 Task: Craft a Pet Adoption Website.
Action: Mouse moved to (85, 55)
Screenshot: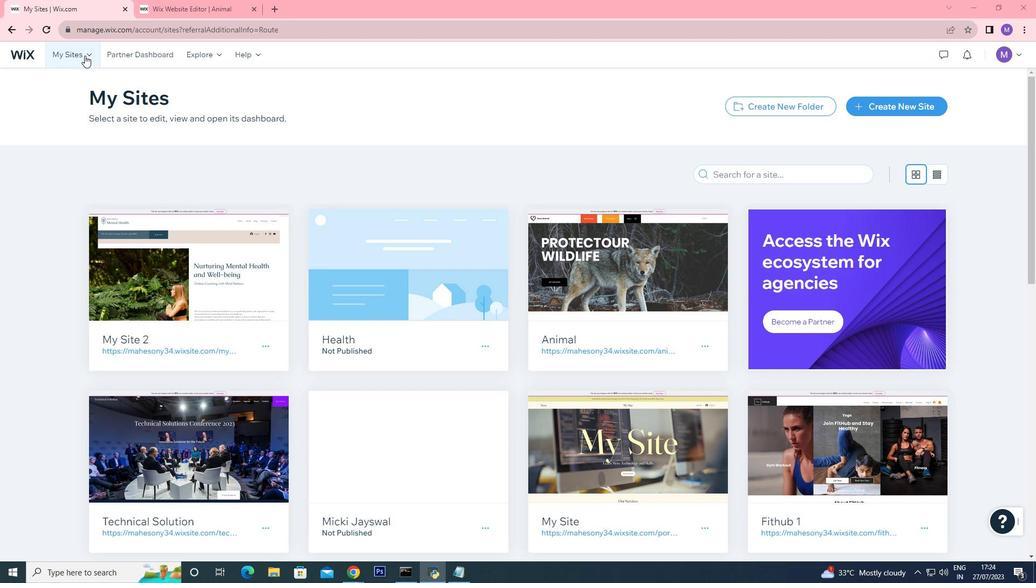 
Action: Mouse pressed left at (85, 55)
Screenshot: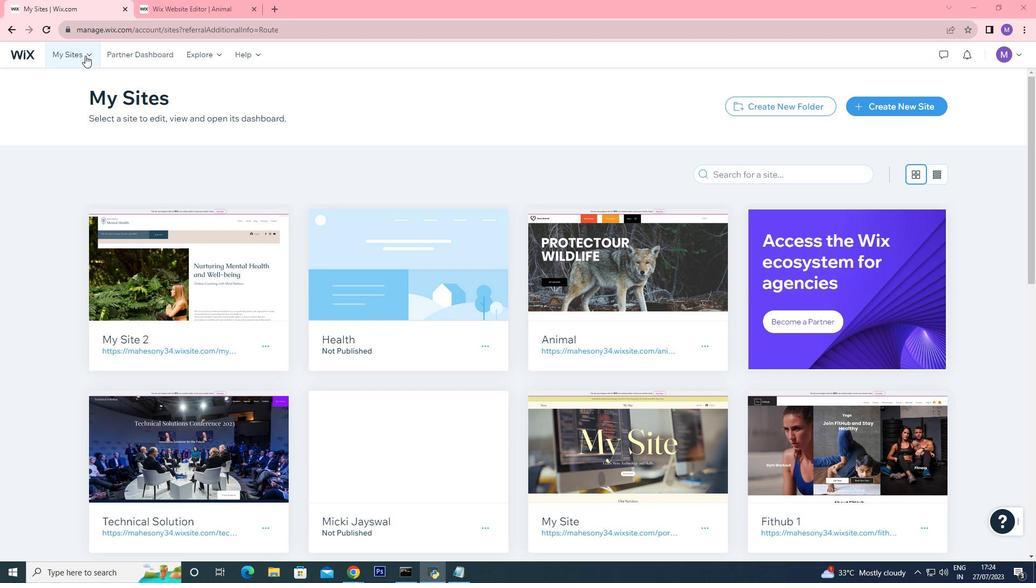 
Action: Mouse moved to (198, 92)
Screenshot: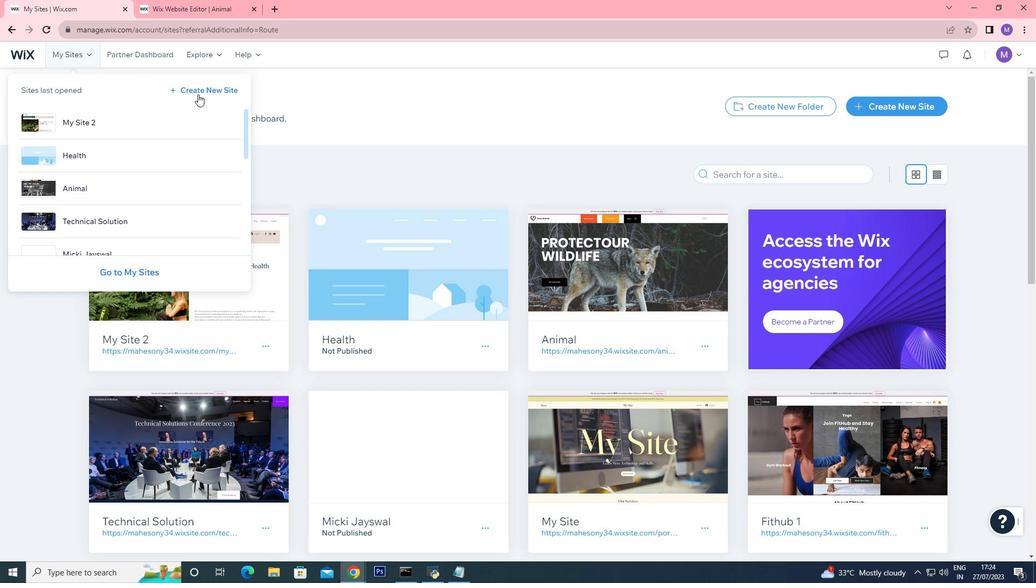 
Action: Mouse pressed left at (198, 92)
Screenshot: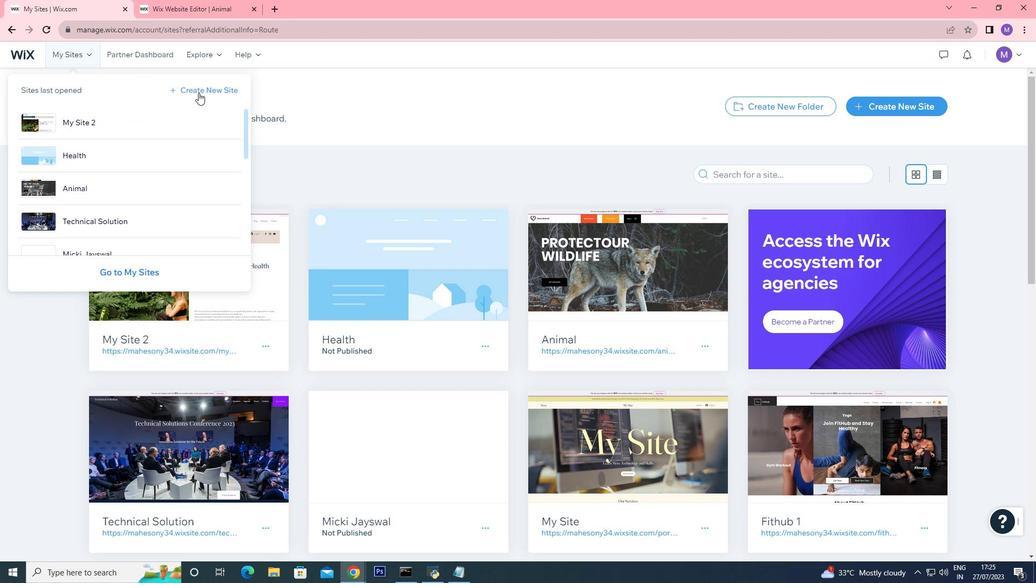 
Action: Mouse moved to (432, 246)
Screenshot: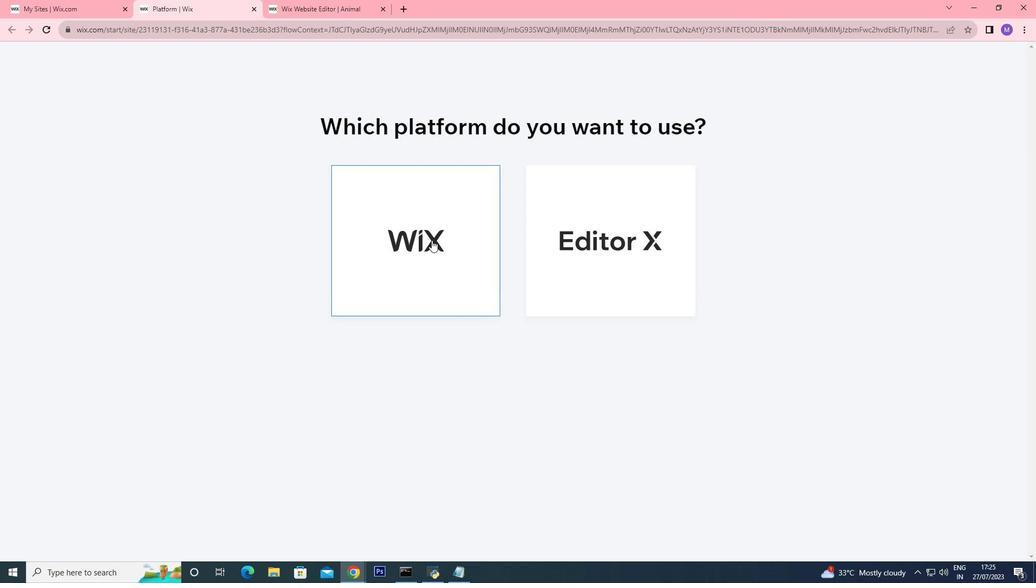 
Action: Mouse pressed left at (432, 246)
Screenshot: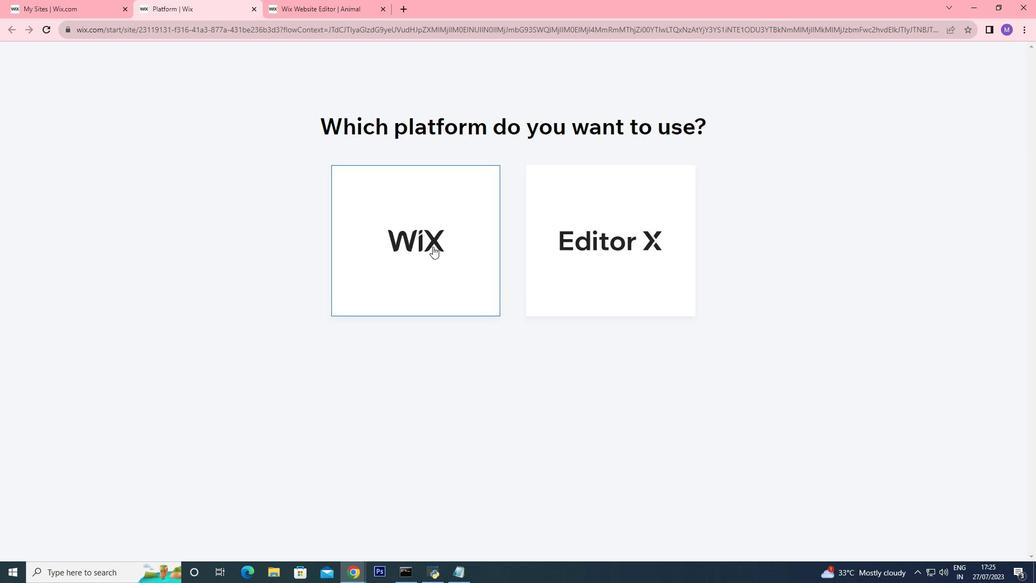 
Action: Mouse pressed left at (432, 246)
Screenshot: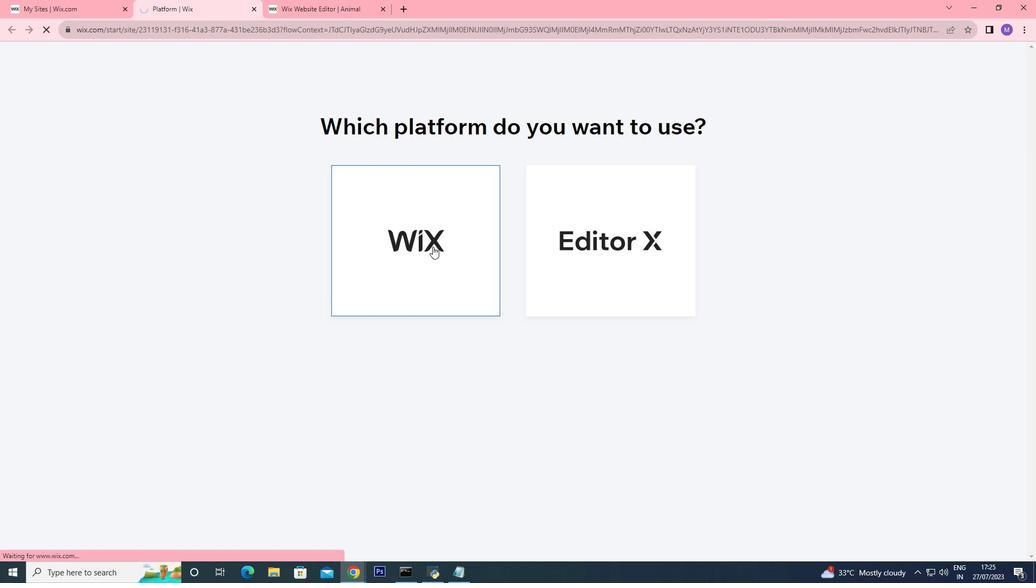 
Action: Mouse moved to (416, 189)
Screenshot: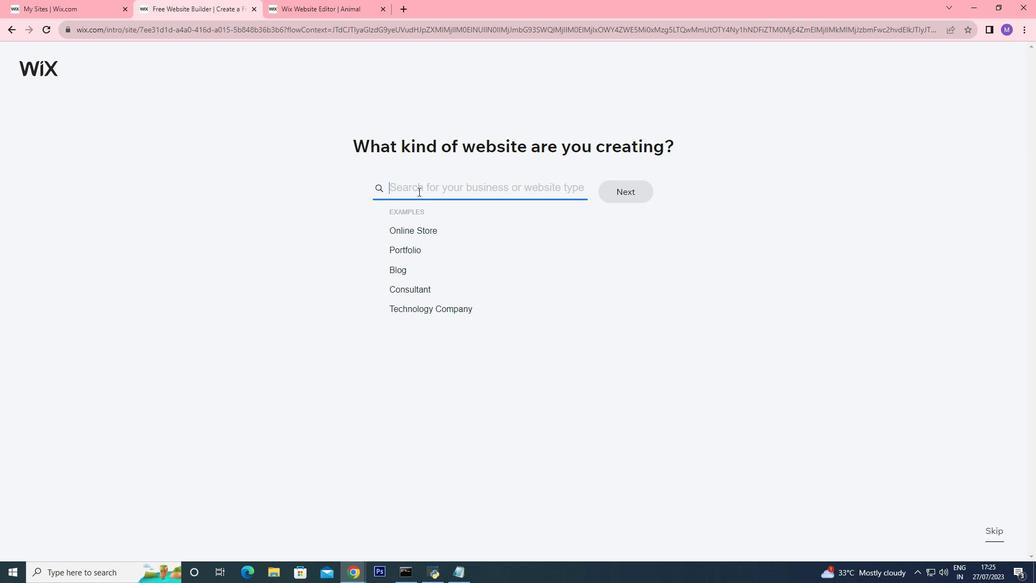 
Action: Mouse pressed left at (416, 189)
Screenshot: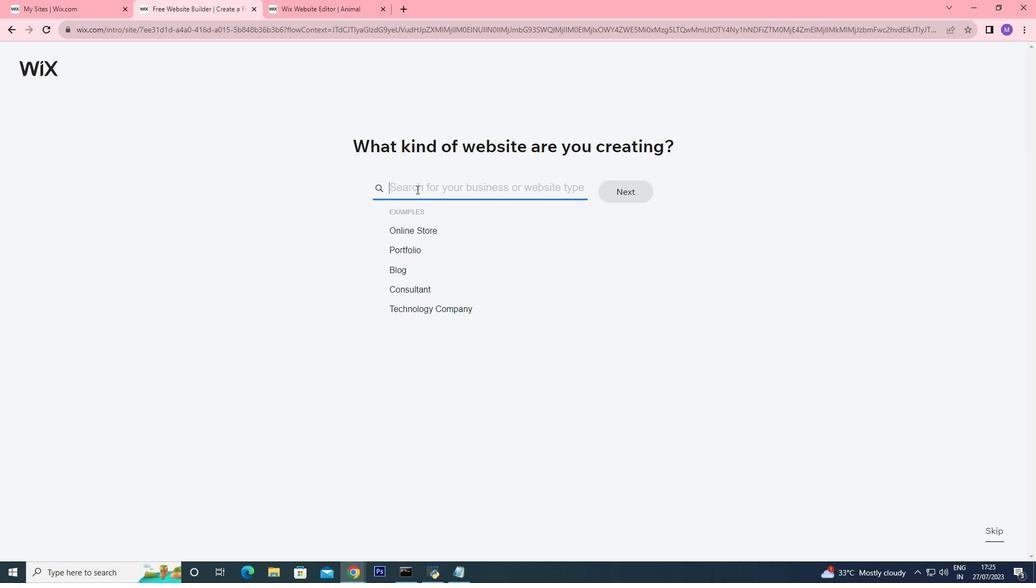 
Action: Key pressed <Key.shift><Key.shift><Key.shift><Key.shift><Key.shift><Key.shift><Key.shift><Key.shift><Key.shift><Key.shift><Key.shift><Key.shift><Key.shift><Key.shift>Pet<Key.space><Key.shift>Adoption
Screenshot: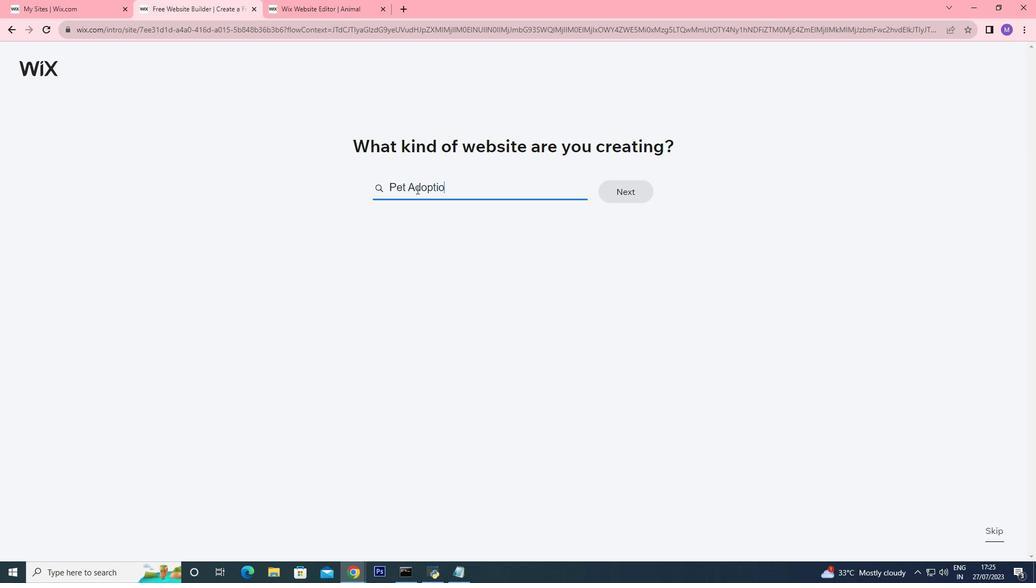 
Action: Mouse moved to (468, 265)
Screenshot: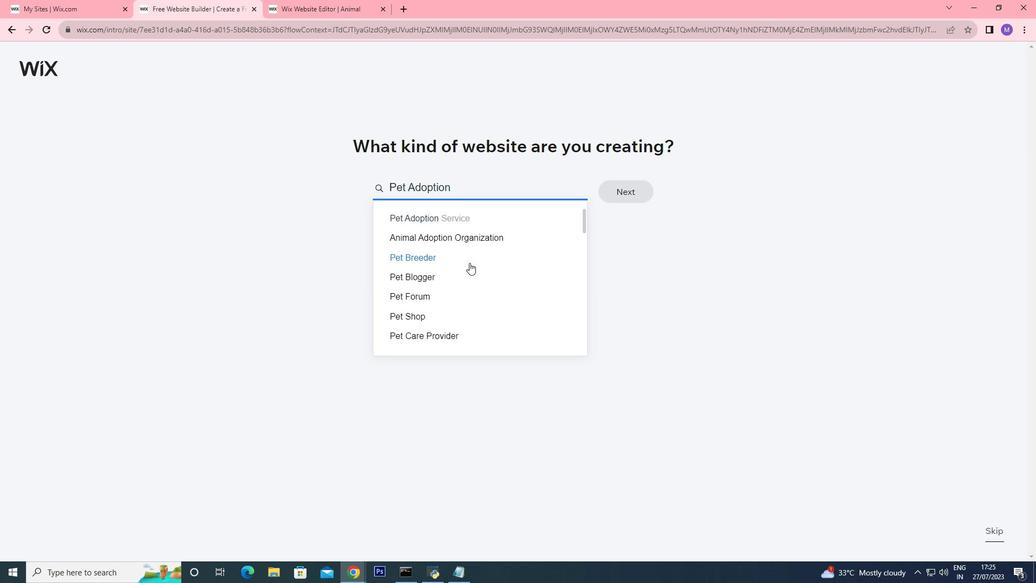 
Action: Mouse scrolled (468, 265) with delta (0, 0)
Screenshot: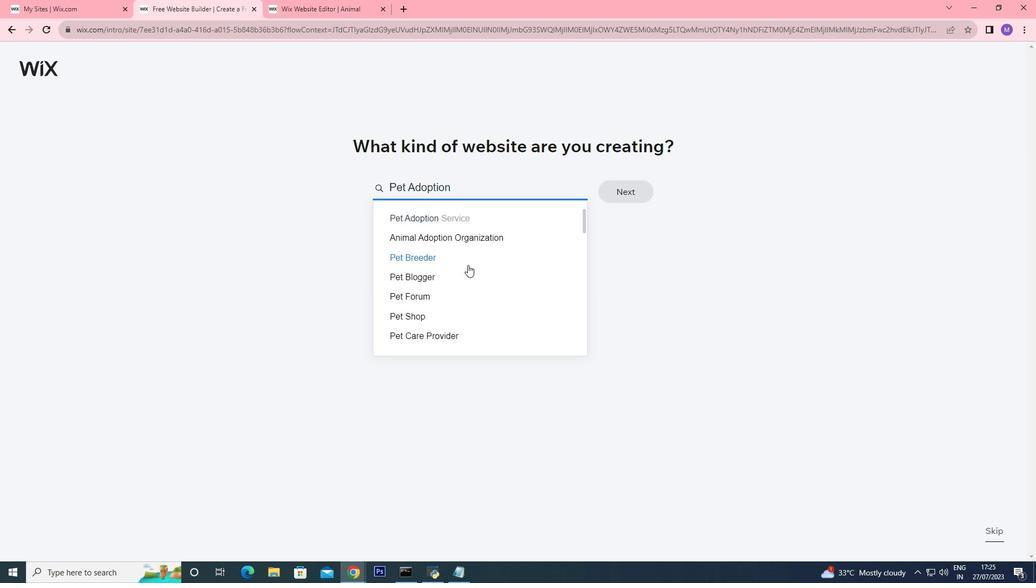 
Action: Mouse moved to (466, 268)
Screenshot: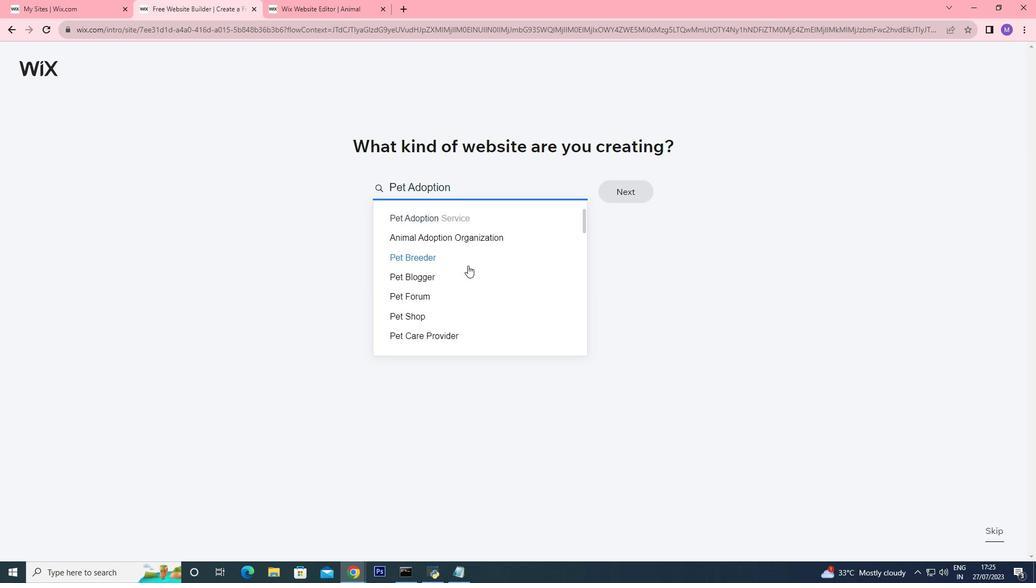 
Action: Mouse scrolled (466, 268) with delta (0, 0)
Screenshot: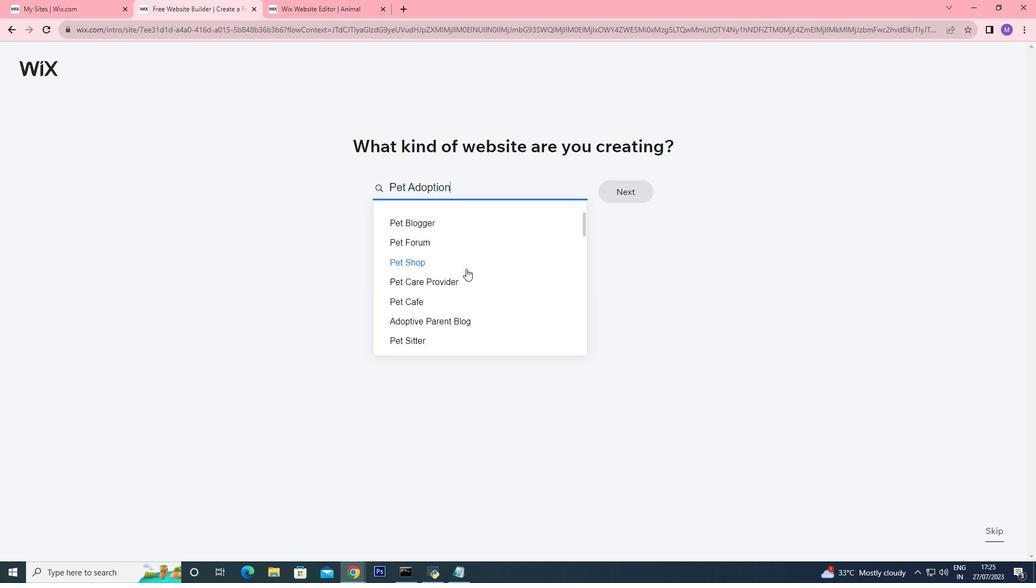 
Action: Mouse moved to (466, 269)
Screenshot: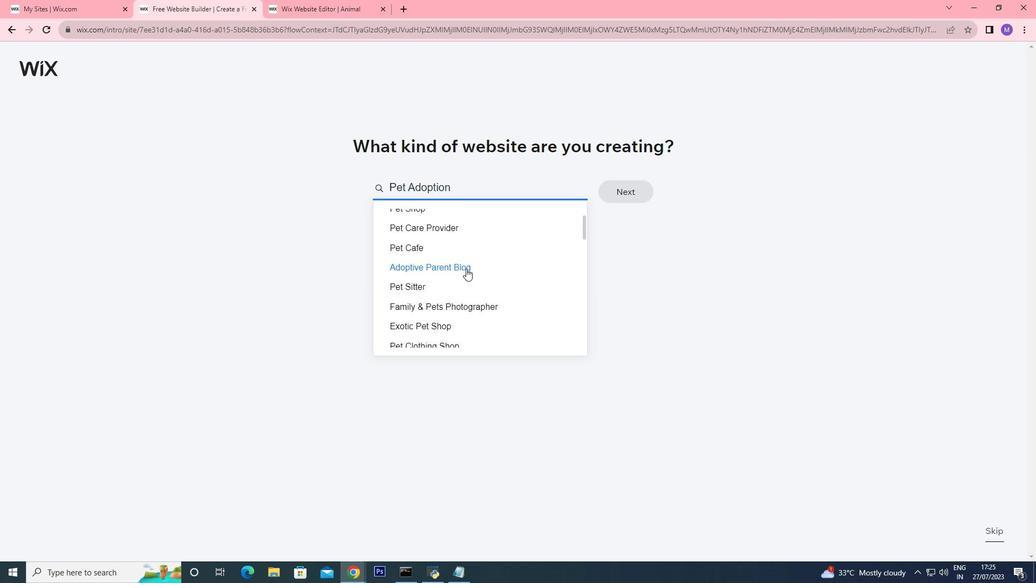 
Action: Mouse scrolled (466, 268) with delta (0, 0)
Screenshot: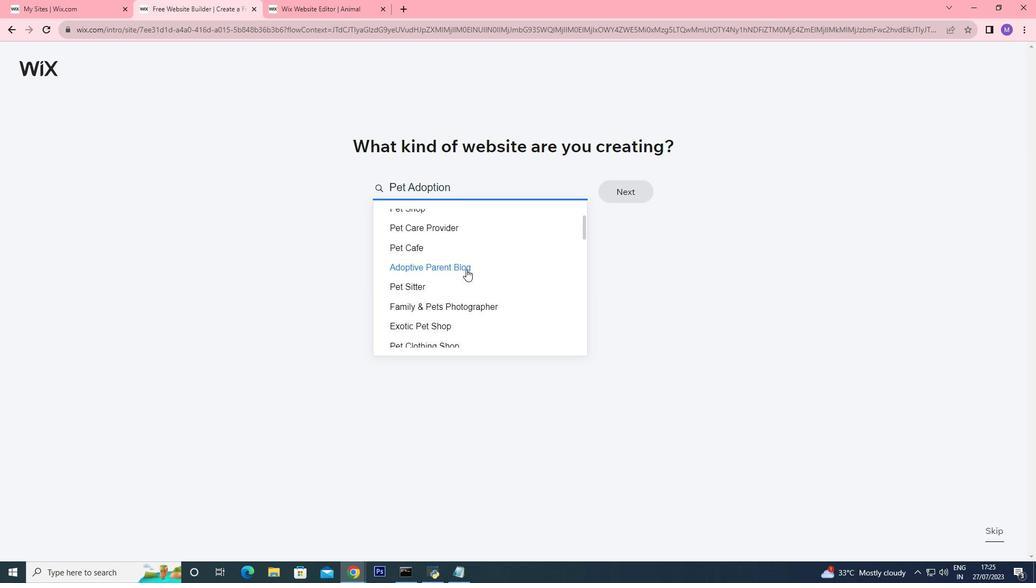 
Action: Mouse scrolled (466, 269) with delta (0, 0)
Screenshot: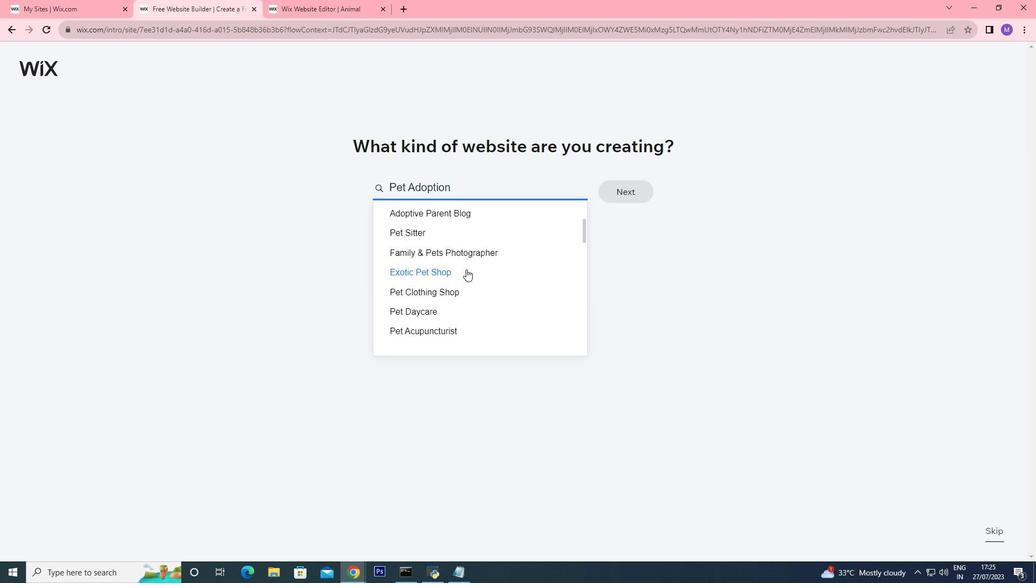 
Action: Mouse moved to (470, 284)
Screenshot: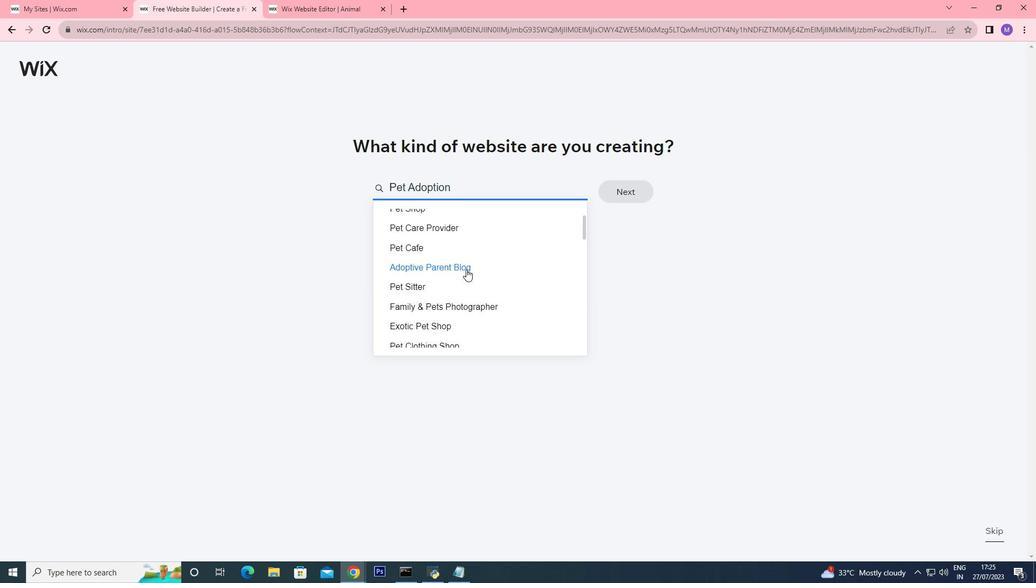 
Action: Mouse scrolled (470, 283) with delta (0, 0)
Screenshot: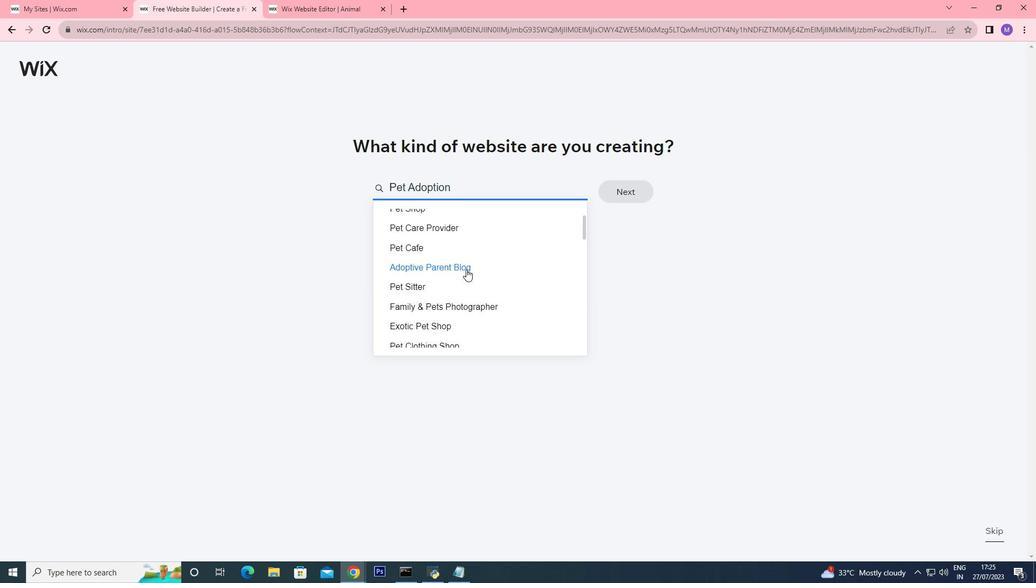 
Action: Mouse moved to (473, 285)
Screenshot: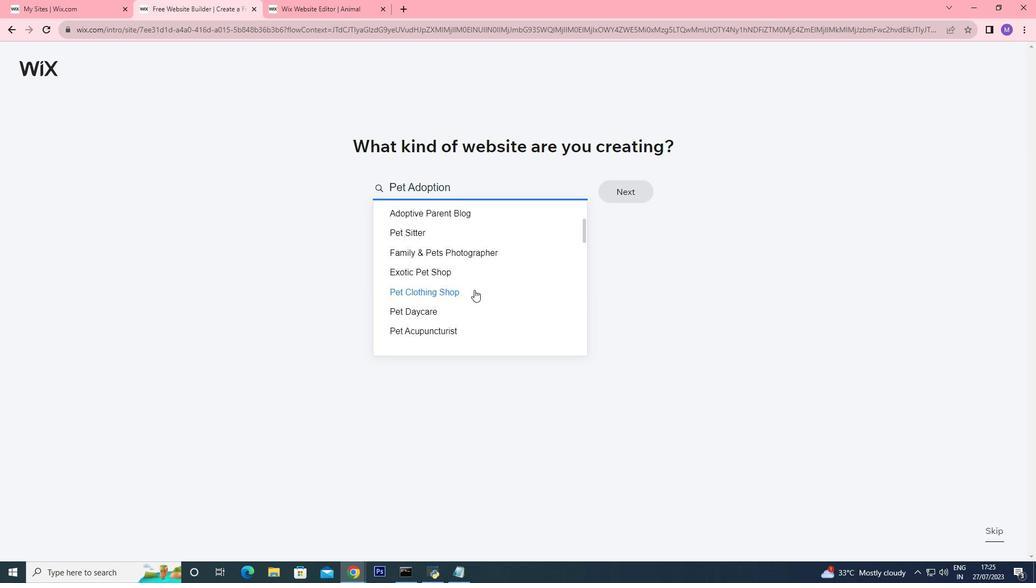 
Action: Mouse scrolled (473, 284) with delta (0, 0)
Screenshot: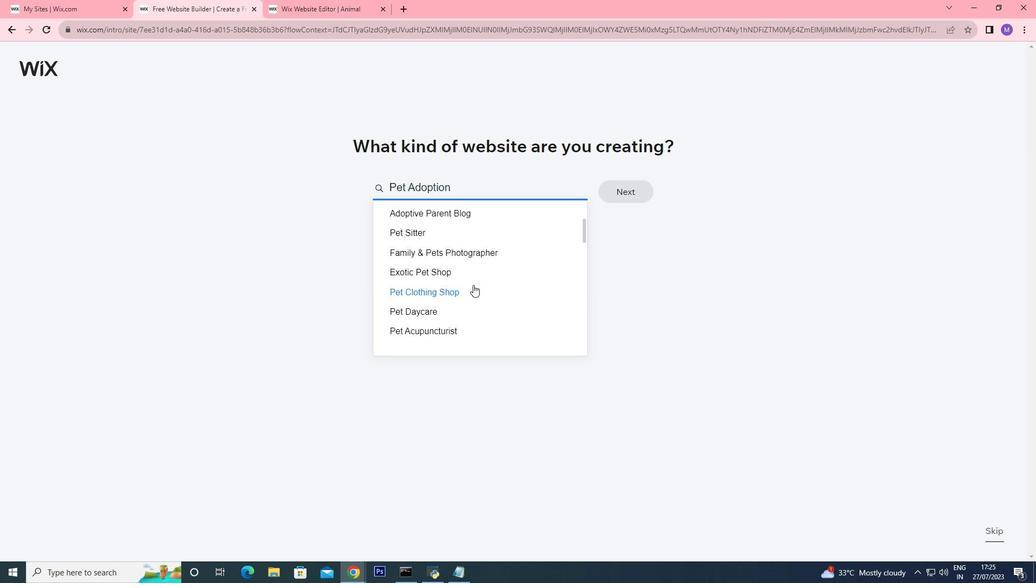 
Action: Mouse scrolled (473, 284) with delta (0, 0)
Screenshot: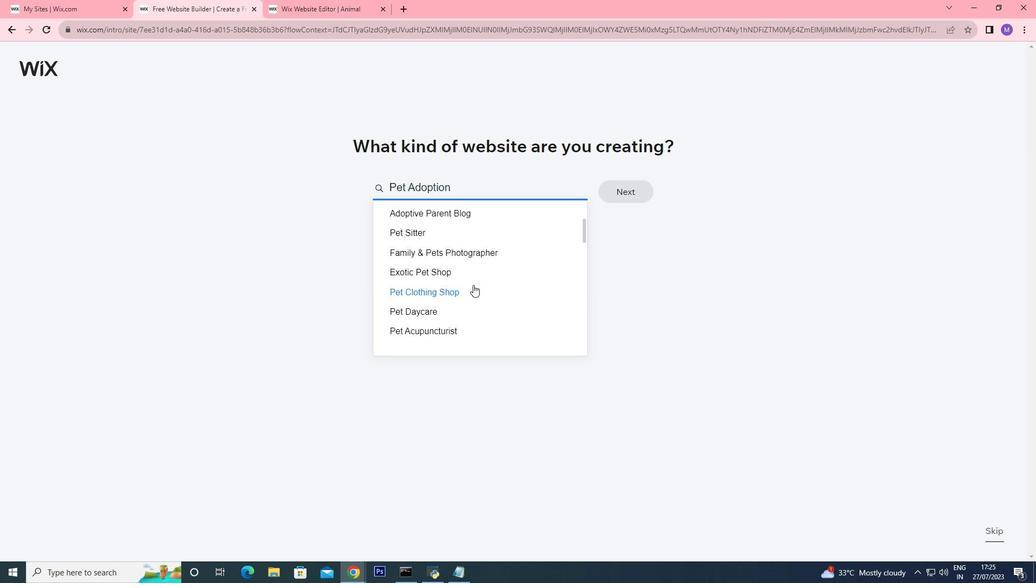 
Action: Mouse moved to (470, 289)
Screenshot: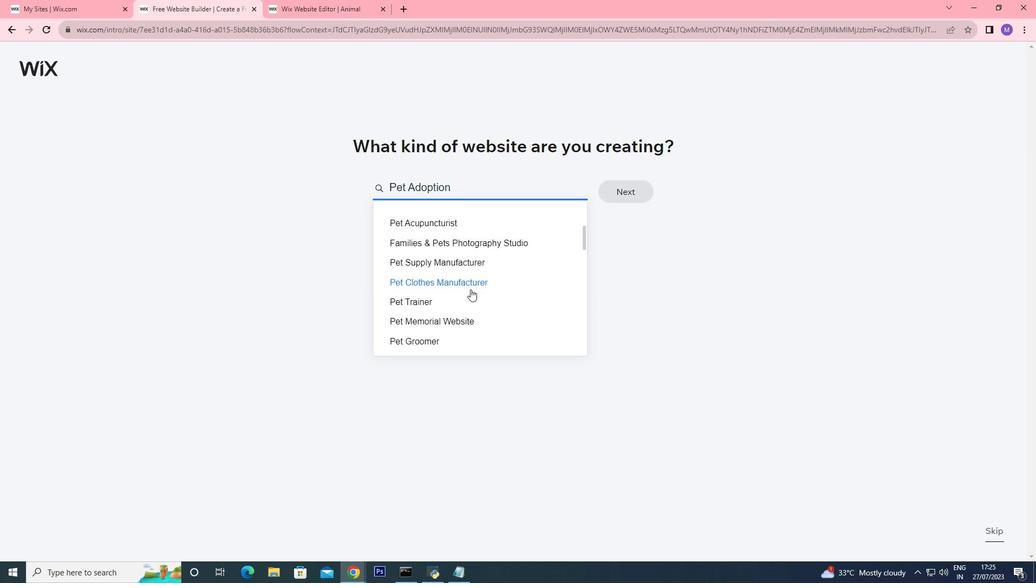
Action: Mouse scrolled (470, 289) with delta (0, 0)
Screenshot: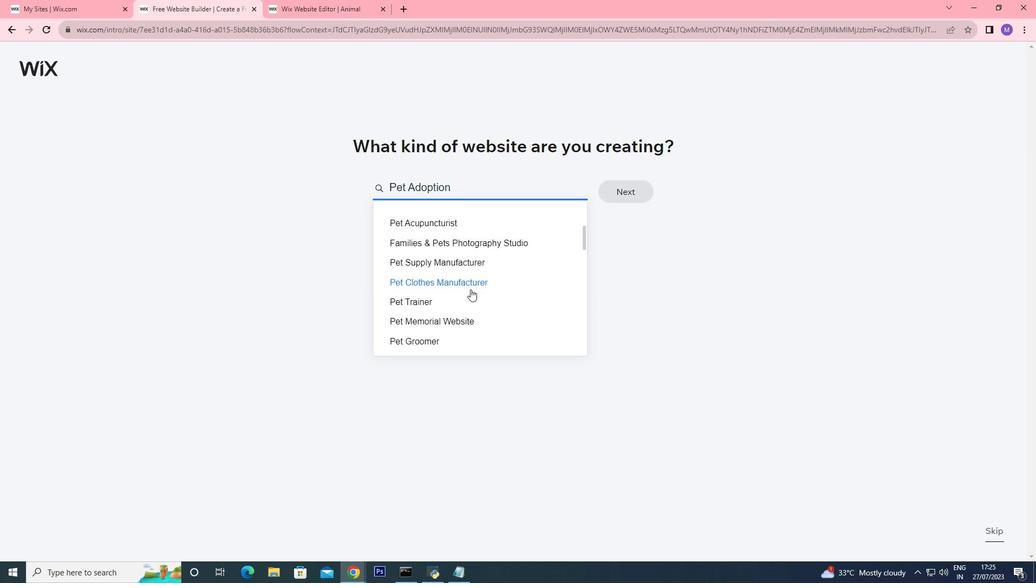 
Action: Mouse scrolled (470, 289) with delta (0, 0)
Screenshot: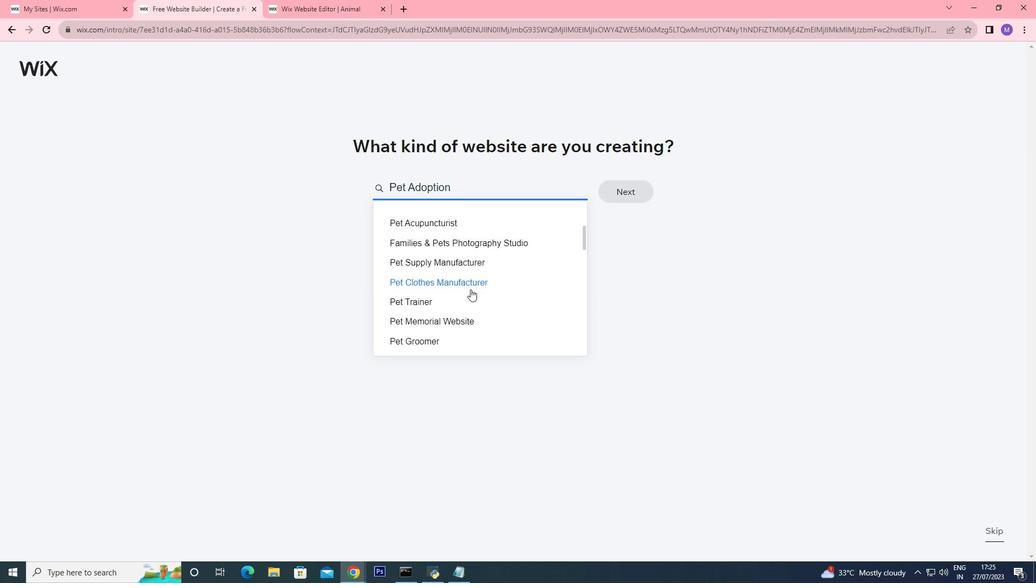 
Action: Mouse moved to (469, 289)
Screenshot: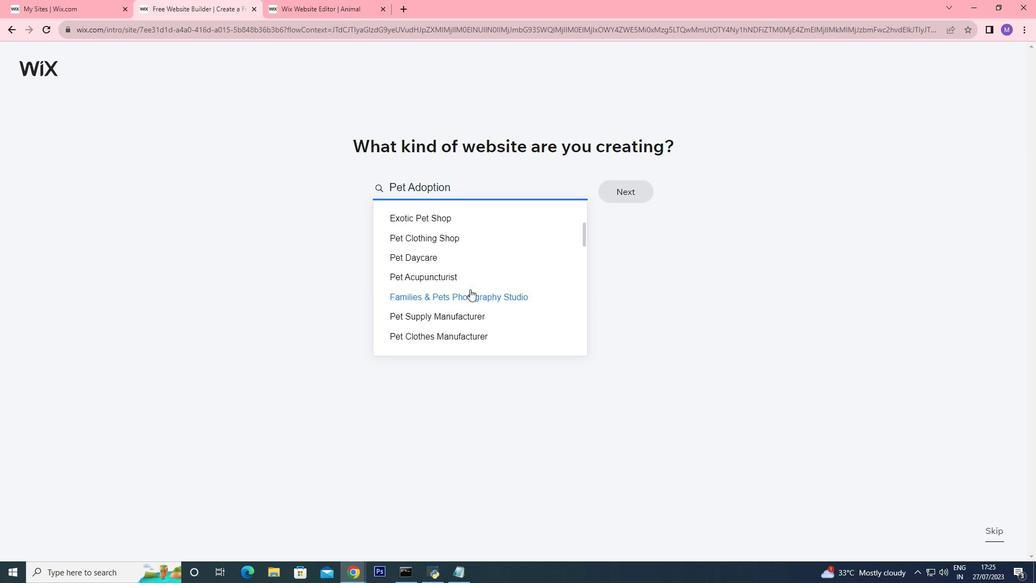 
Action: Mouse scrolled (469, 289) with delta (0, 0)
Screenshot: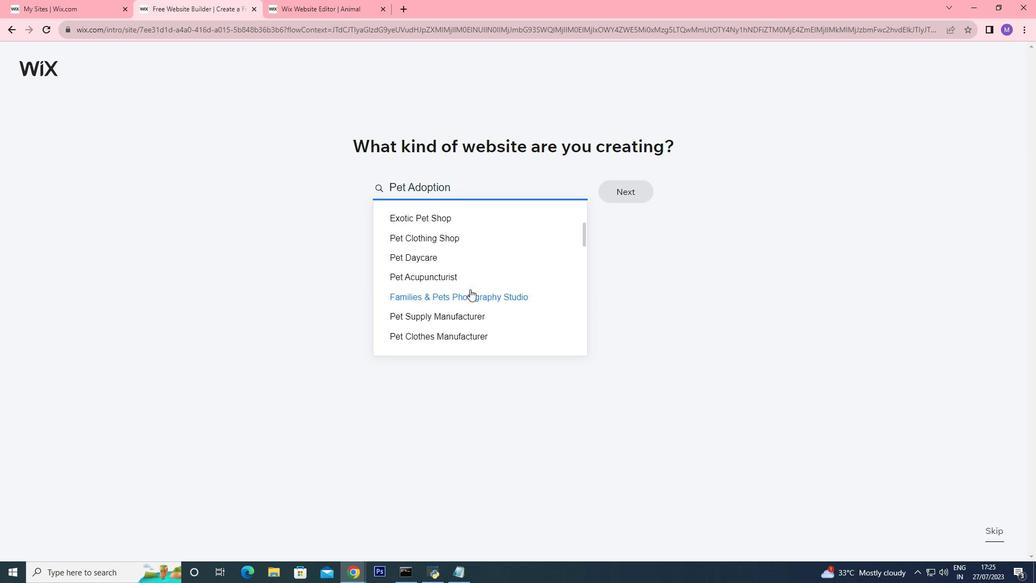 
Action: Mouse scrolled (469, 289) with delta (0, 0)
Screenshot: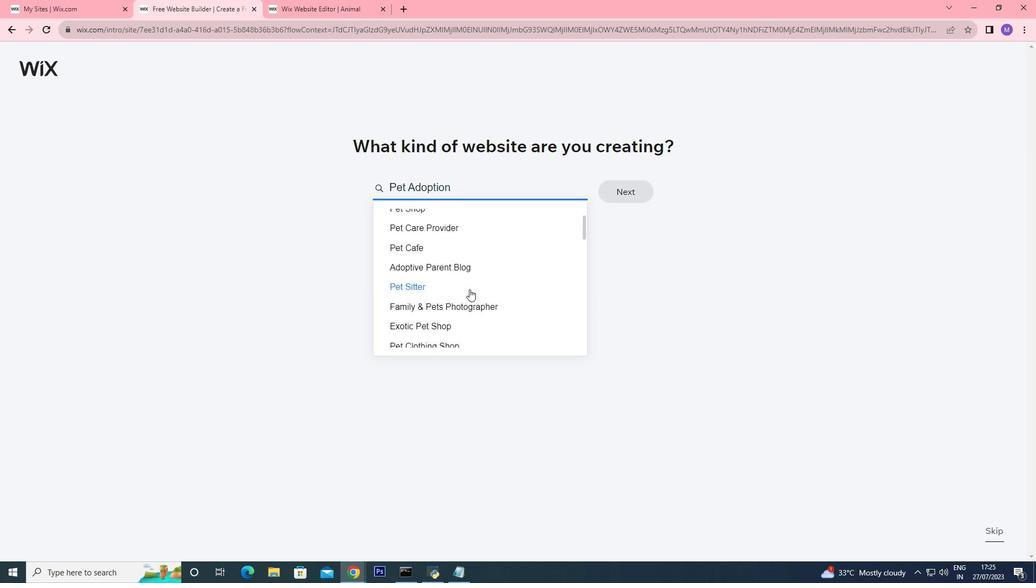 
Action: Mouse scrolled (469, 289) with delta (0, 0)
Screenshot: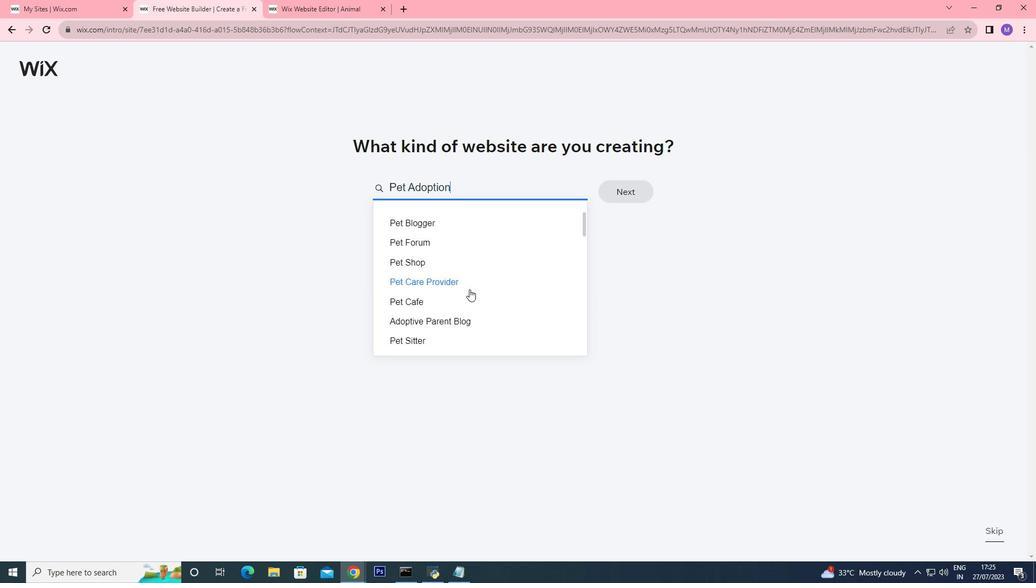 
Action: Mouse scrolled (469, 289) with delta (0, 0)
Screenshot: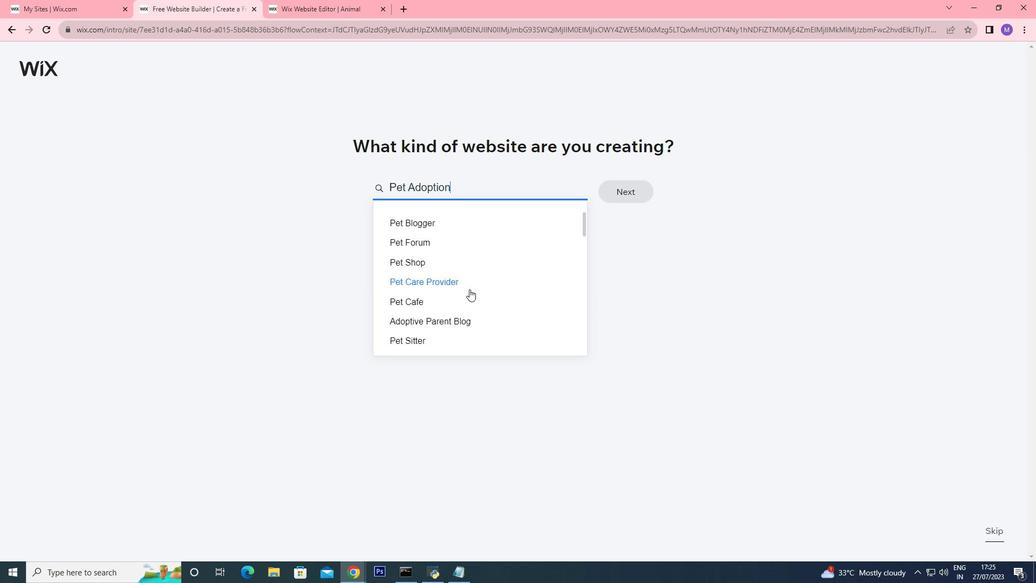 
Action: Mouse scrolled (469, 289) with delta (0, 0)
Screenshot: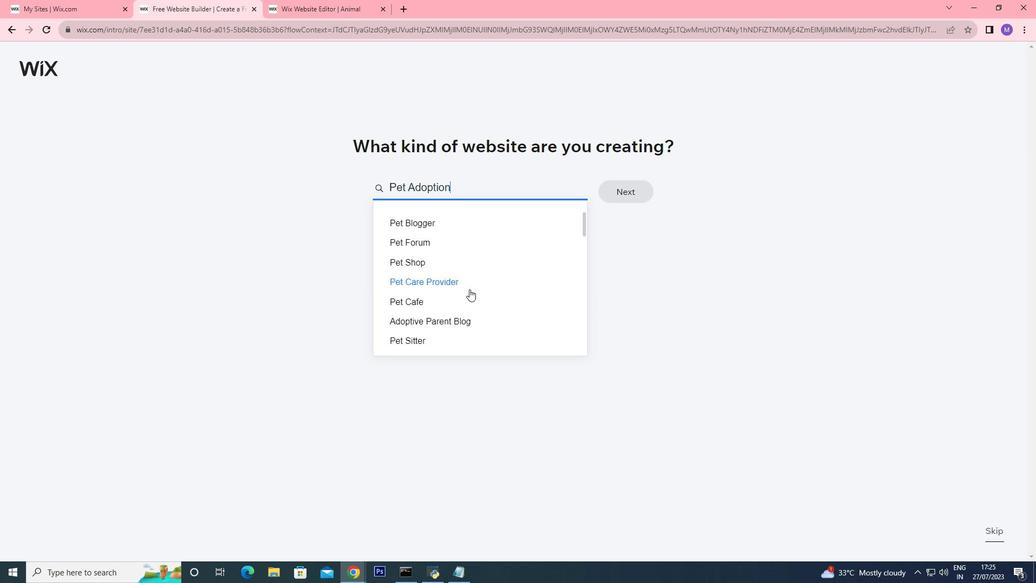 
Action: Mouse moved to (445, 217)
Screenshot: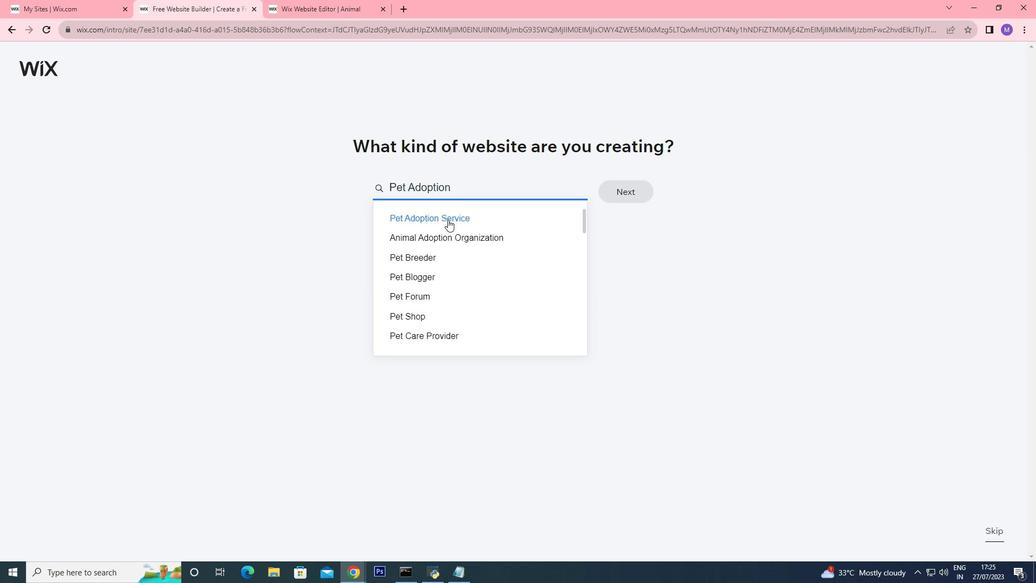 
Action: Mouse pressed left at (445, 217)
Screenshot: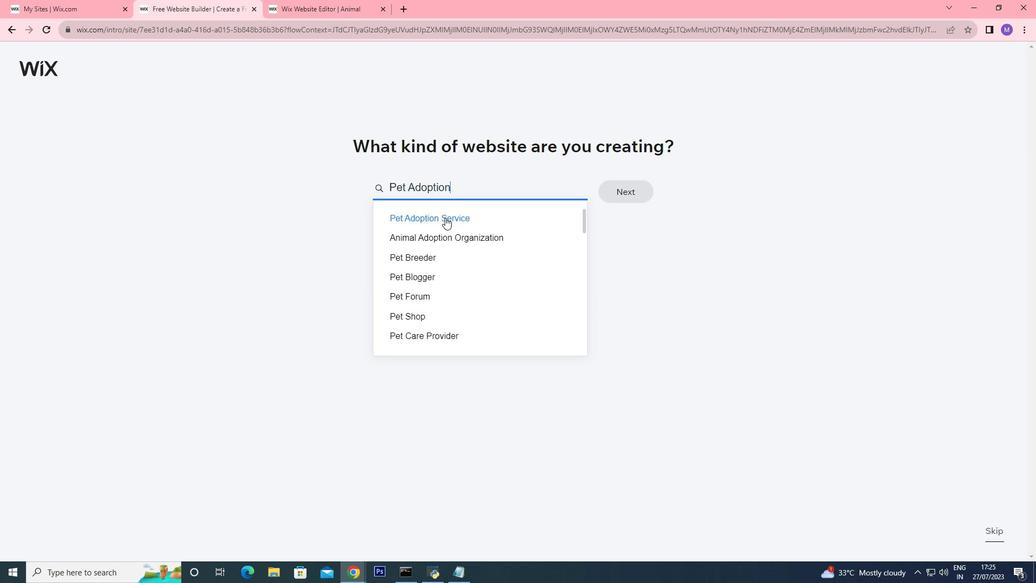 
Action: Mouse moved to (633, 193)
Screenshot: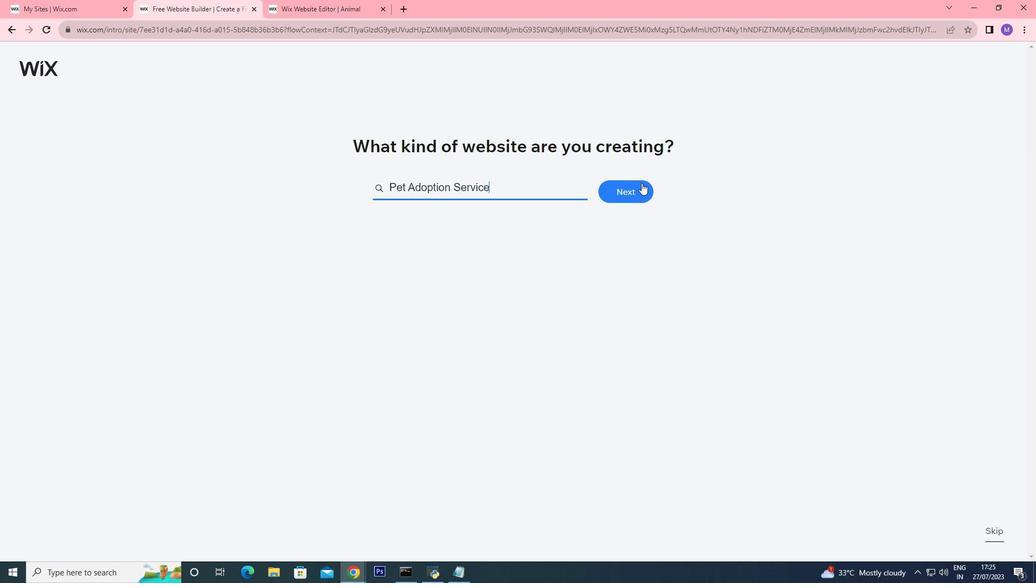 
Action: Mouse pressed left at (633, 193)
Screenshot: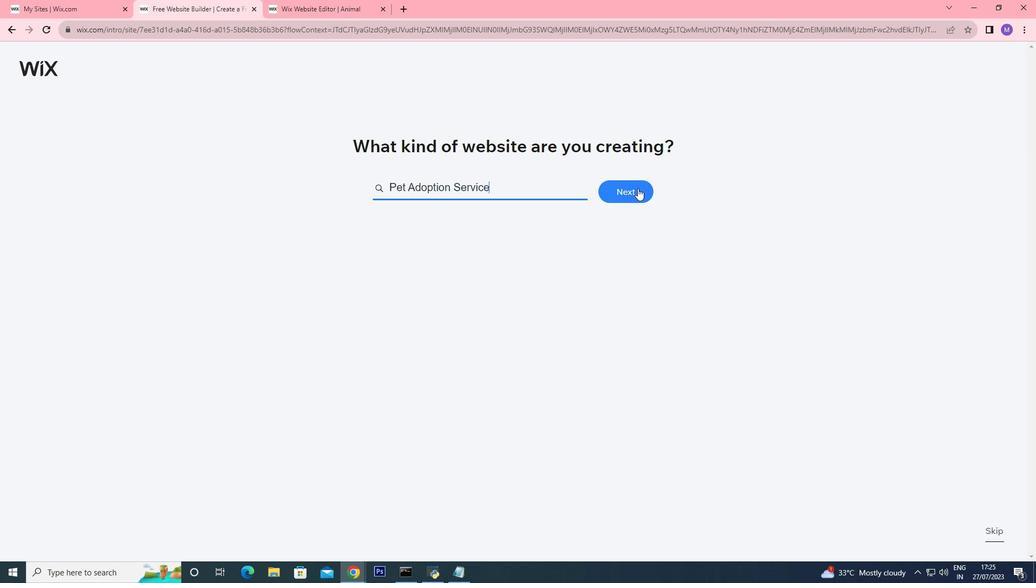 
Action: Mouse moved to (509, 258)
Screenshot: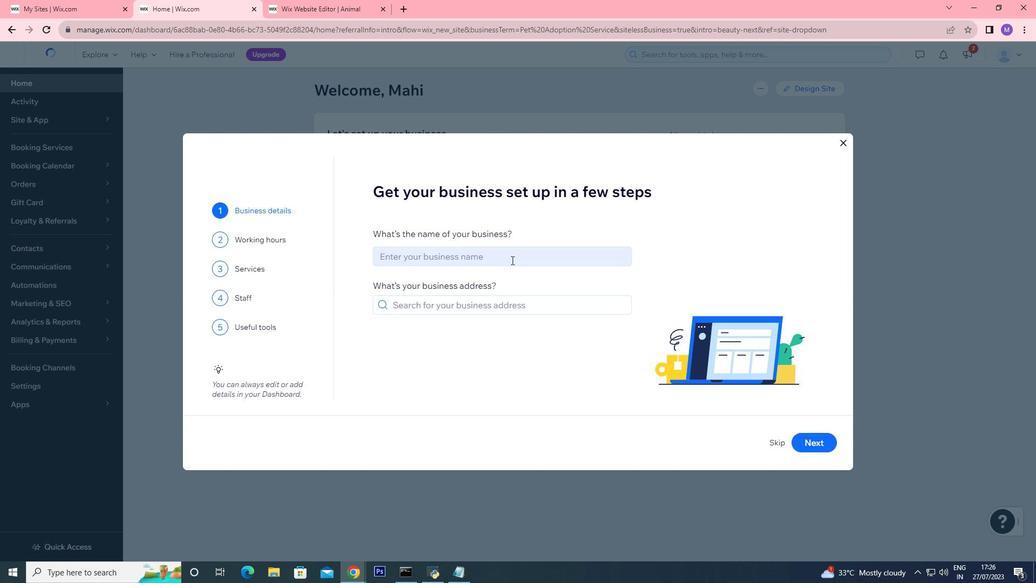 
Action: Mouse pressed left at (509, 258)
Screenshot: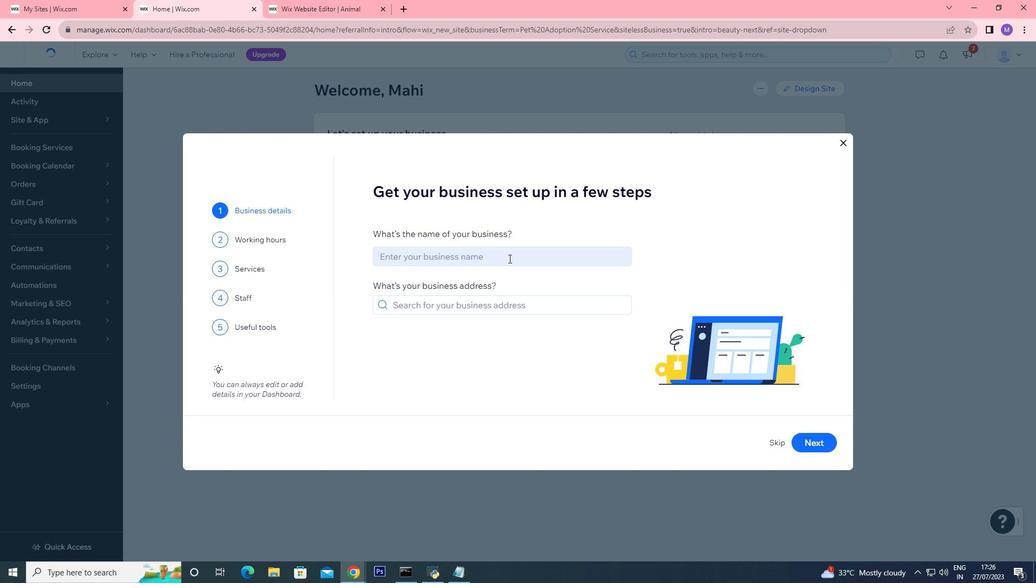 
Action: Key pressed <Key.shift><Key.shift>Pet<Key.space>adoption
Screenshot: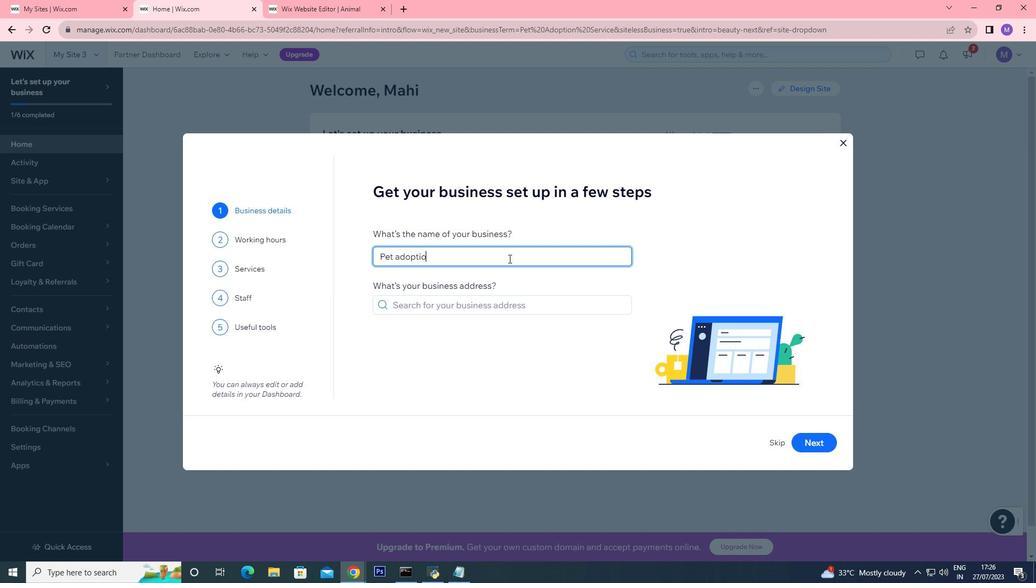 
Action: Mouse moved to (334, 6)
Screenshot: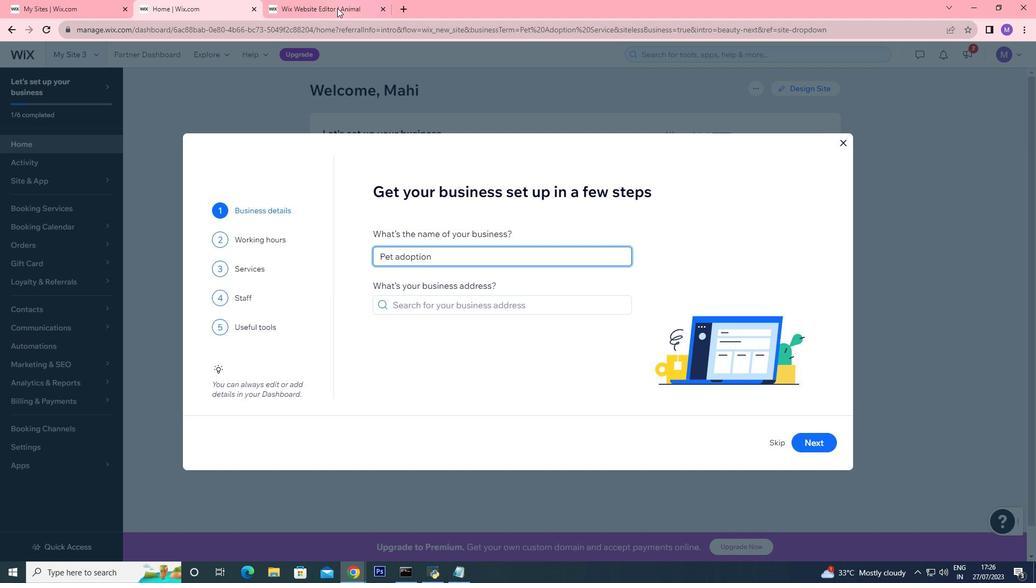 
Action: Mouse pressed left at (334, 6)
Screenshot: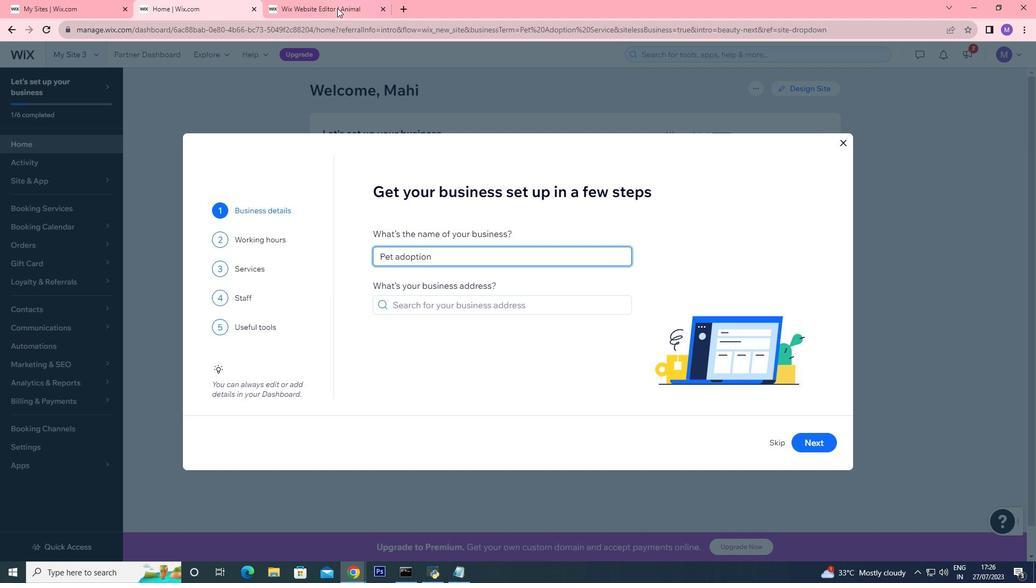 
Action: Mouse moved to (495, 176)
Screenshot: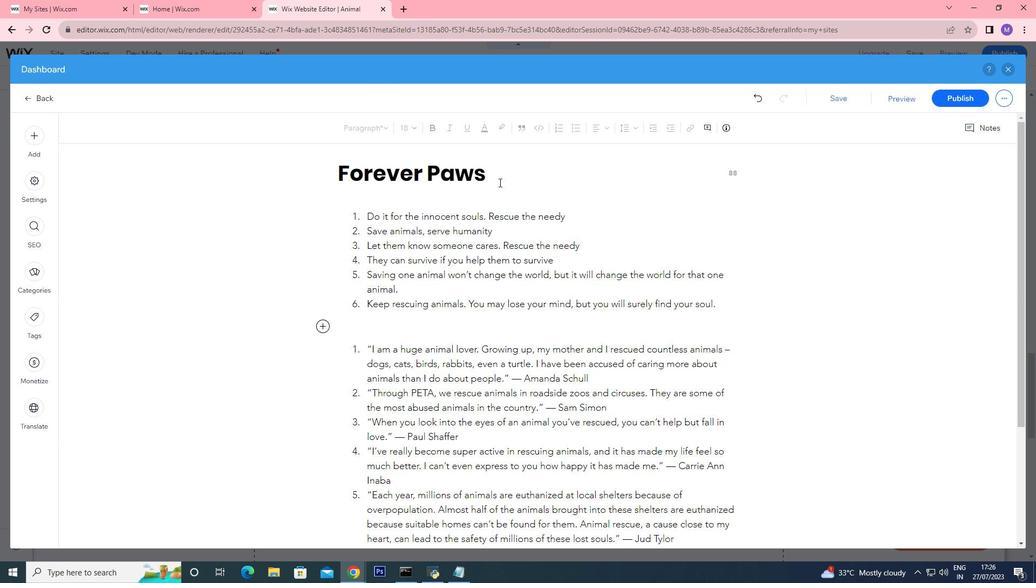 
Action: Mouse pressed left at (495, 176)
Screenshot: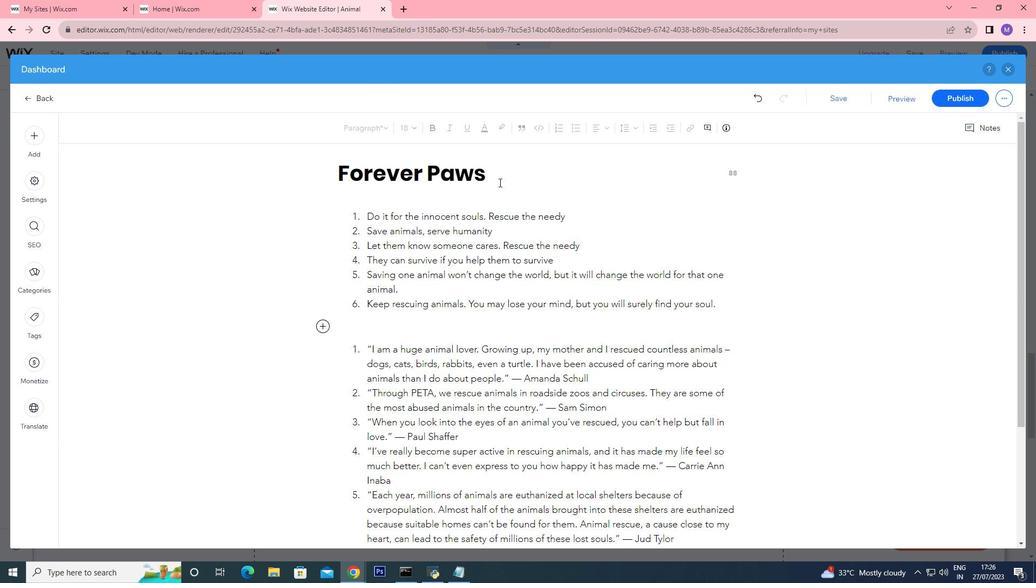 
Action: Mouse moved to (314, 184)
Screenshot: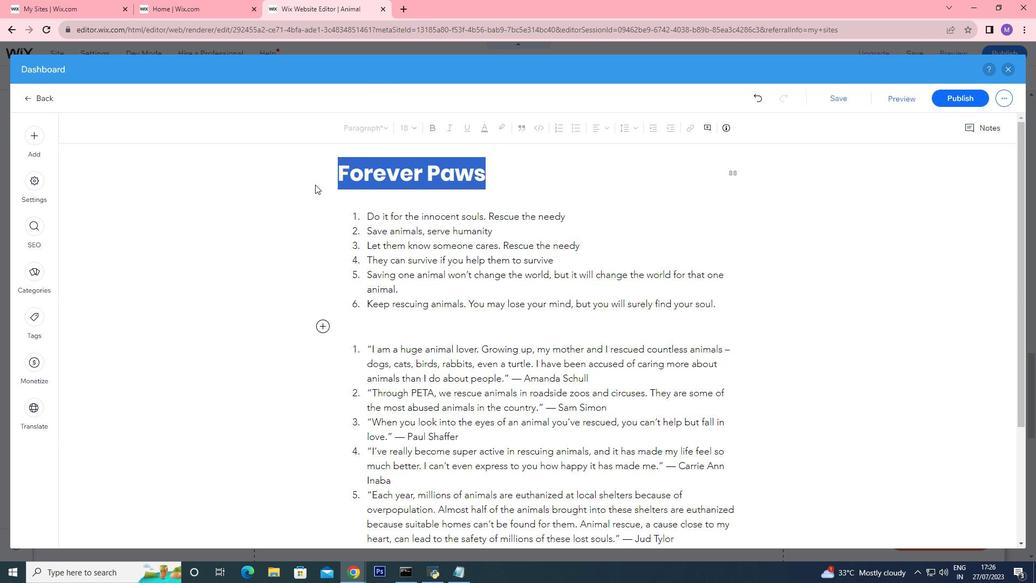 
Action: Key pressed ctrl+C
Screenshot: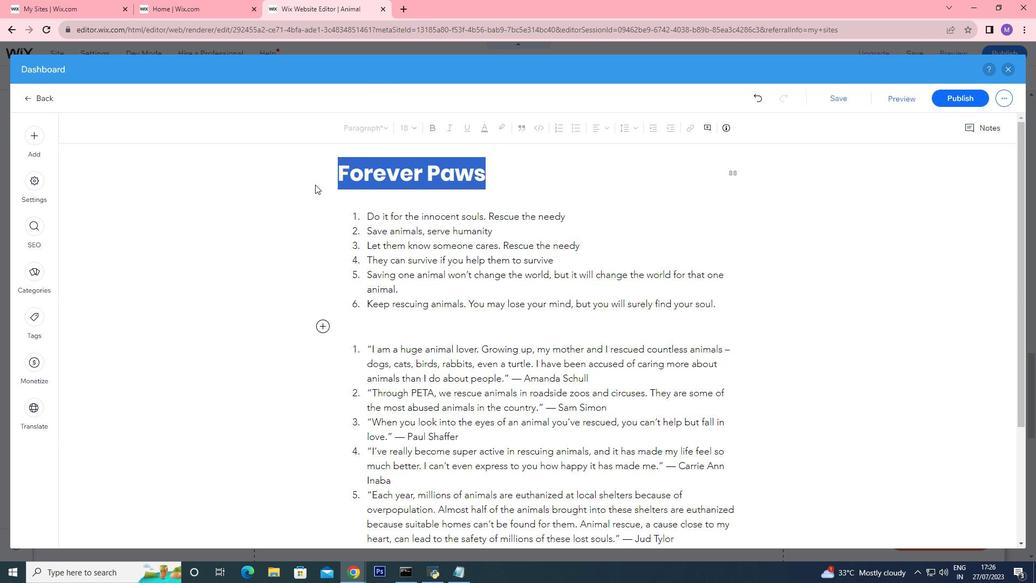 
Action: Mouse moved to (207, 0)
Screenshot: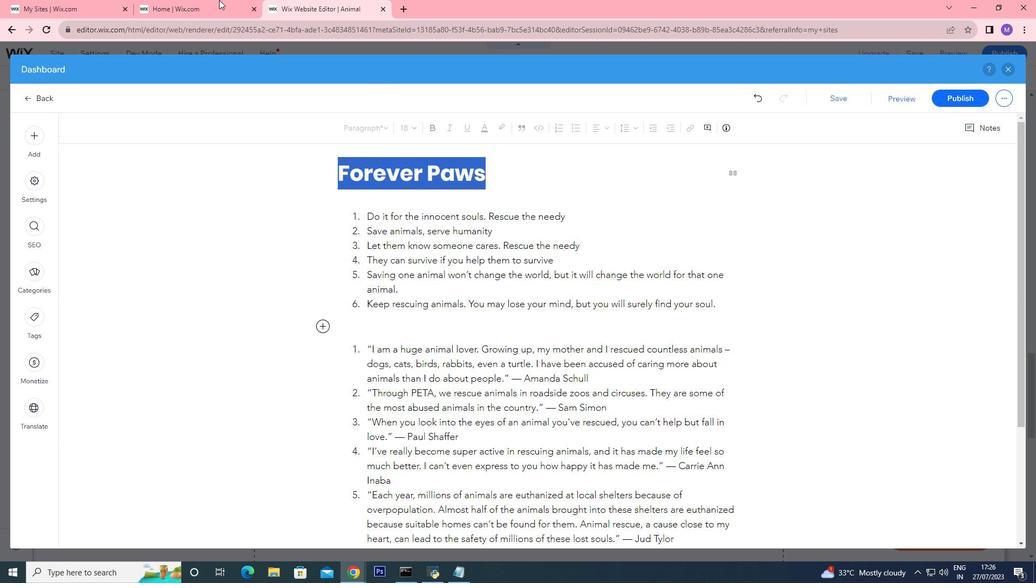 
Action: Mouse pressed left at (207, 0)
Screenshot: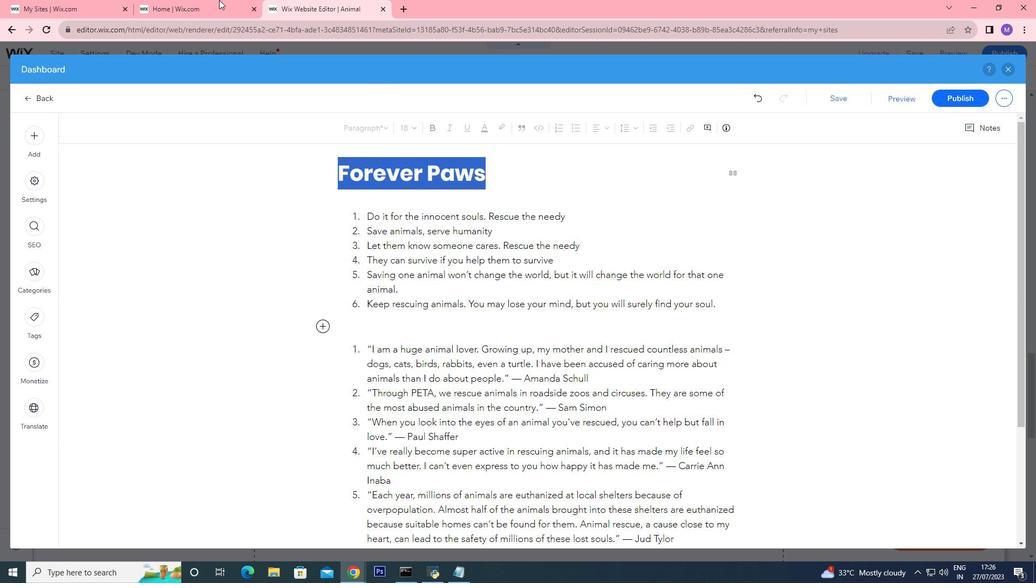 
Action: Mouse moved to (453, 258)
Screenshot: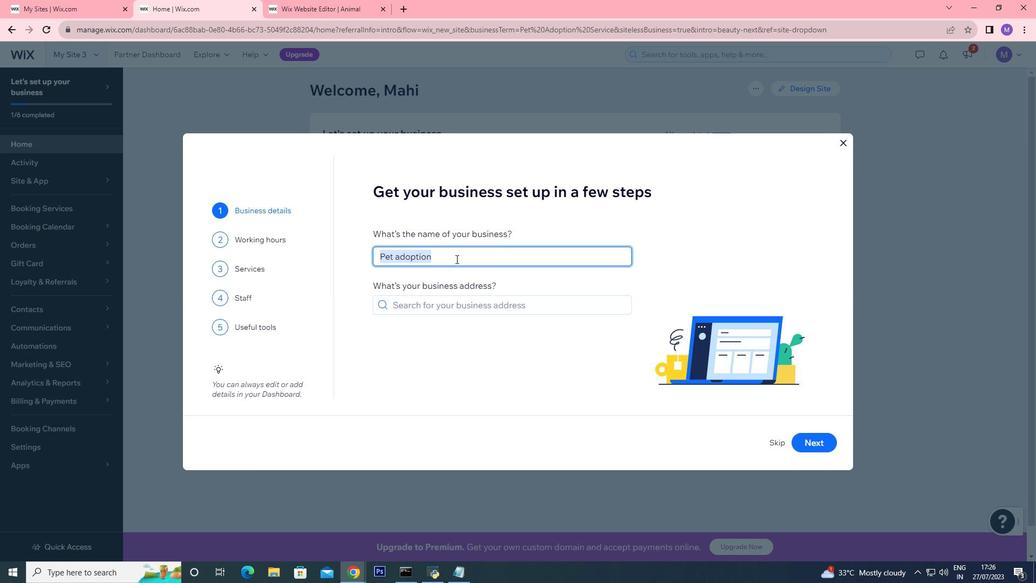 
Action: Mouse pressed left at (453, 258)
Screenshot: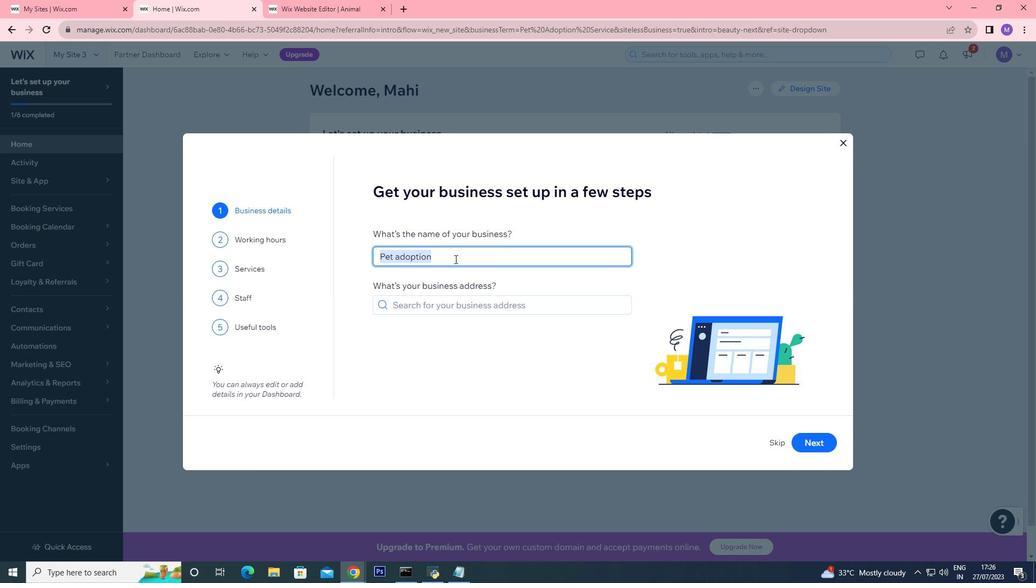 
Action: Mouse moved to (451, 258)
Screenshot: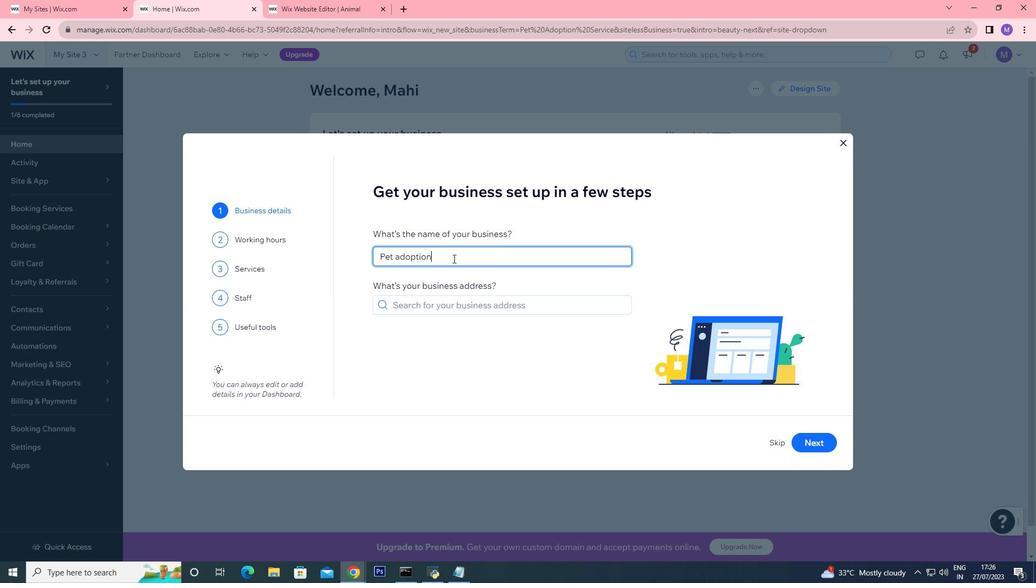 
Action: Key pressed <Key.space>ctrl+V
Screenshot: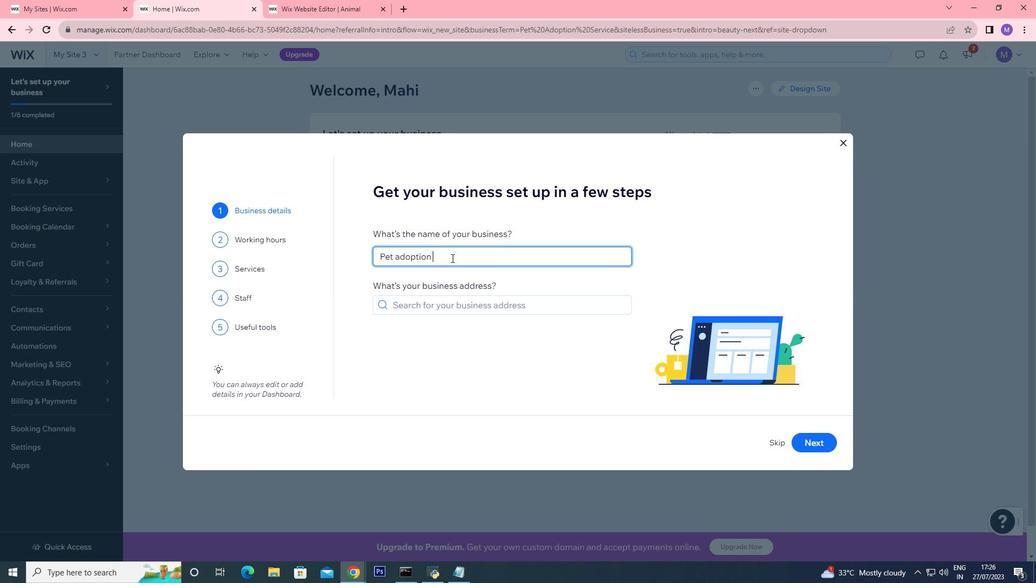 
Action: Mouse moved to (818, 442)
Screenshot: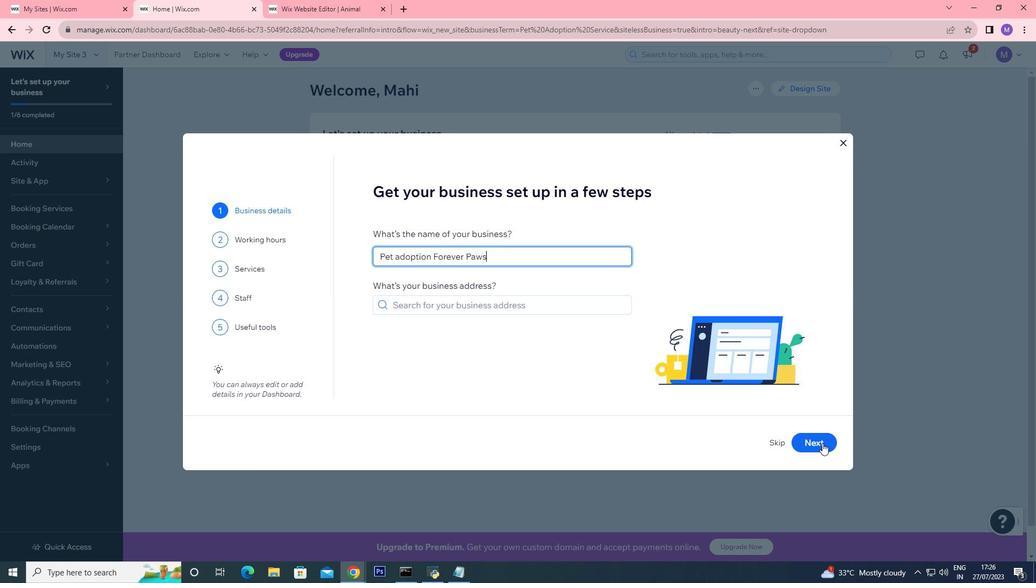 
Action: Mouse pressed left at (818, 442)
Screenshot: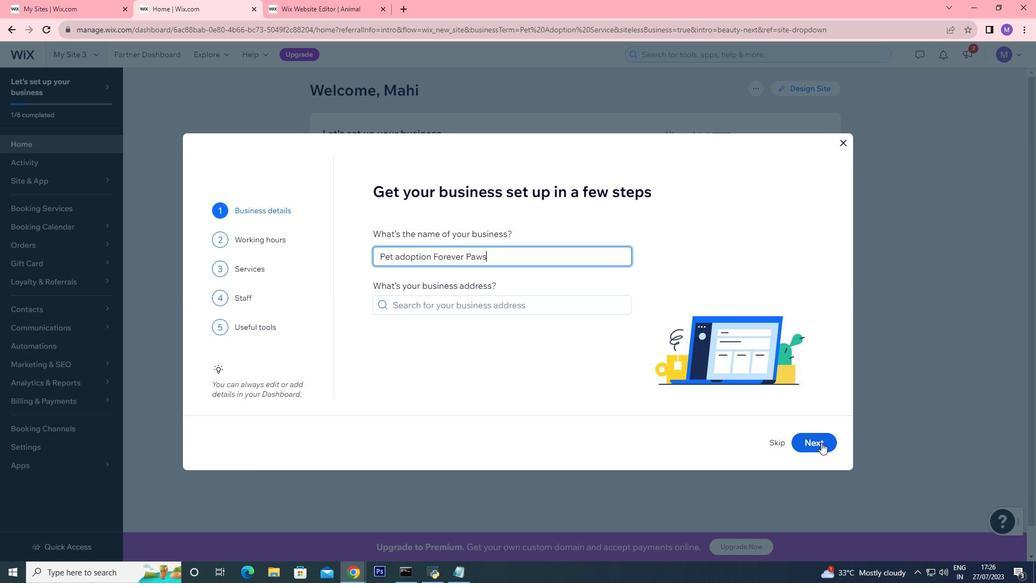 
Action: Mouse pressed left at (818, 442)
Screenshot: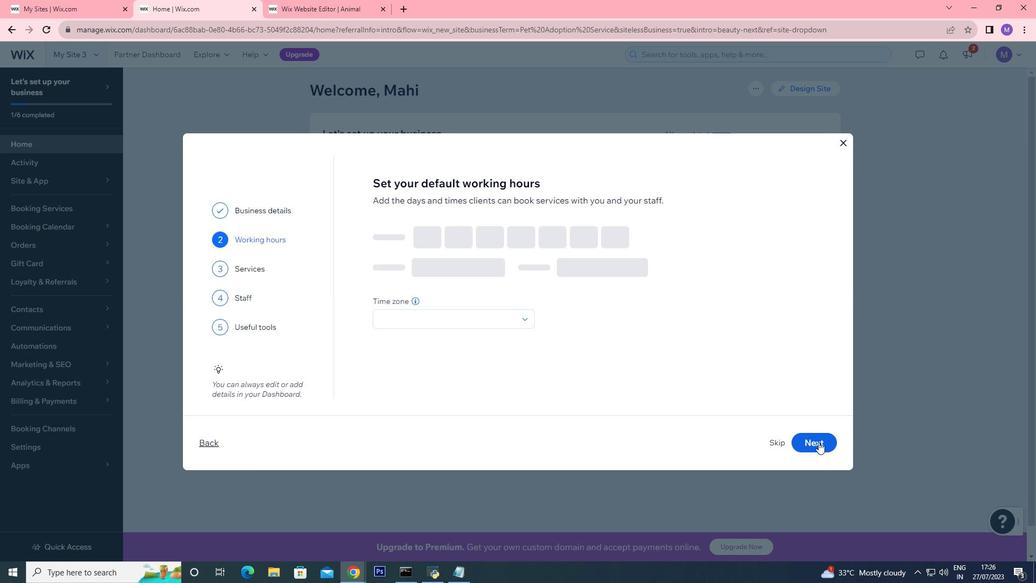 
Action: Mouse moved to (386, 315)
Screenshot: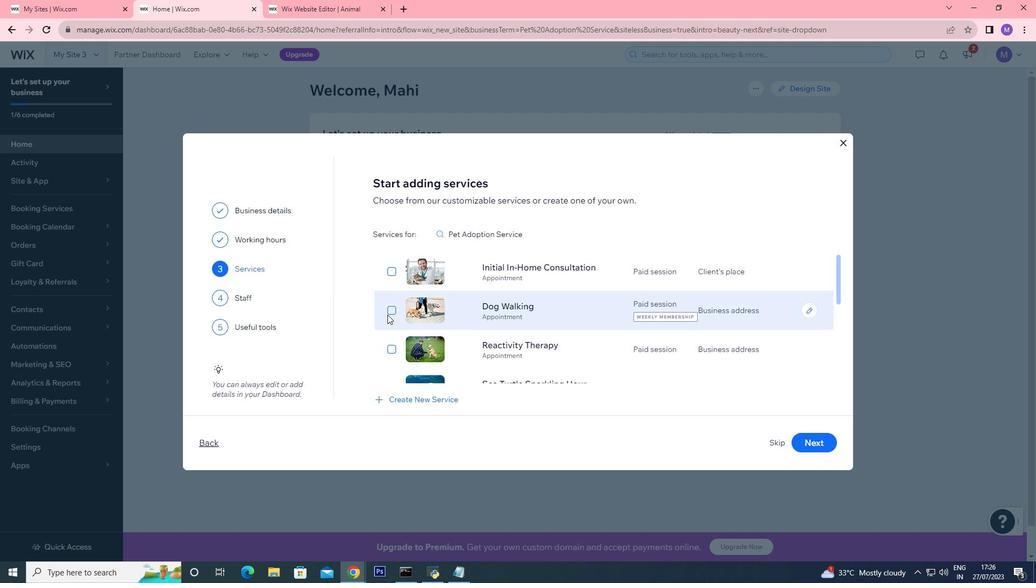 
Action: Mouse pressed left at (386, 315)
Screenshot: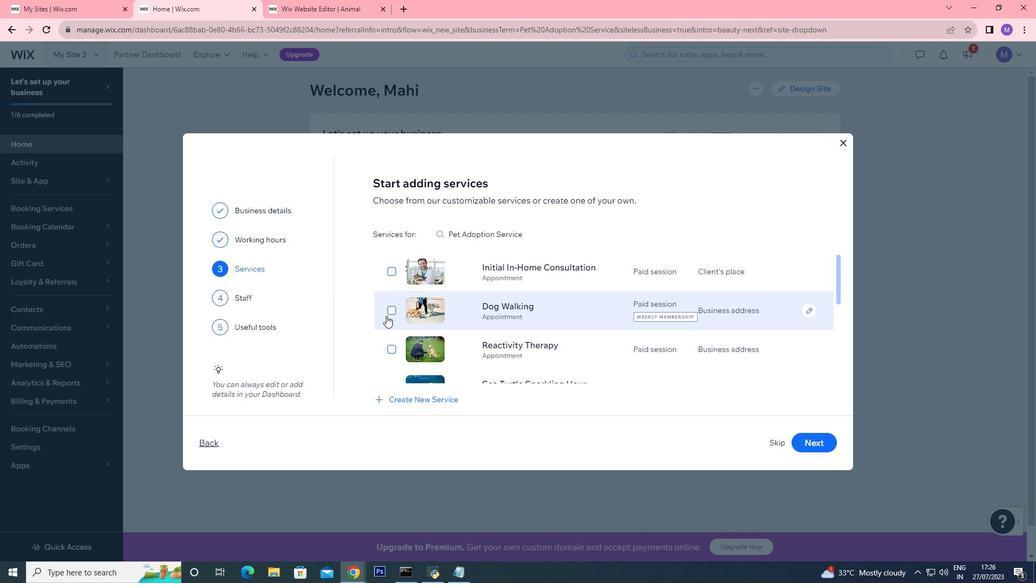 
Action: Mouse moved to (462, 295)
Screenshot: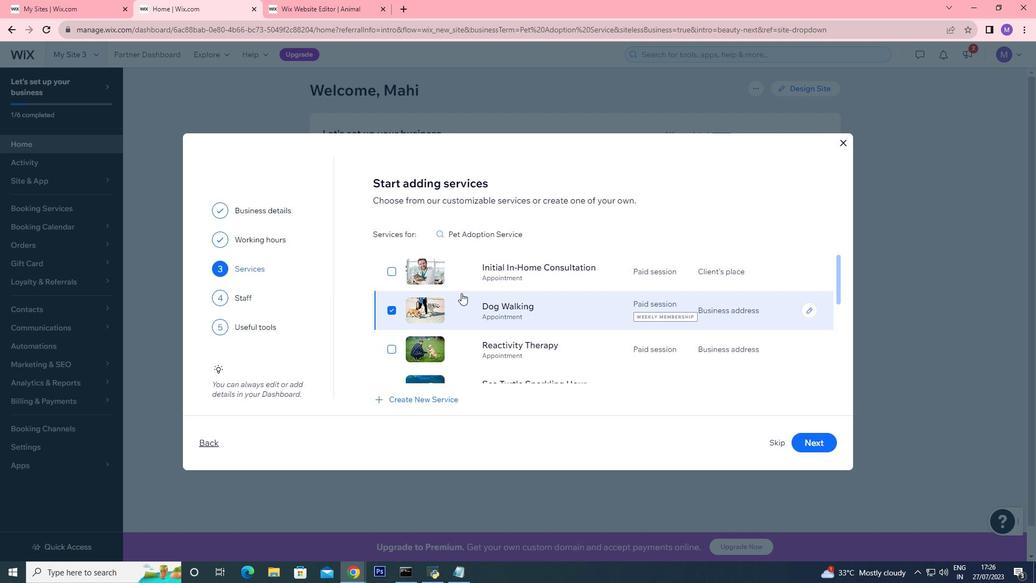 
Action: Mouse scrolled (462, 295) with delta (0, 0)
Screenshot: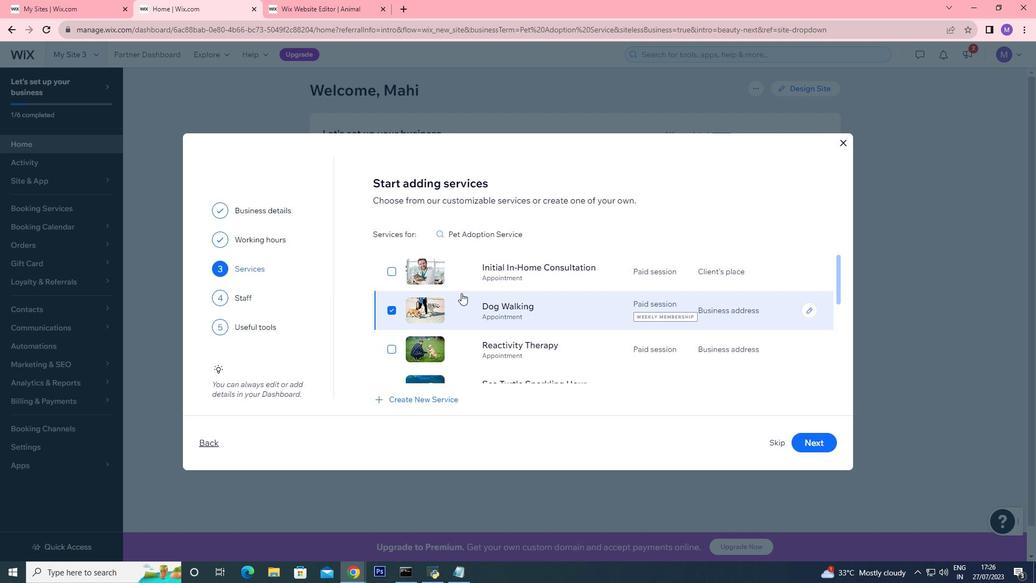 
Action: Mouse moved to (391, 291)
Screenshot: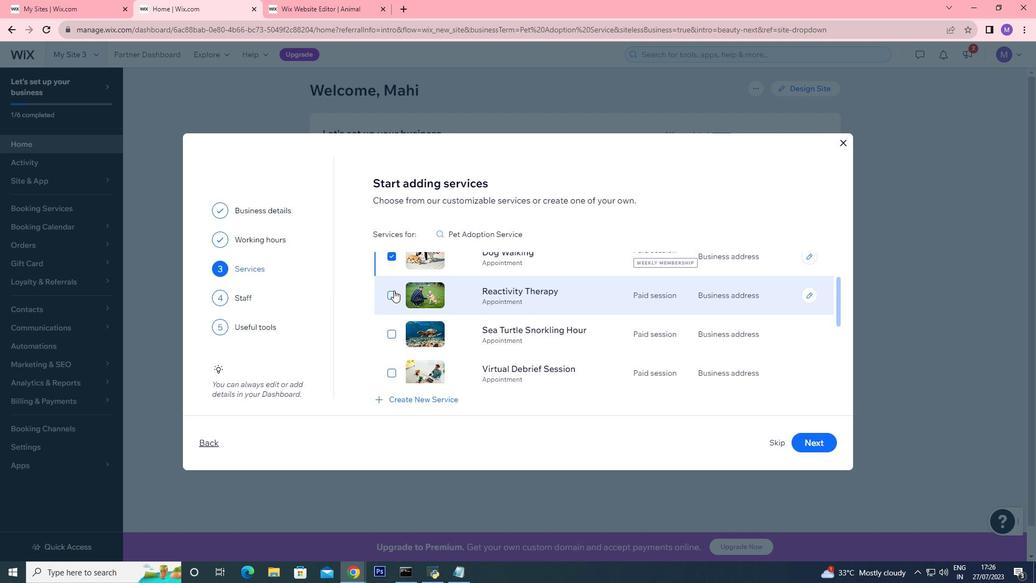 
Action: Mouse pressed left at (391, 291)
Screenshot: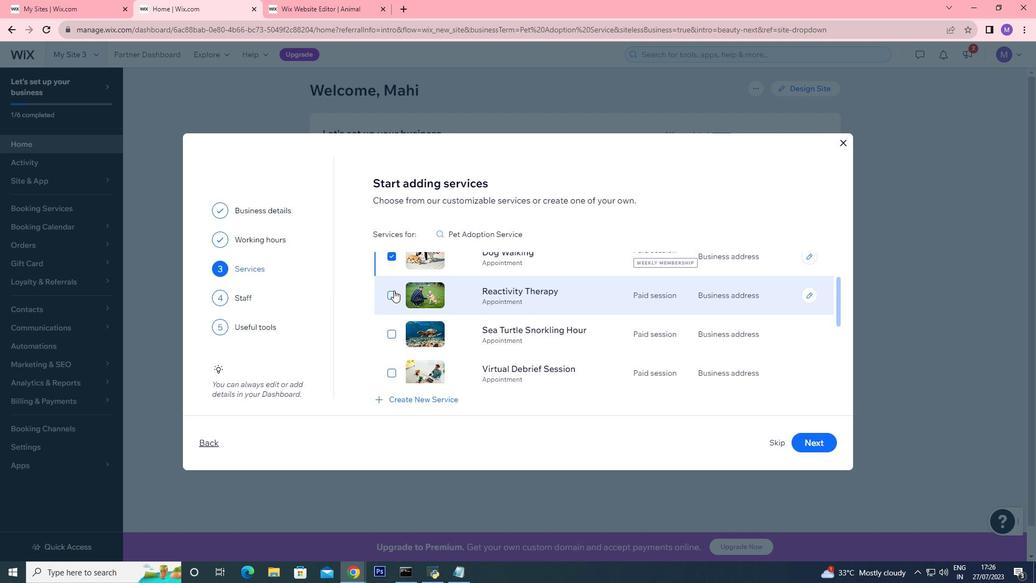 
Action: Mouse moved to (514, 336)
Screenshot: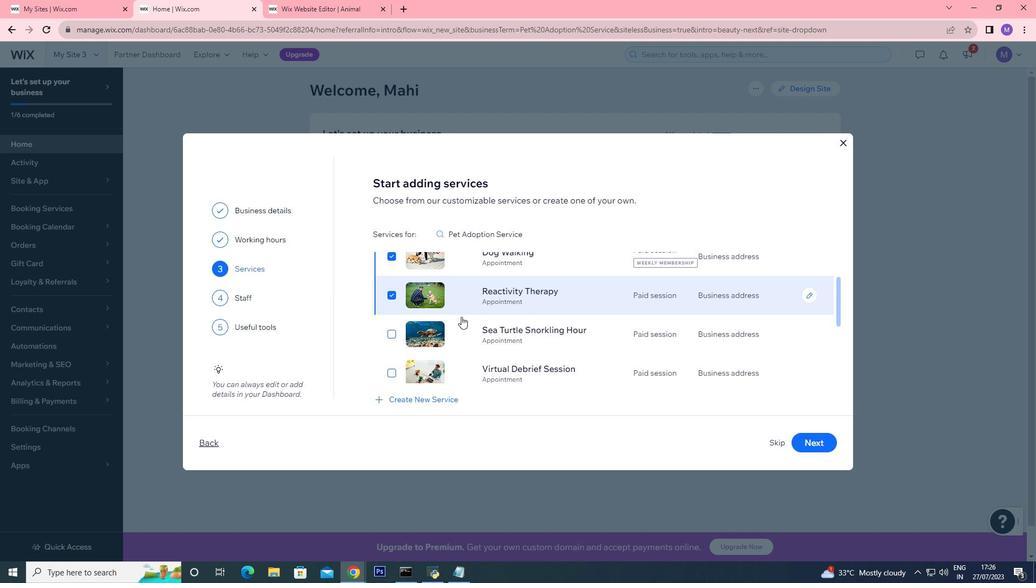 
Action: Mouse scrolled (514, 335) with delta (0, 0)
Screenshot: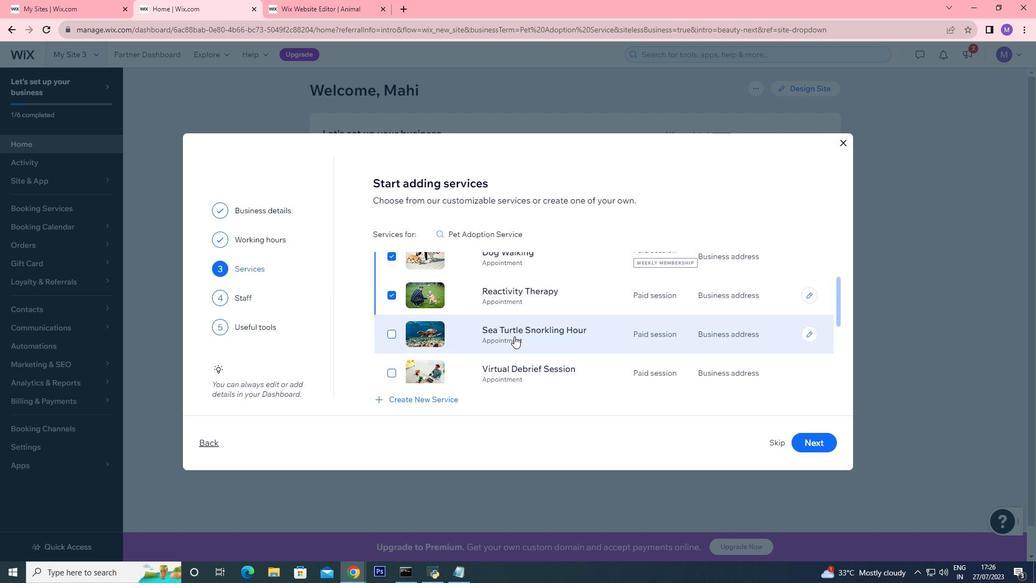 
Action: Mouse scrolled (514, 335) with delta (0, 0)
Screenshot: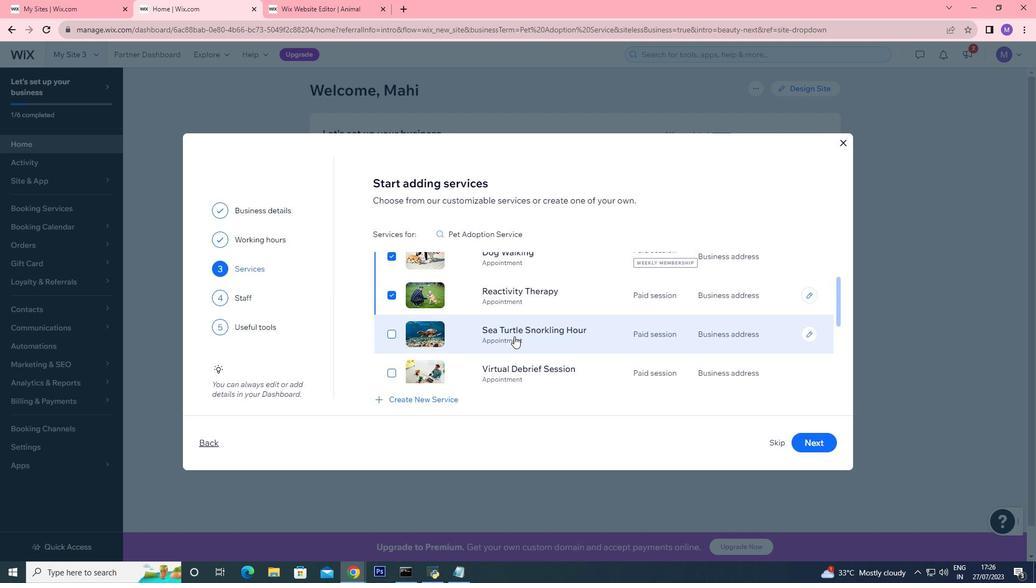 
Action: Mouse scrolled (514, 335) with delta (0, 0)
Screenshot: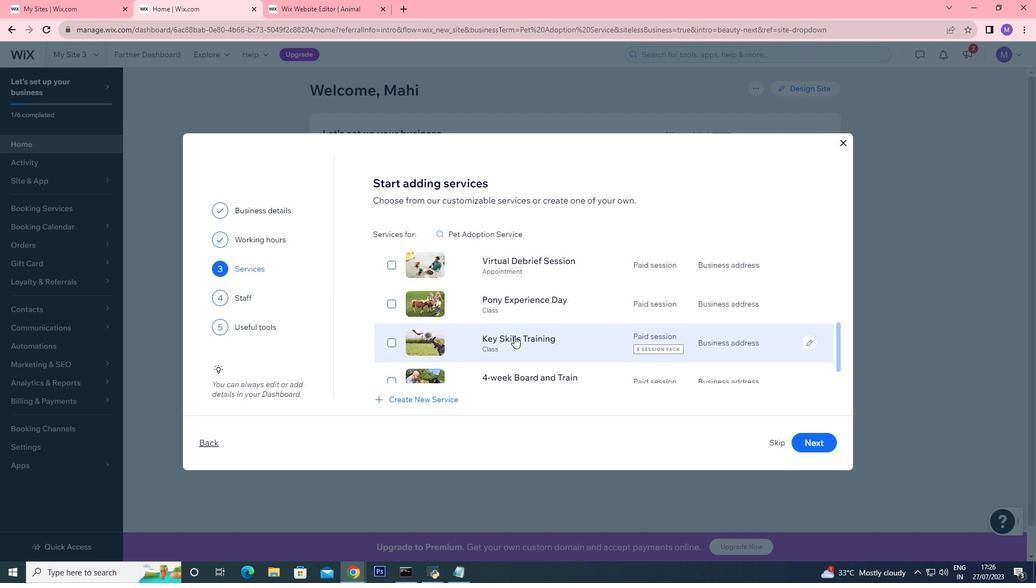 
Action: Mouse moved to (392, 321)
Screenshot: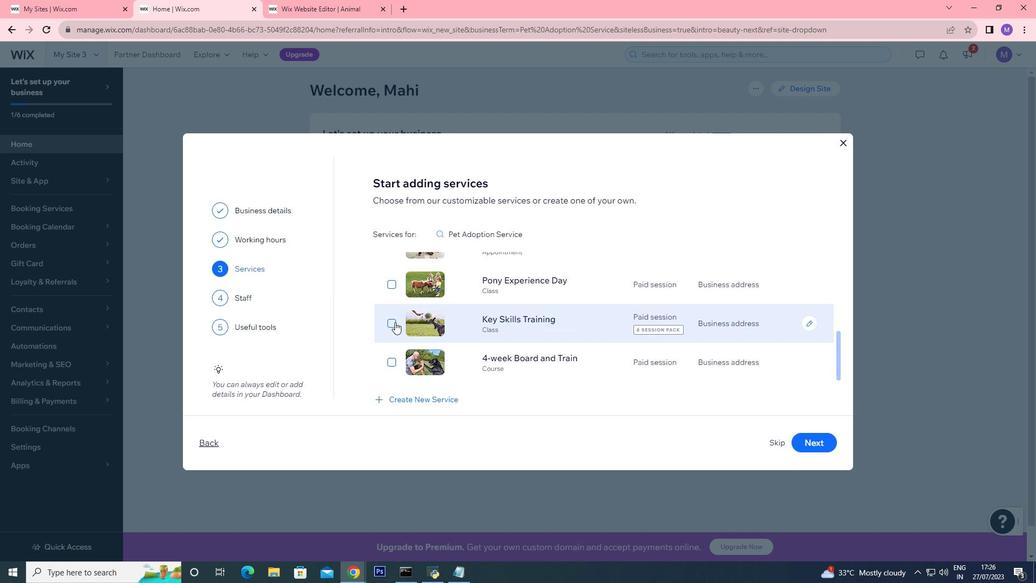 
Action: Mouse pressed left at (392, 321)
Screenshot: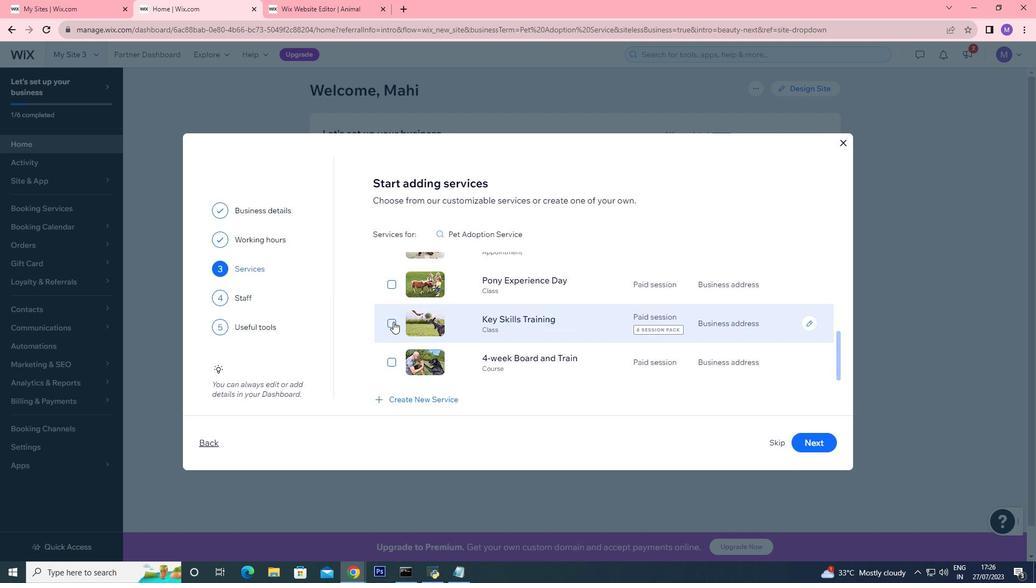 
Action: Mouse moved to (815, 442)
Screenshot: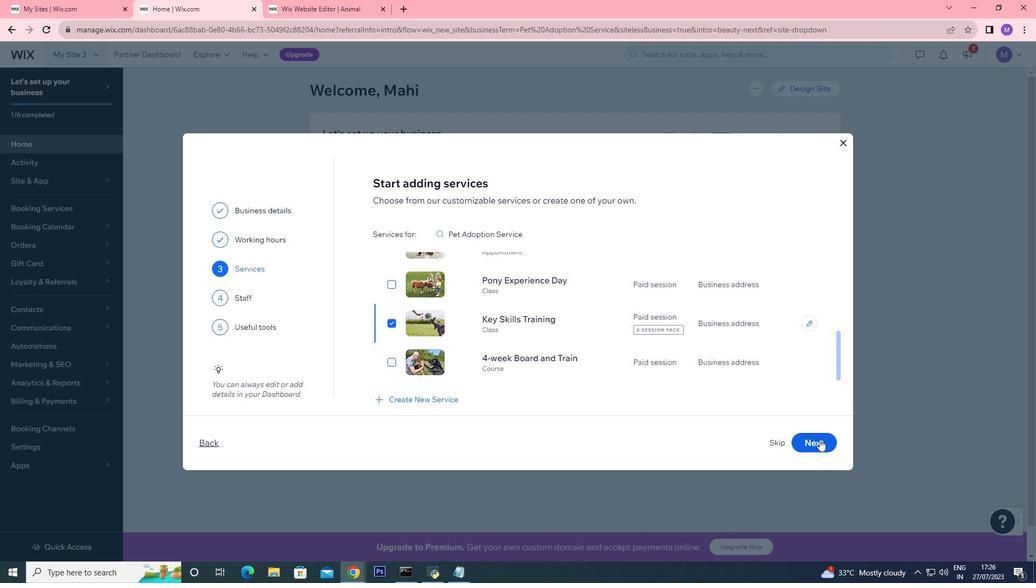 
Action: Mouse pressed left at (815, 442)
Screenshot: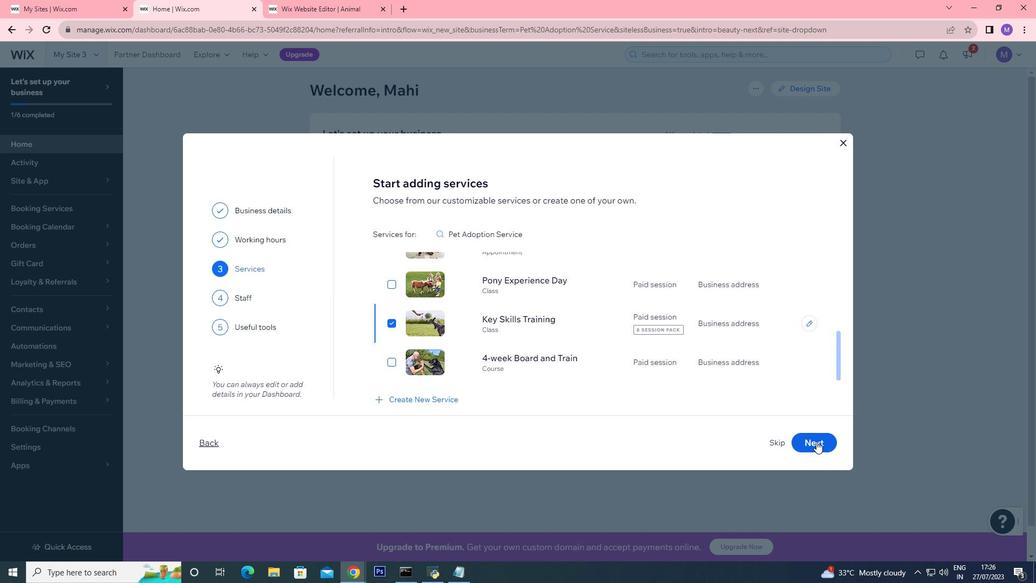 
Action: Mouse moved to (455, 247)
Screenshot: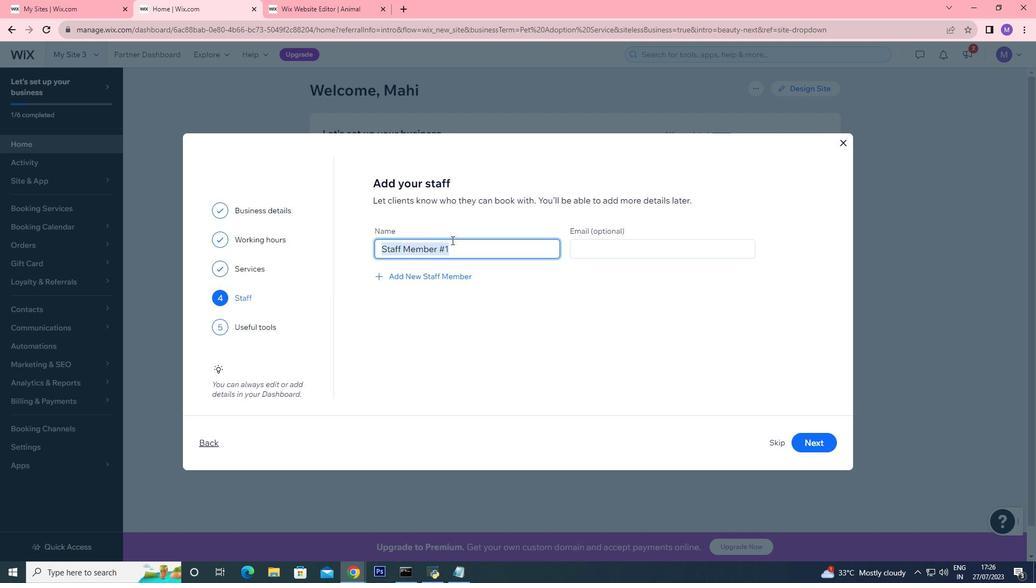 
Action: Mouse pressed left at (455, 247)
Screenshot: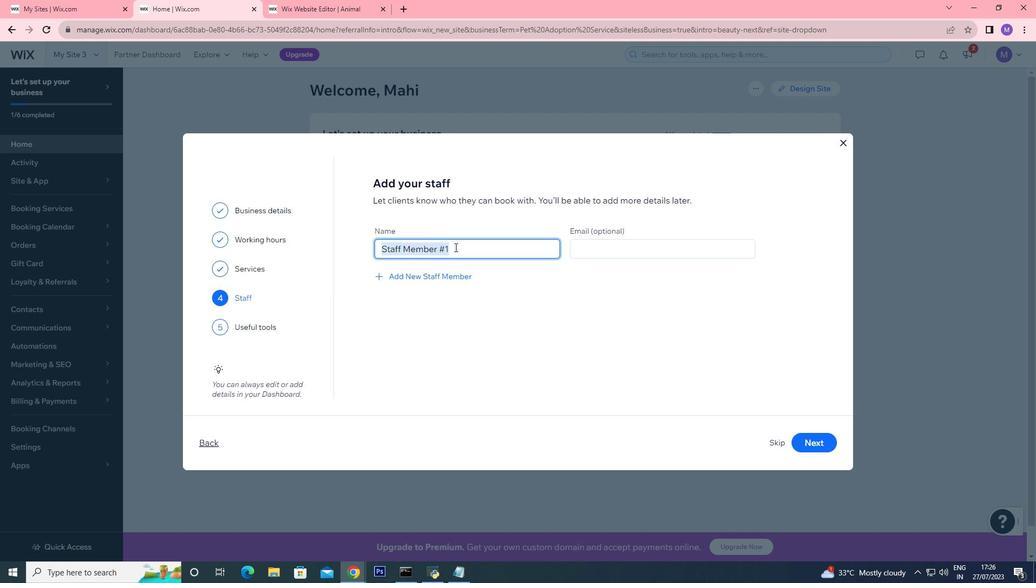 
Action: Mouse moved to (436, 250)
Screenshot: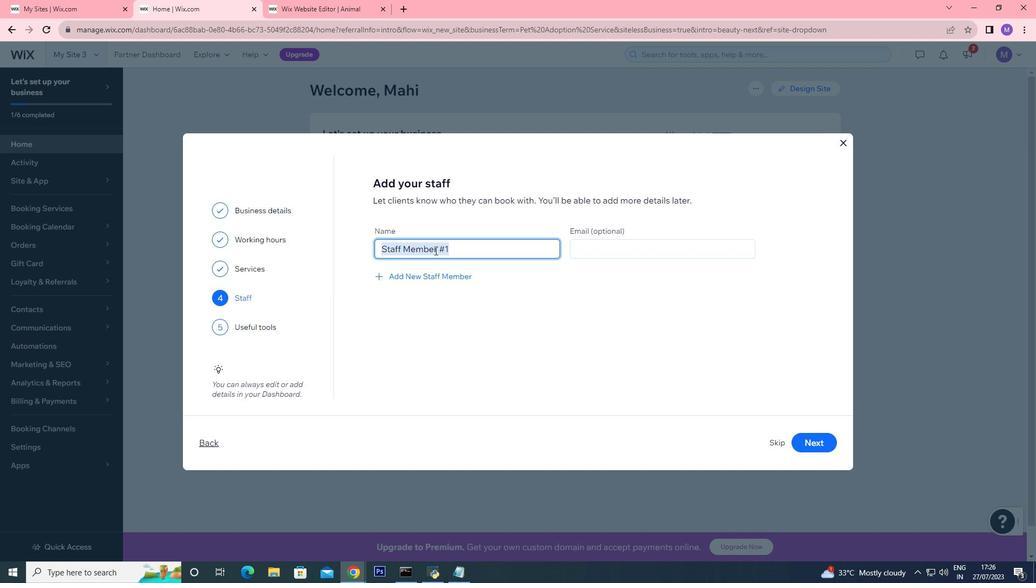 
Action: Key pressed <Key.backspace>
Screenshot: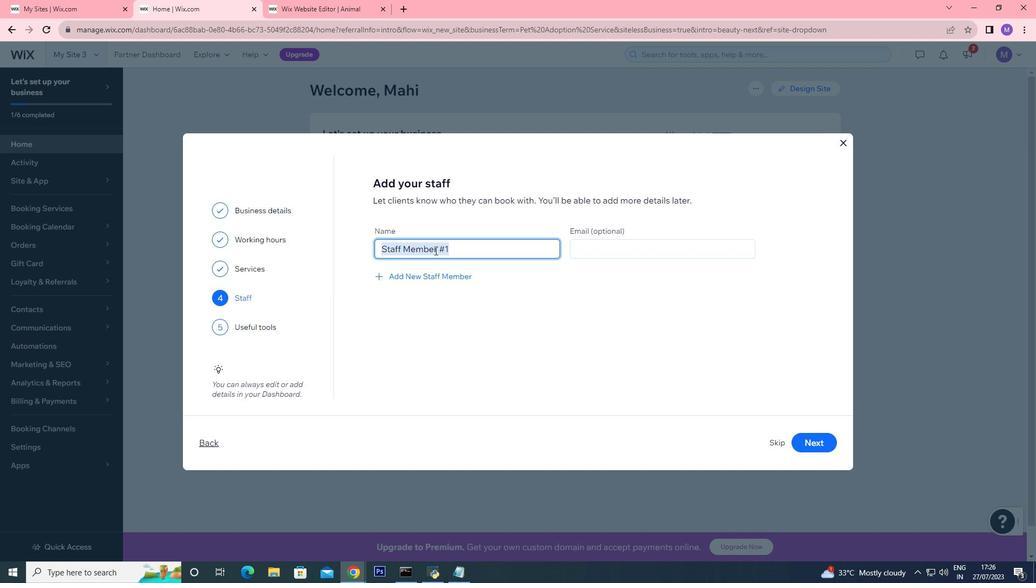 
Action: Mouse moved to (449, 249)
Screenshot: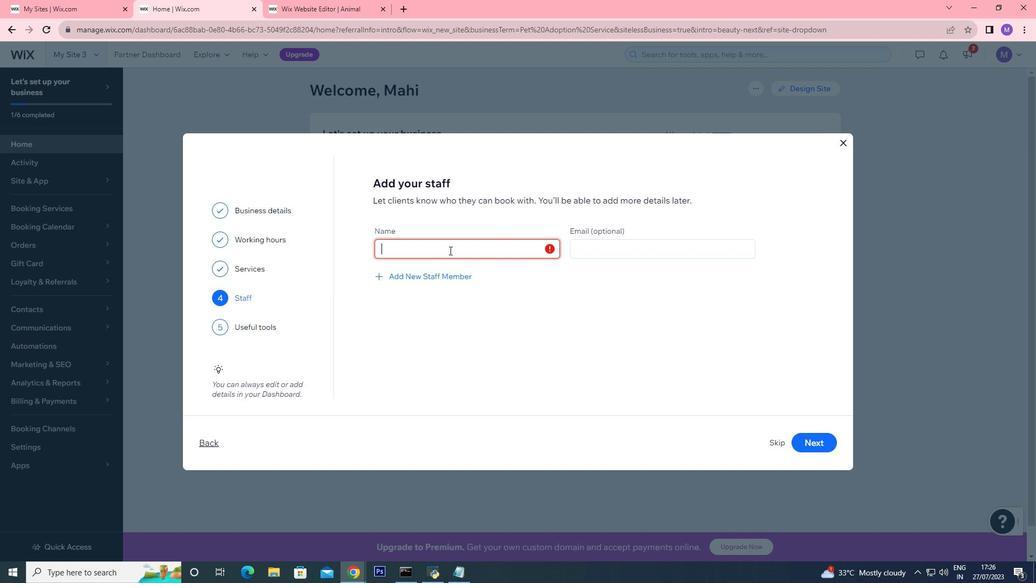 
Action: Key pressed <Key.shift>William
Screenshot: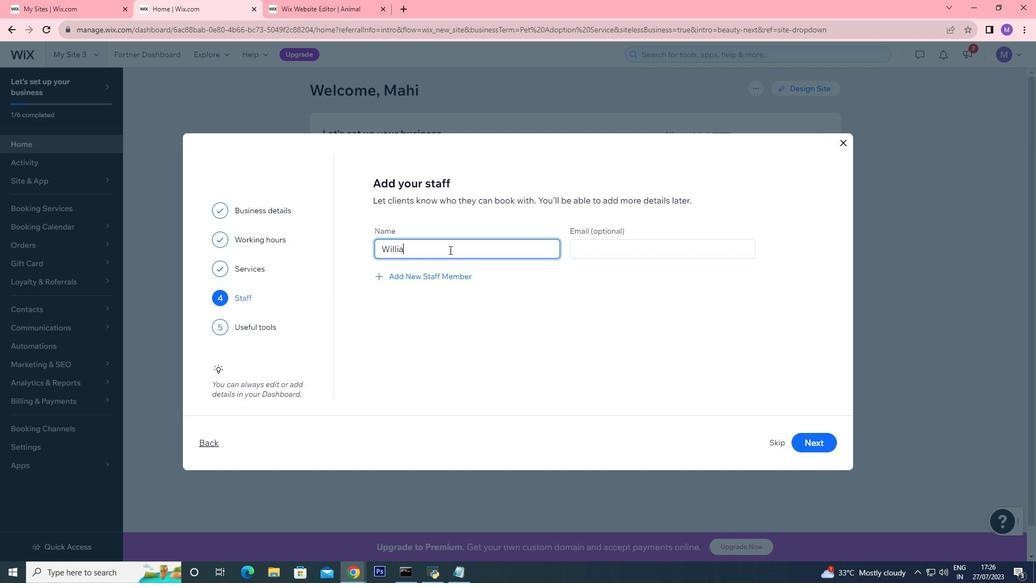 
Action: Mouse moved to (815, 446)
Screenshot: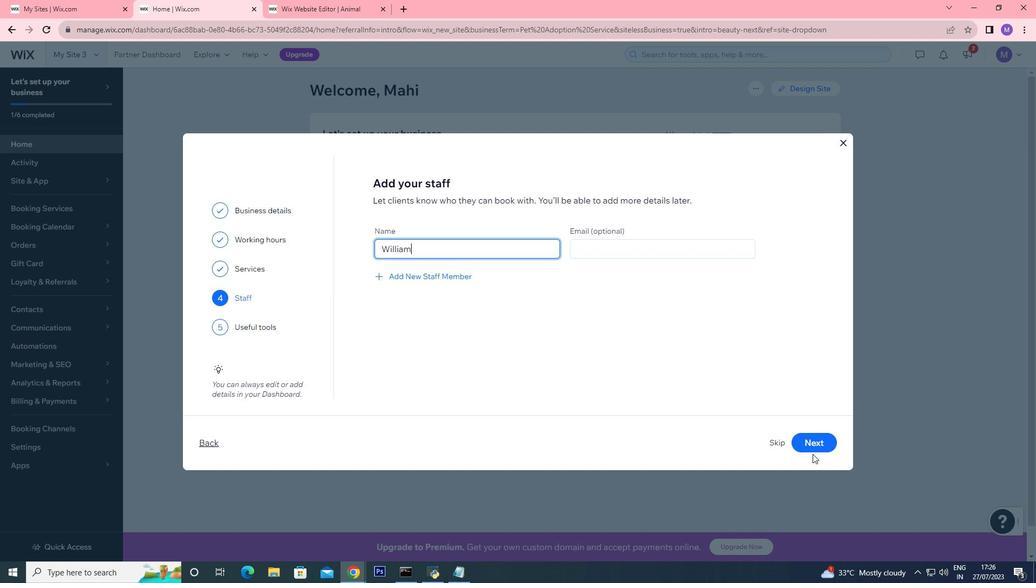 
Action: Mouse pressed left at (815, 446)
Screenshot: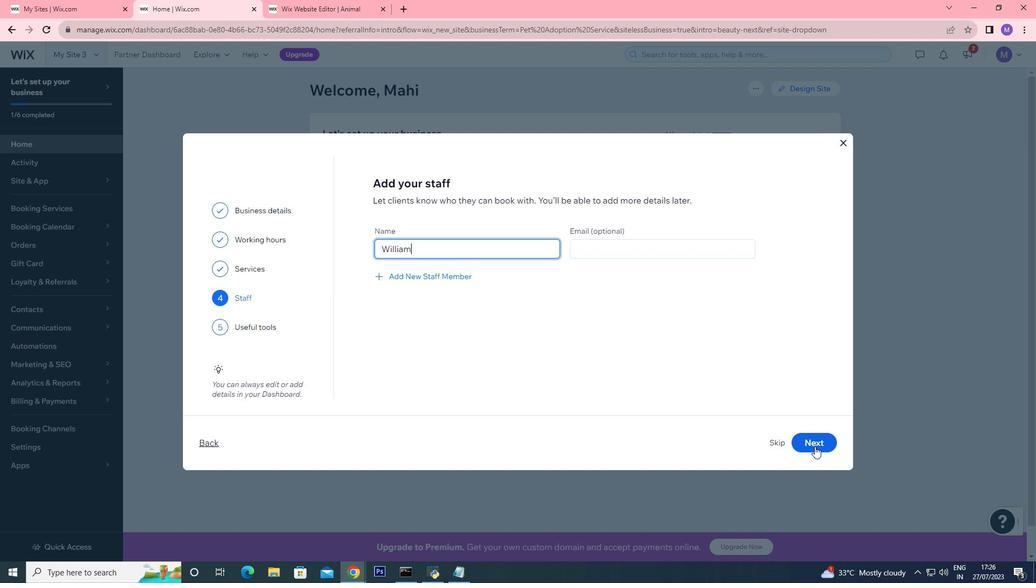 
Action: Mouse moved to (805, 442)
Screenshot: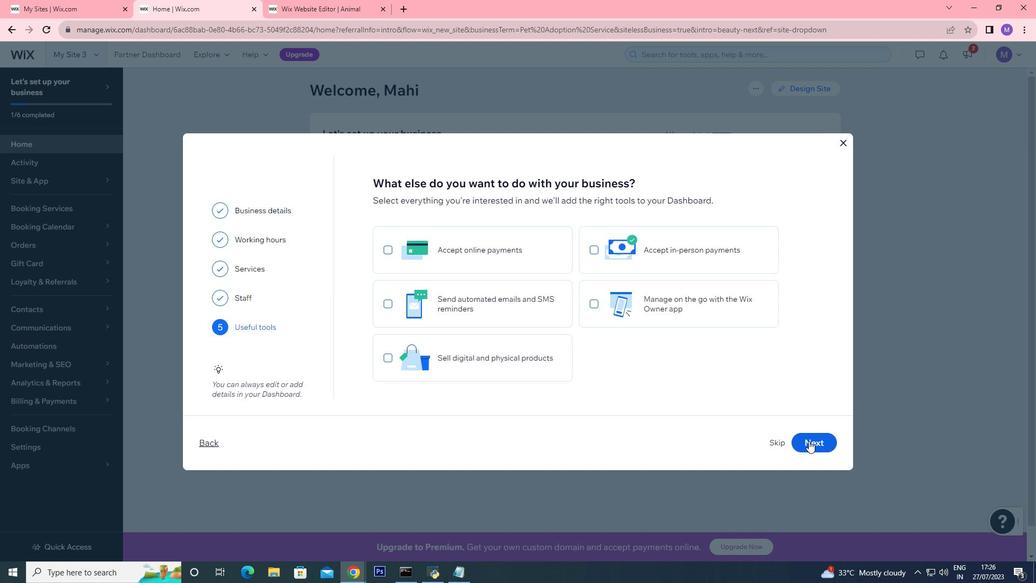 
Action: Mouse pressed left at (805, 442)
Screenshot: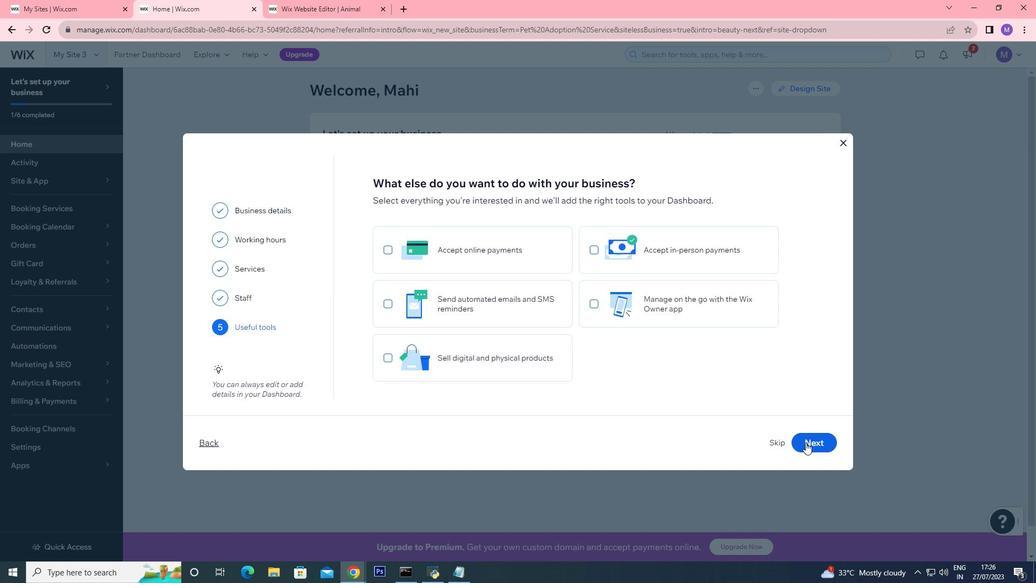
Action: Mouse moved to (510, 303)
Screenshot: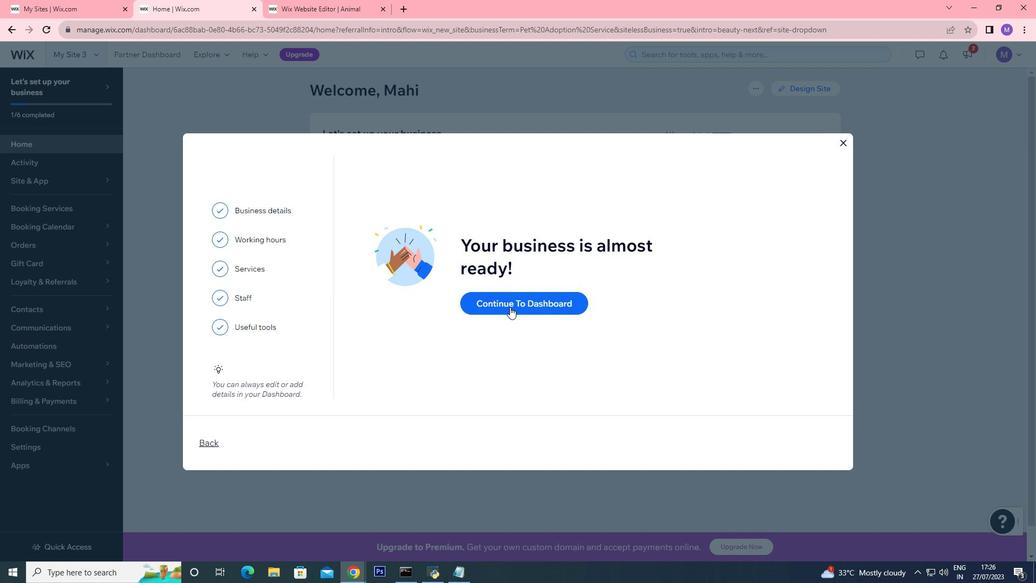 
Action: Mouse pressed left at (510, 303)
Screenshot: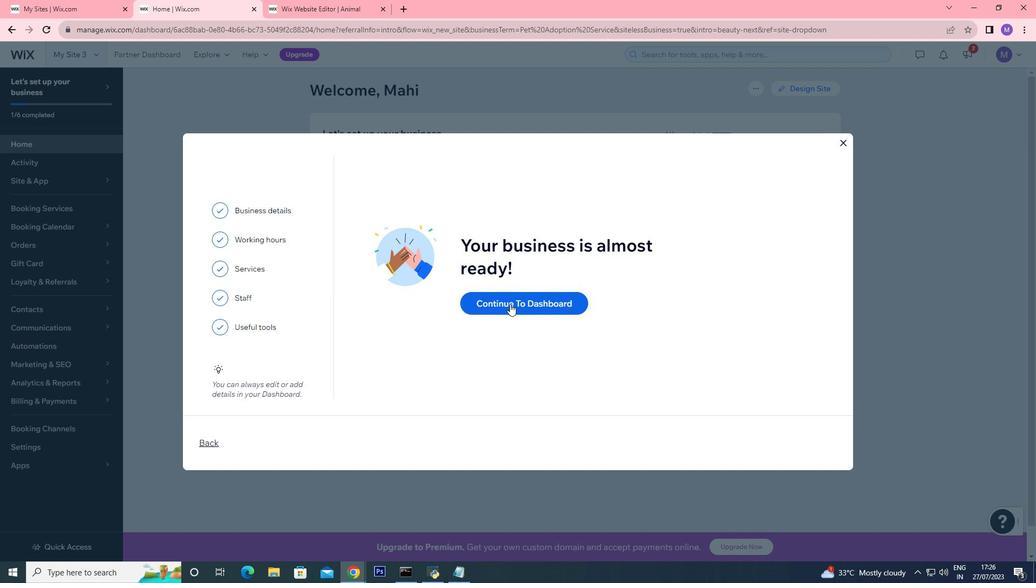 
Action: Mouse moved to (808, 88)
Screenshot: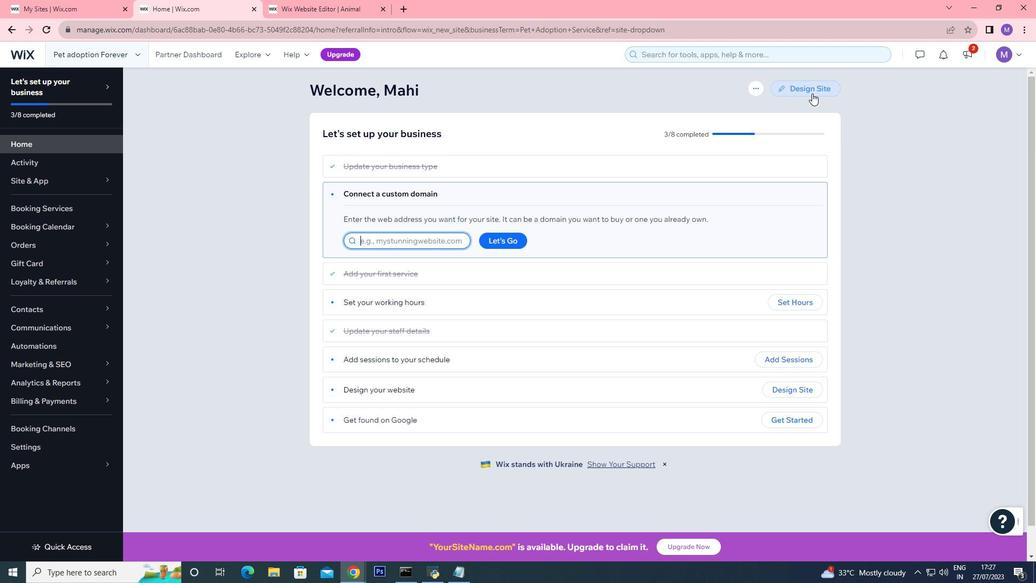 
Action: Mouse pressed left at (808, 88)
Screenshot: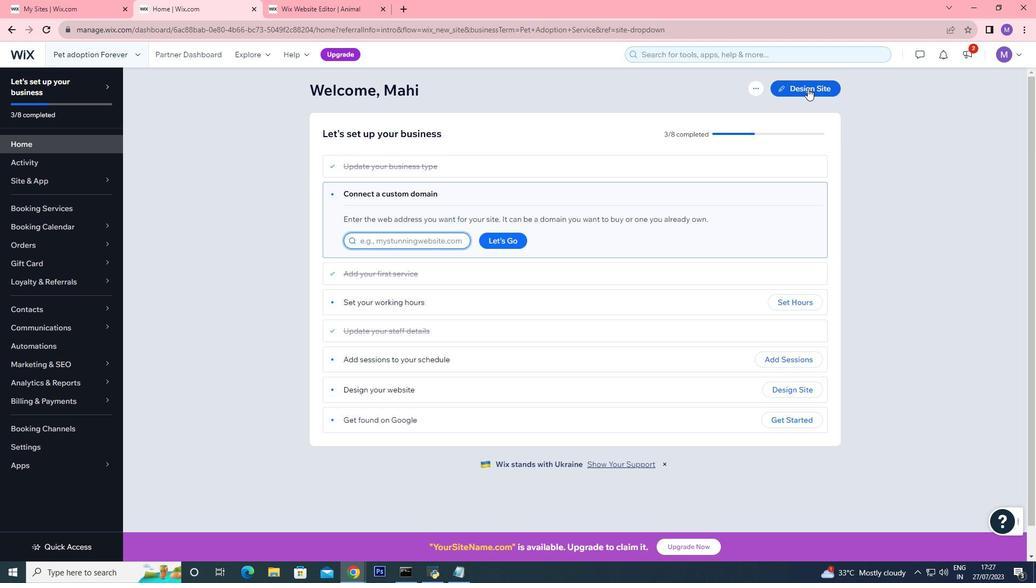 
Action: Mouse moved to (653, 348)
Screenshot: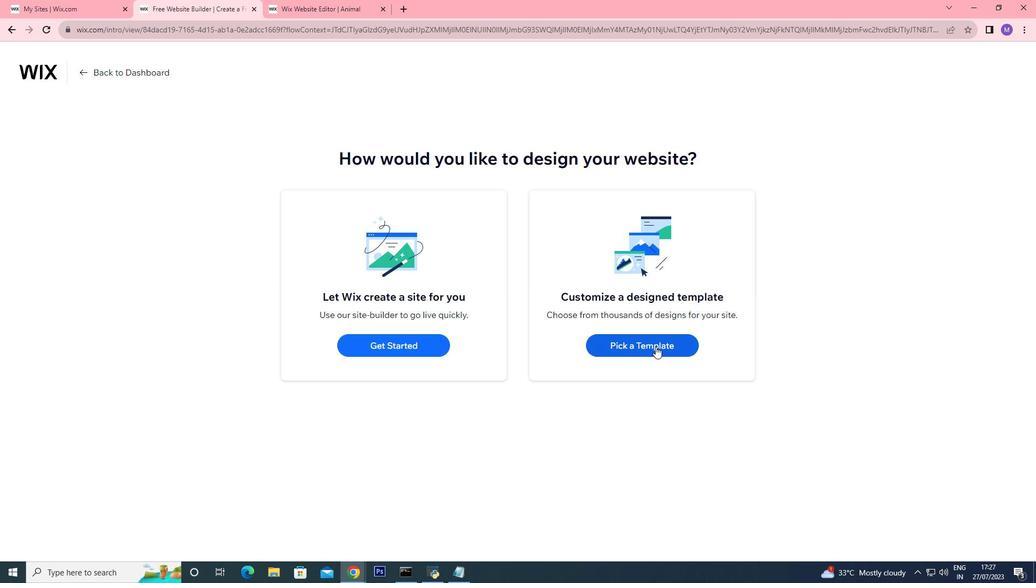 
Action: Mouse pressed left at (653, 348)
Screenshot: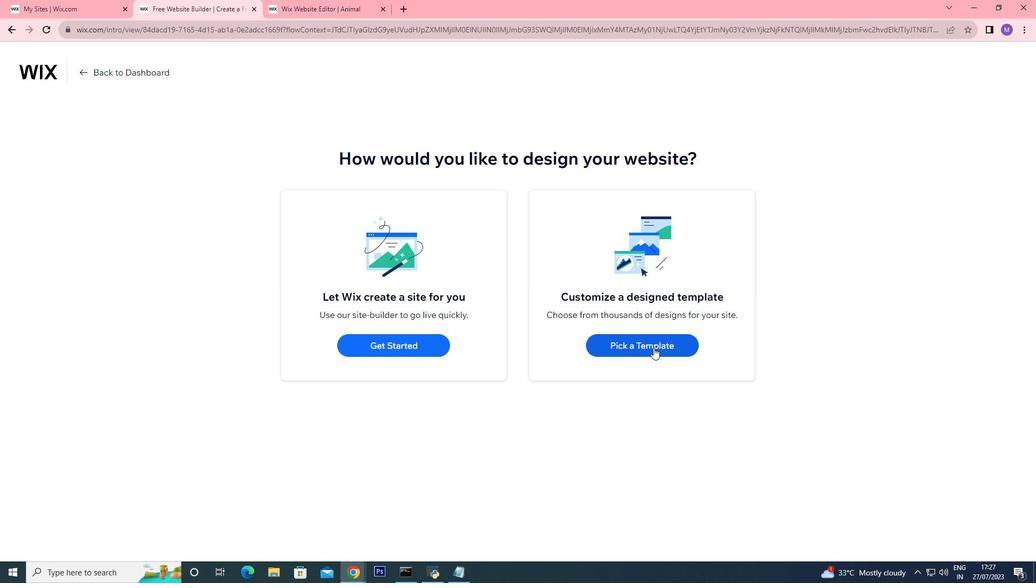 
Action: Mouse moved to (680, 285)
Screenshot: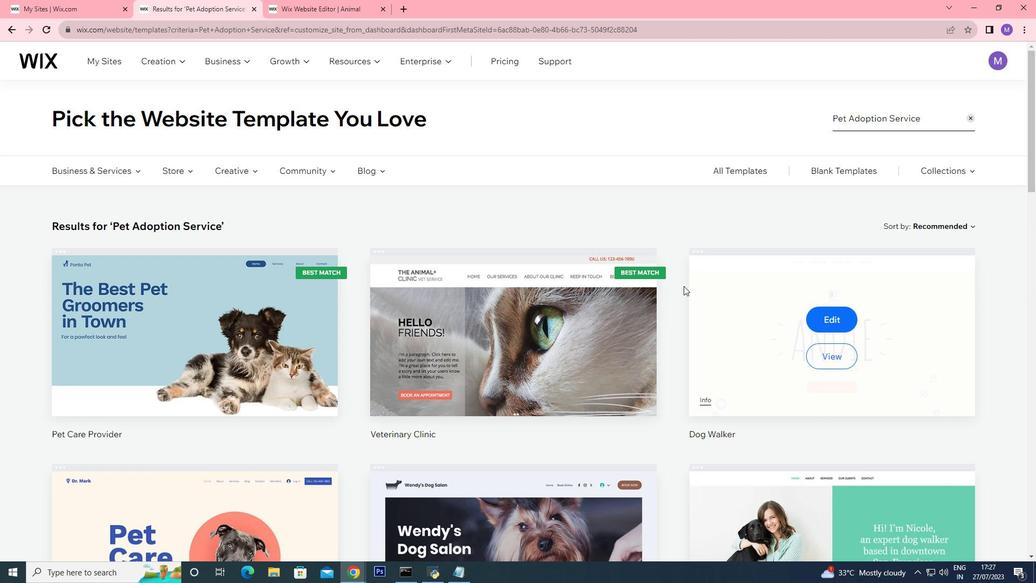 
Action: Mouse scrolled (680, 285) with delta (0, 0)
Screenshot: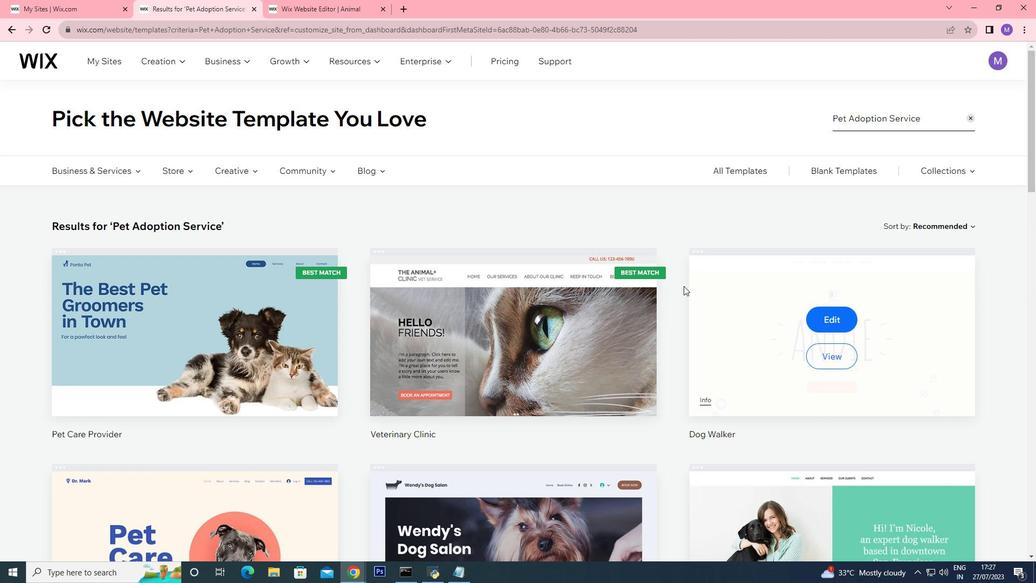 
Action: Mouse moved to (677, 285)
Screenshot: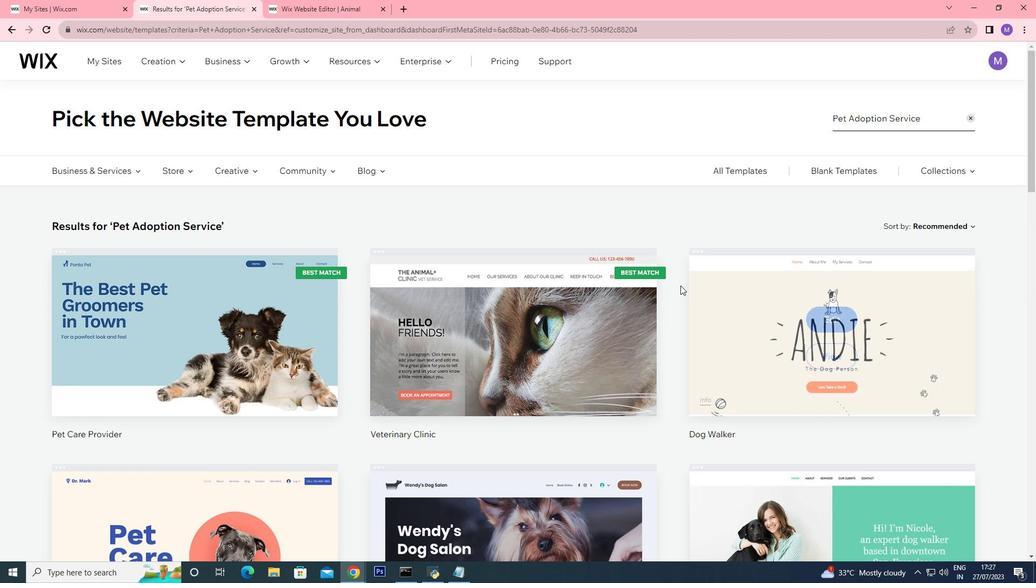
Action: Mouse scrolled (677, 285) with delta (0, 0)
Screenshot: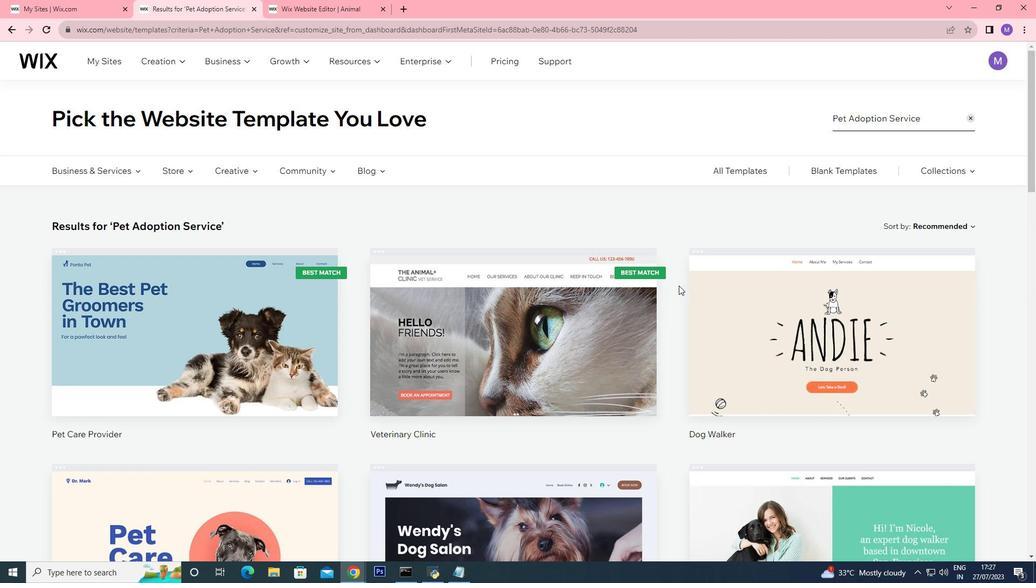 
Action: Mouse moved to (674, 286)
Screenshot: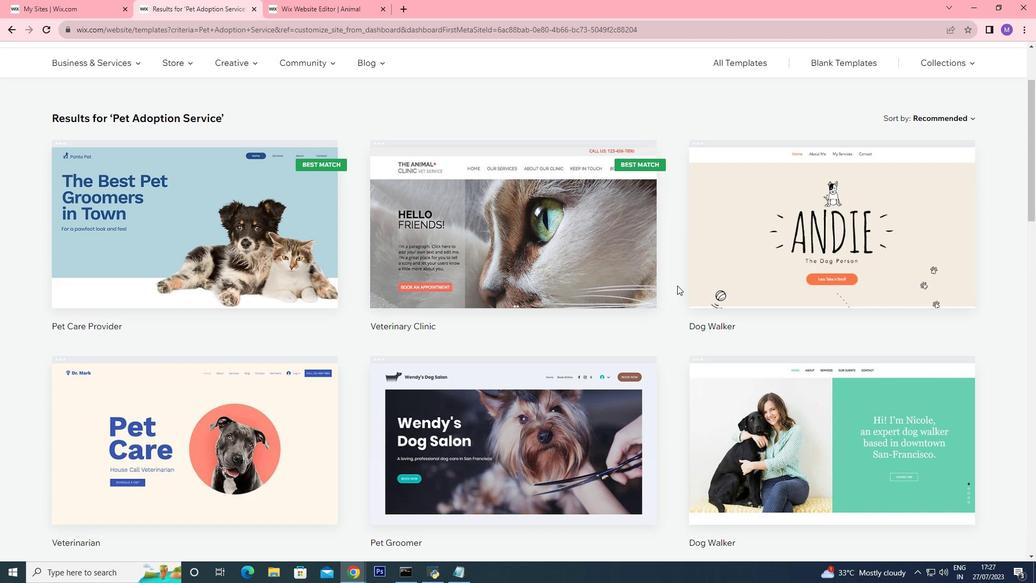 
Action: Mouse scrolled (674, 285) with delta (0, 0)
Screenshot: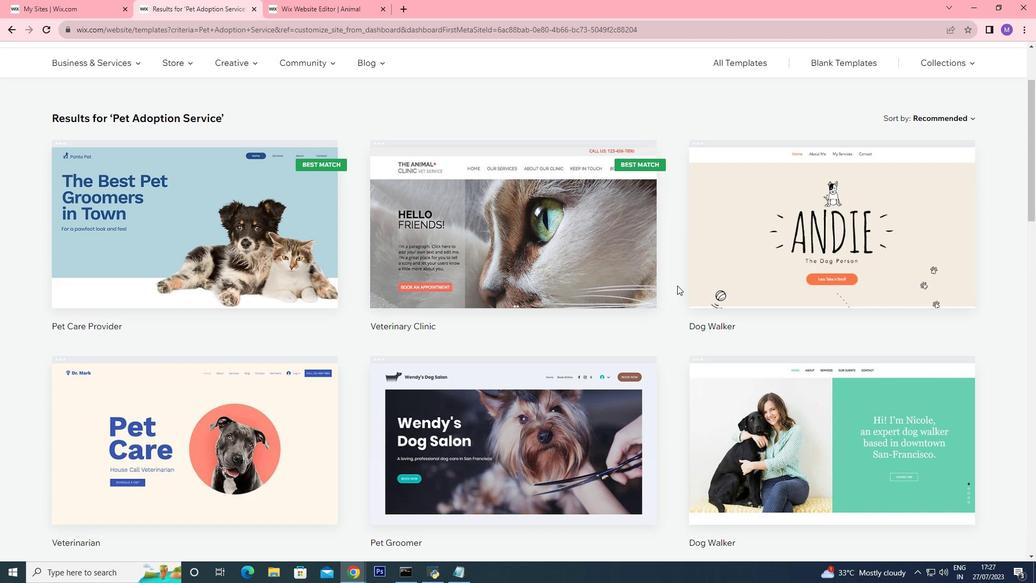 
Action: Mouse moved to (669, 288)
Screenshot: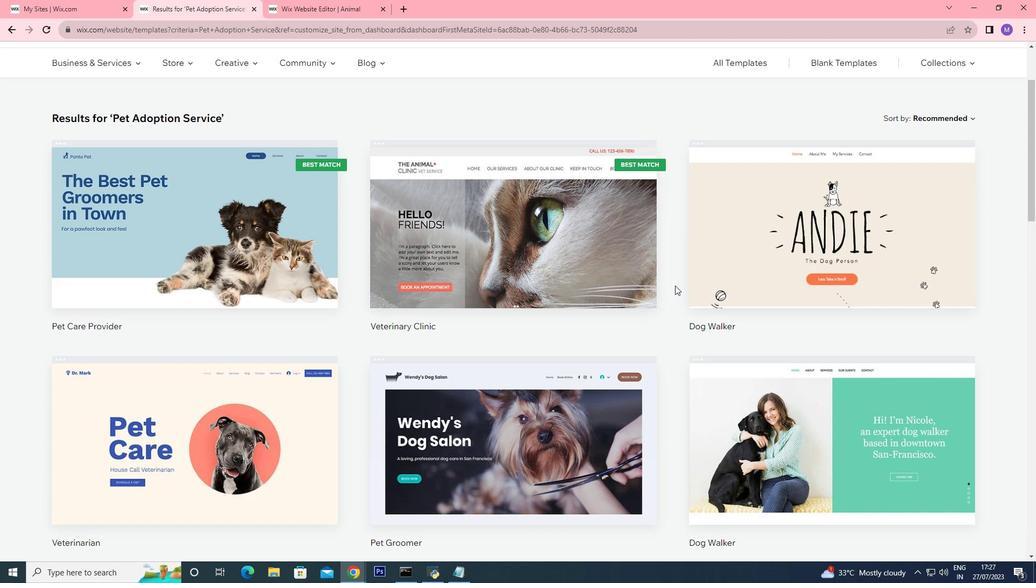 
Action: Mouse scrolled (669, 288) with delta (0, 0)
Screenshot: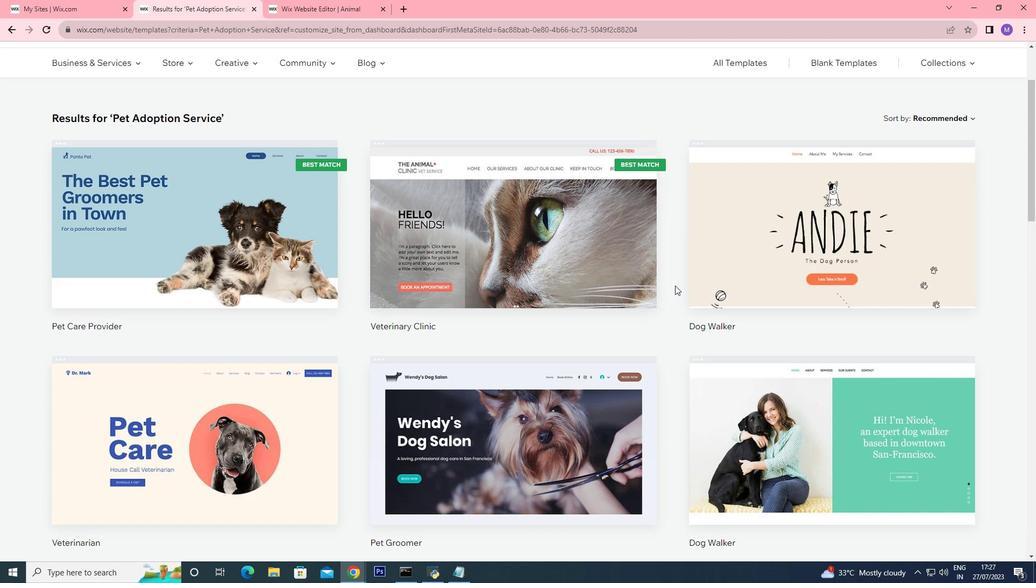 
Action: Mouse moved to (667, 290)
Screenshot: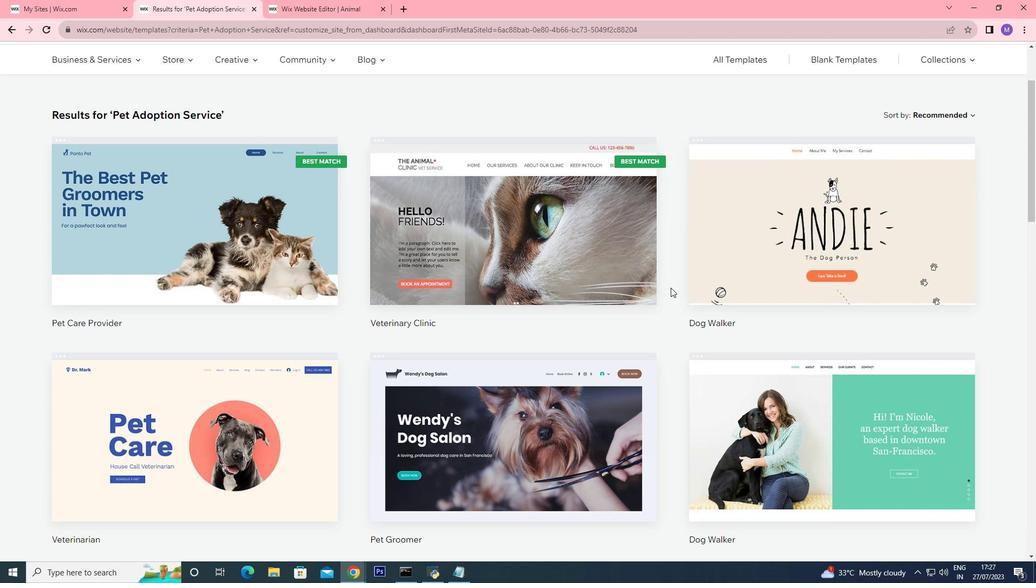 
Action: Mouse scrolled (667, 289) with delta (0, 0)
Screenshot: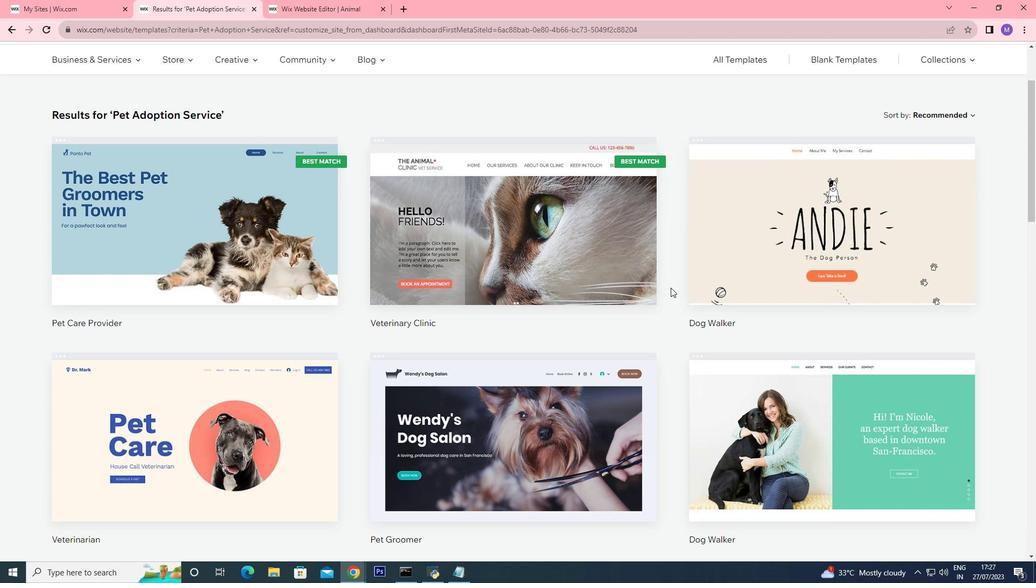 
Action: Mouse scrolled (667, 290) with delta (0, 0)
Screenshot: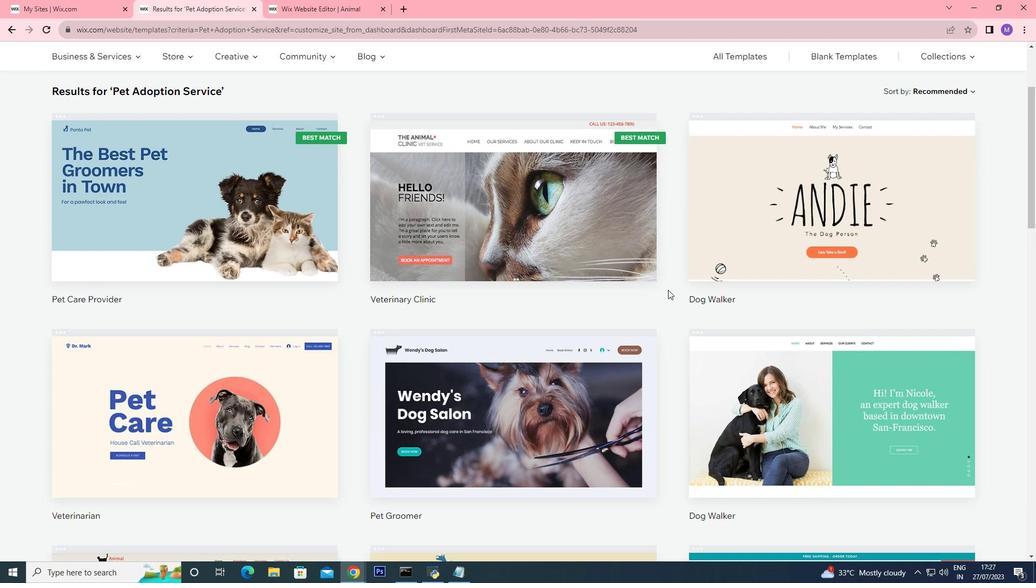 
Action: Mouse moved to (645, 324)
Screenshot: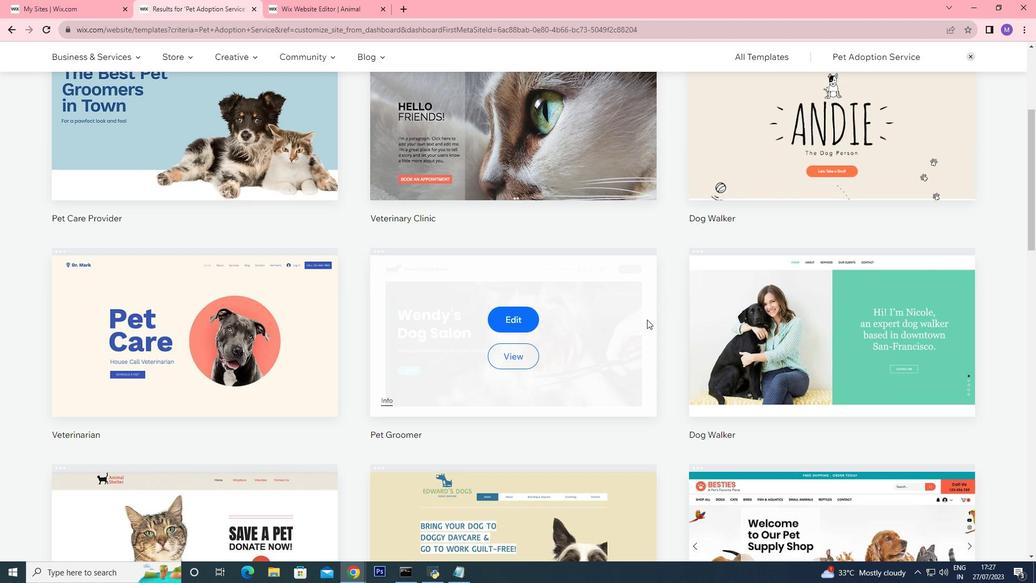 
Action: Mouse scrolled (645, 322) with delta (0, 0)
Screenshot: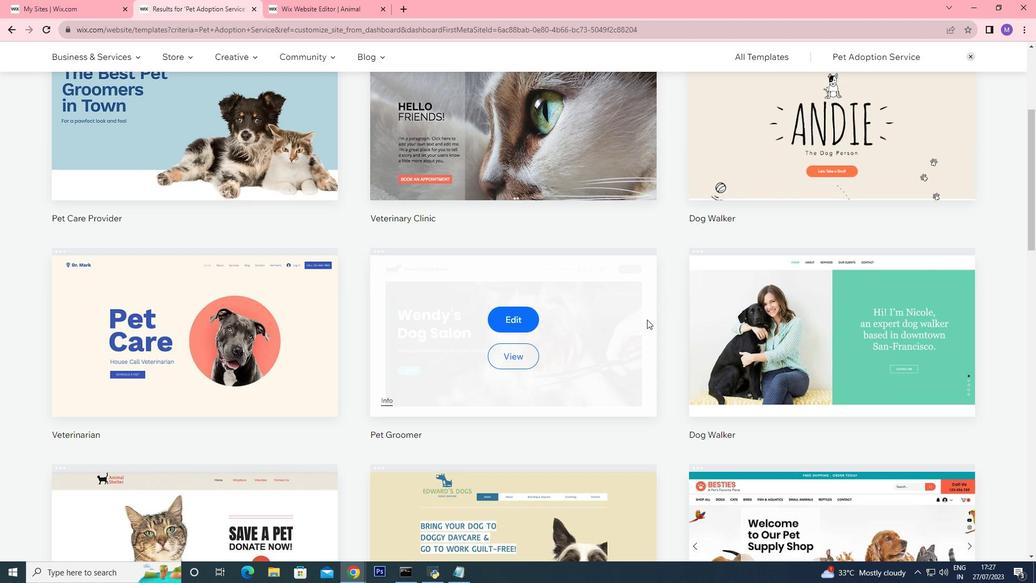 
Action: Mouse moved to (644, 324)
Screenshot: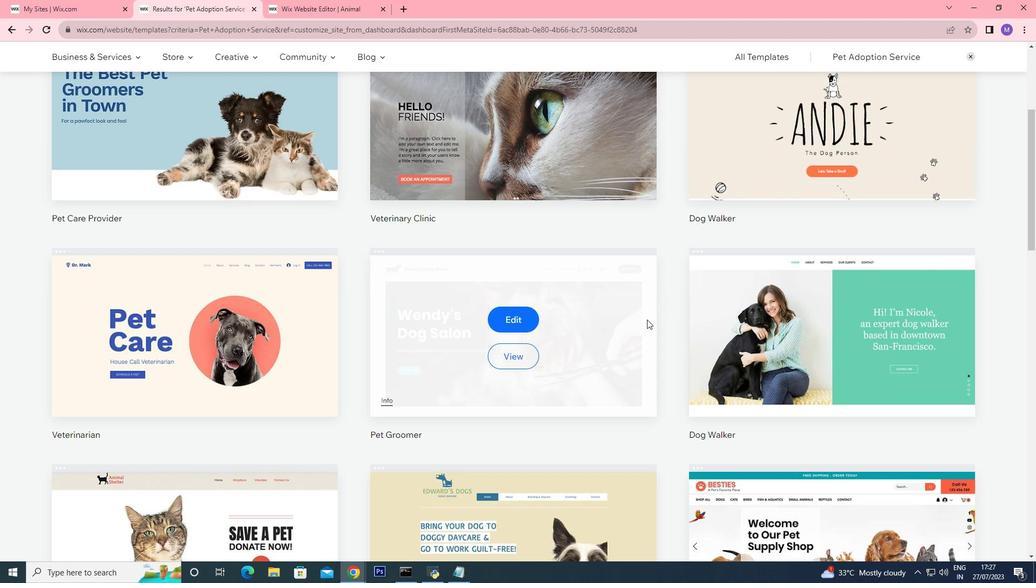 
Action: Mouse scrolled (645, 324) with delta (0, 0)
Screenshot: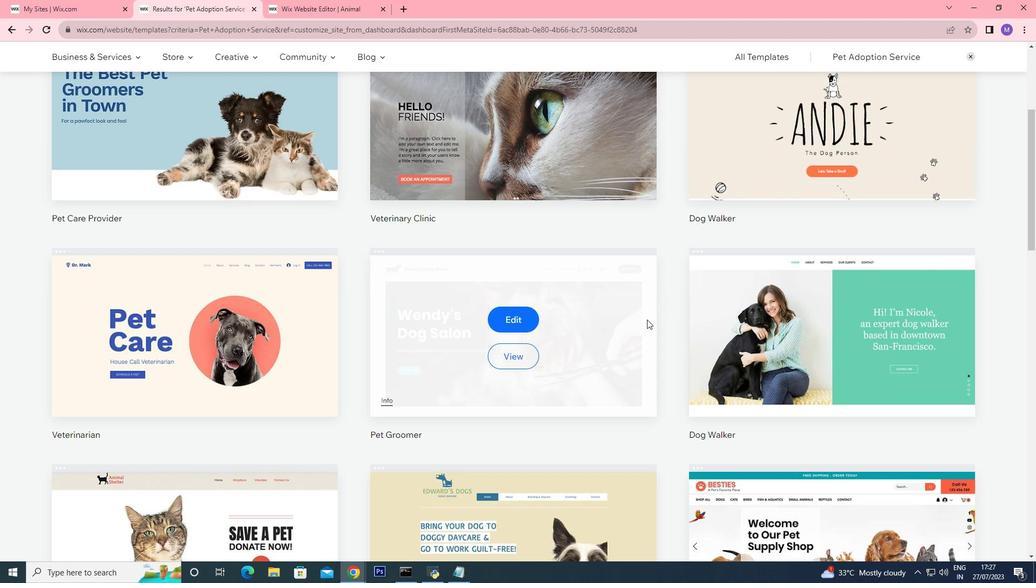 
Action: Mouse moved to (644, 325)
Screenshot: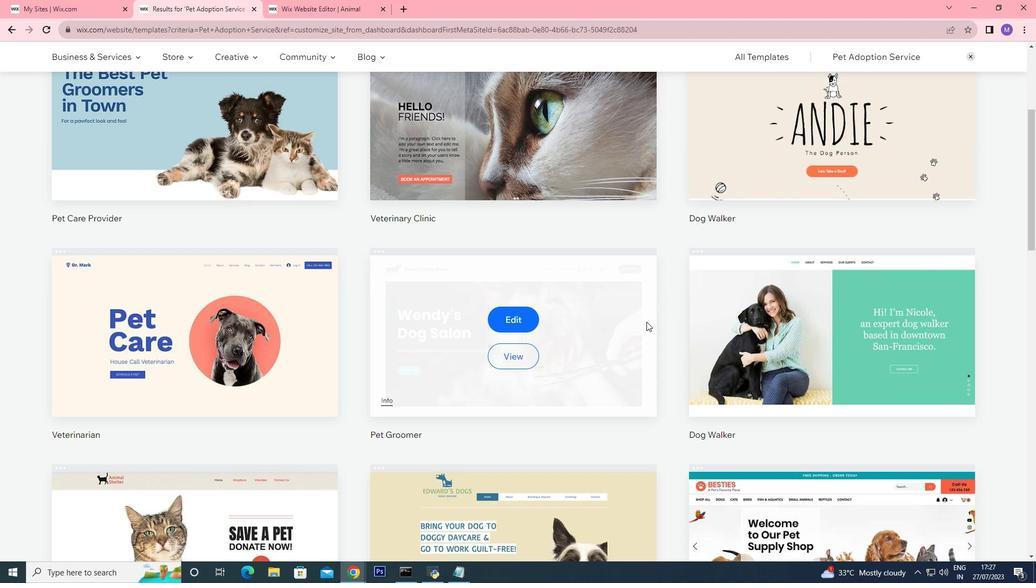 
Action: Mouse scrolled (644, 324) with delta (0, 0)
Screenshot: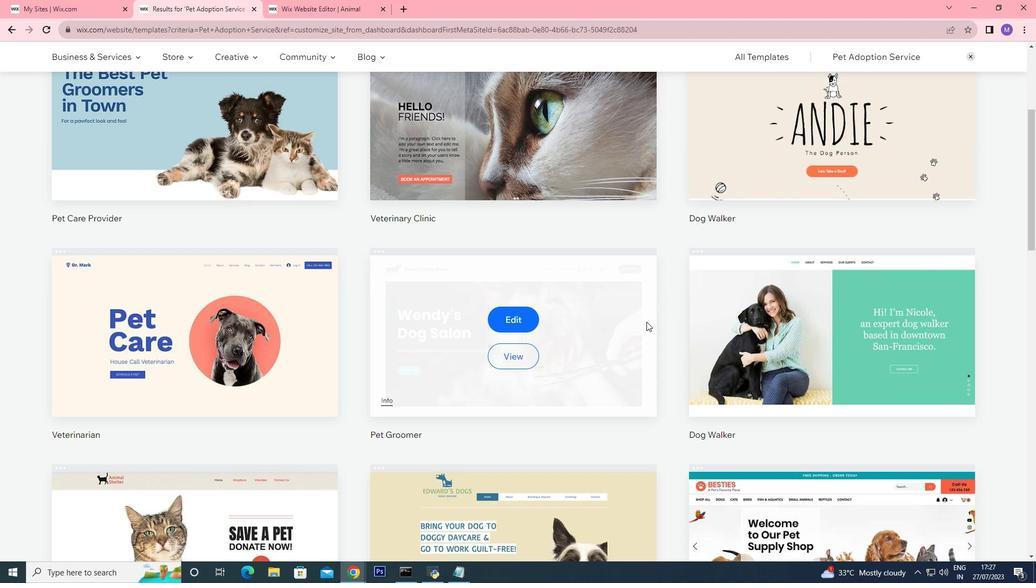 
Action: Mouse moved to (605, 354)
Screenshot: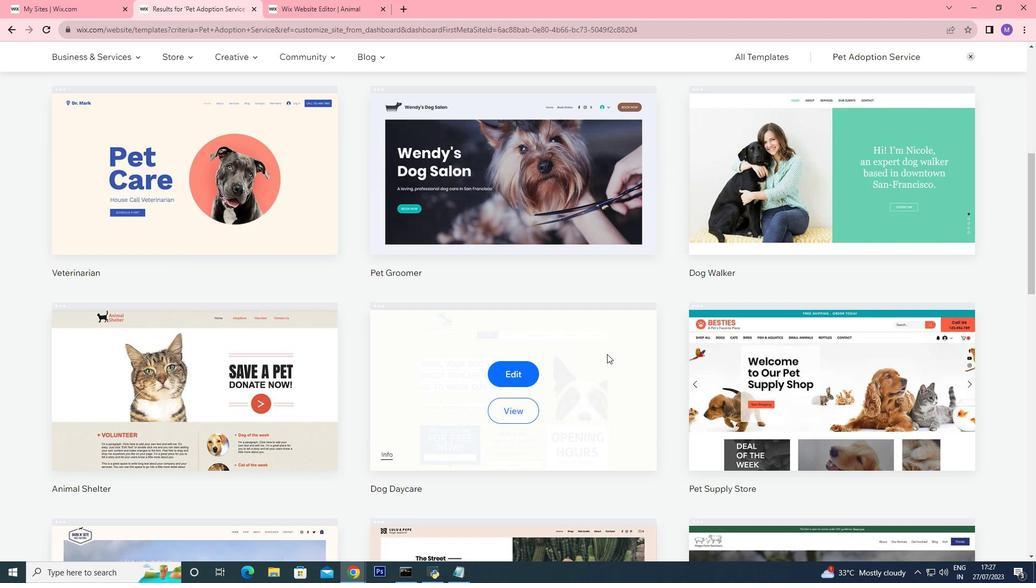 
Action: Mouse scrolled (605, 354) with delta (0, 0)
Screenshot: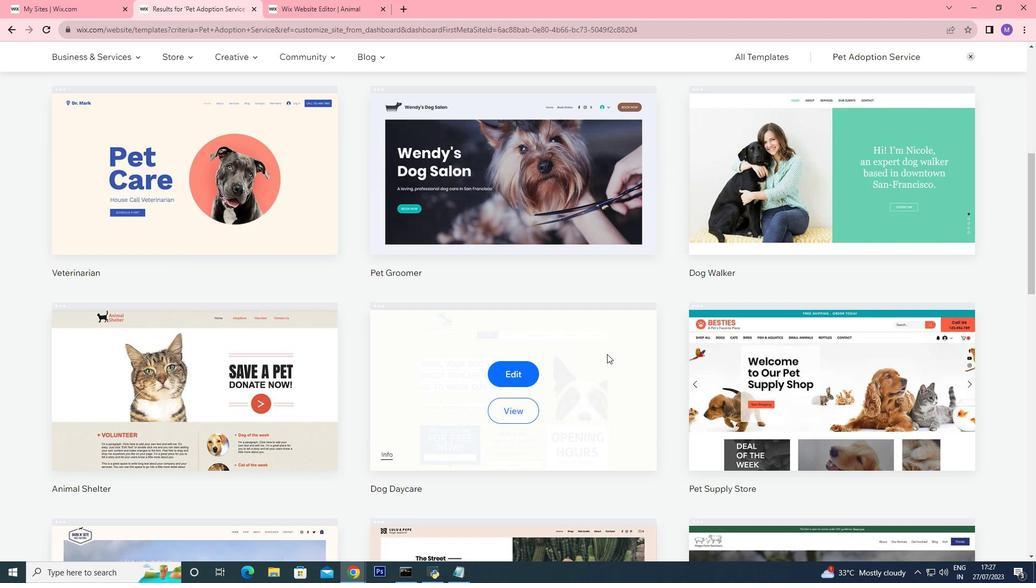 
Action: Mouse moved to (601, 354)
Screenshot: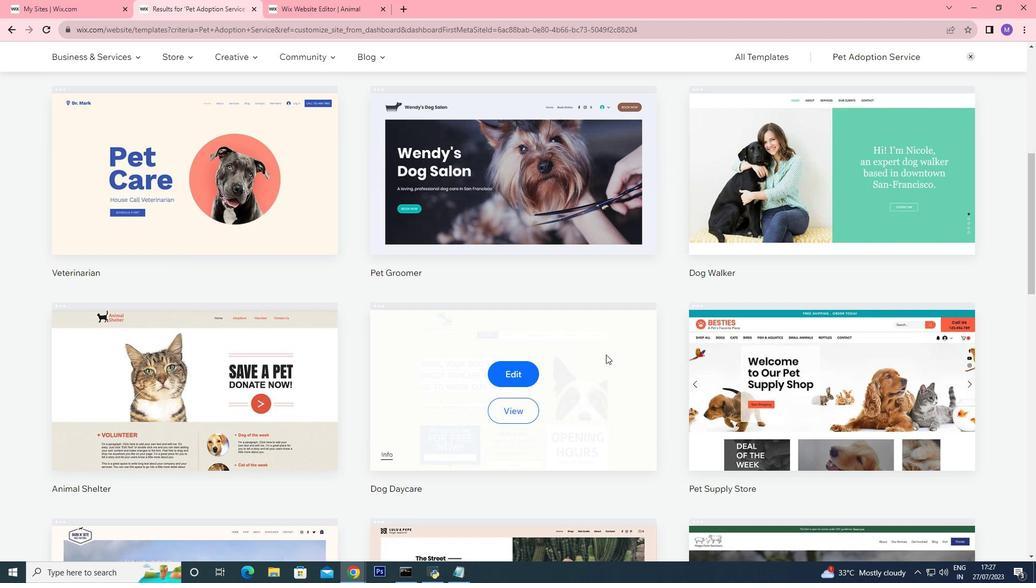 
Action: Mouse scrolled (601, 354) with delta (0, 0)
Screenshot: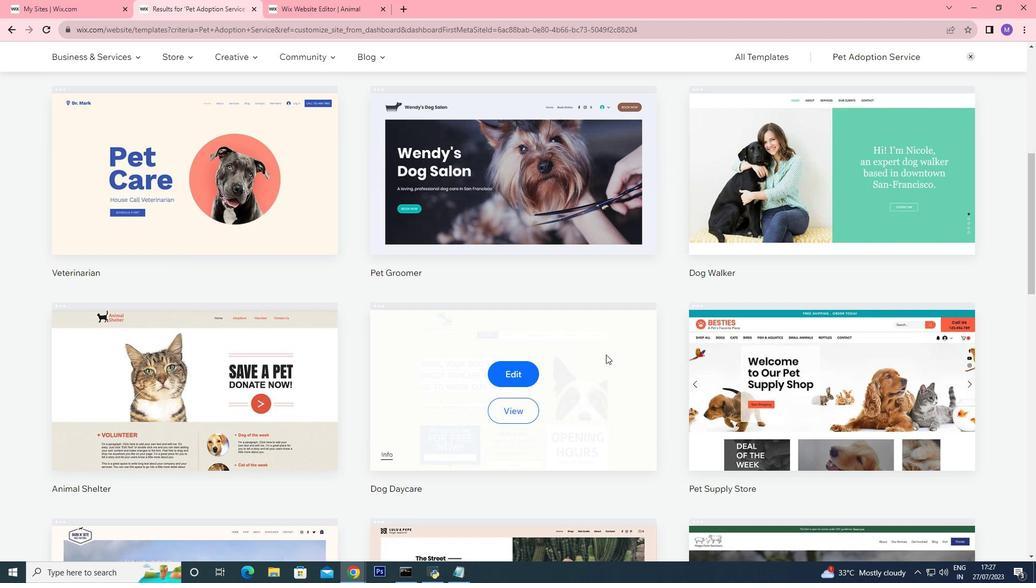 
Action: Mouse moved to (598, 360)
Screenshot: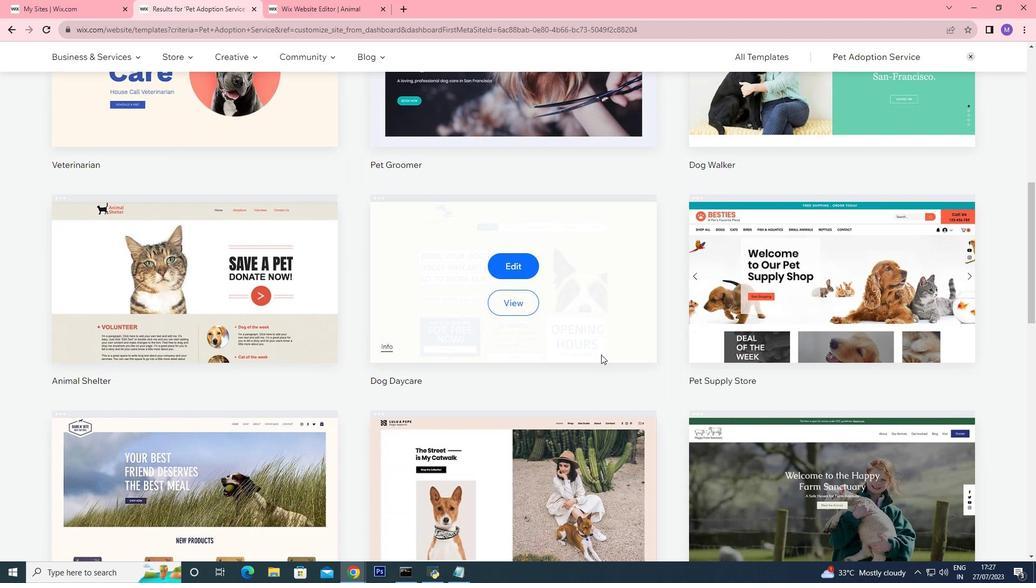 
Action: Mouse scrolled (598, 360) with delta (0, 0)
Screenshot: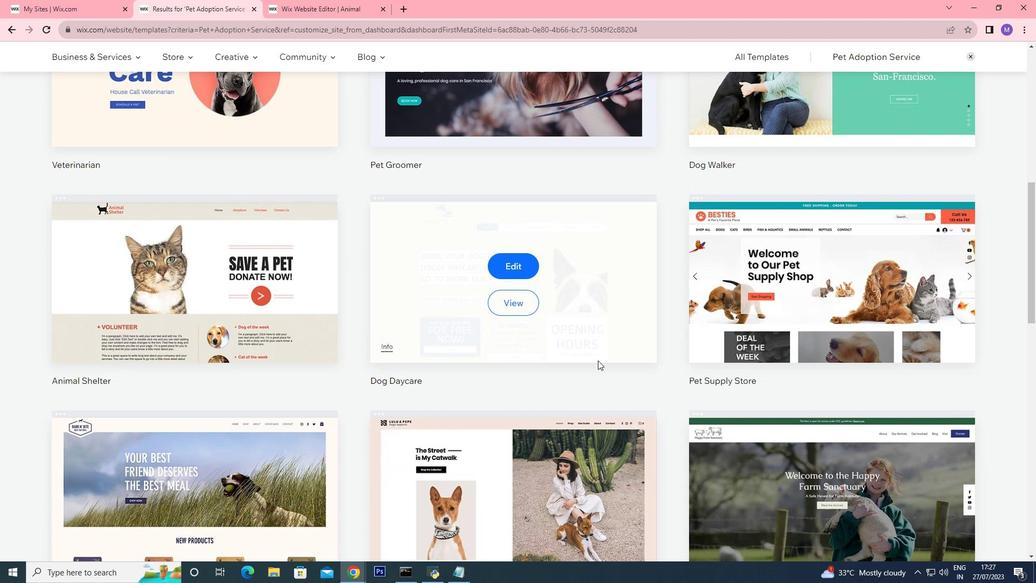 
Action: Mouse scrolled (598, 360) with delta (0, 0)
Screenshot: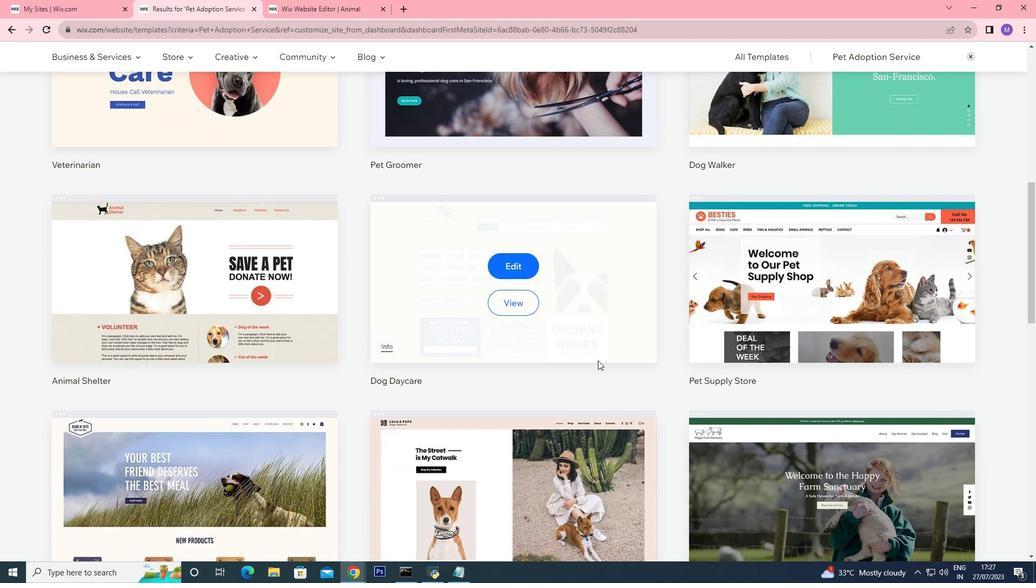 
Action: Mouse moved to (598, 364)
Screenshot: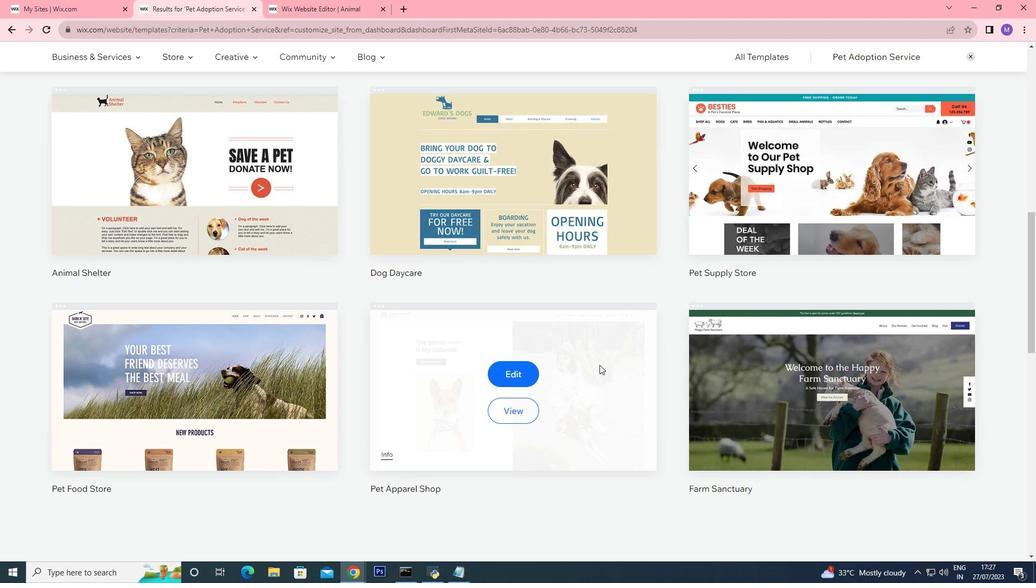 
Action: Mouse scrolled (598, 365) with delta (0, 0)
Screenshot: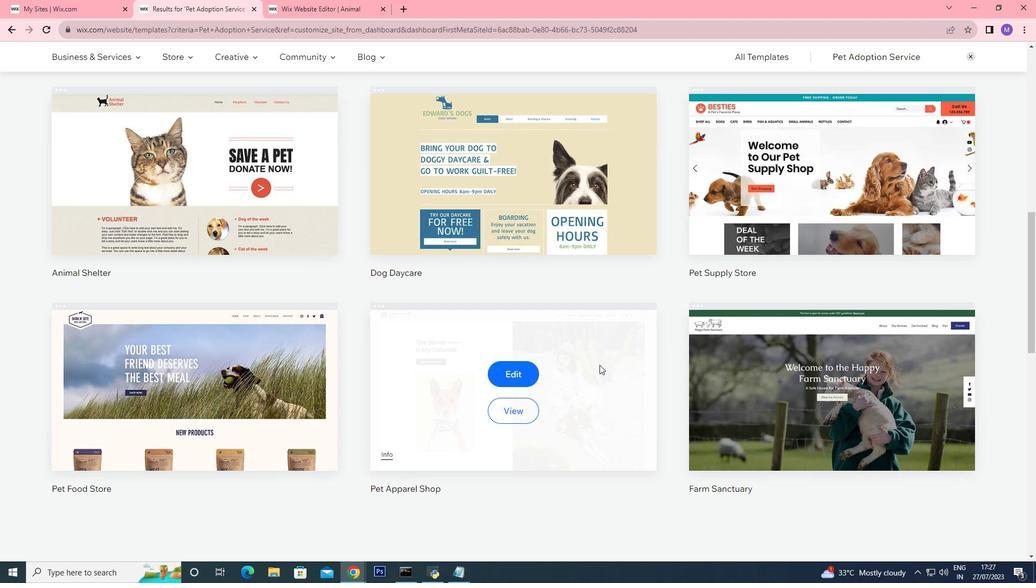 
Action: Mouse moved to (597, 364)
Screenshot: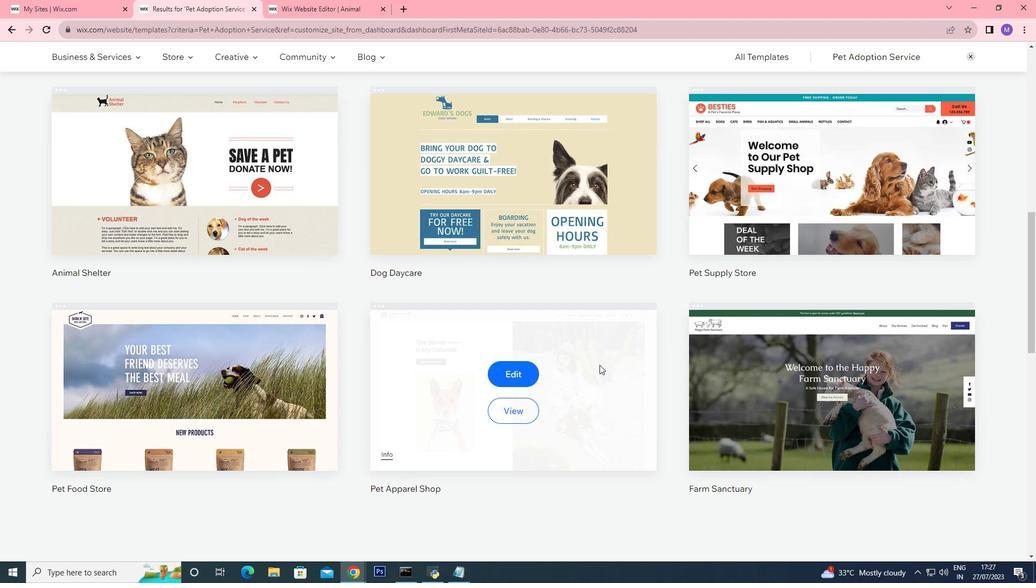 
Action: Mouse scrolled (597, 364) with delta (0, 0)
Screenshot: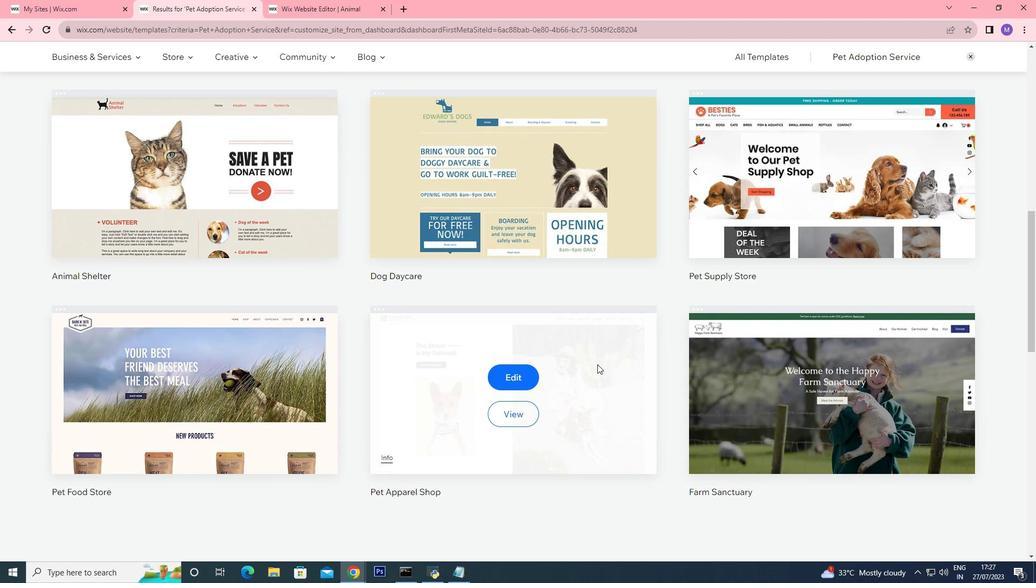 
Action: Mouse moved to (596, 362)
Screenshot: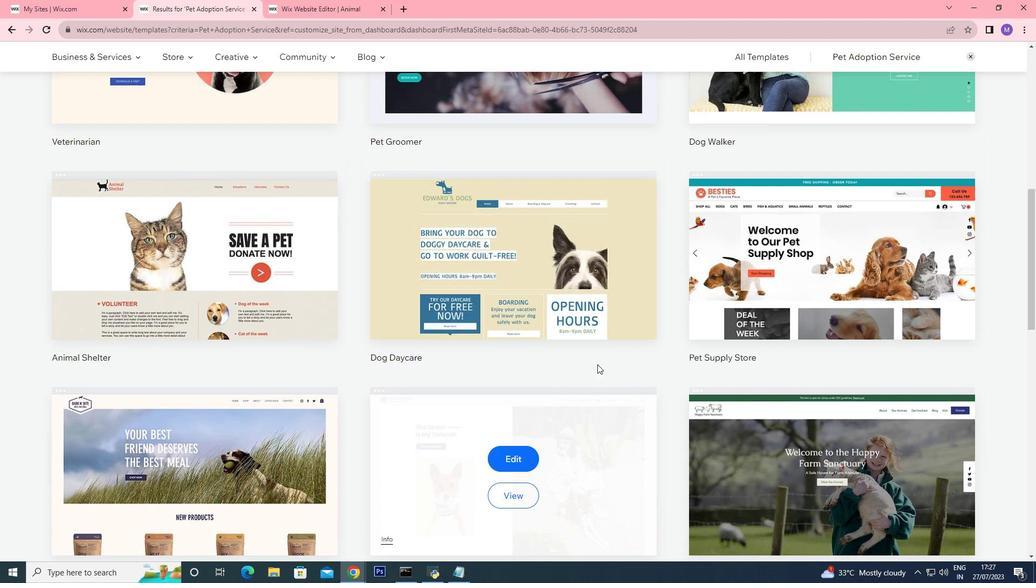 
Action: Mouse scrolled (596, 363) with delta (0, 0)
Screenshot: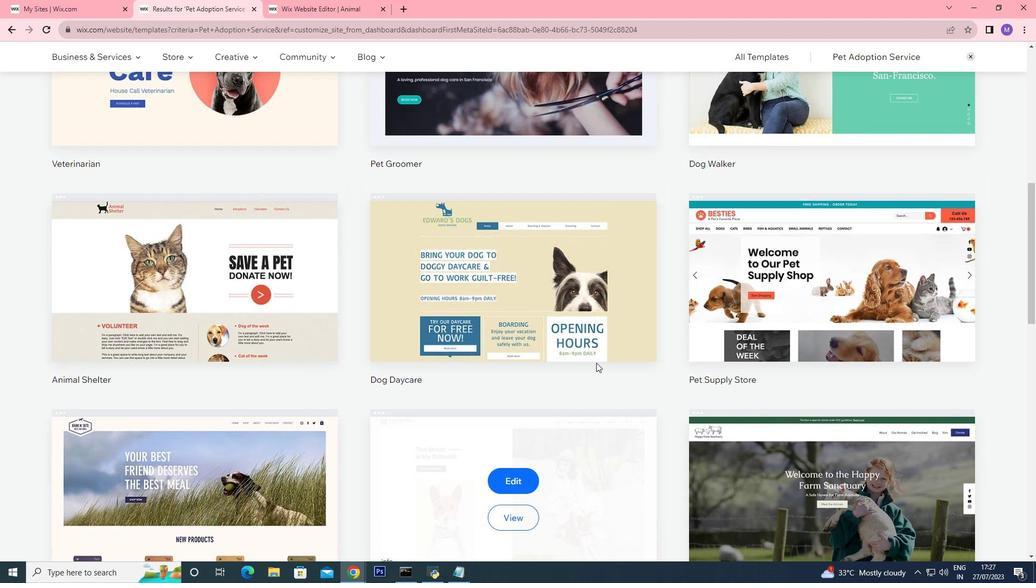 
Action: Mouse moved to (593, 355)
Screenshot: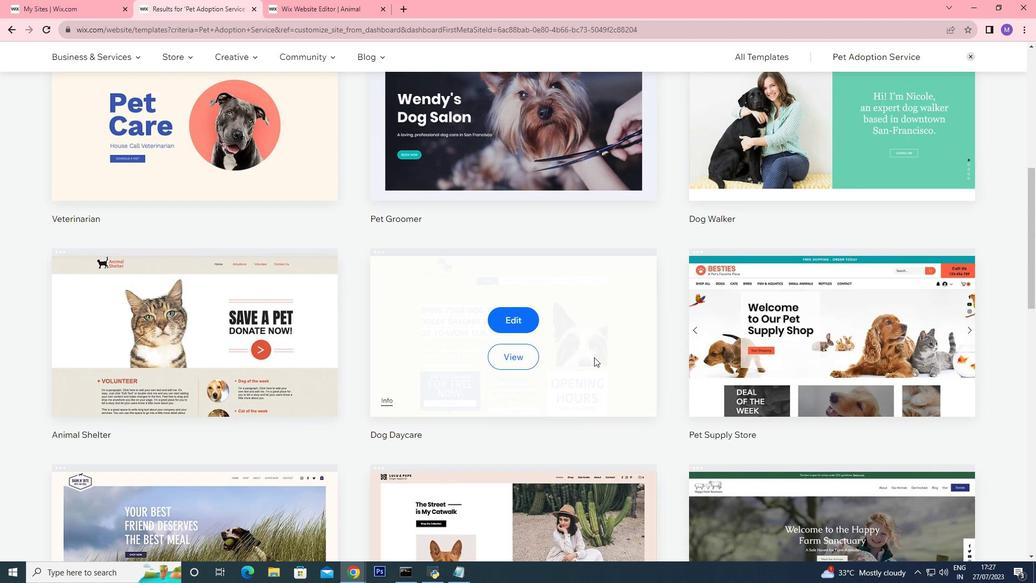 
Action: Mouse scrolled (593, 355) with delta (0, 0)
Screenshot: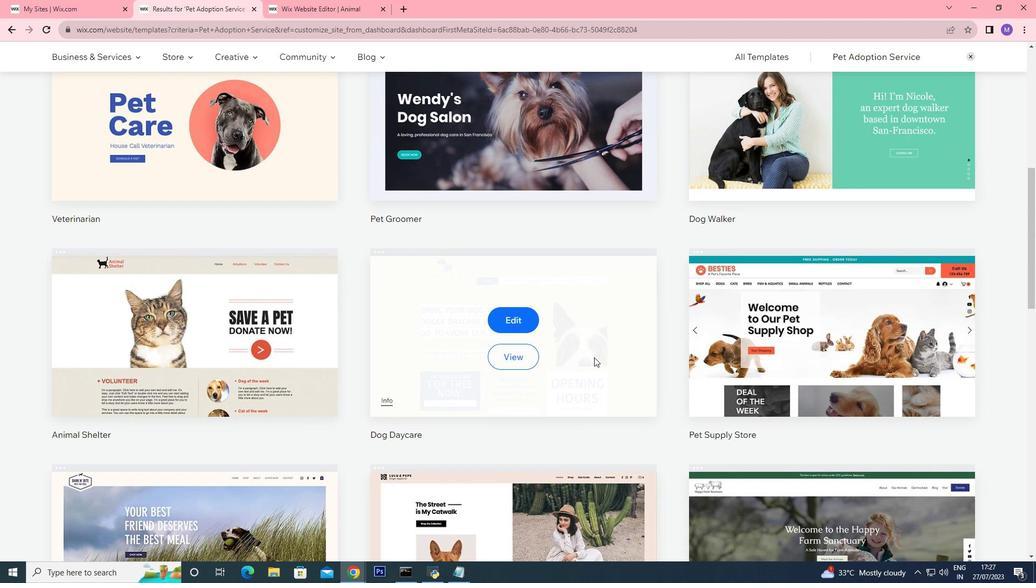 
Action: Mouse scrolled (593, 355) with delta (0, 0)
Screenshot: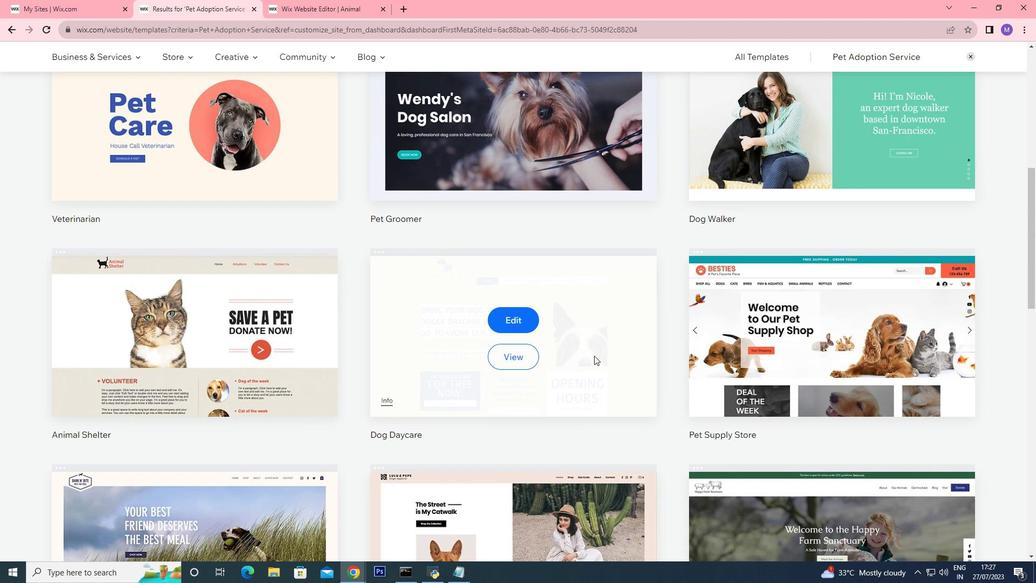 
Action: Mouse scrolled (593, 355) with delta (0, 0)
Screenshot: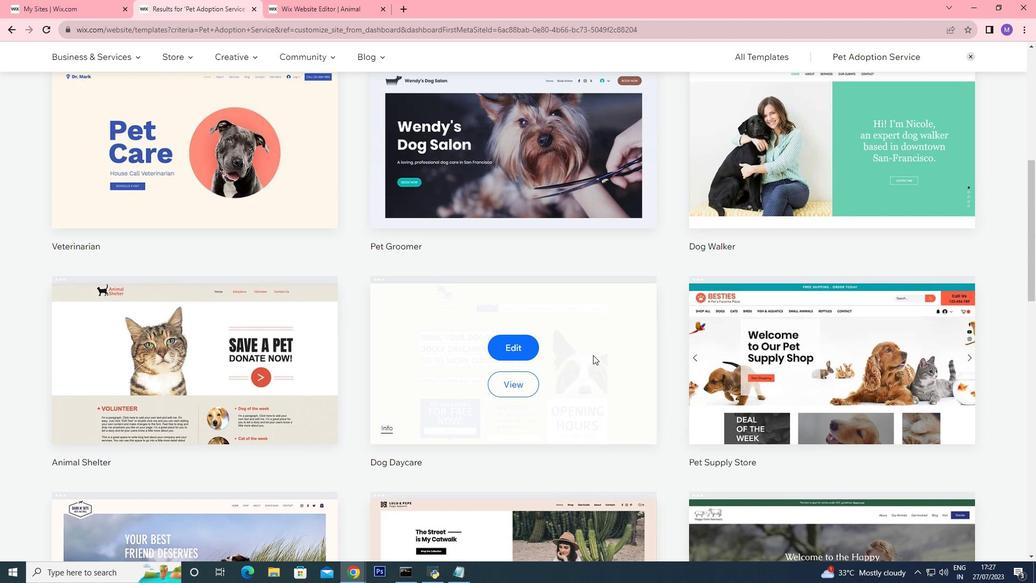 
Action: Mouse scrolled (593, 355) with delta (0, 0)
Screenshot: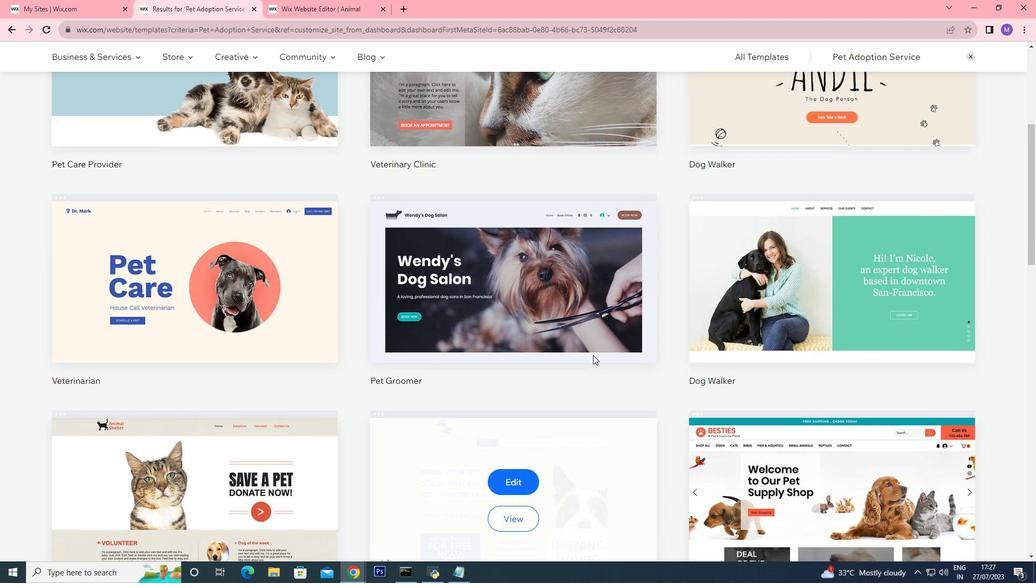
Action: Mouse moved to (593, 354)
Screenshot: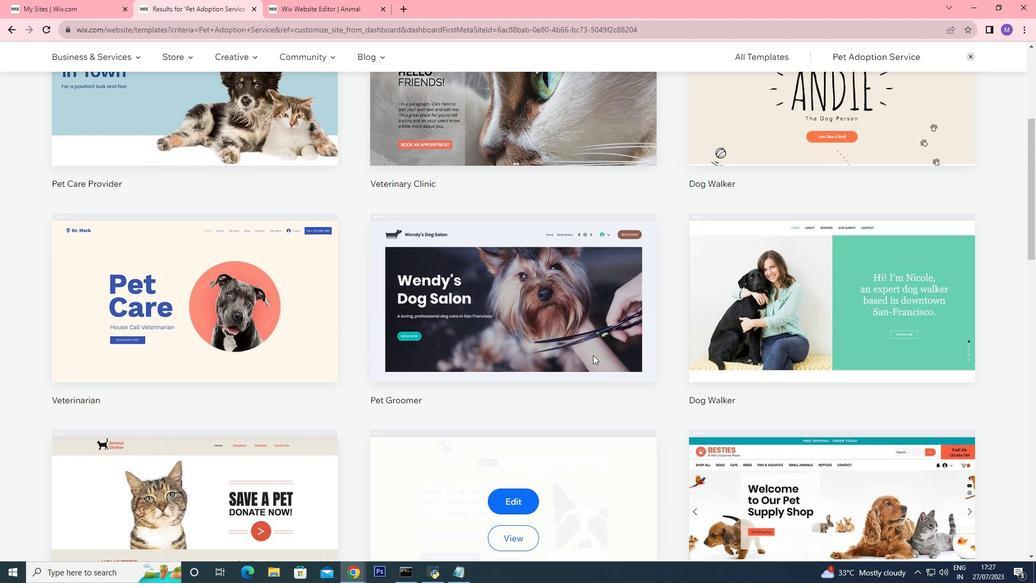 
Action: Mouse scrolled (593, 355) with delta (0, 0)
Screenshot: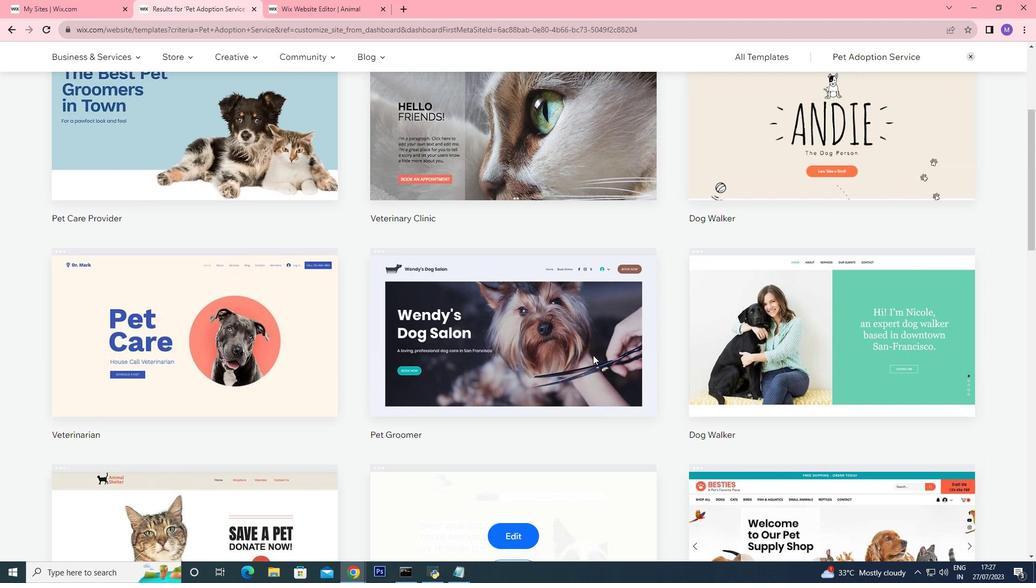 
Action: Mouse scrolled (593, 355) with delta (0, 0)
Screenshot: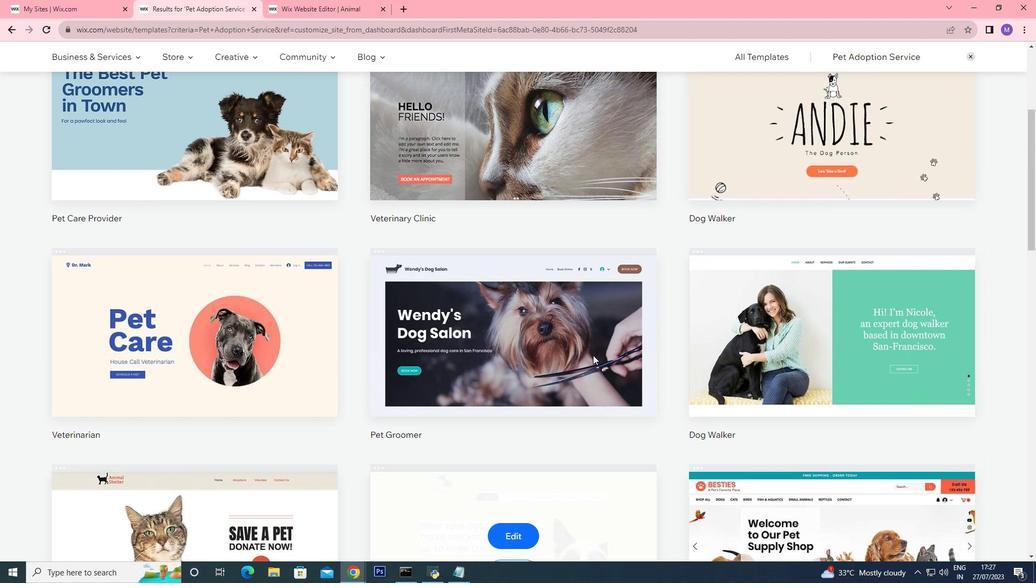 
Action: Mouse scrolled (593, 355) with delta (0, 0)
Screenshot: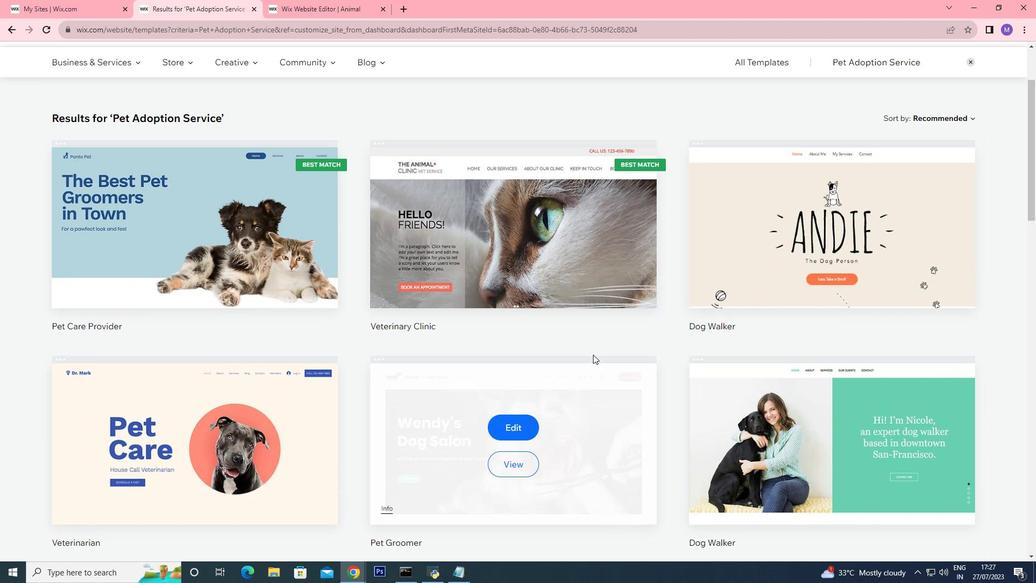 
Action: Mouse scrolled (593, 355) with delta (0, 0)
Screenshot: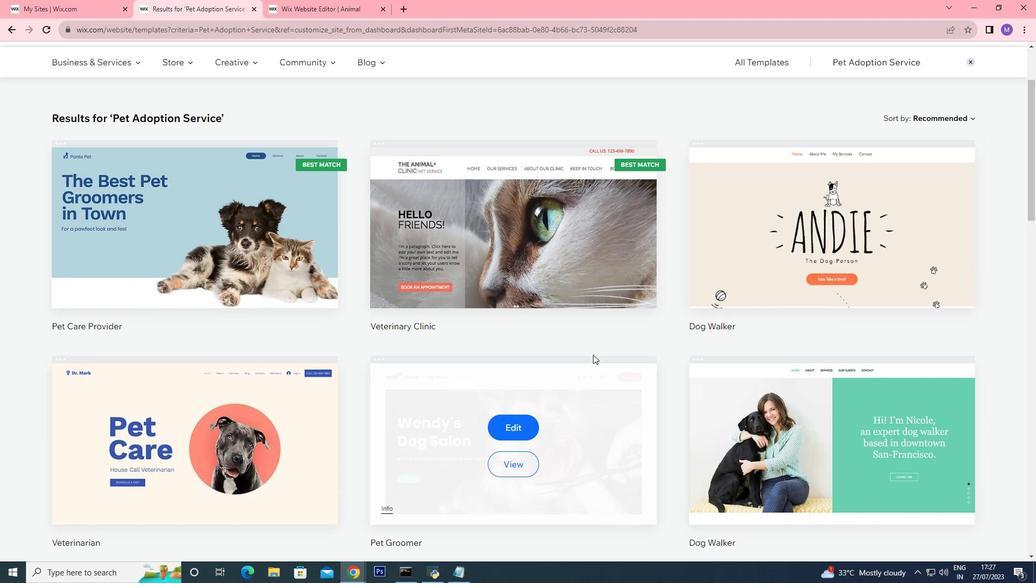 
Action: Mouse moved to (585, 352)
Screenshot: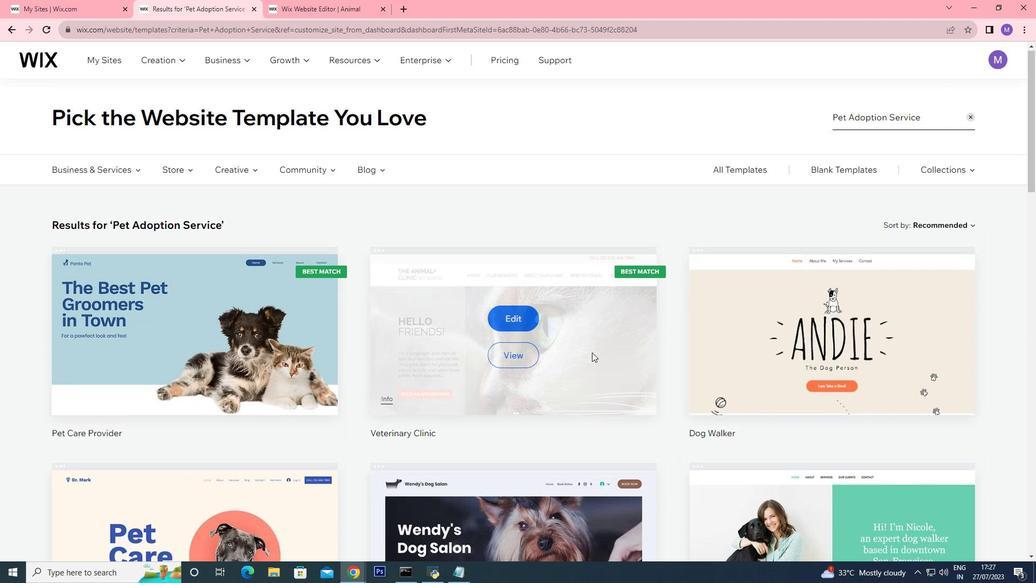 
Action: Mouse scrolled (585, 353) with delta (0, 0)
Screenshot: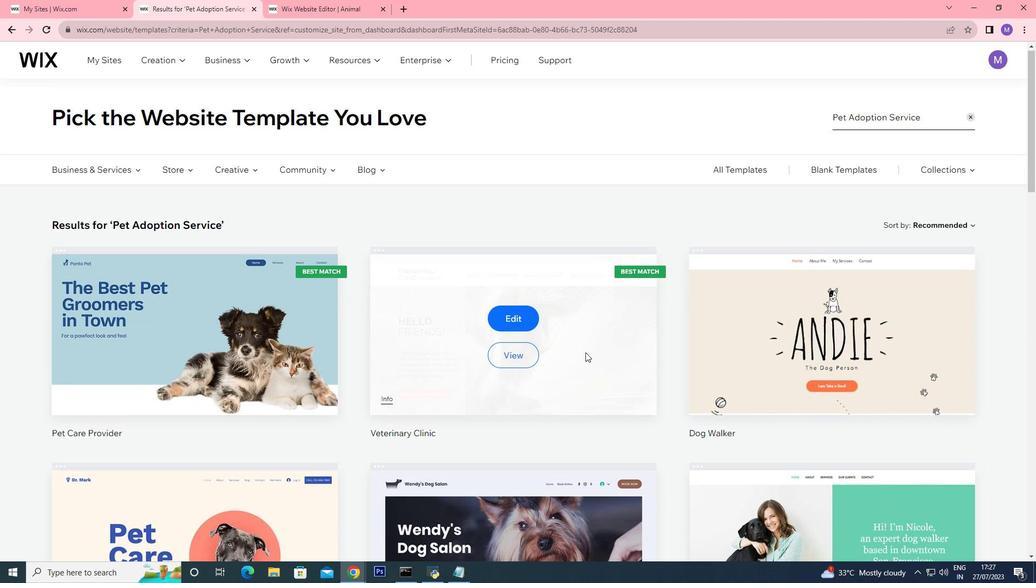 
Action: Mouse scrolled (585, 353) with delta (0, 0)
Screenshot: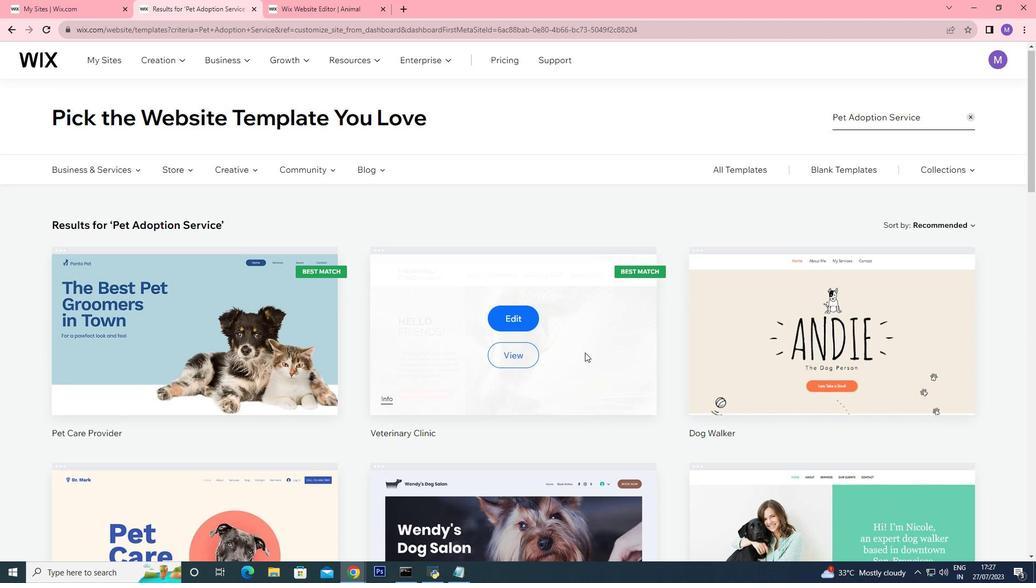 
Action: Mouse moved to (849, 384)
Screenshot: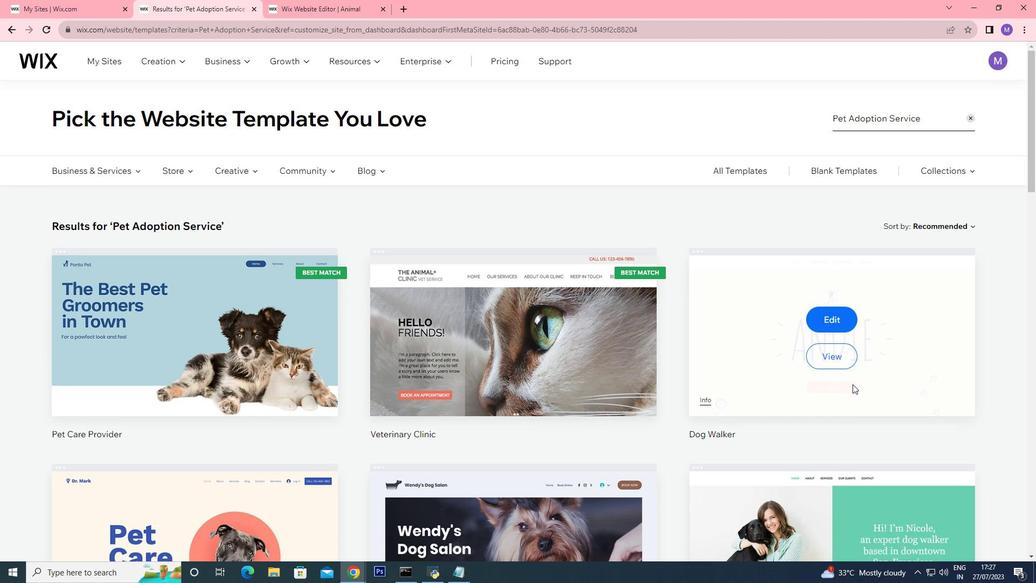 
Action: Mouse scrolled (849, 383) with delta (0, 0)
Screenshot: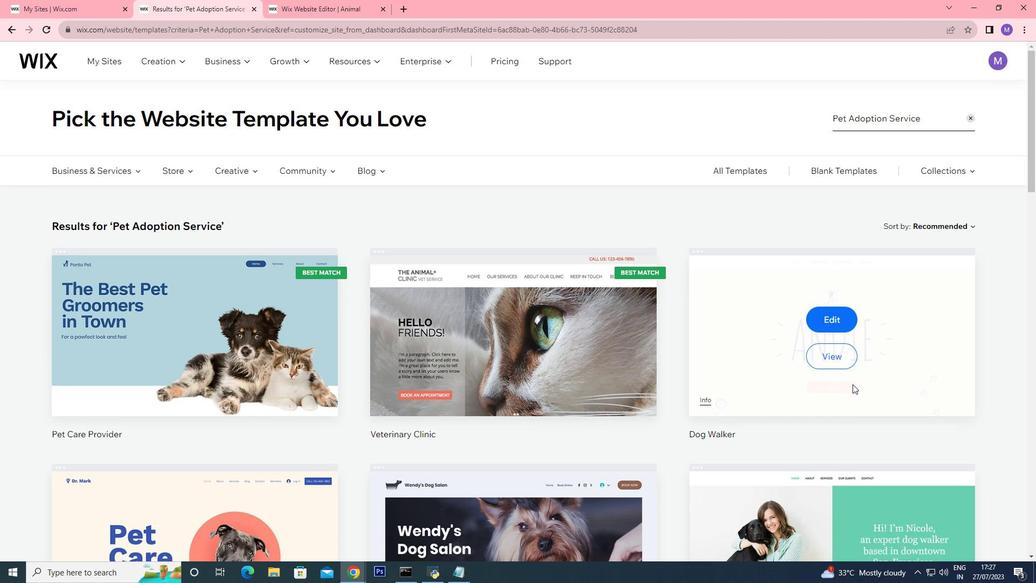 
Action: Mouse moved to (848, 384)
Screenshot: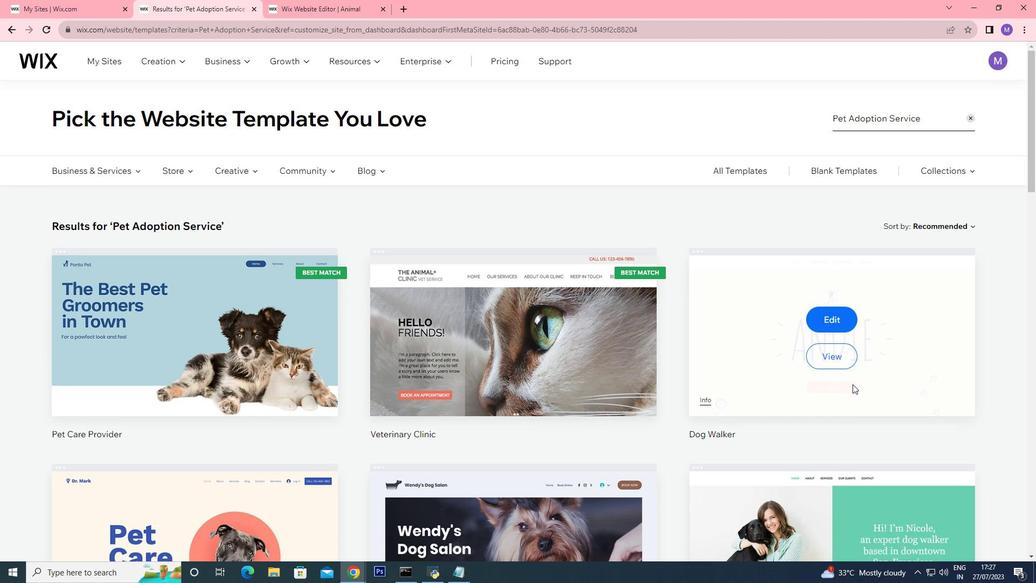 
Action: Mouse scrolled (848, 383) with delta (0, 0)
Screenshot: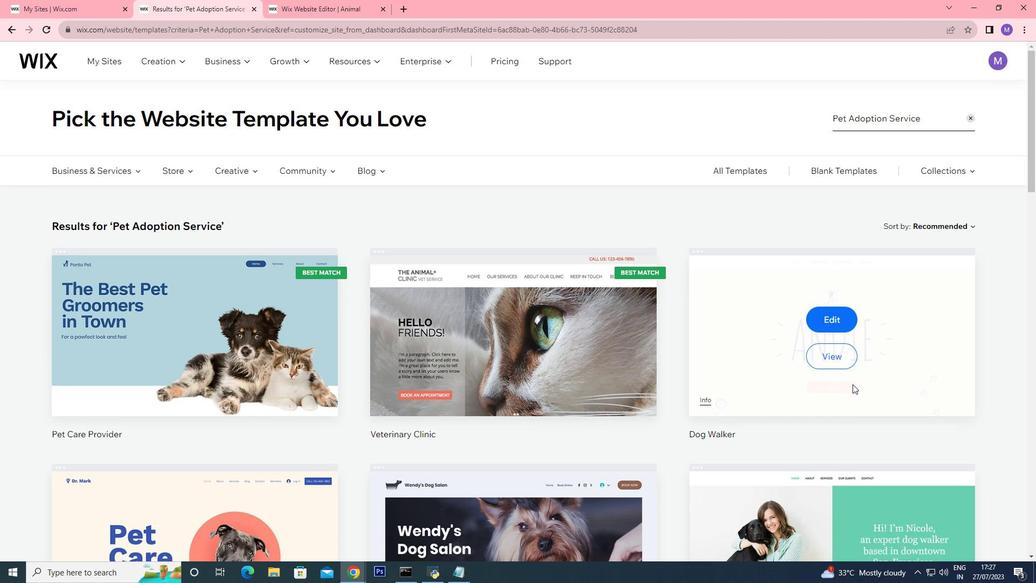 
Action: Mouse scrolled (848, 383) with delta (0, 0)
Screenshot: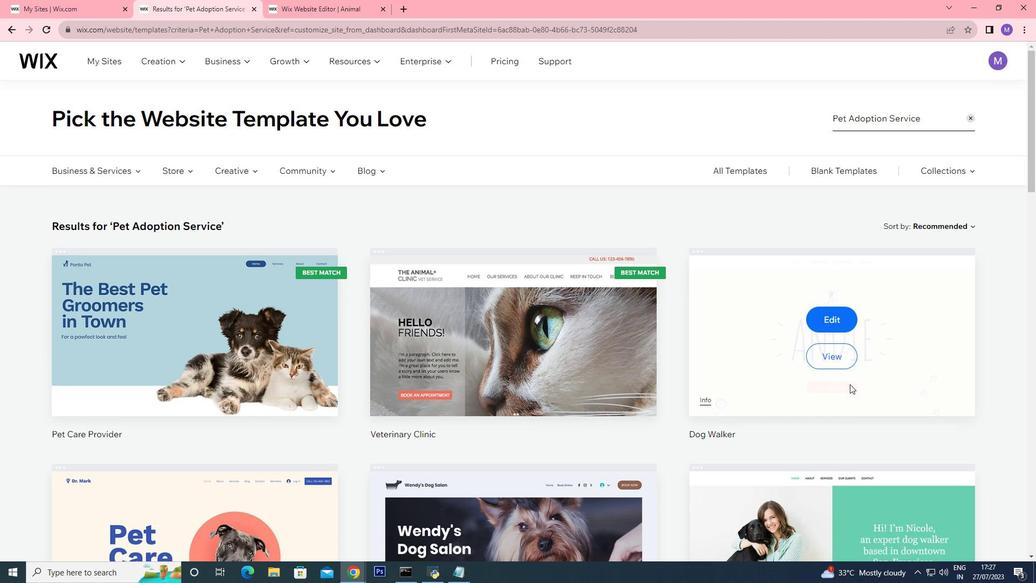 
Action: Mouse moved to (844, 383)
Screenshot: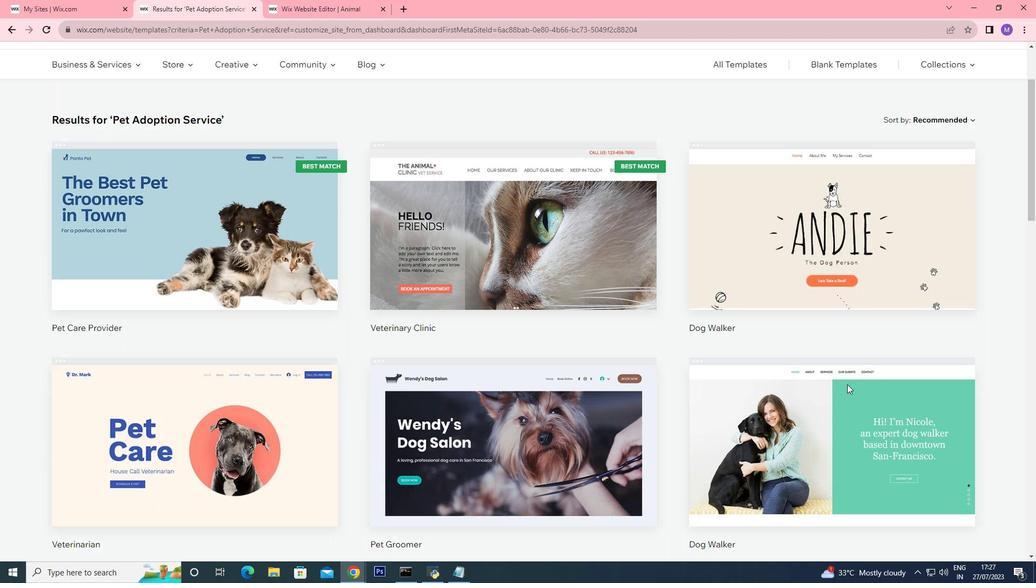 
Action: Mouse scrolled (844, 382) with delta (0, 0)
Screenshot: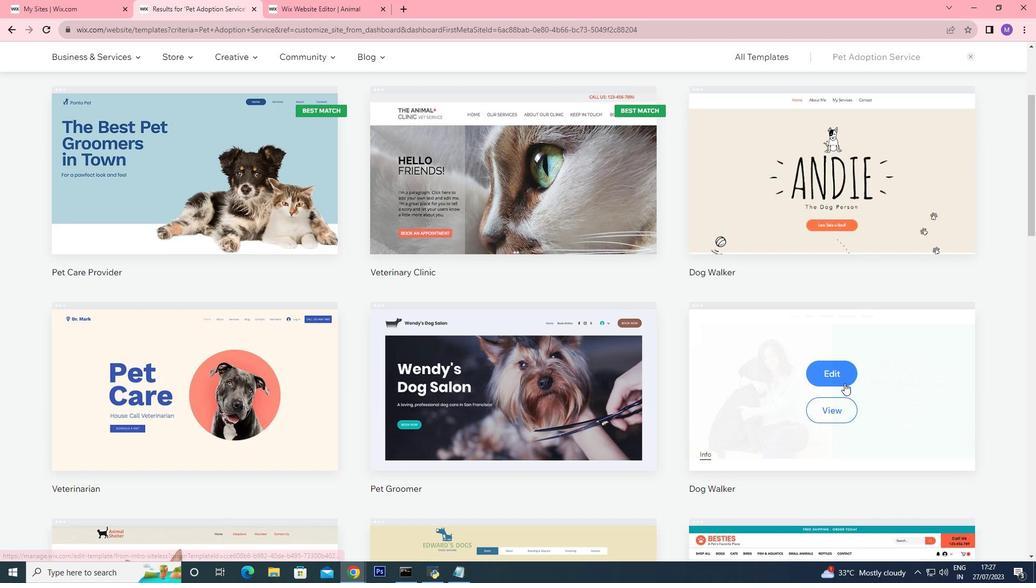
Action: Mouse scrolled (844, 382) with delta (0, 0)
Screenshot: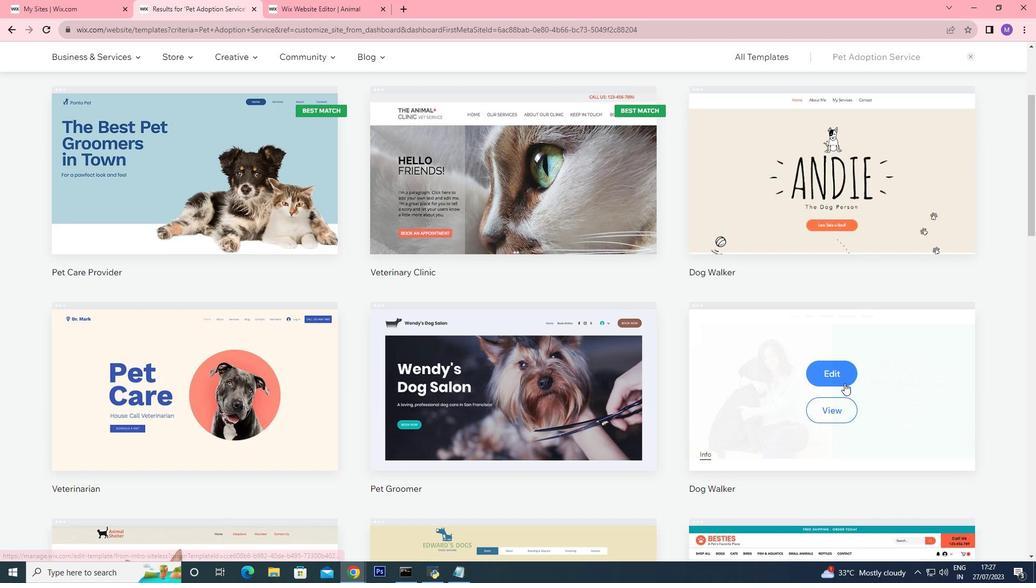 
Action: Mouse moved to (844, 383)
Screenshot: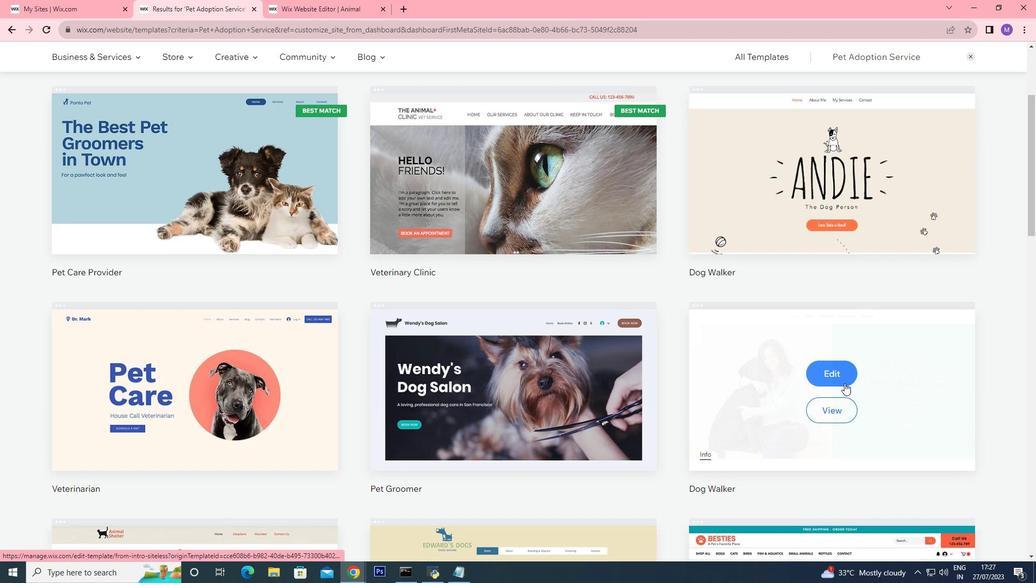 
Action: Mouse scrolled (844, 383) with delta (0, 0)
Screenshot: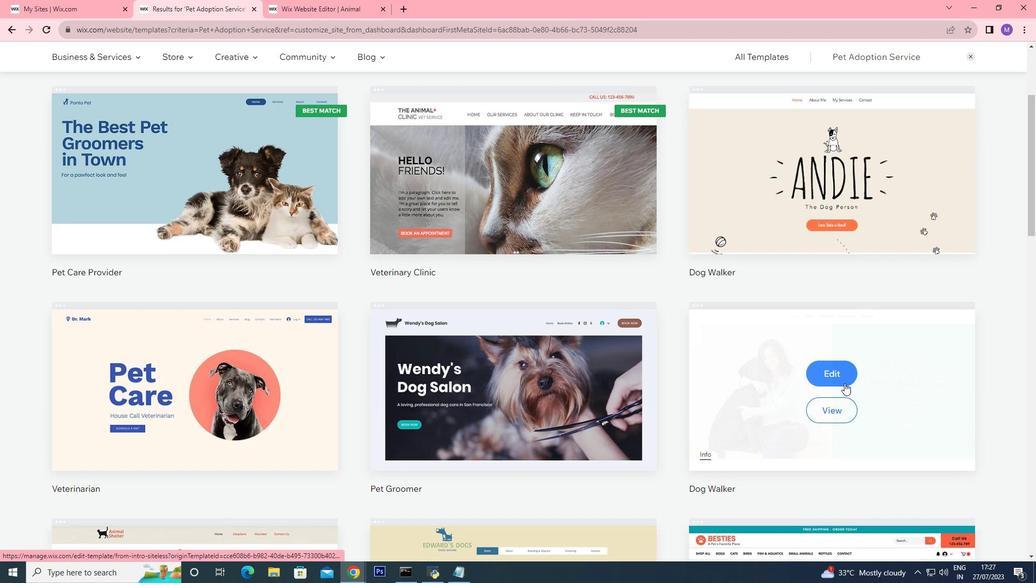 
Action: Mouse moved to (844, 384)
Screenshot: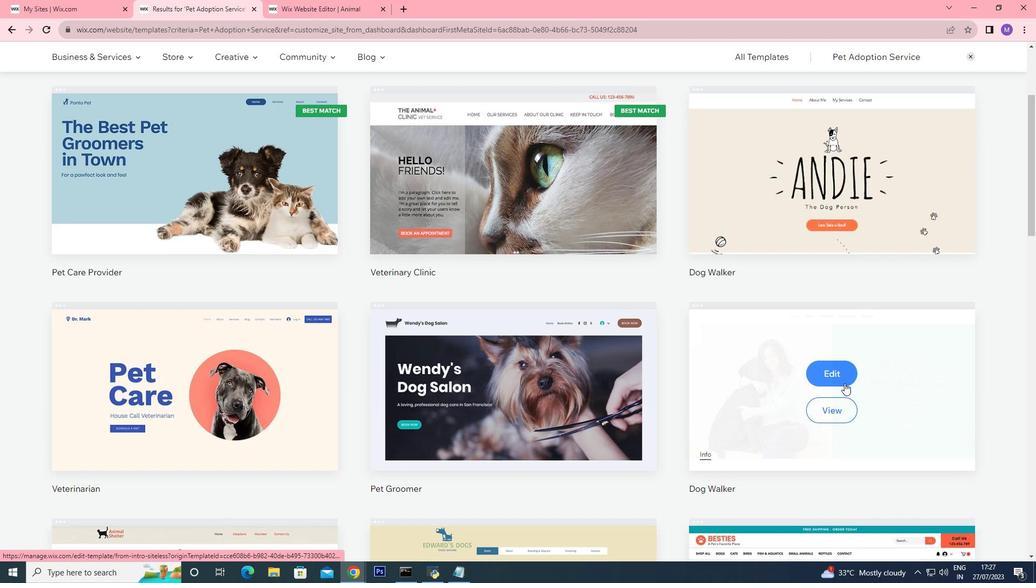 
Action: Mouse scrolled (844, 383) with delta (0, 0)
Screenshot: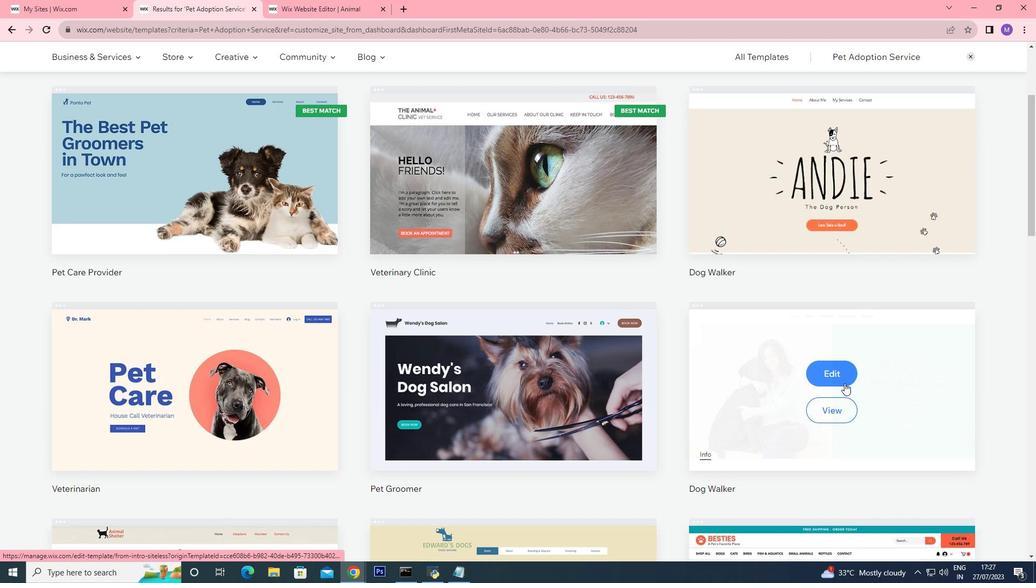 
Action: Mouse moved to (844, 385)
Screenshot: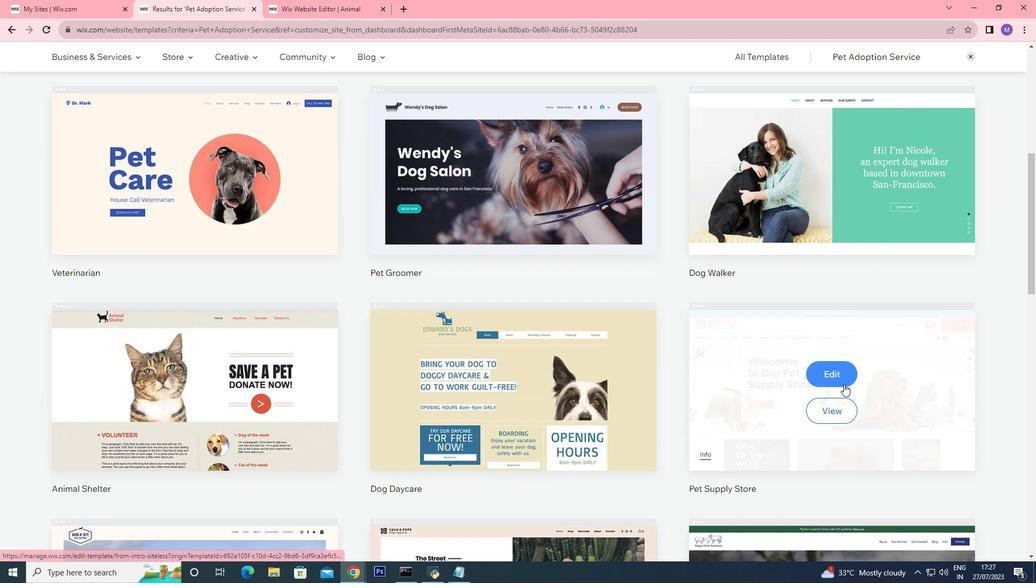 
Action: Mouse scrolled (844, 384) with delta (0, 0)
Screenshot: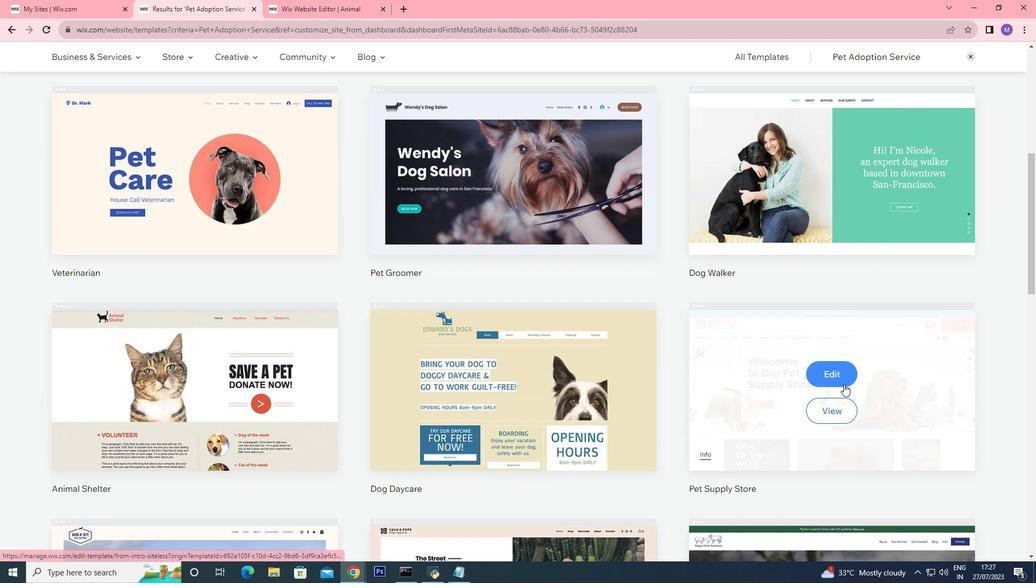 
Action: Mouse moved to (844, 385)
Screenshot: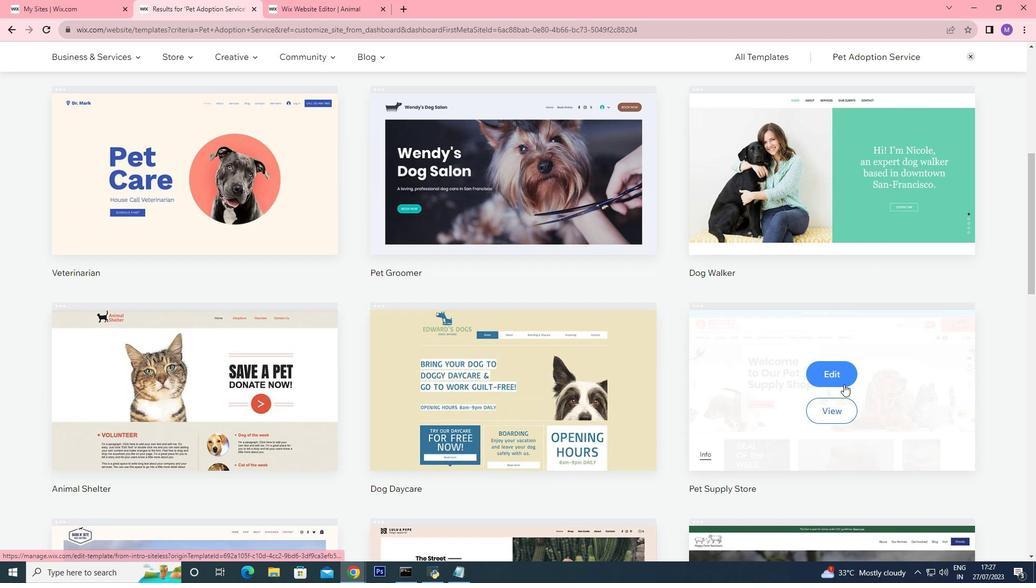 
Action: Mouse scrolled (844, 384) with delta (0, 0)
Screenshot: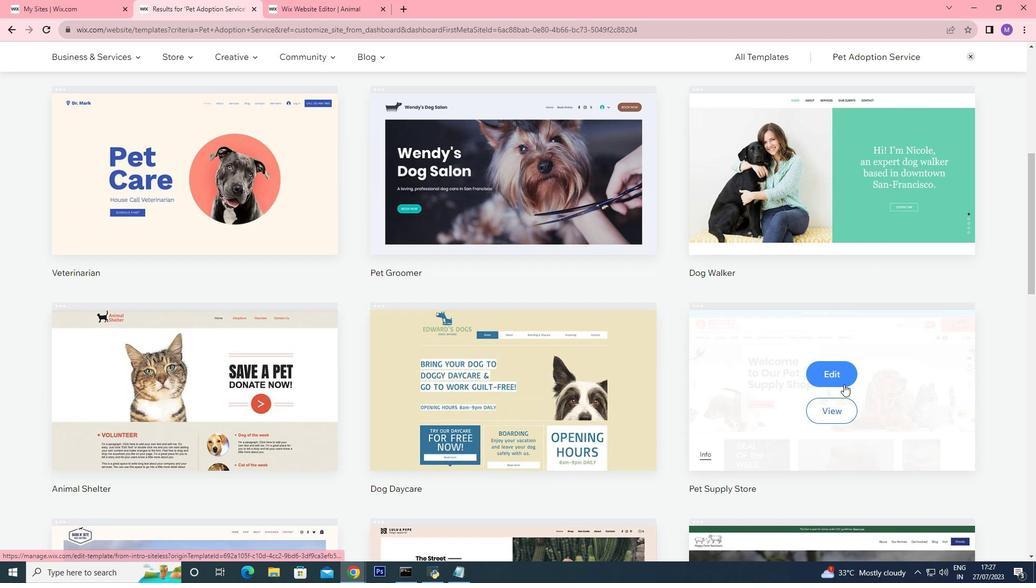 
Action: Mouse moved to (845, 385)
Screenshot: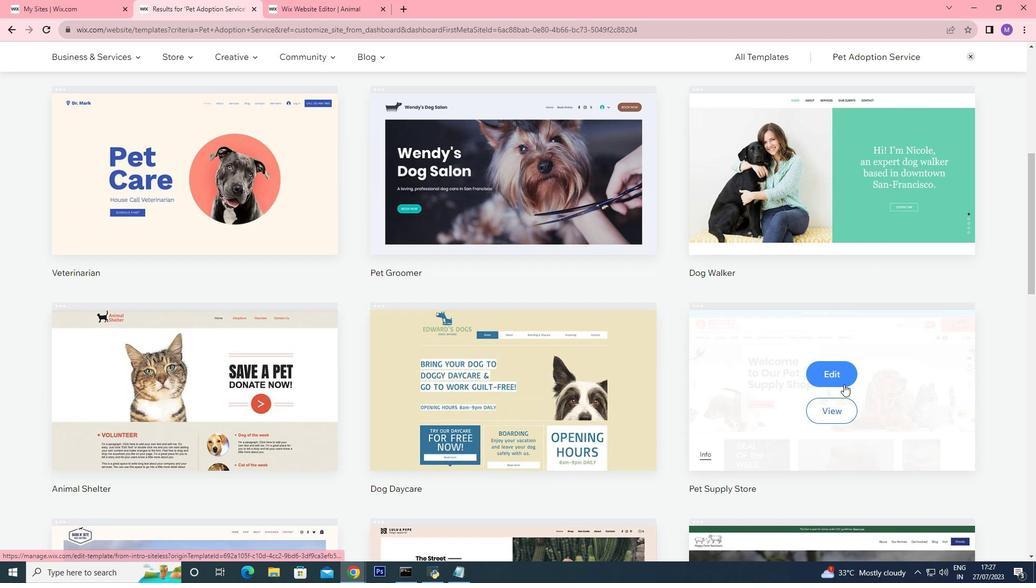 
Action: Mouse scrolled (845, 385) with delta (0, 0)
Screenshot: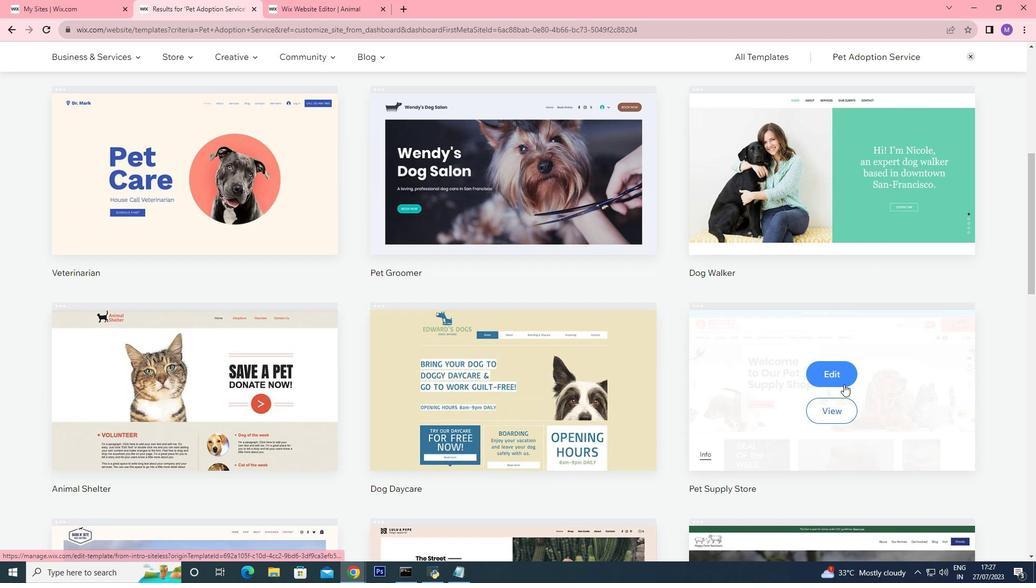 
Action: Mouse scrolled (845, 385) with delta (0, 0)
Screenshot: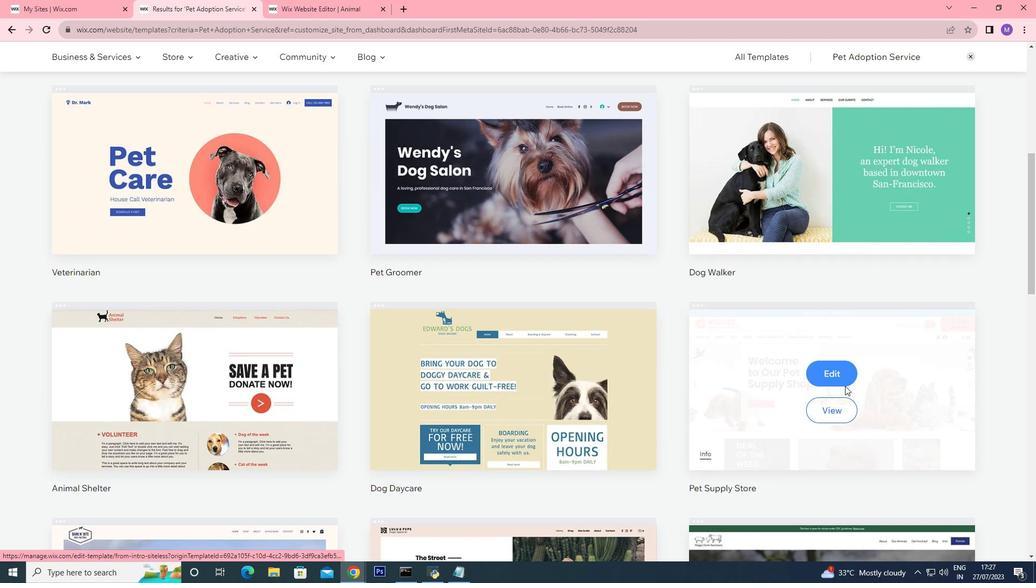 
Action: Mouse moved to (173, 258)
Screenshot: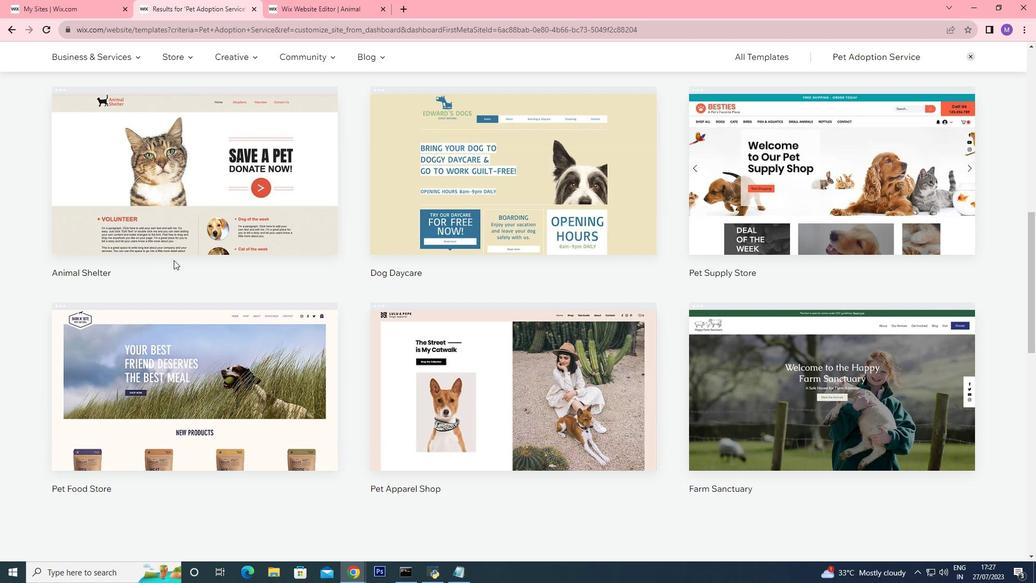 
Action: Mouse scrolled (173, 259) with delta (0, 0)
Screenshot: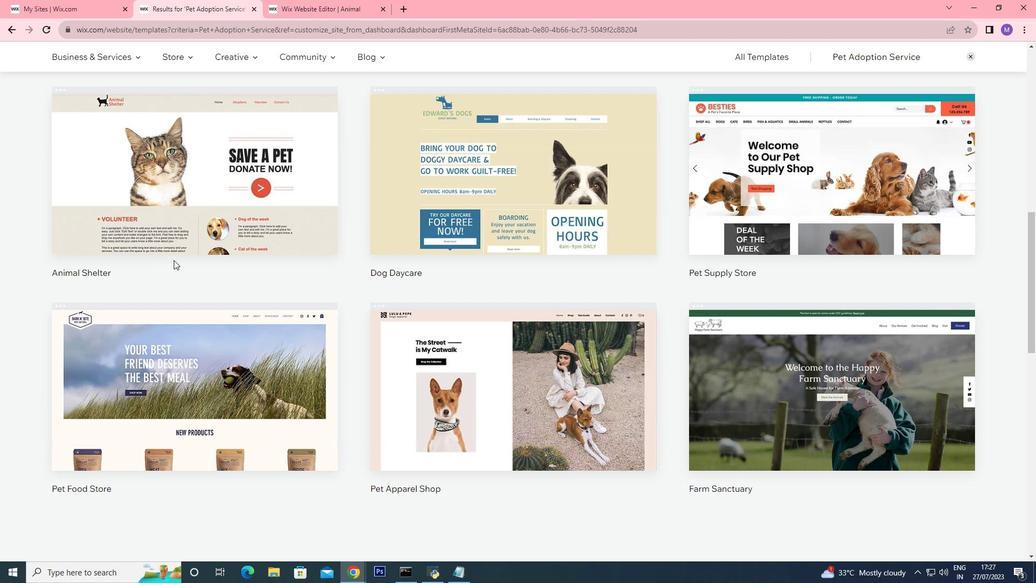 
Action: Mouse scrolled (173, 259) with delta (0, 0)
Screenshot: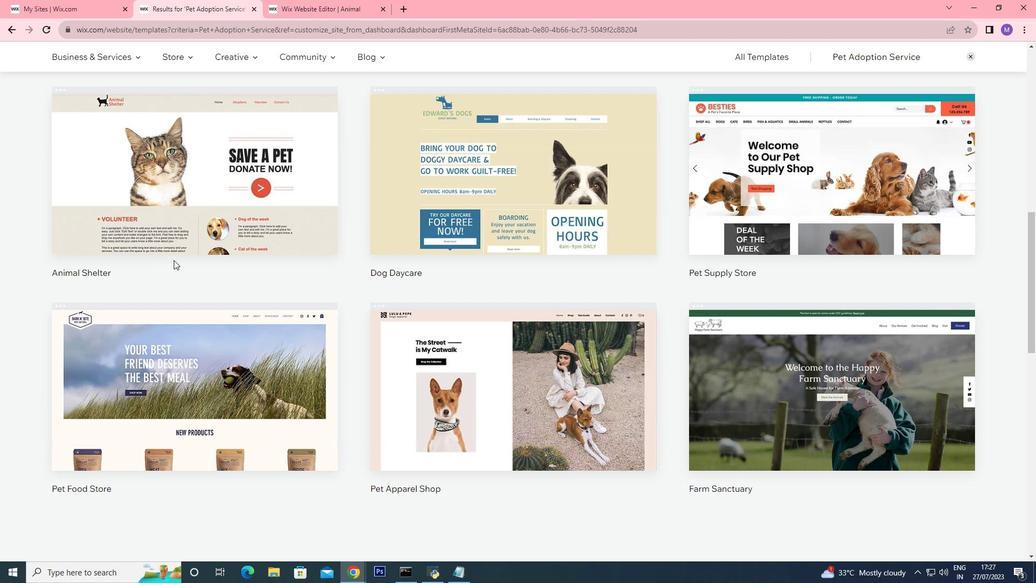 
Action: Mouse scrolled (173, 259) with delta (0, 0)
Screenshot: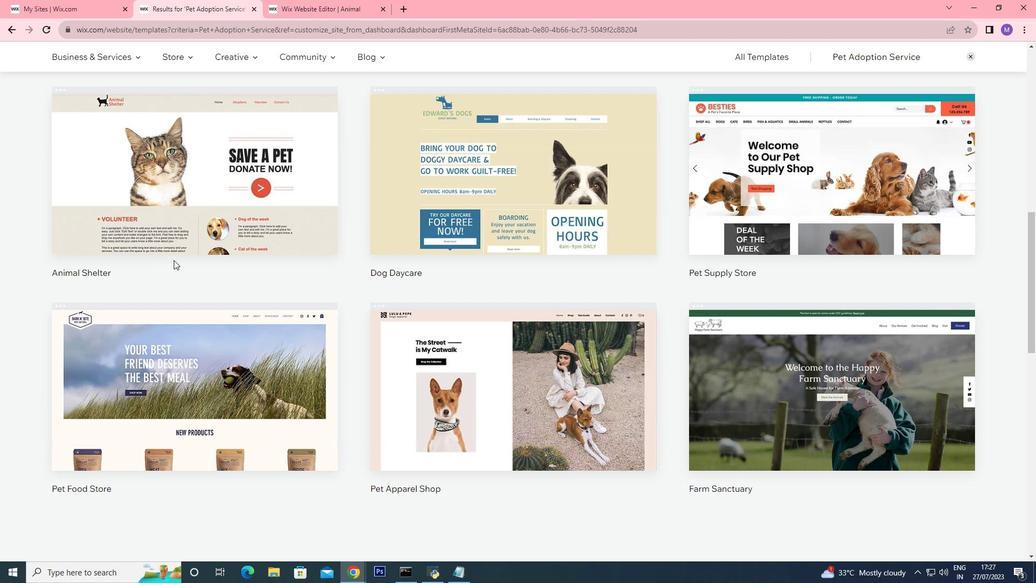 
Action: Mouse scrolled (173, 259) with delta (0, 0)
Screenshot: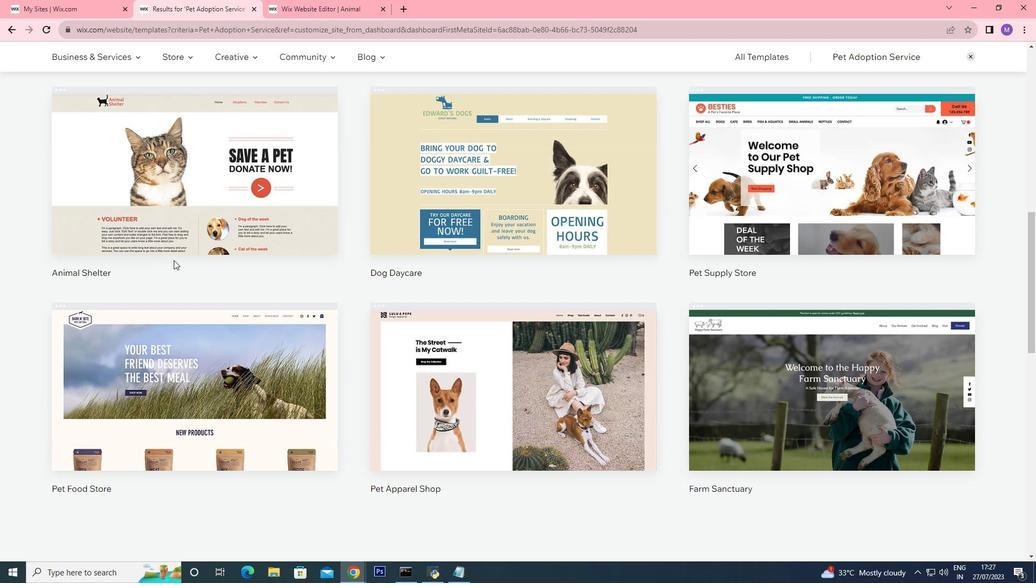 
Action: Mouse scrolled (173, 259) with delta (0, 0)
Screenshot: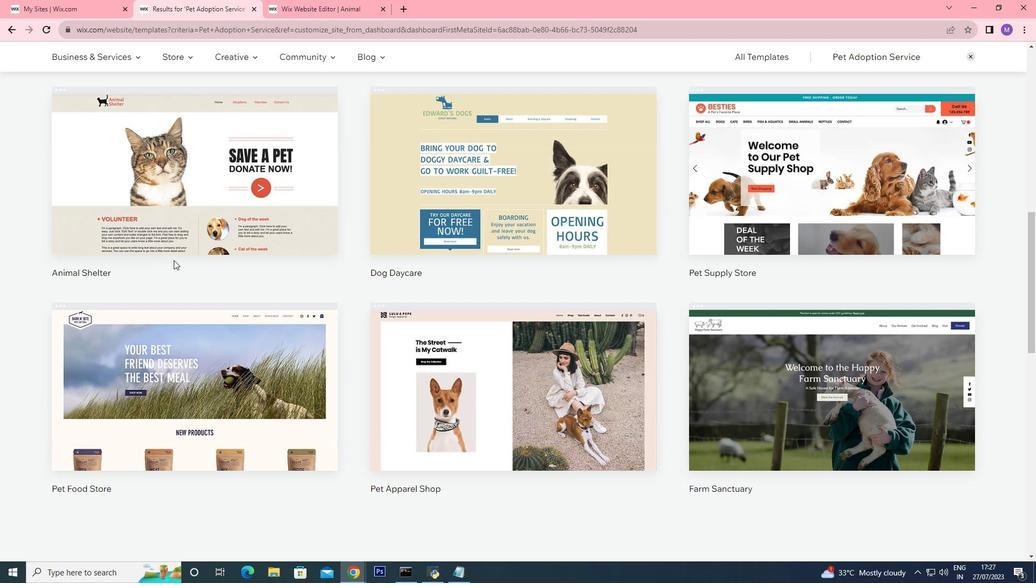 
Action: Mouse scrolled (173, 259) with delta (0, 0)
Screenshot: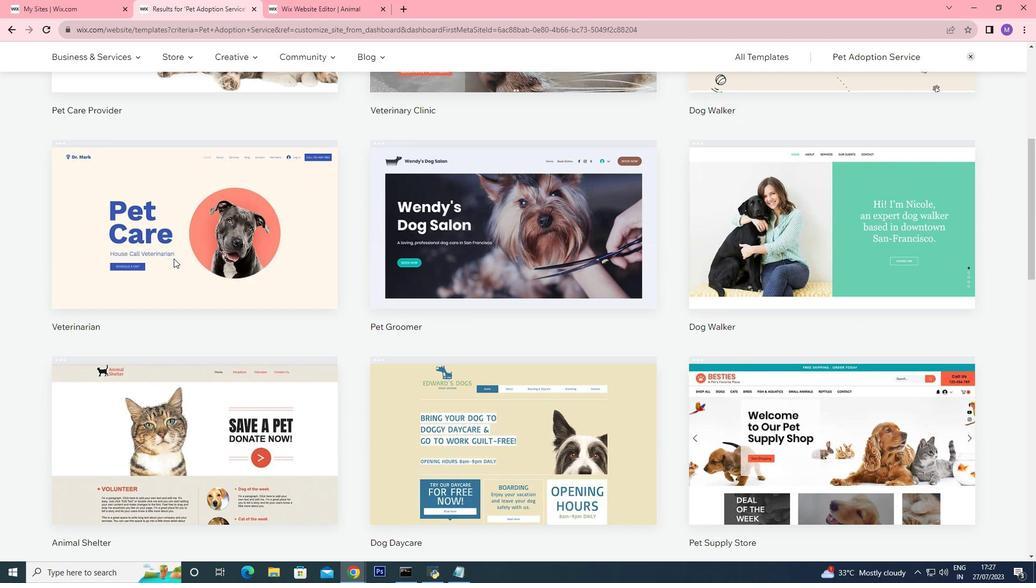 
Action: Mouse scrolled (173, 259) with delta (0, 0)
Screenshot: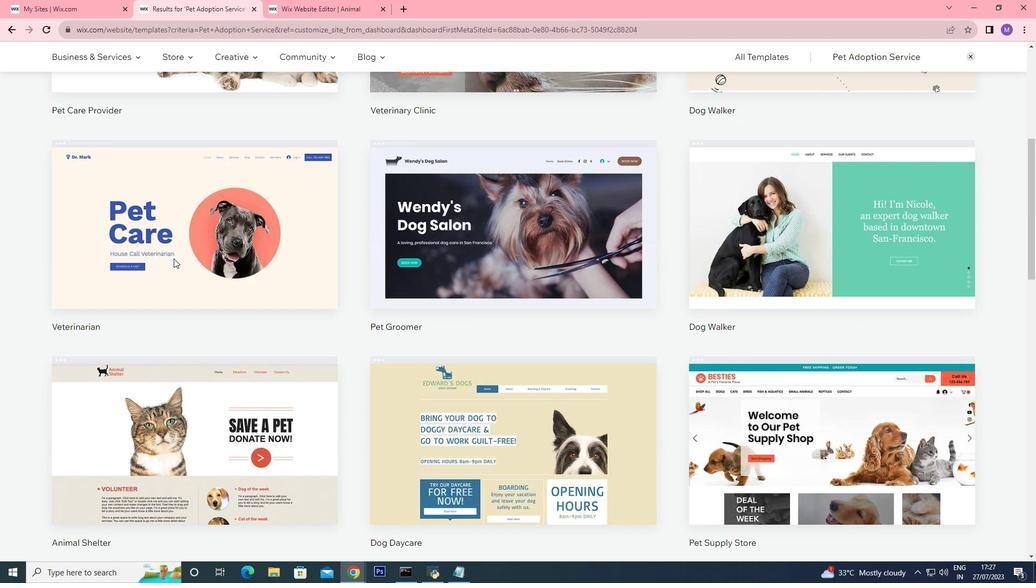 
Action: Mouse scrolled (173, 259) with delta (0, 0)
Screenshot: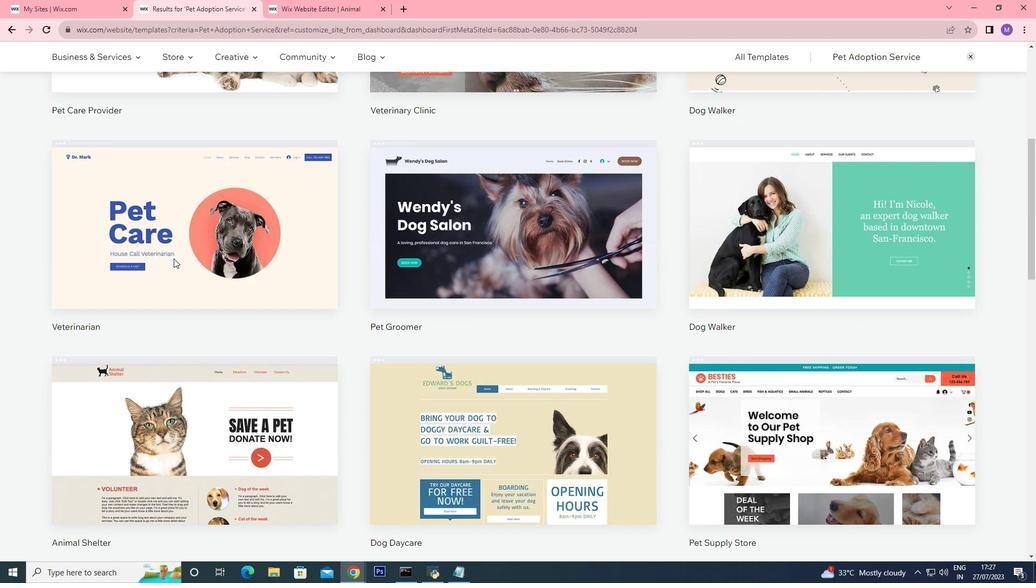 
Action: Mouse scrolled (173, 259) with delta (0, 0)
Screenshot: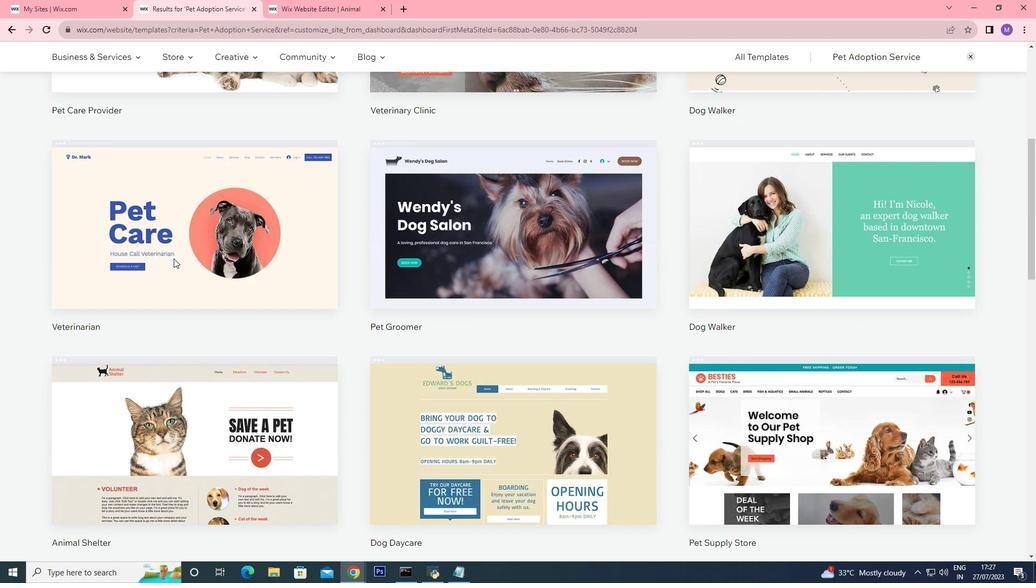 
Action: Mouse scrolled (173, 259) with delta (0, 0)
Screenshot: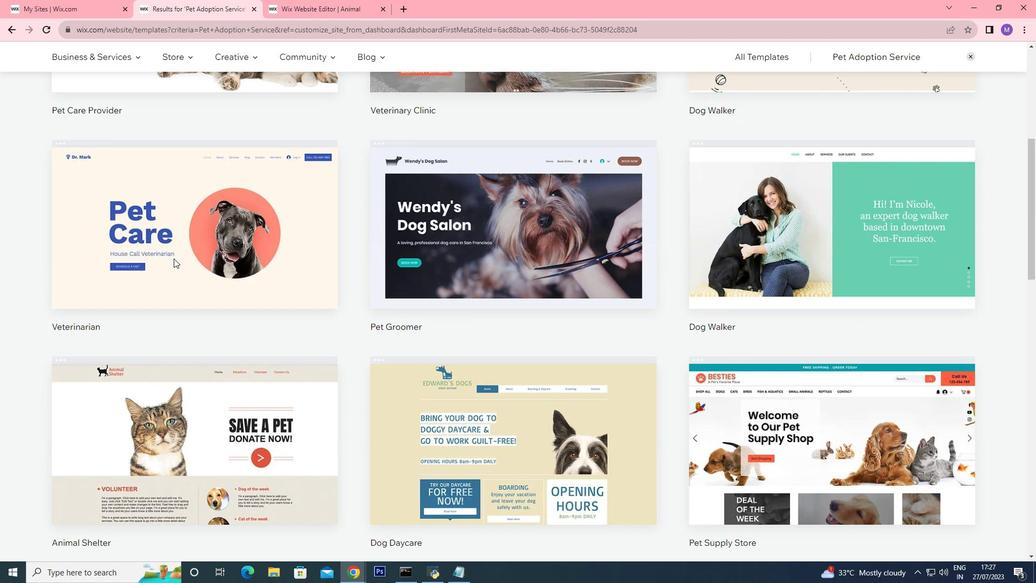 
Action: Mouse scrolled (173, 259) with delta (0, 0)
Screenshot: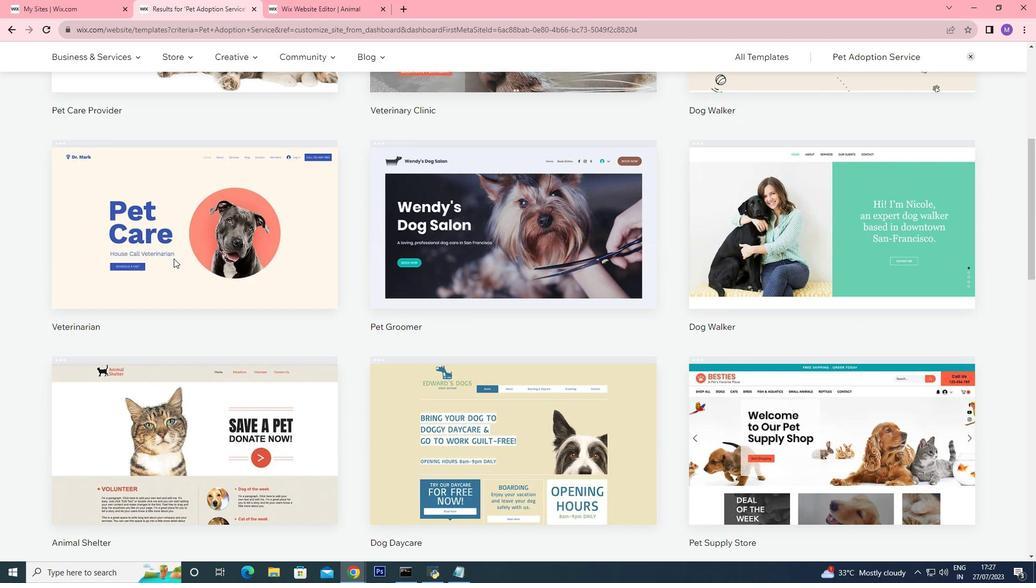 
Action: Mouse moved to (369, 407)
Screenshot: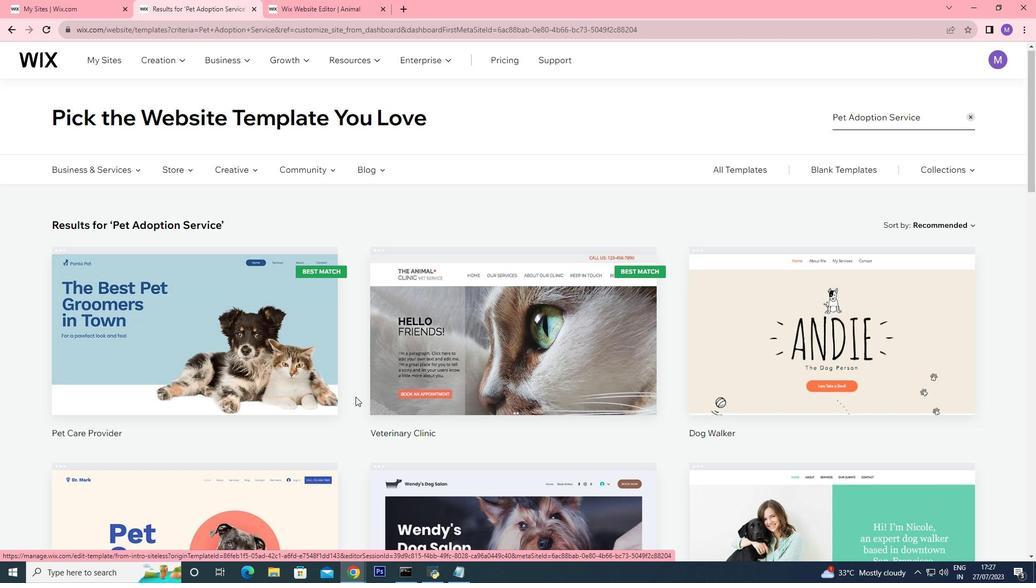 
Action: Mouse scrolled (369, 407) with delta (0, 0)
Screenshot: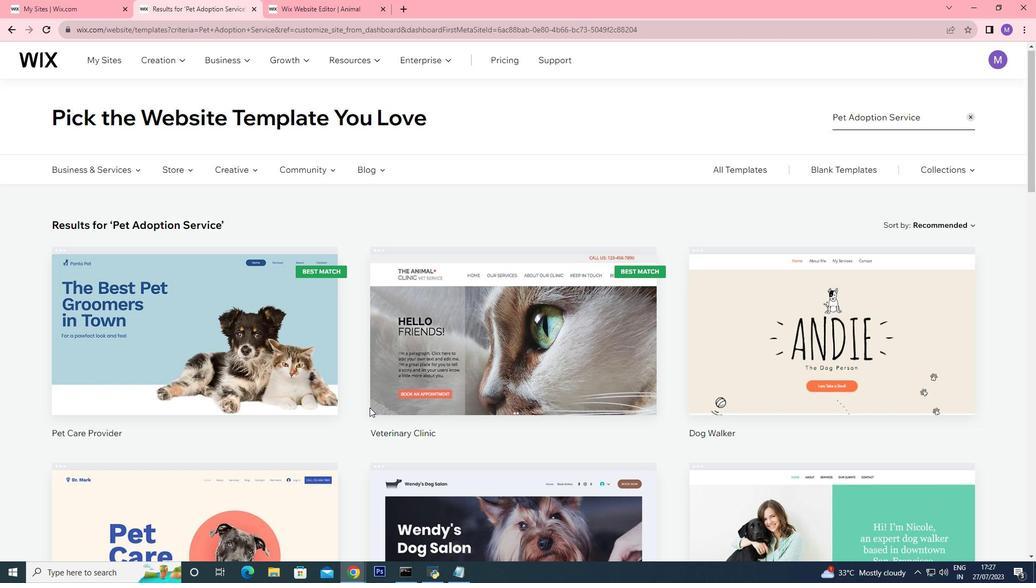 
Action: Mouse scrolled (369, 407) with delta (0, 0)
Screenshot: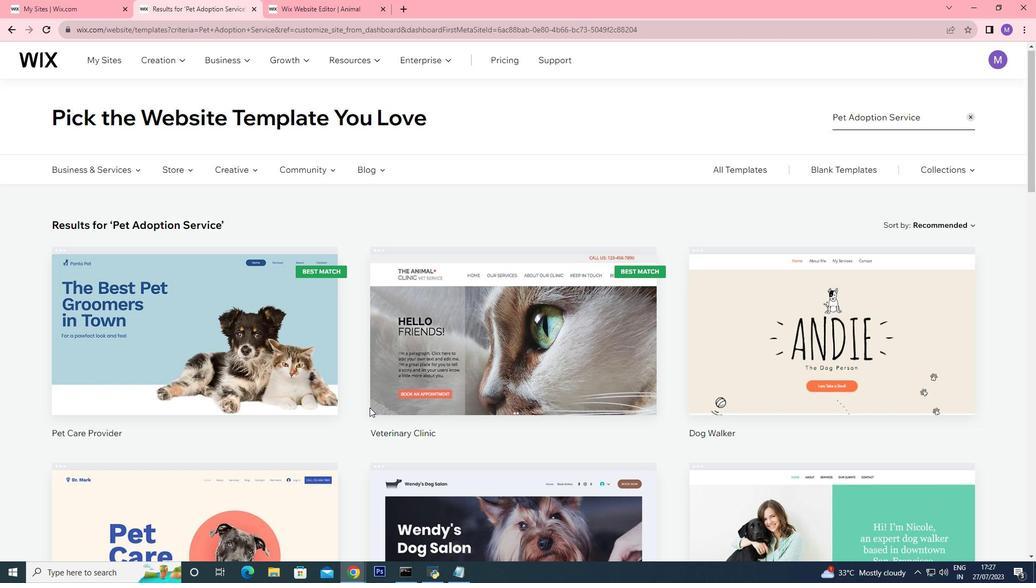 
Action: Mouse moved to (504, 429)
Screenshot: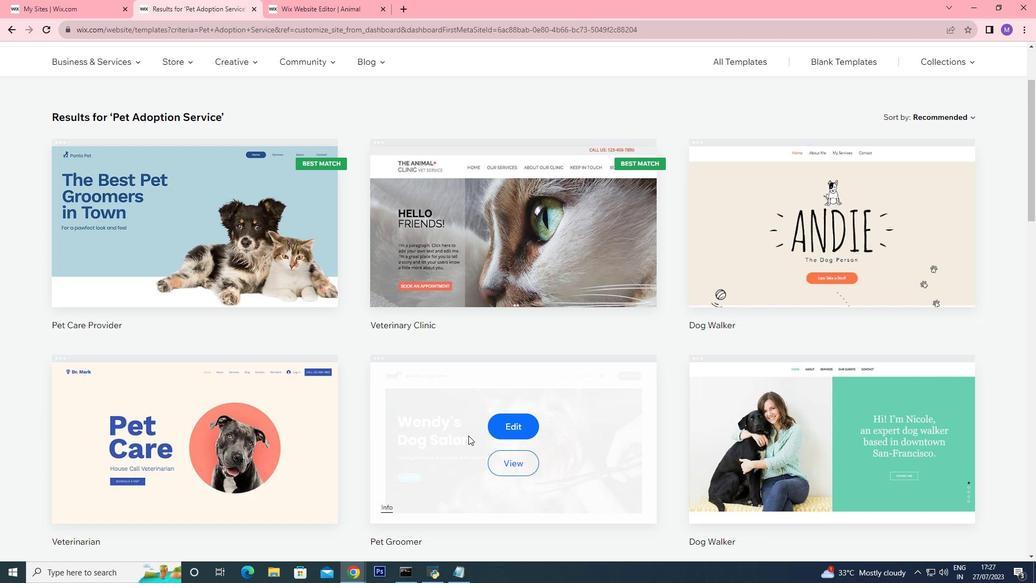 
Action: Mouse pressed left at (504, 429)
Screenshot: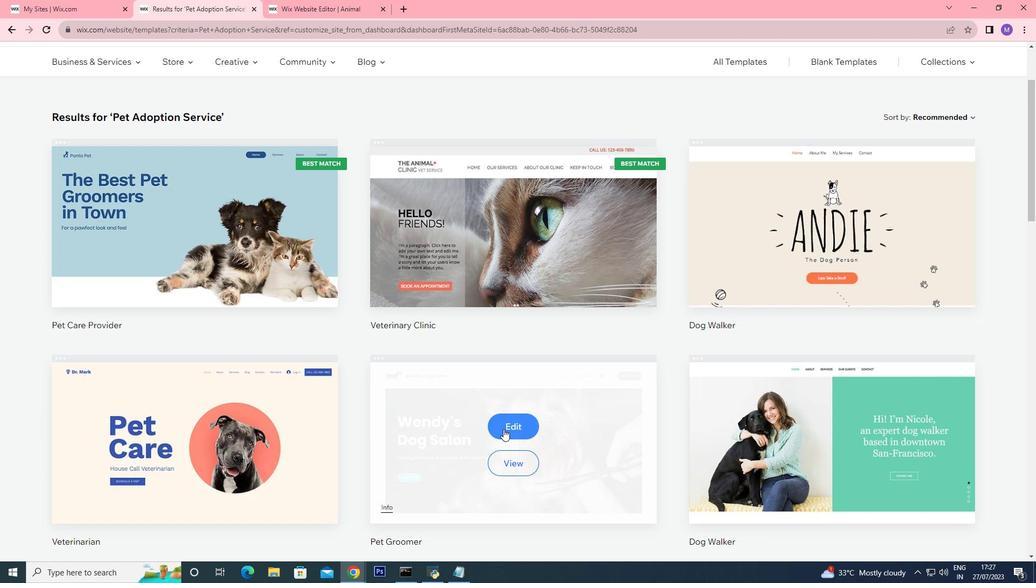 
Action: Mouse moved to (576, 315)
Screenshot: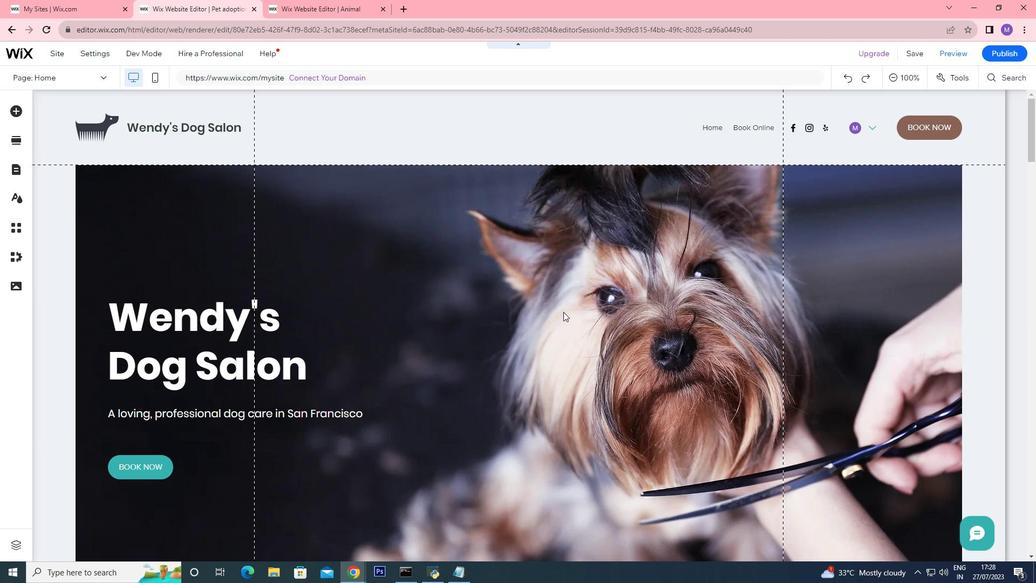 
Action: Mouse scrolled (576, 315) with delta (0, 0)
Screenshot: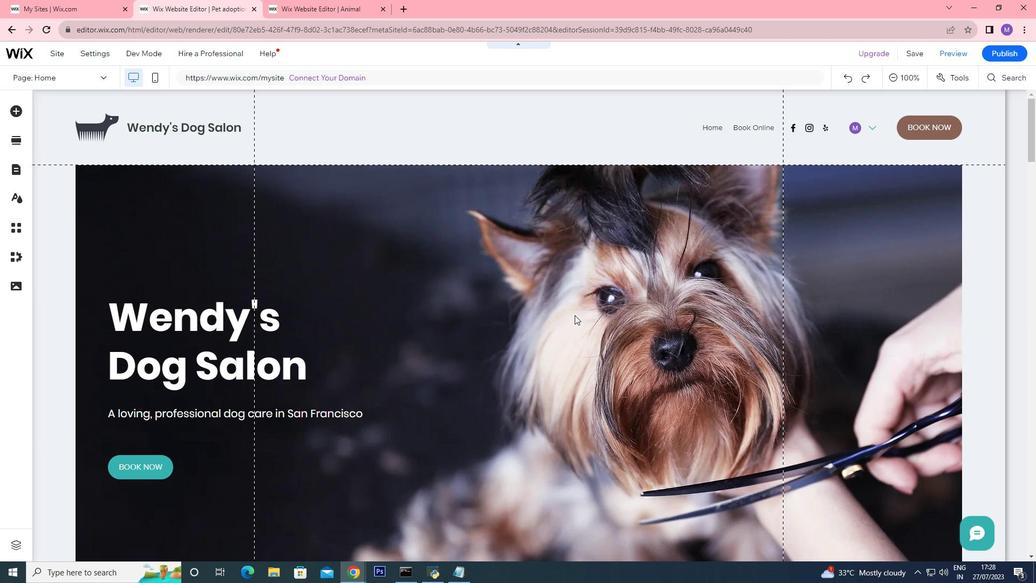
Action: Mouse scrolled (576, 315) with delta (0, 0)
Screenshot: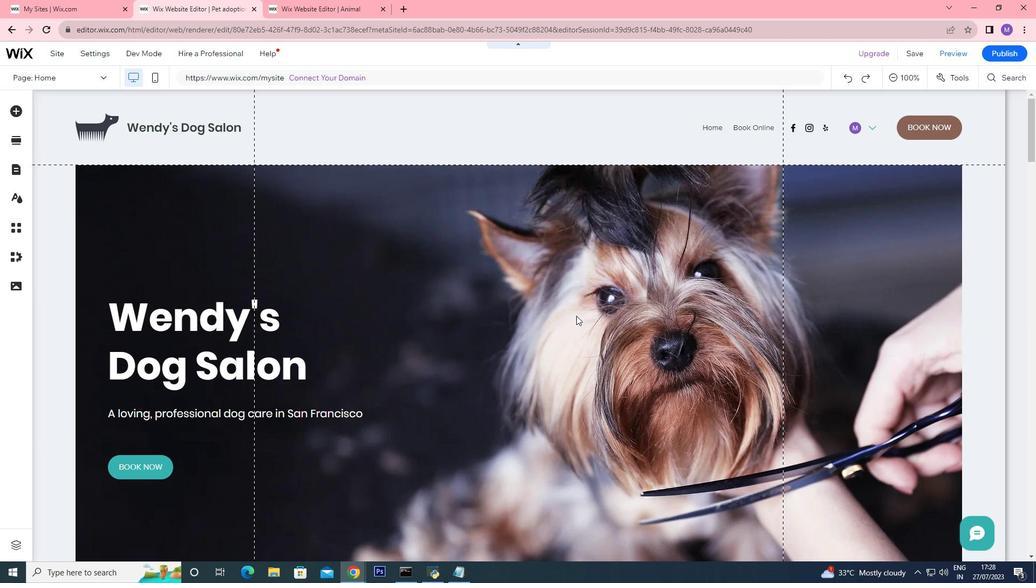 
Action: Mouse scrolled (576, 315) with delta (0, 0)
Screenshot: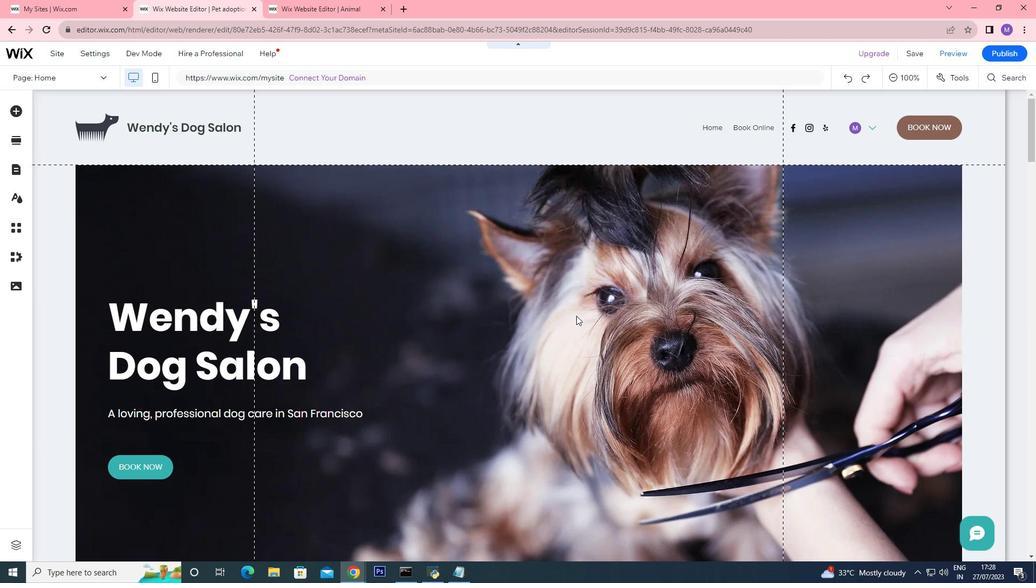 
Action: Mouse moved to (575, 262)
Screenshot: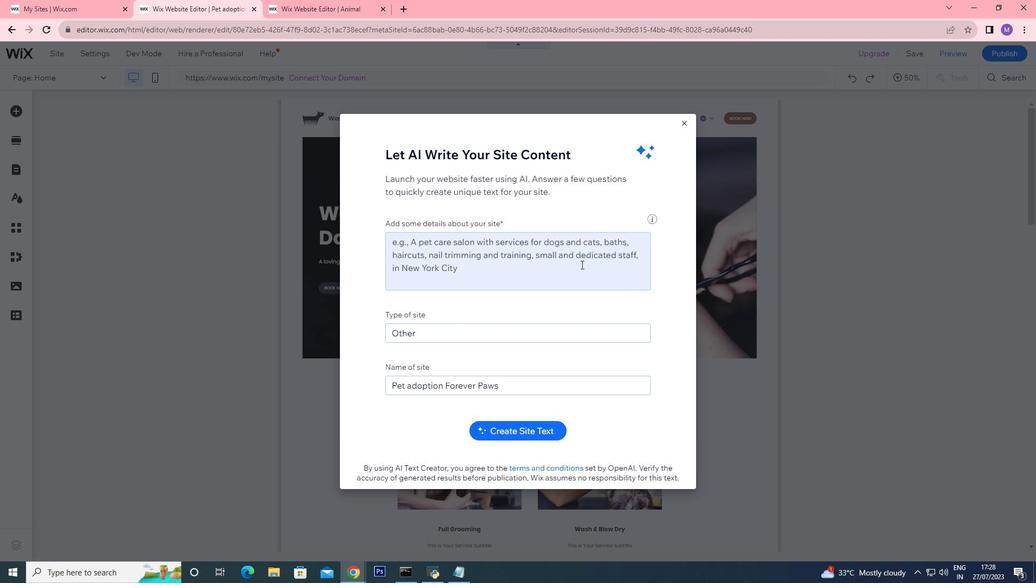 
Action: Mouse pressed left at (575, 262)
Screenshot: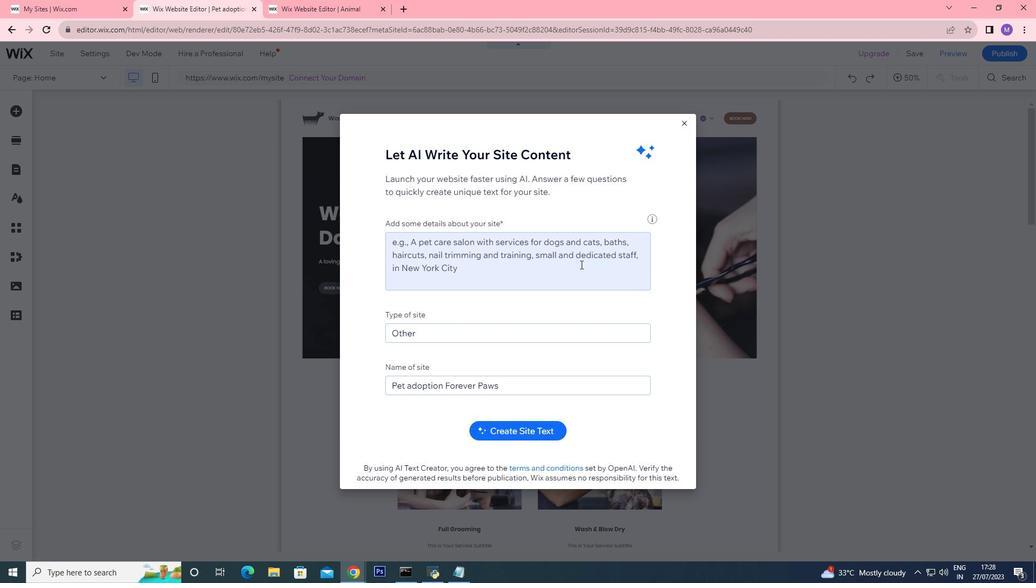 
Action: Mouse moved to (299, 0)
Screenshot: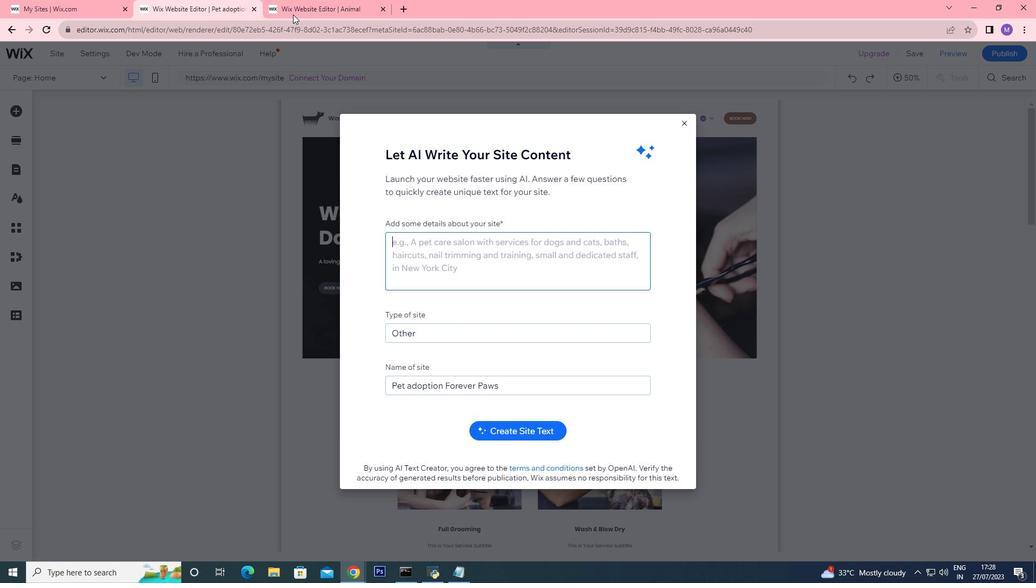 
Action: Mouse pressed left at (299, 0)
Screenshot: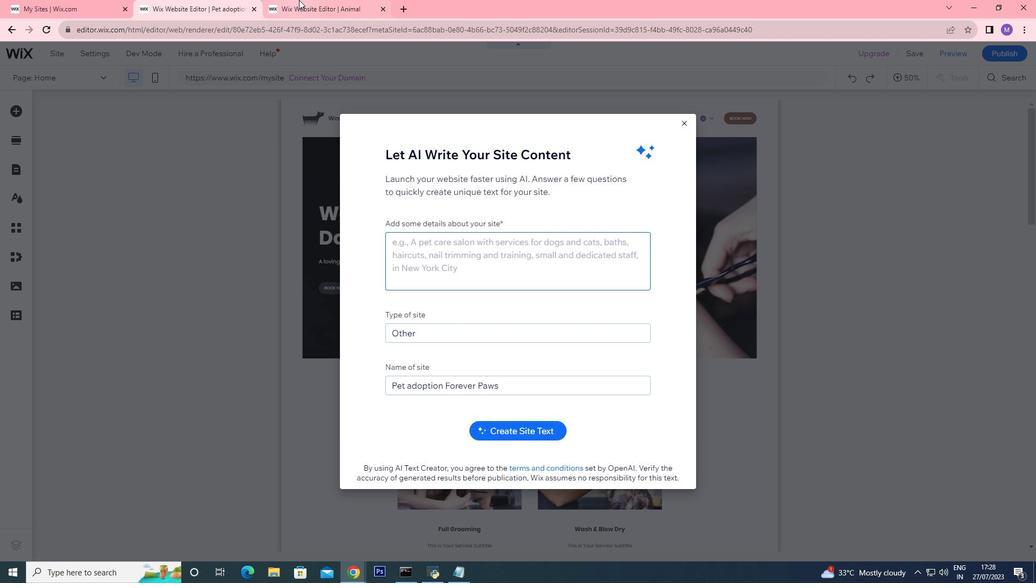 
Action: Mouse moved to (445, 252)
Screenshot: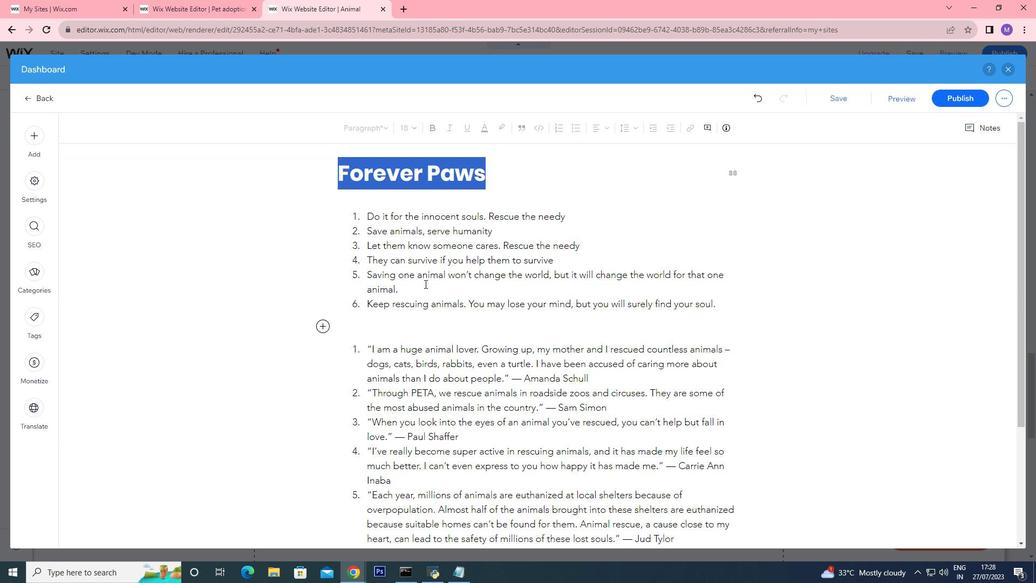 
Action: Mouse scrolled (445, 251) with delta (0, 0)
Screenshot: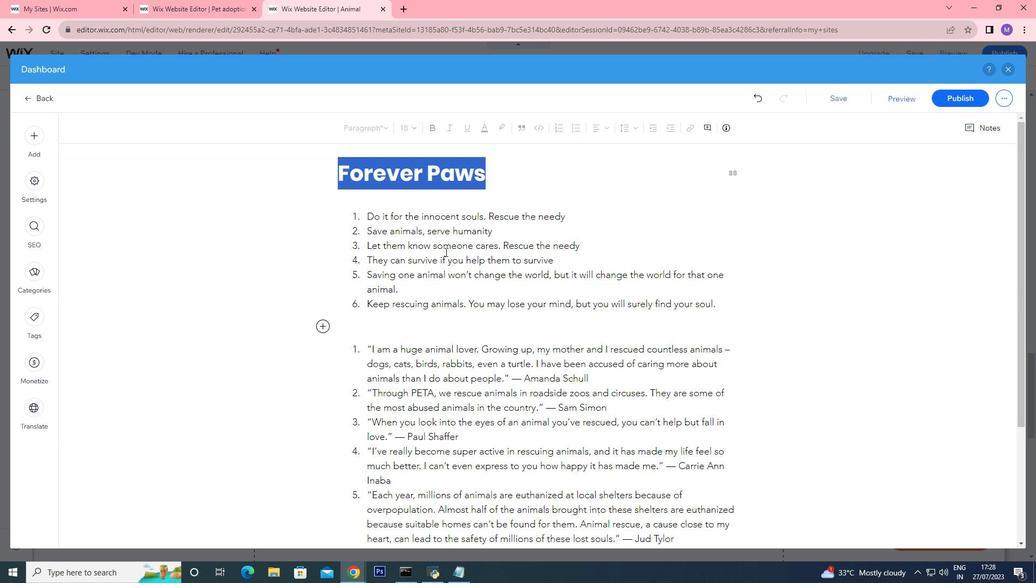 
Action: Mouse moved to (486, 233)
Screenshot: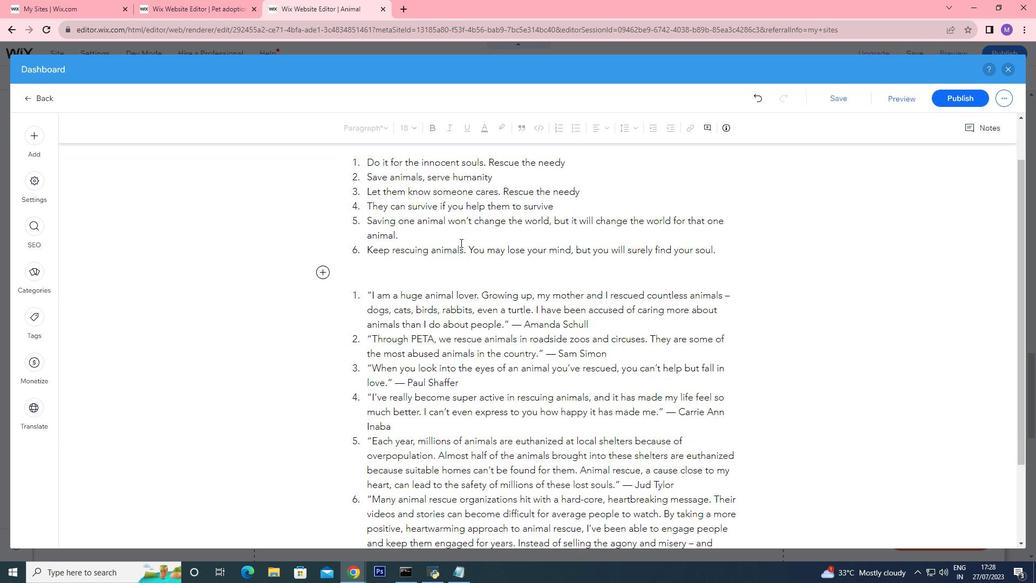 
Action: Mouse scrolled (486, 233) with delta (0, 0)
Screenshot: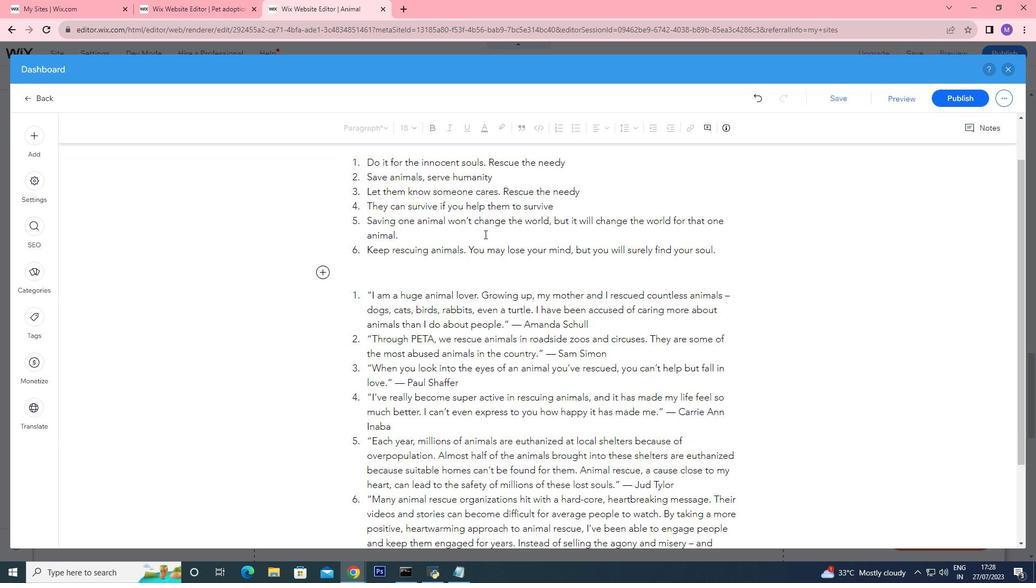 
Action: Mouse scrolled (486, 233) with delta (0, 0)
Screenshot: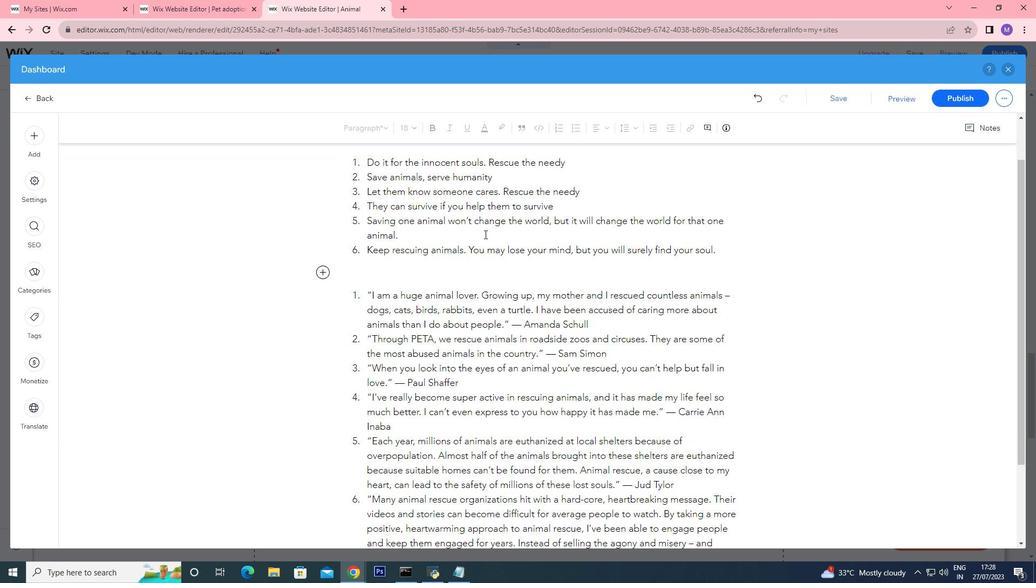
Action: Mouse moved to (503, 229)
Screenshot: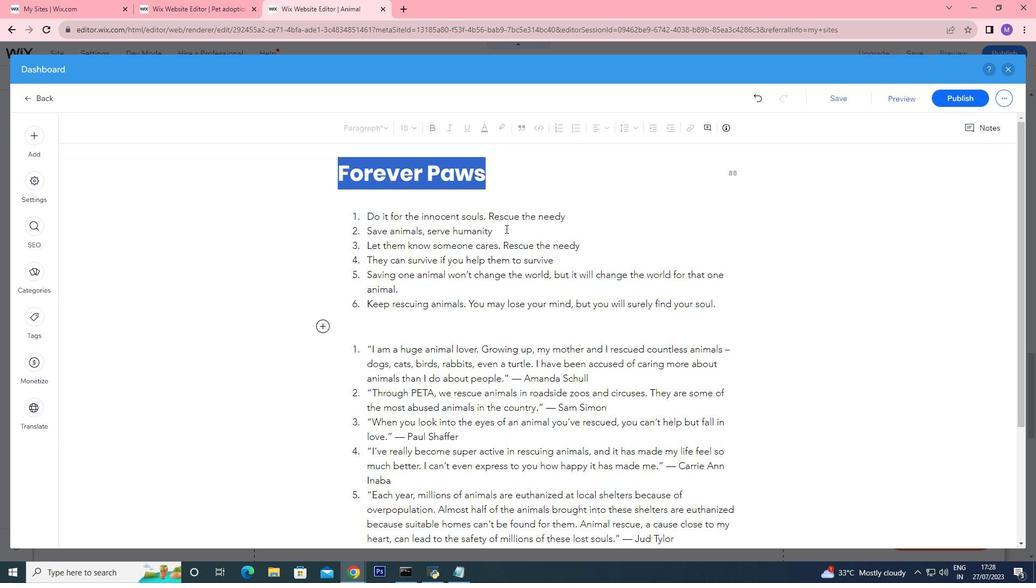
Action: Mouse pressed left at (504, 229)
Screenshot: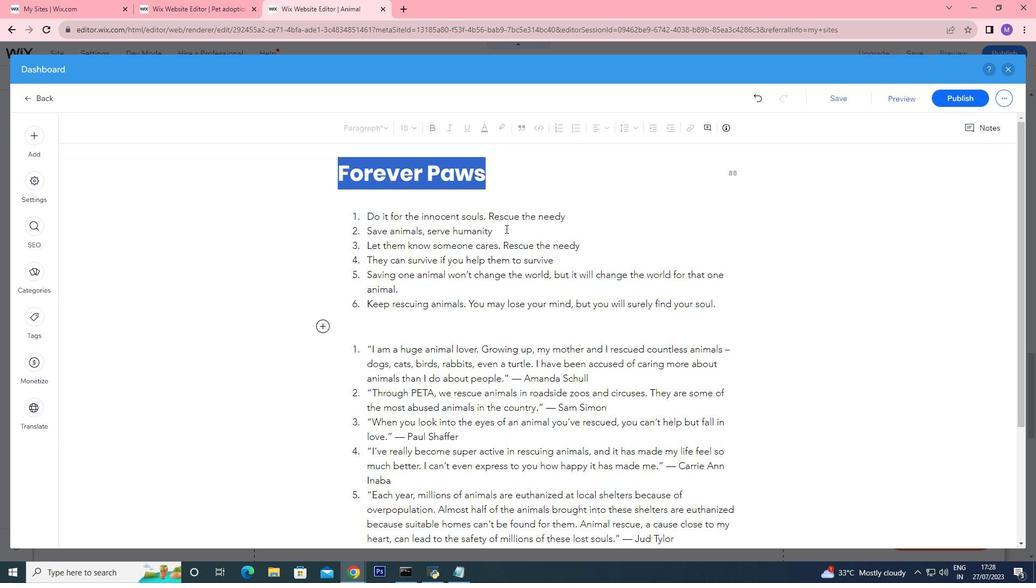 
Action: Mouse moved to (355, 217)
Screenshot: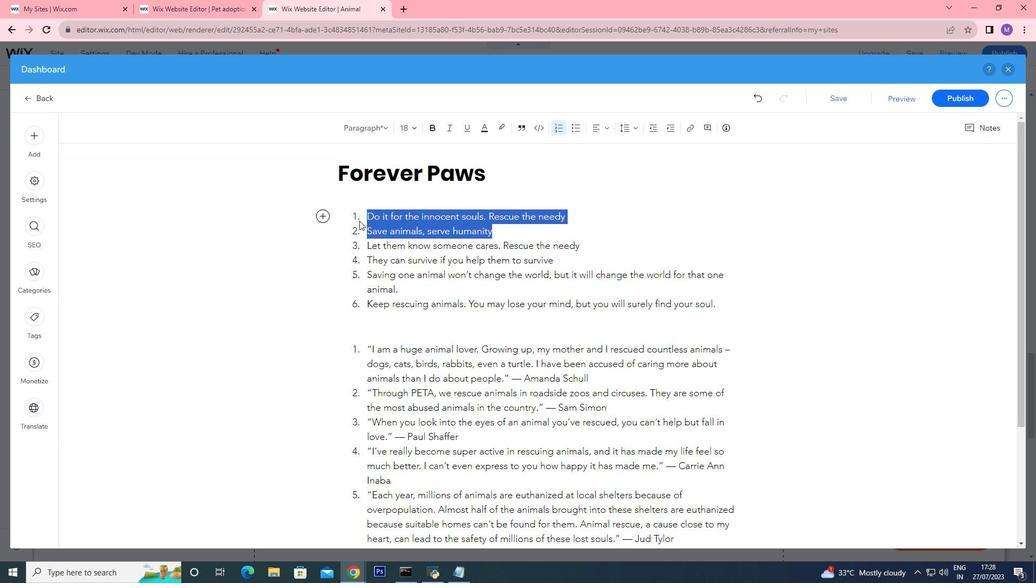 
Action: Key pressed ctrl+C
Screenshot: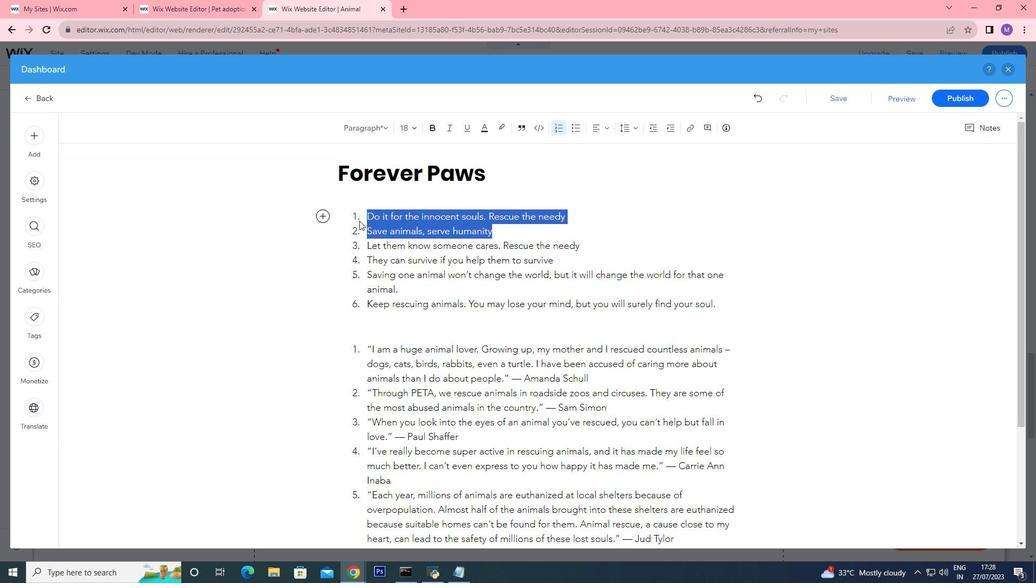 
Action: Mouse moved to (258, 117)
Screenshot: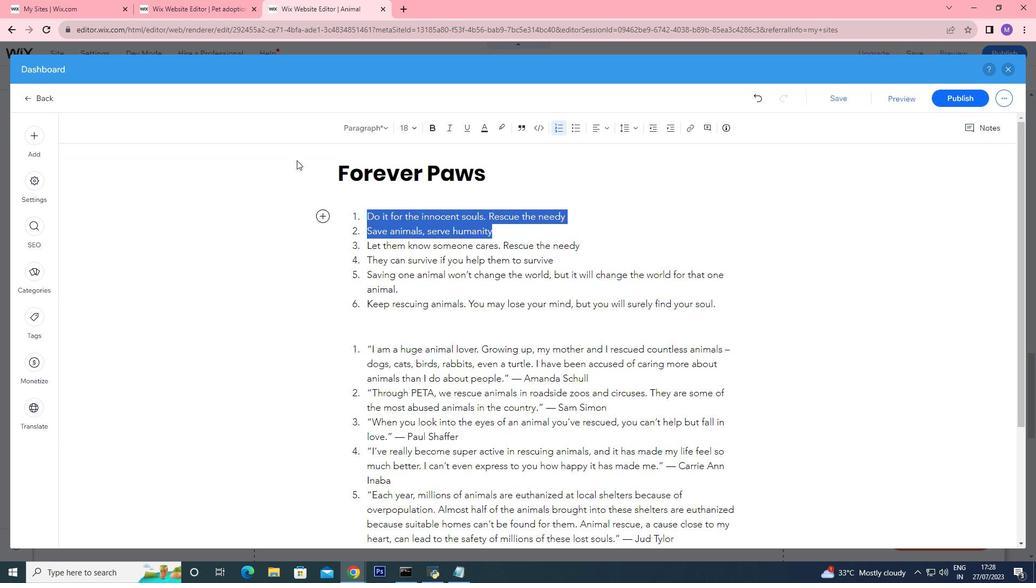
Action: Key pressed <'\x03'>
Screenshot: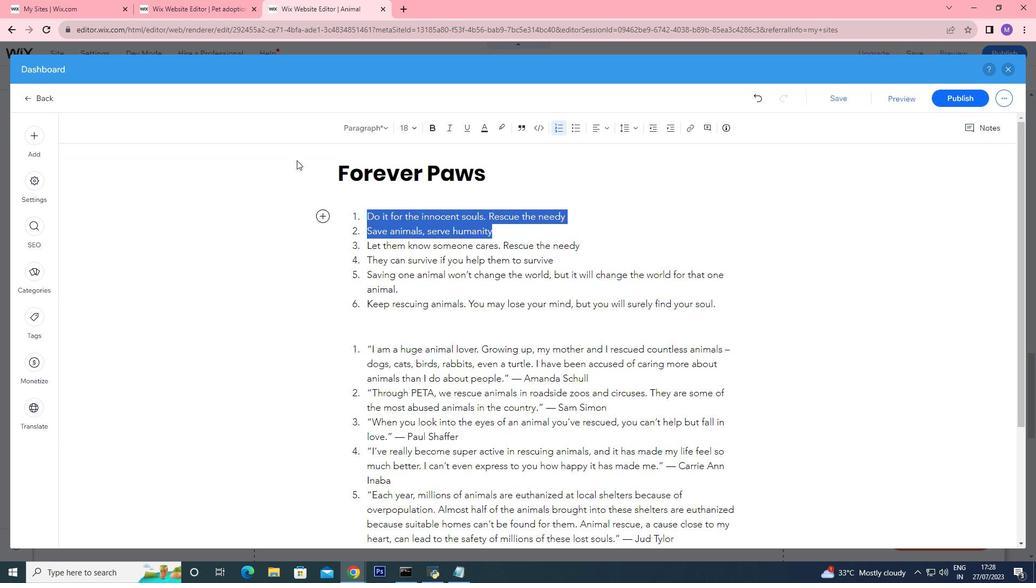
Action: Mouse moved to (173, 0)
Screenshot: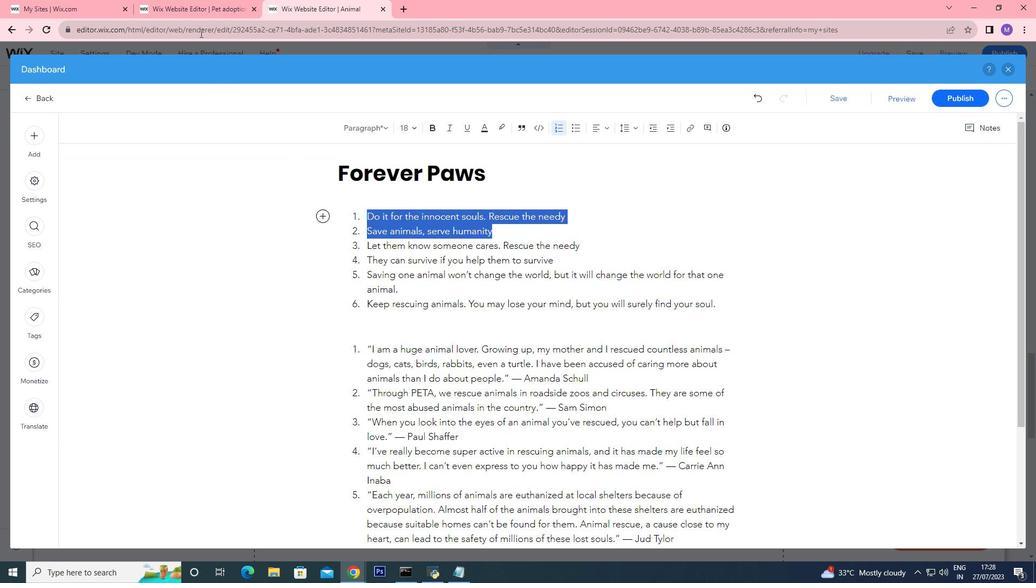 
Action: Mouse pressed left at (173, 0)
Screenshot: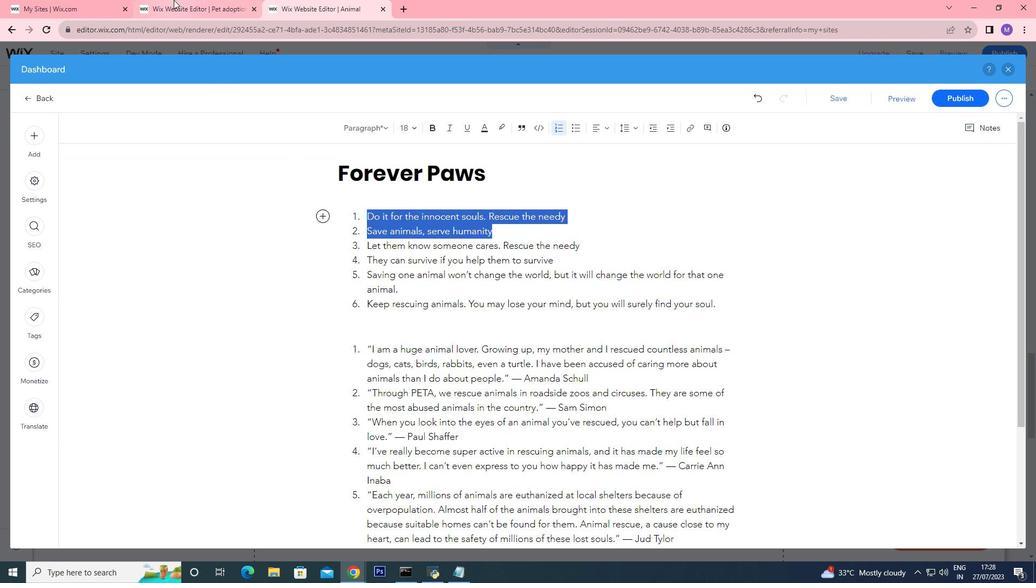 
Action: Mouse moved to (465, 259)
Screenshot: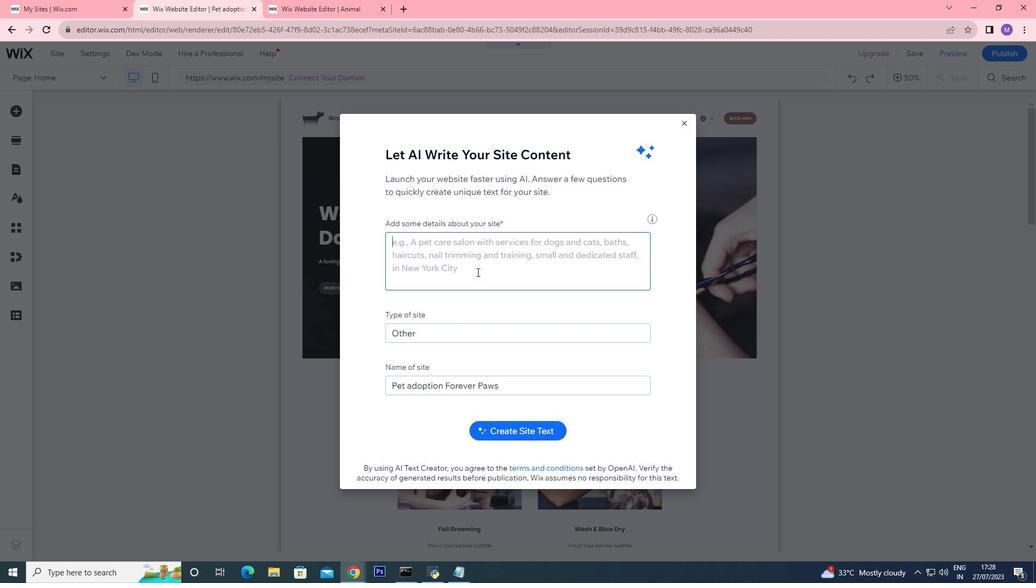 
Action: Mouse pressed left at (465, 259)
Screenshot: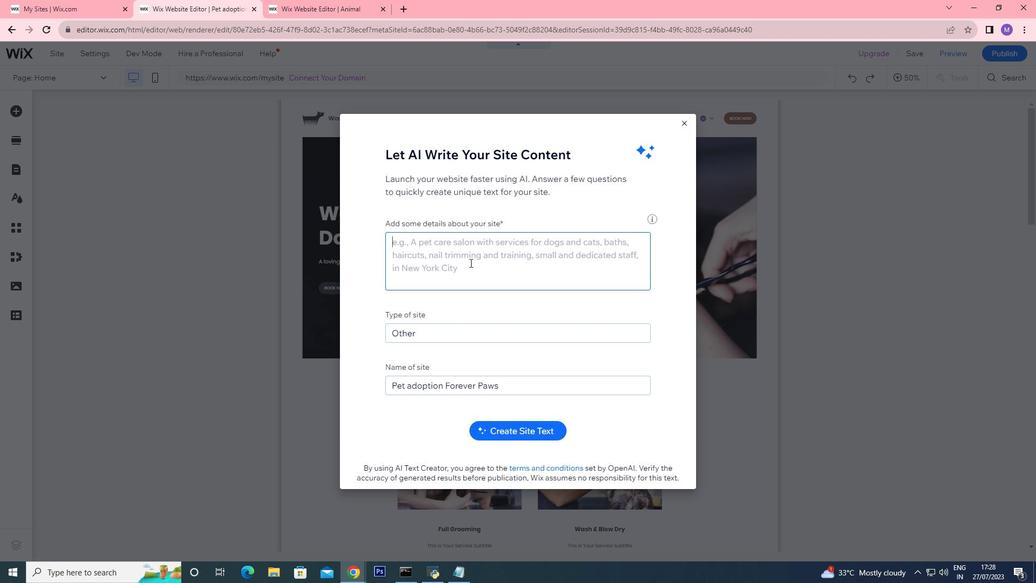 
Action: Key pressed ctrl+V
Screenshot: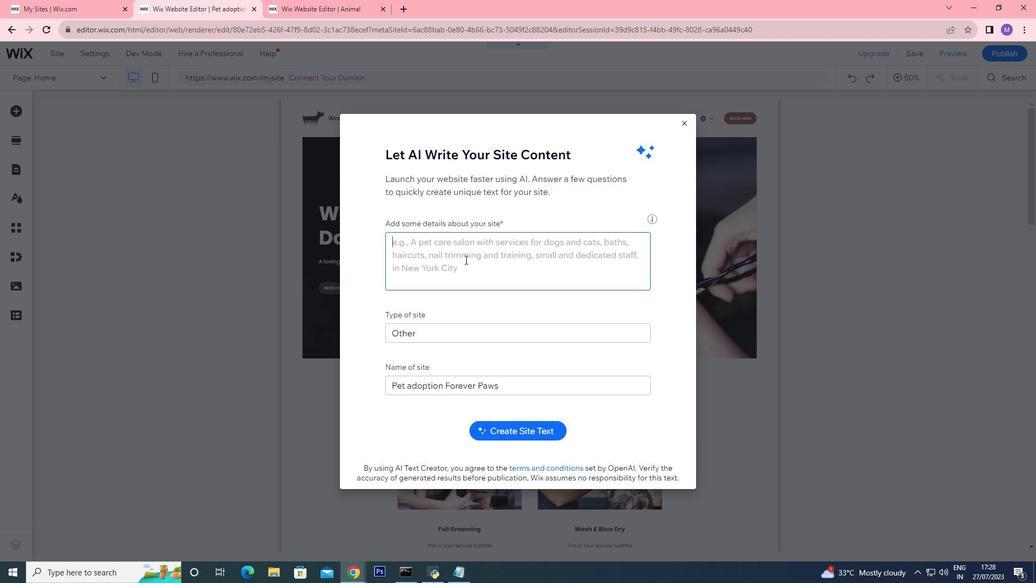 
Action: Mouse moved to (534, 360)
Screenshot: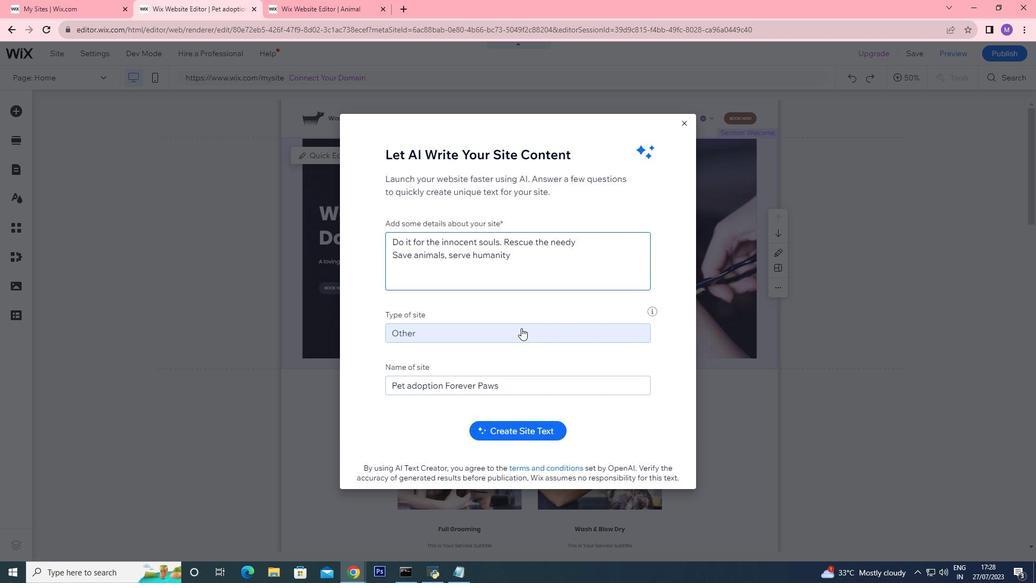 
Action: Key pressed .
Screenshot: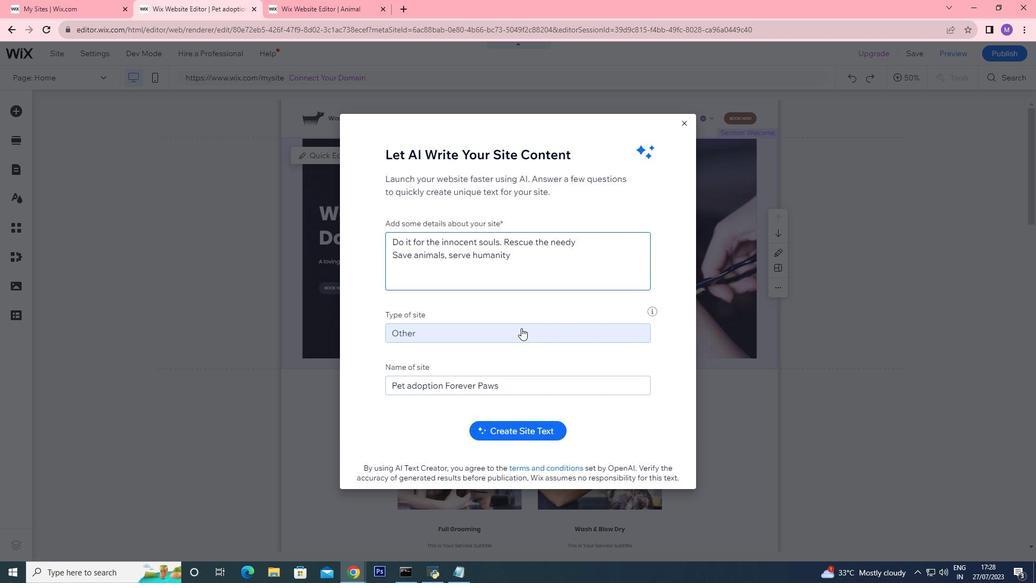 
Action: Mouse moved to (515, 428)
Screenshot: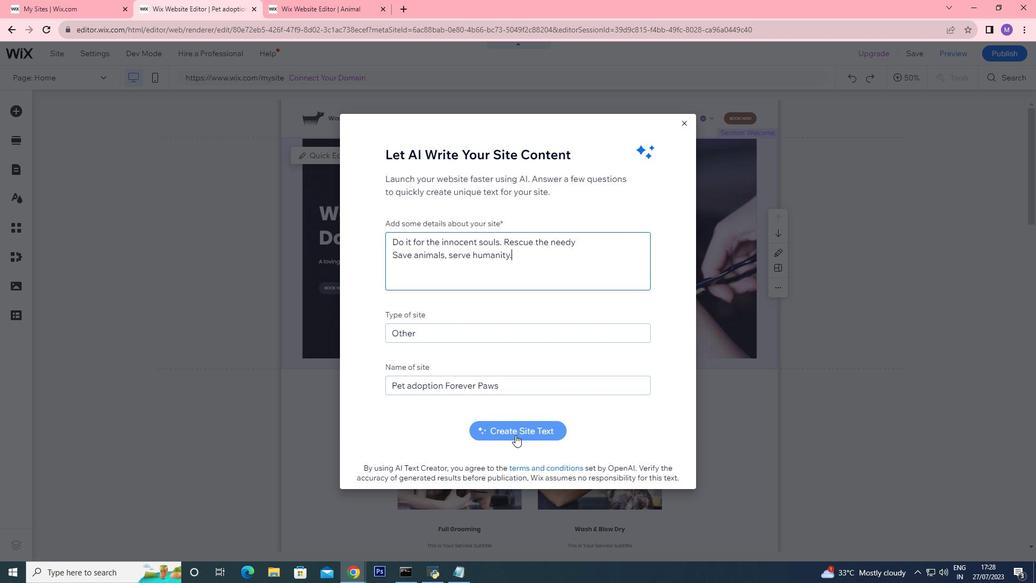 
Action: Mouse pressed left at (515, 428)
Screenshot: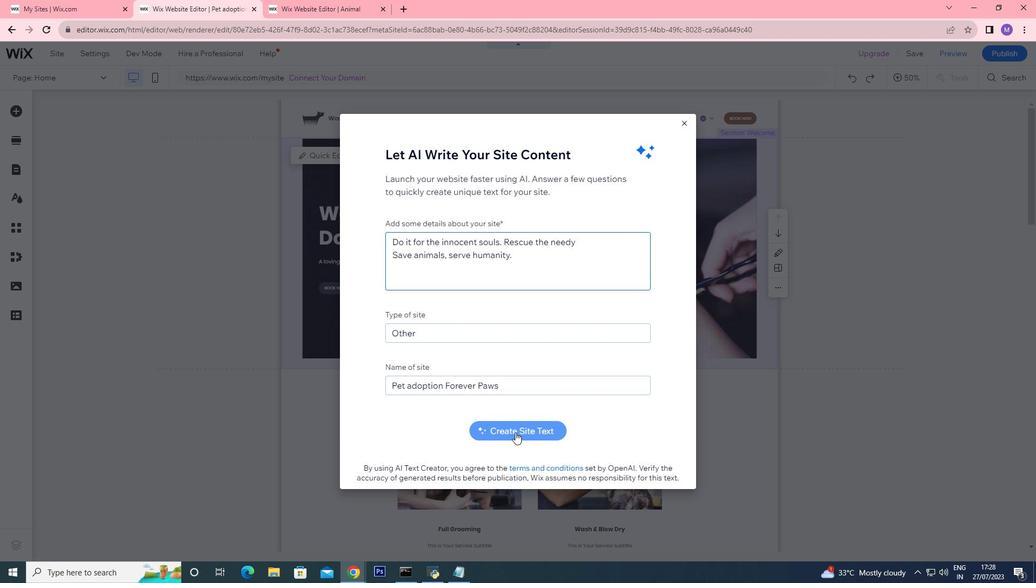 
Action: Mouse moved to (655, 378)
Screenshot: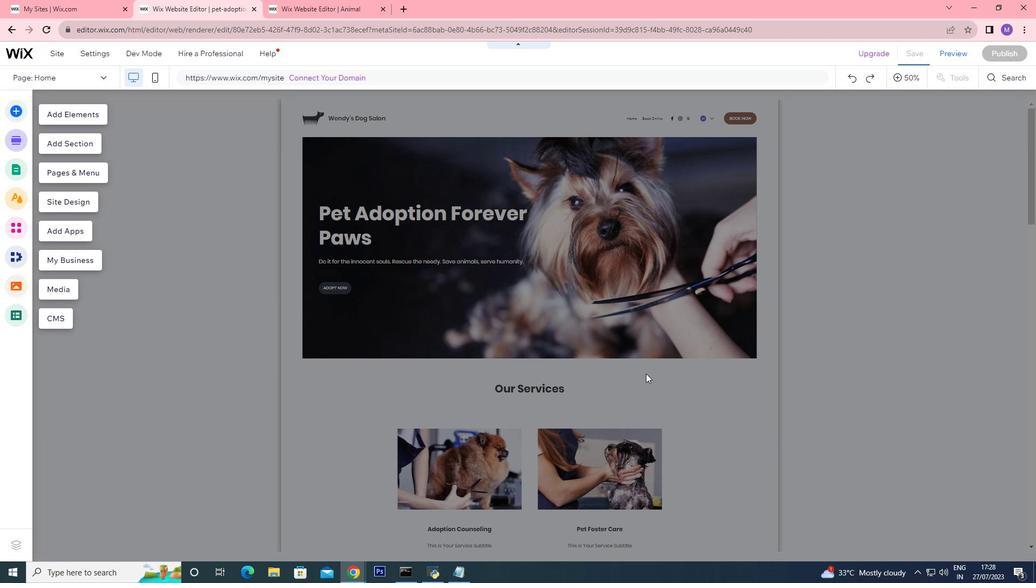 
Action: Mouse pressed left at (655, 378)
Screenshot: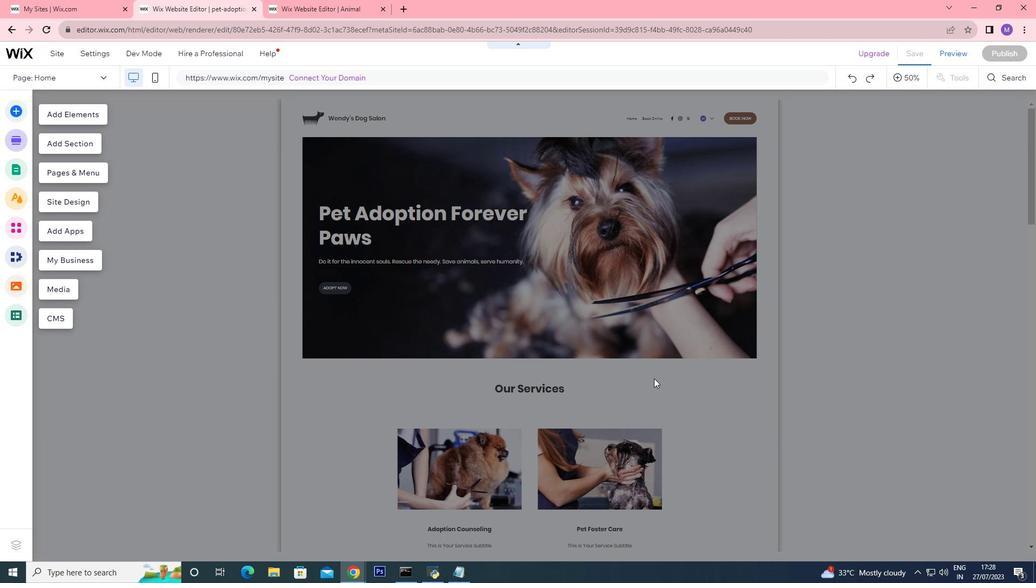 
Action: Mouse moved to (743, 314)
Screenshot: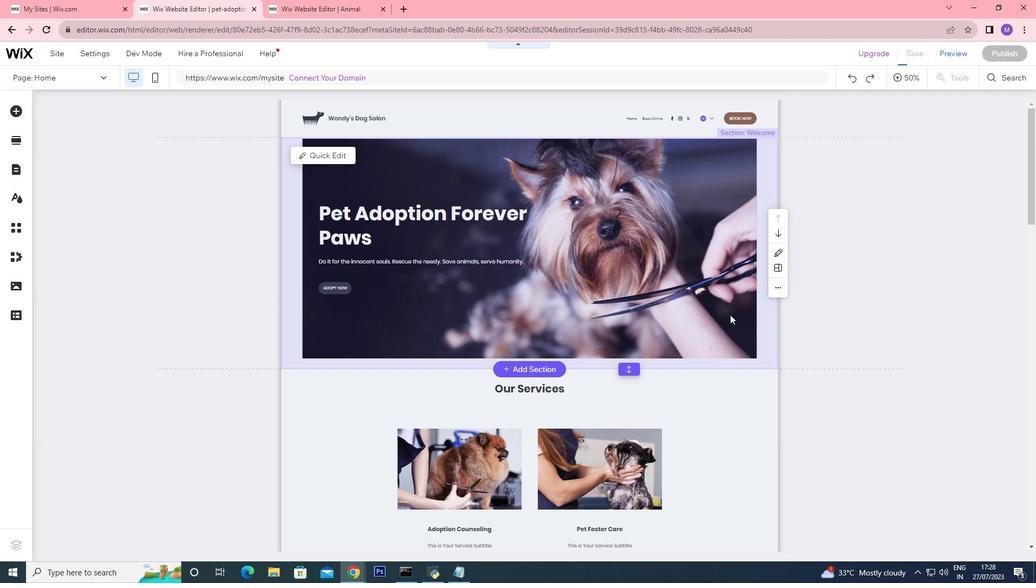
Action: Mouse pressed left at (743, 314)
Screenshot: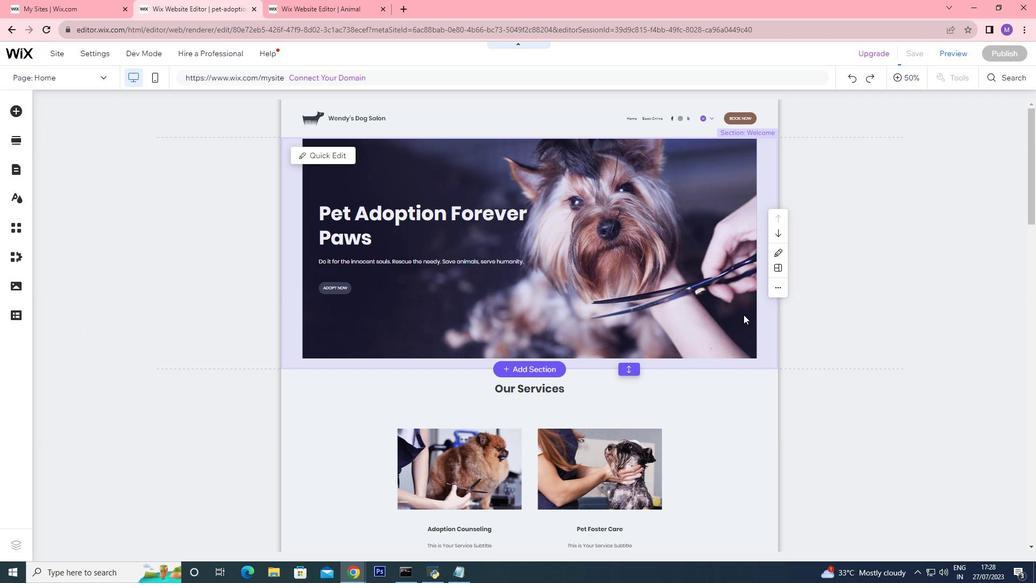 
Action: Mouse pressed left at (743, 314)
Screenshot: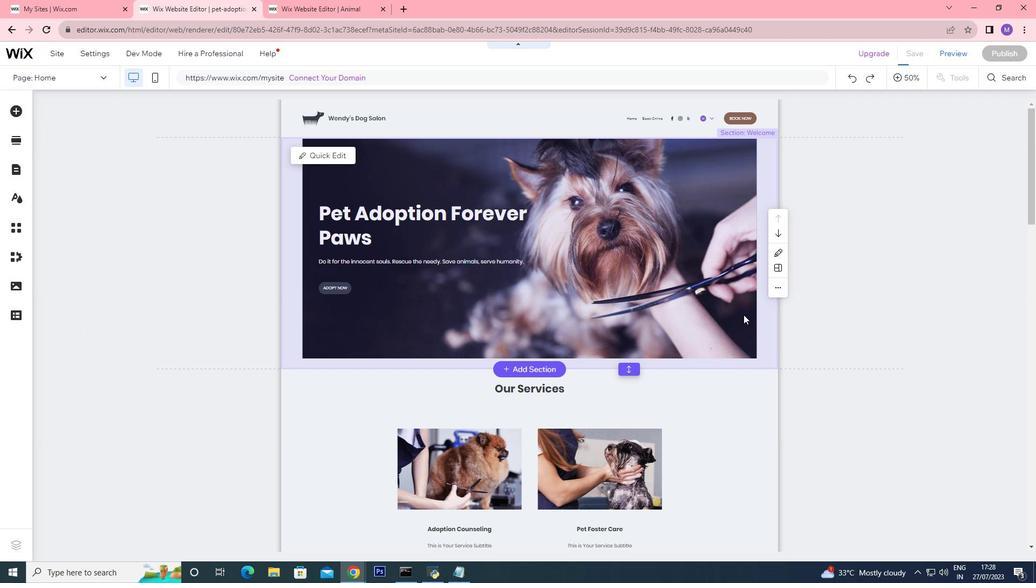
Action: Mouse moved to (597, 306)
Screenshot: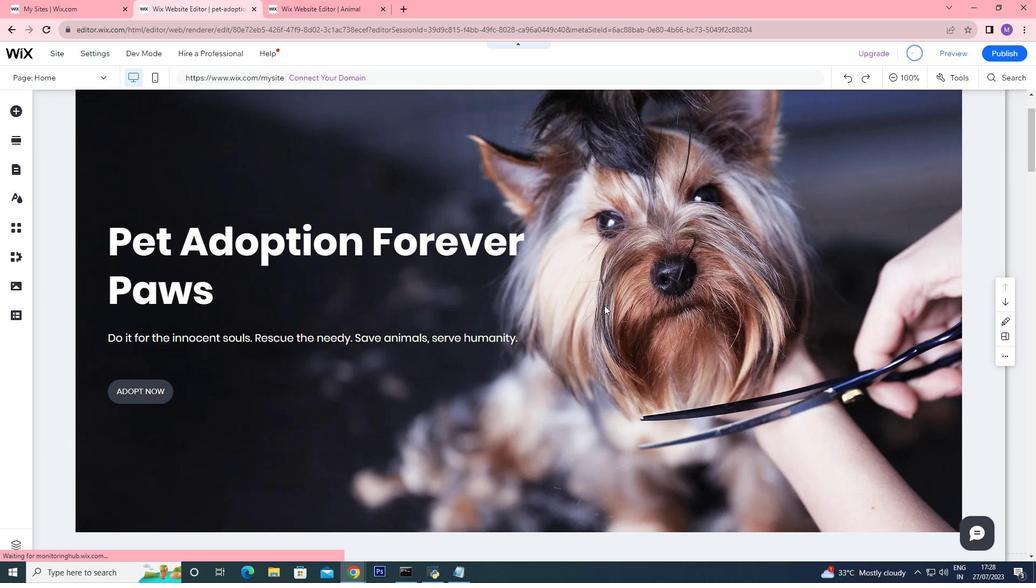 
Action: Mouse scrolled (597, 306) with delta (0, 0)
Screenshot: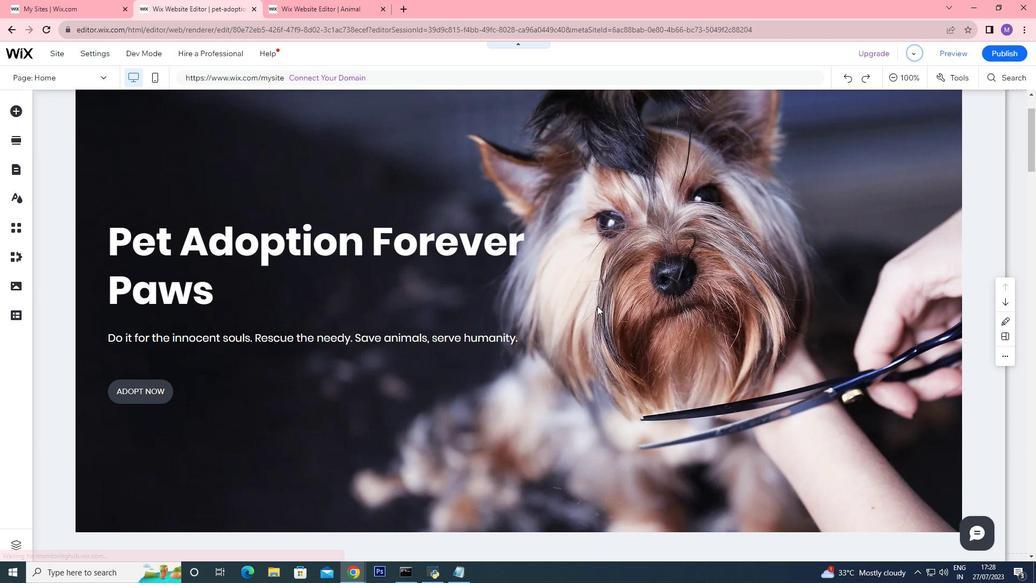 
Action: Mouse scrolled (597, 306) with delta (0, 0)
Screenshot: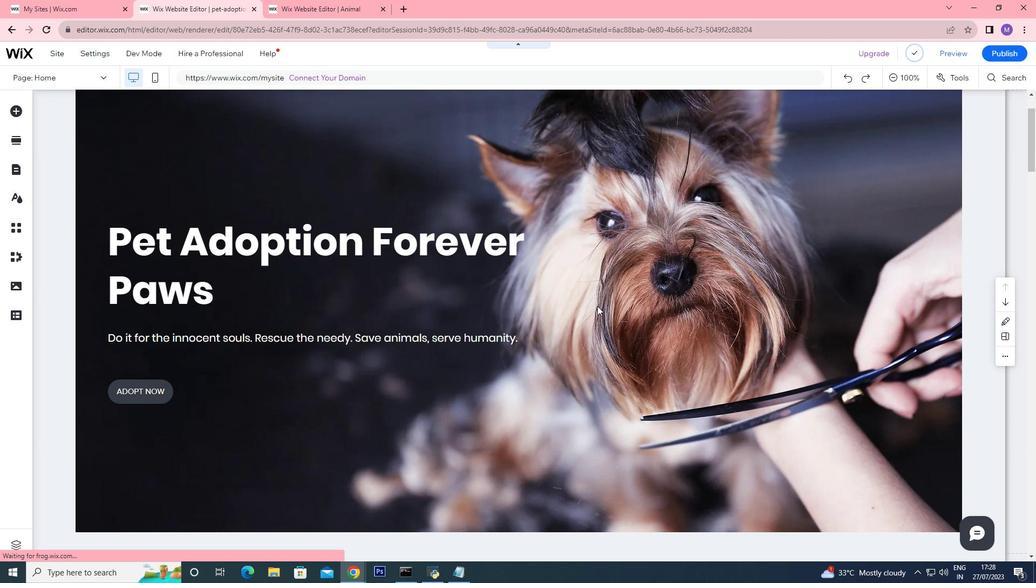 
Action: Mouse moved to (739, 312)
Screenshot: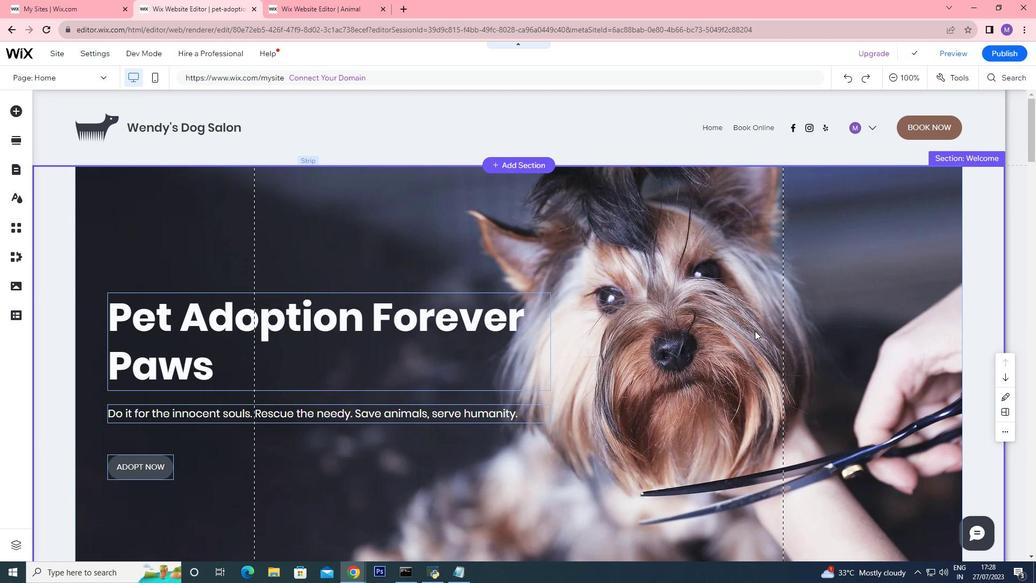
Action: Mouse pressed left at (739, 312)
Screenshot: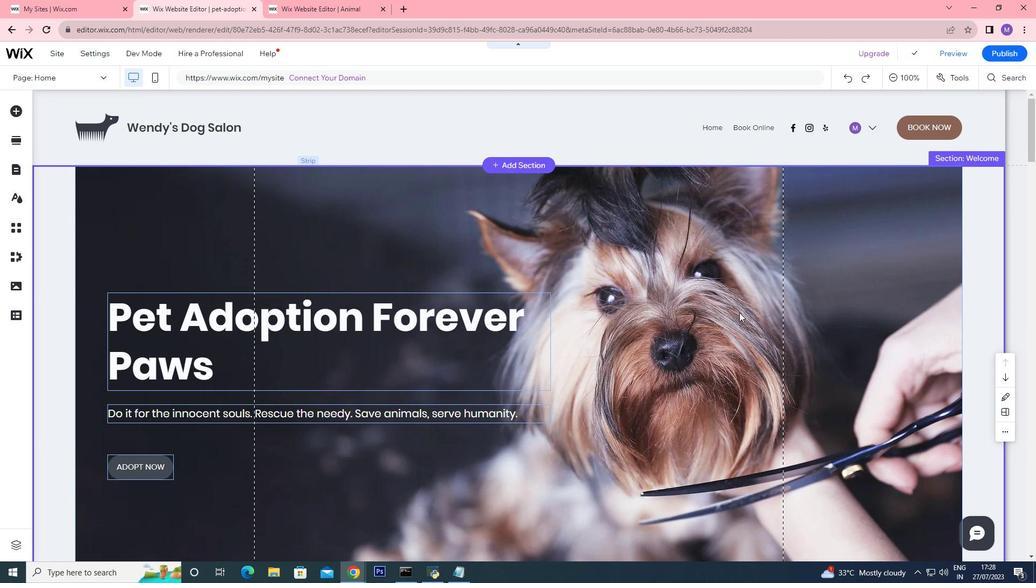 
Action: Mouse moved to (191, 124)
Screenshot: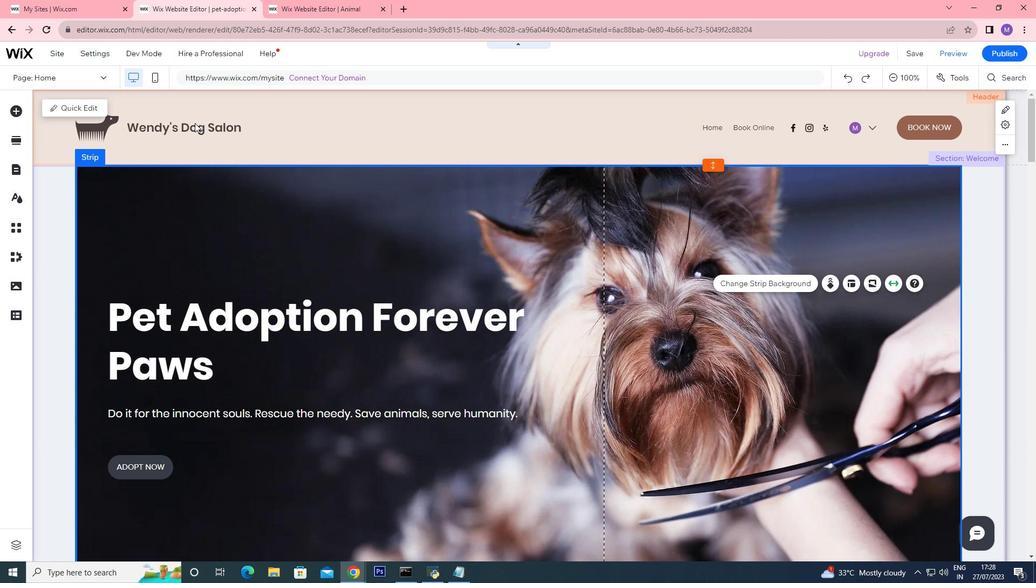 
Action: Mouse pressed left at (191, 124)
Screenshot: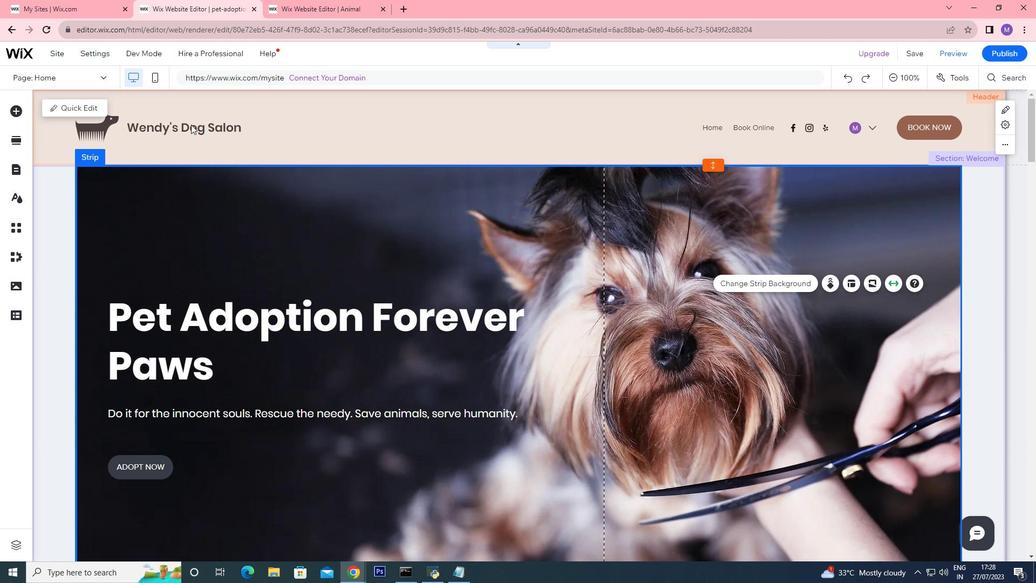 
Action: Mouse pressed left at (191, 124)
Screenshot: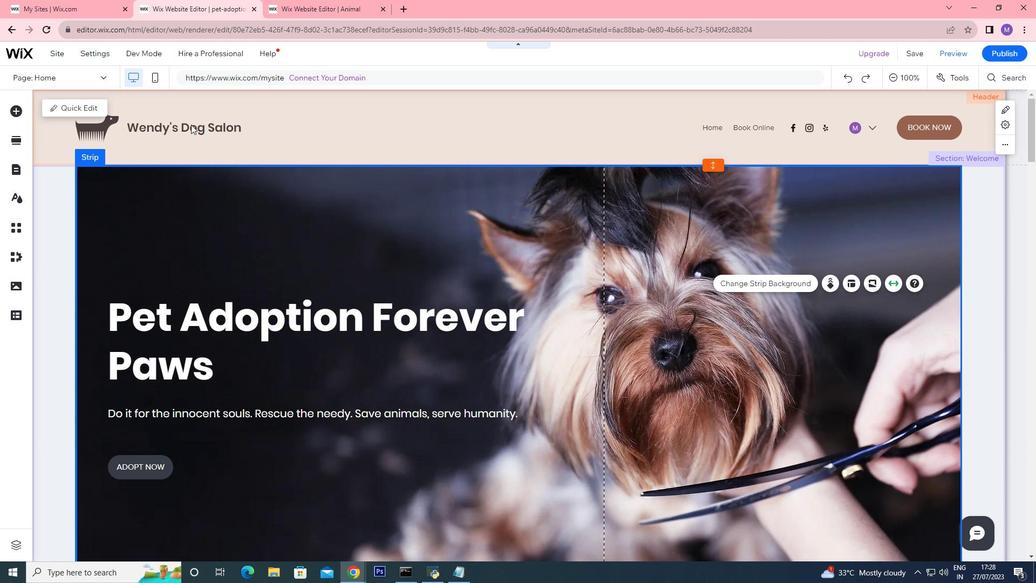 
Action: Mouse pressed left at (191, 124)
Screenshot: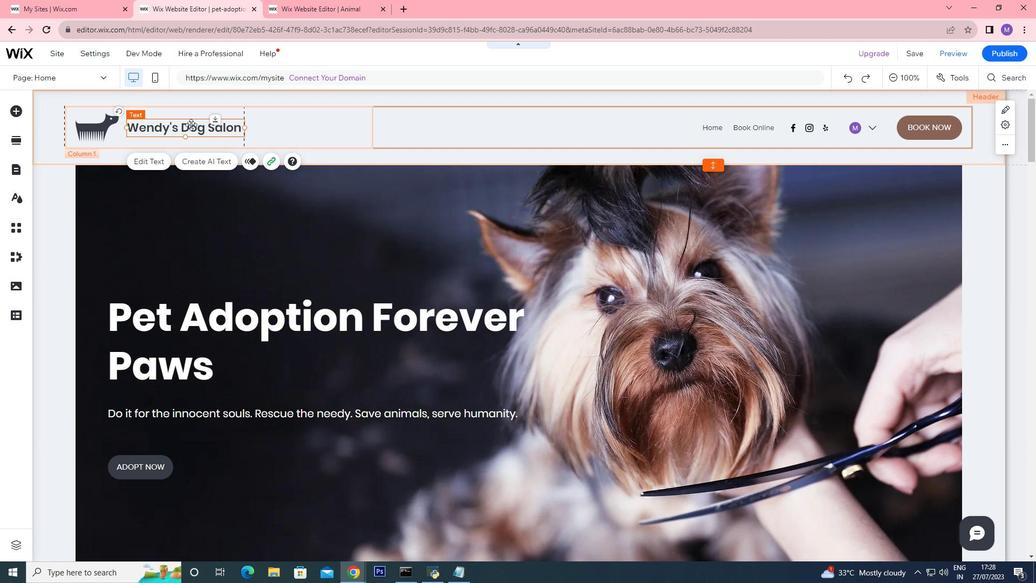 
Action: Mouse pressed left at (191, 124)
Screenshot: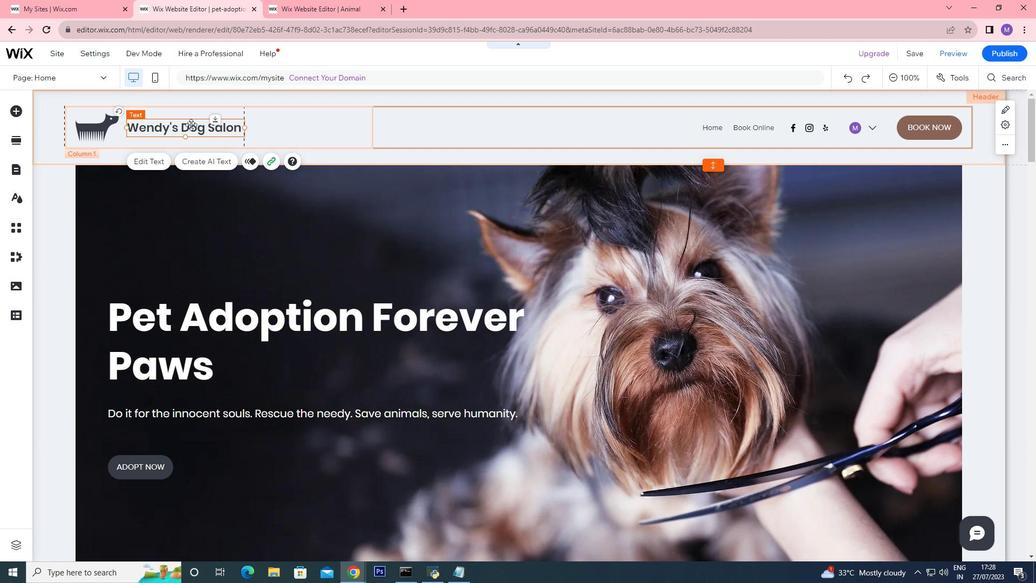 
Action: Mouse moved to (192, 125)
Screenshot: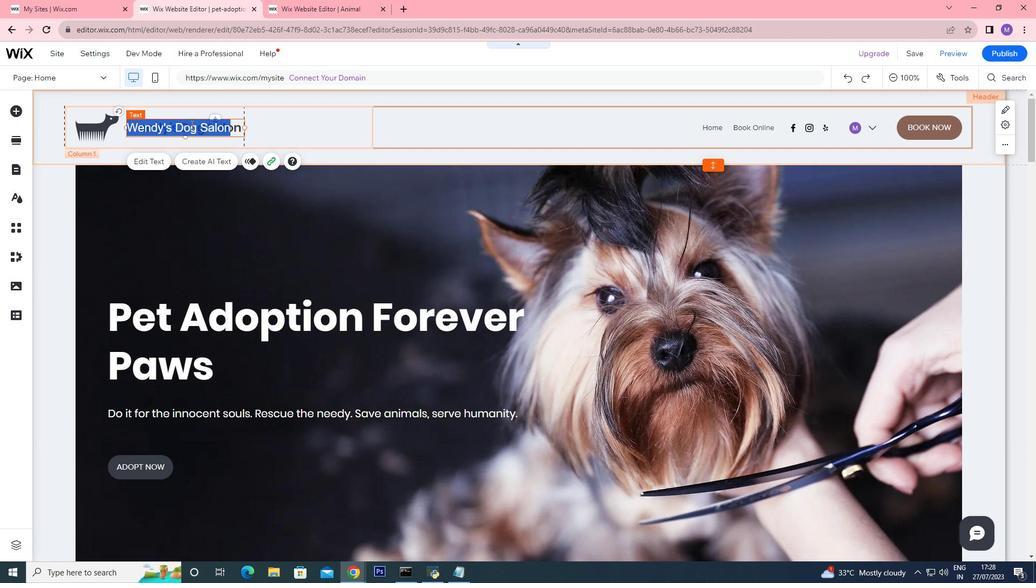 
Action: Mouse pressed left at (192, 125)
Screenshot: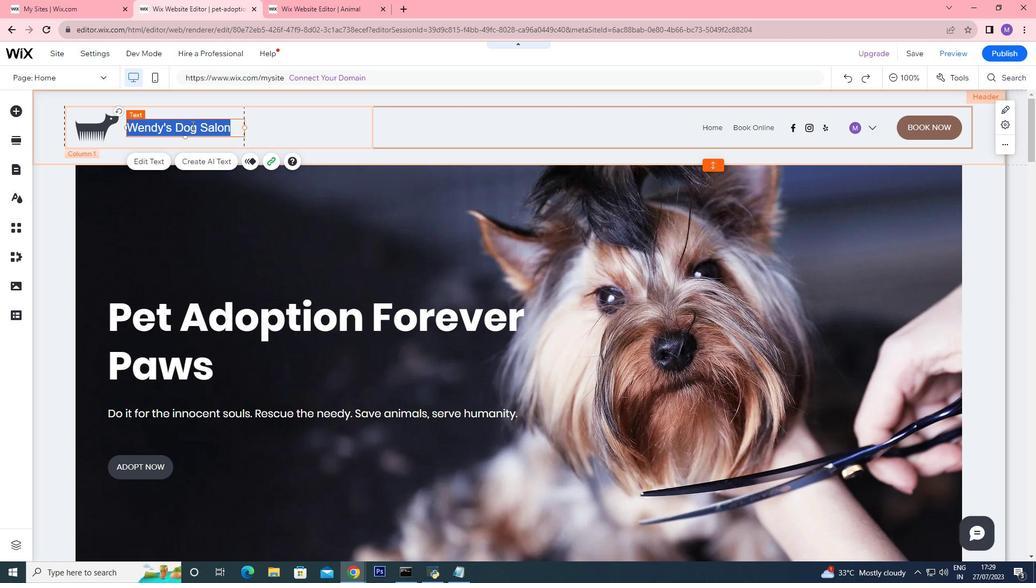 
Action: Mouse pressed left at (192, 125)
Screenshot: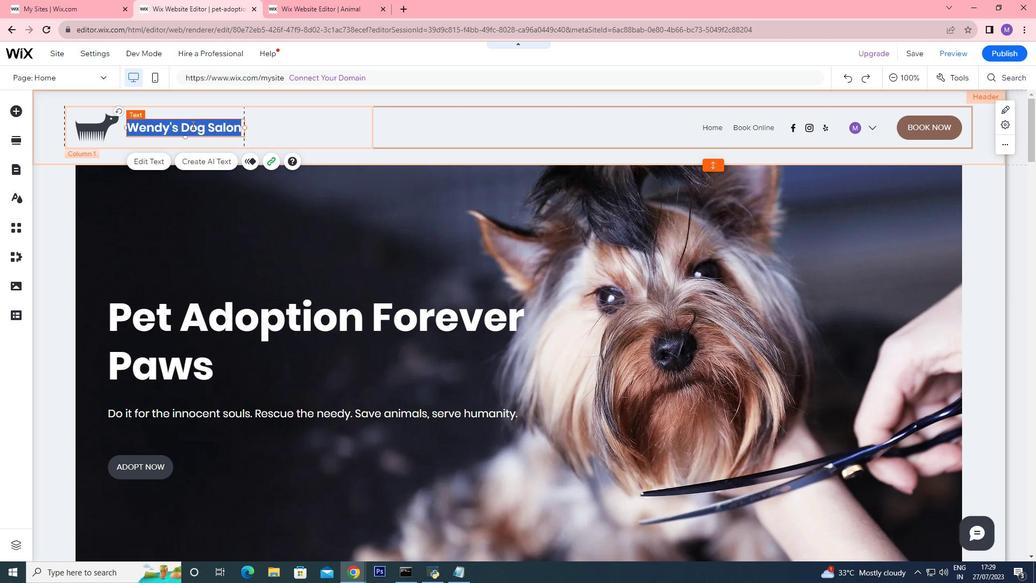 
Action: Mouse pressed left at (192, 125)
Screenshot: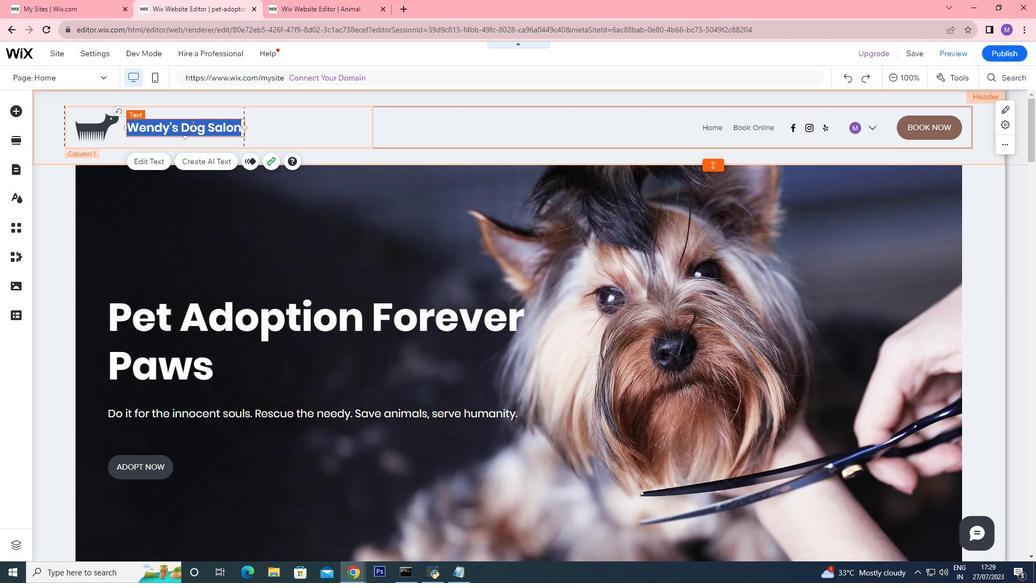 
Action: Key pressed <Key.backspace>
Screenshot: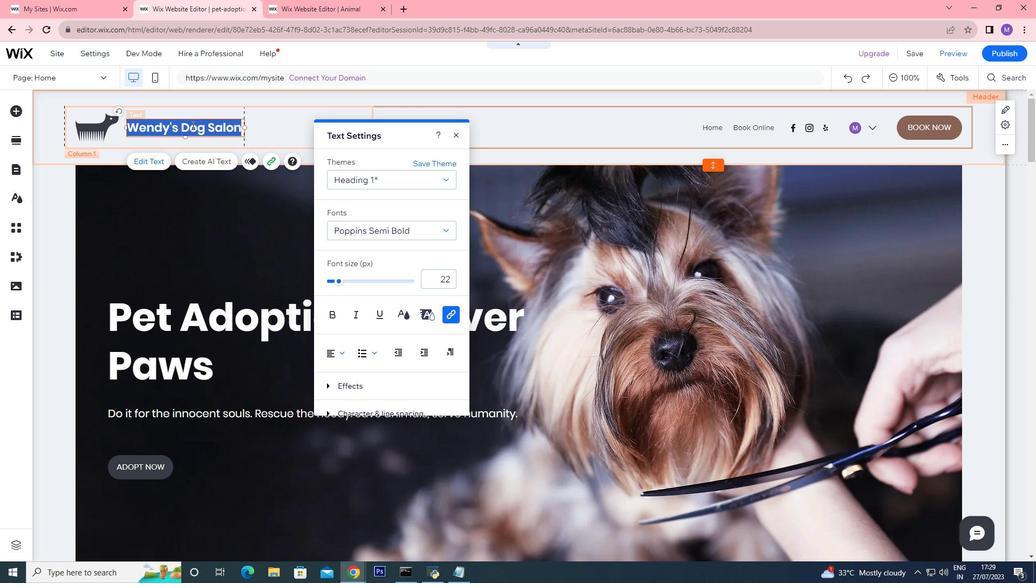 
Action: Mouse moved to (273, 118)
Screenshot: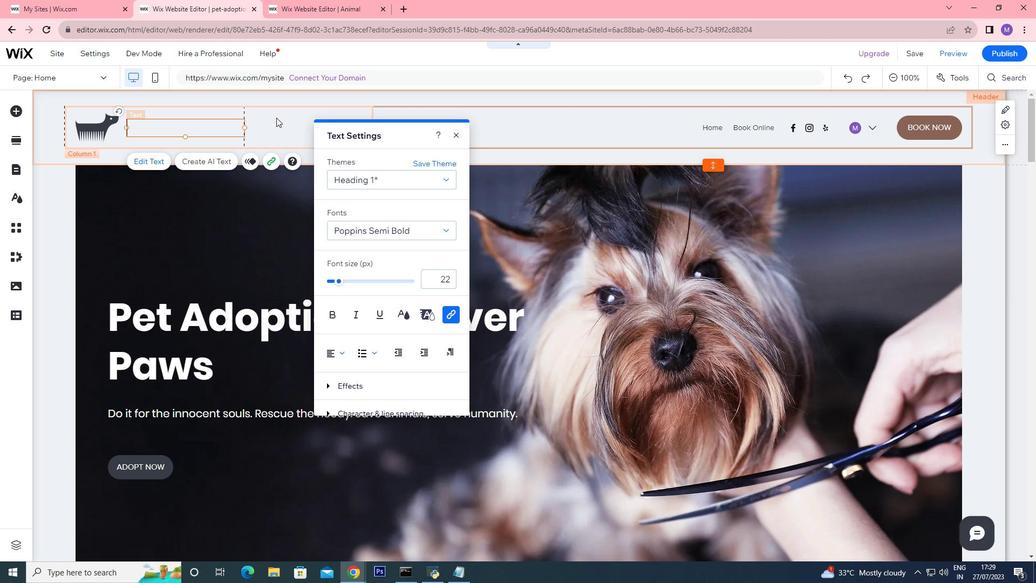 
Action: Mouse pressed left at (273, 118)
Screenshot: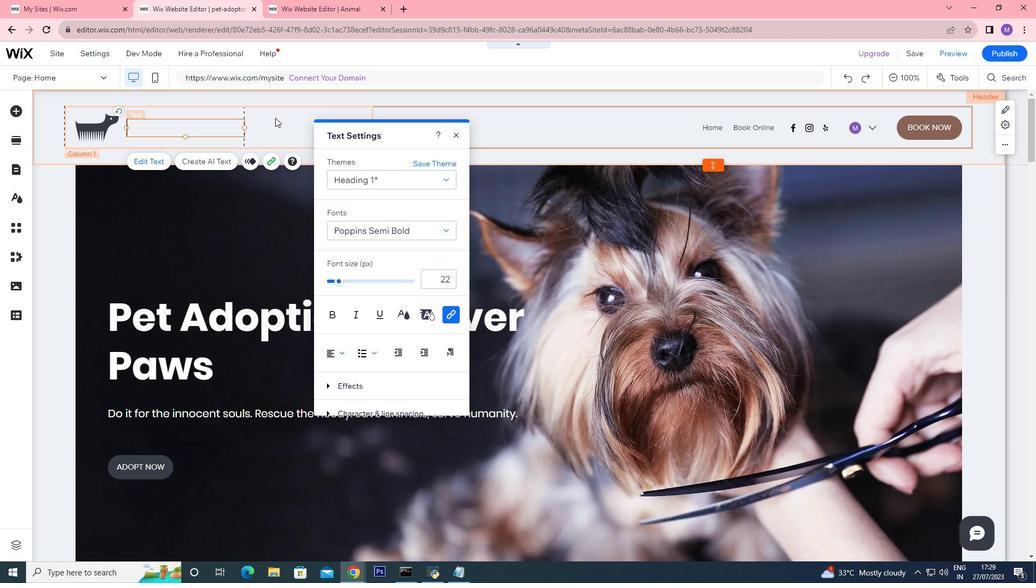 
Action: Mouse moved to (98, 125)
Screenshot: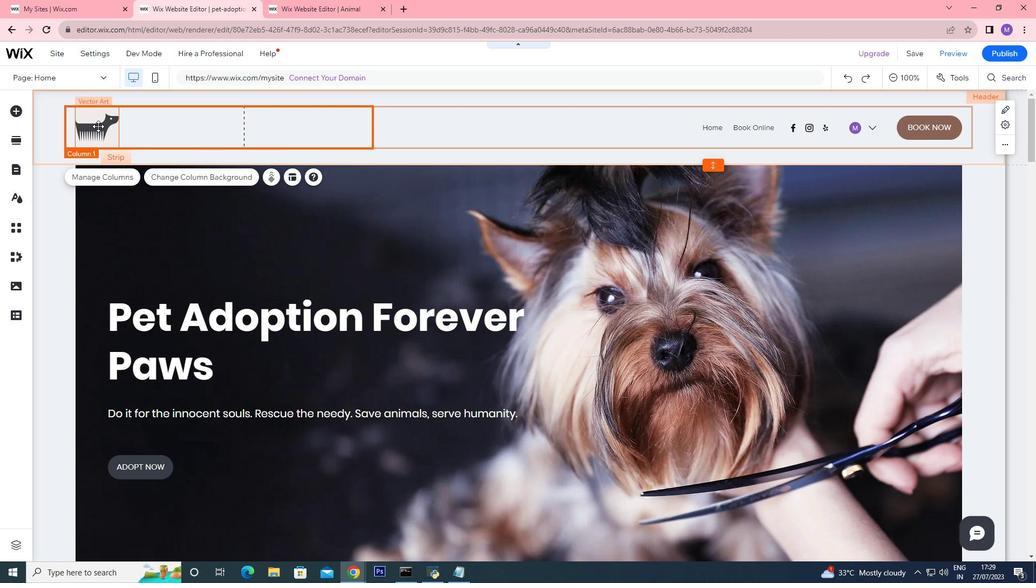 
Action: Mouse pressed left at (98, 125)
Screenshot: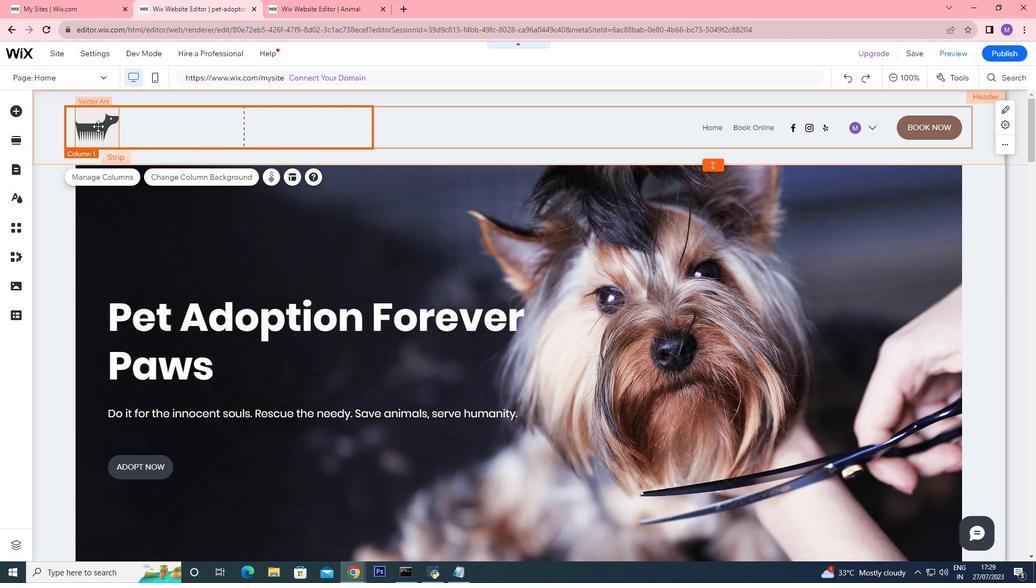
Action: Key pressed <Key.delete>
Screenshot: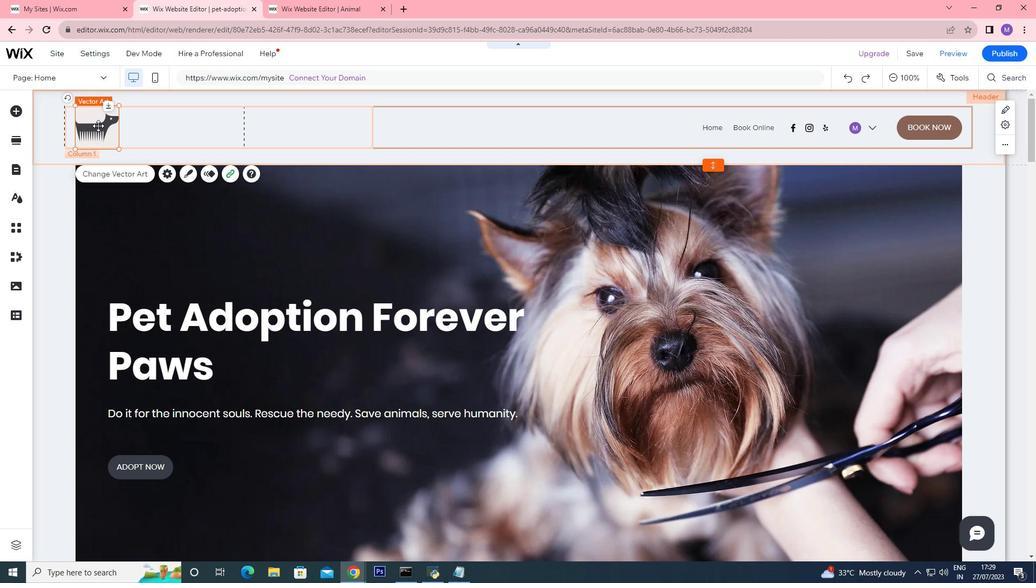 
Action: Mouse moved to (148, 122)
Screenshot: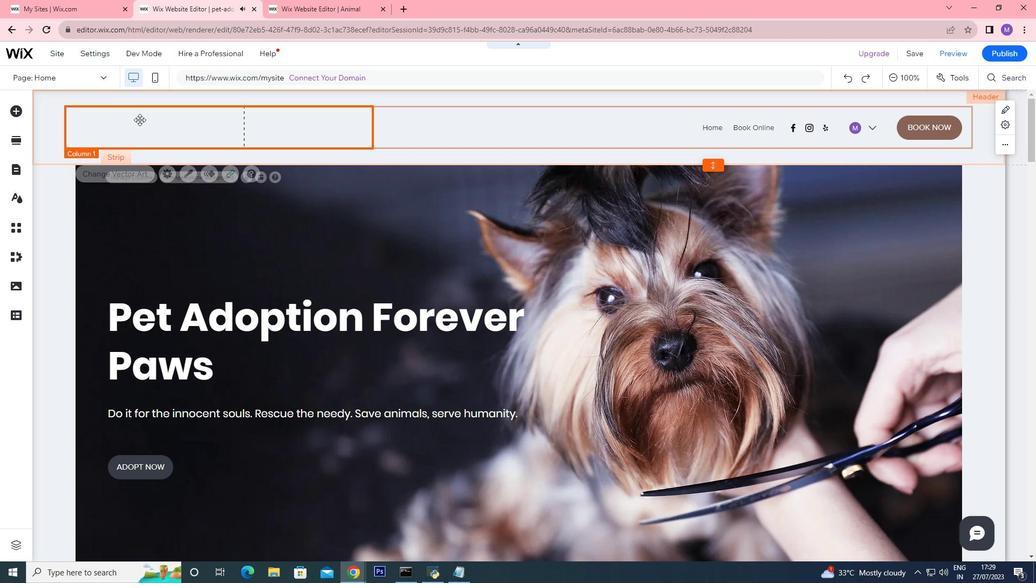
Action: Mouse pressed left at (148, 122)
Screenshot: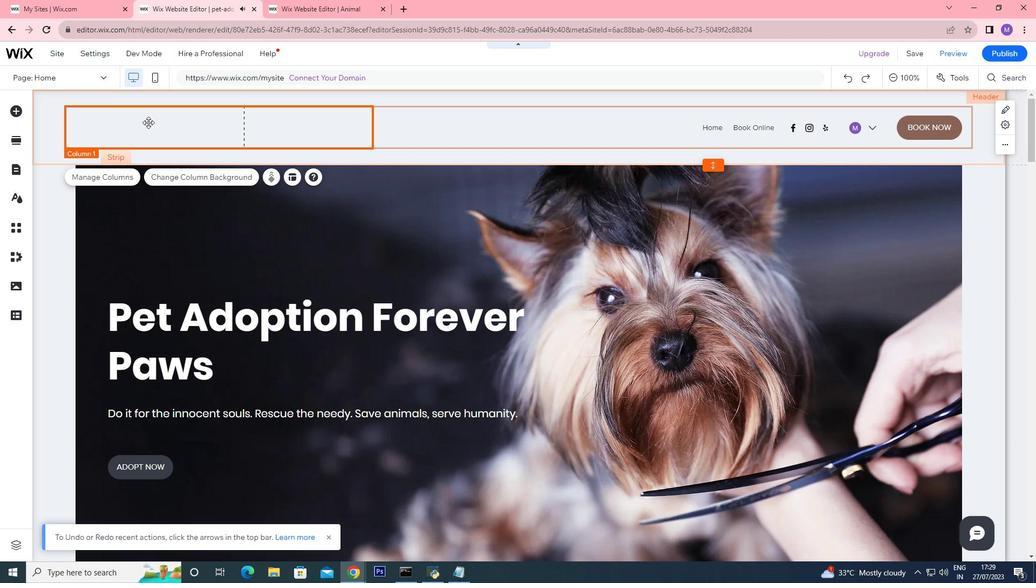 
Action: Mouse moved to (128, 123)
Screenshot: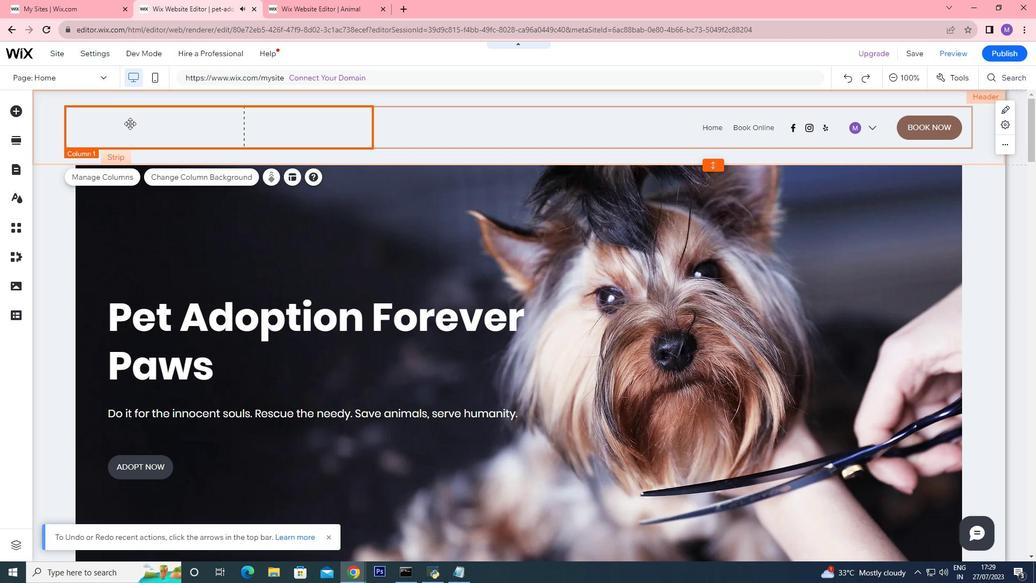 
Action: Mouse pressed left at (128, 123)
Screenshot: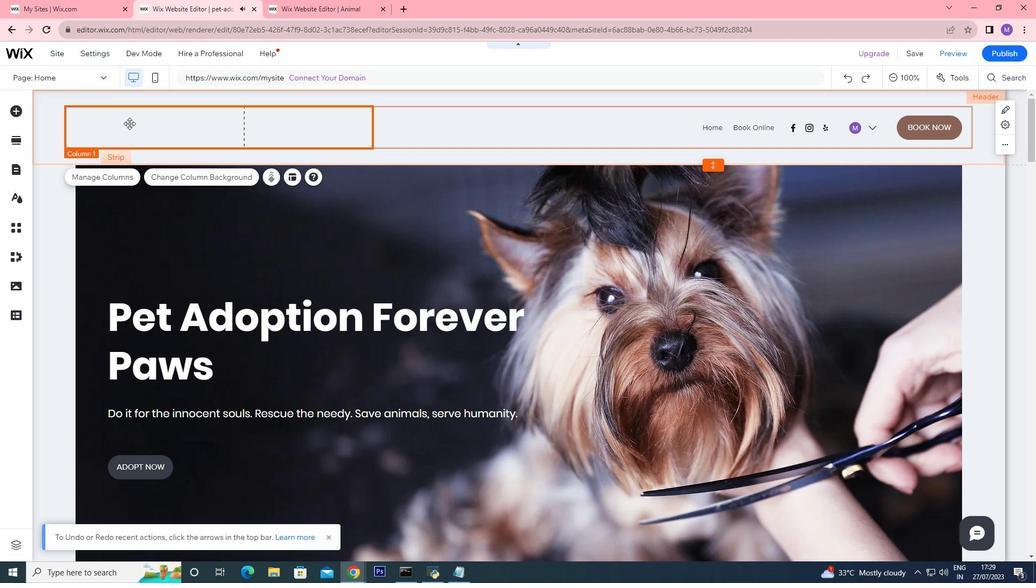 
Action: Mouse moved to (20, 108)
Screenshot: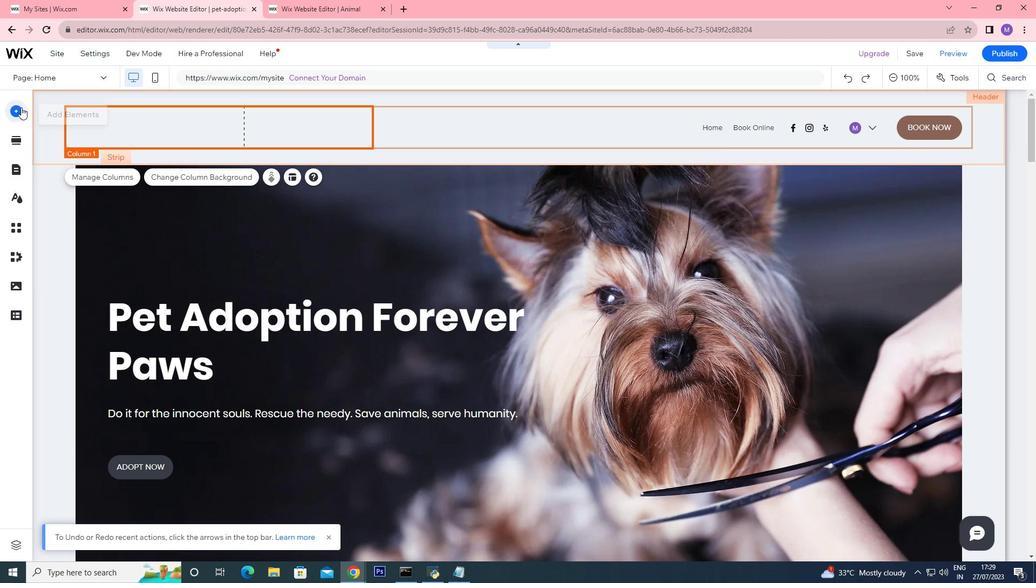 
Action: Mouse pressed left at (20, 108)
Screenshot: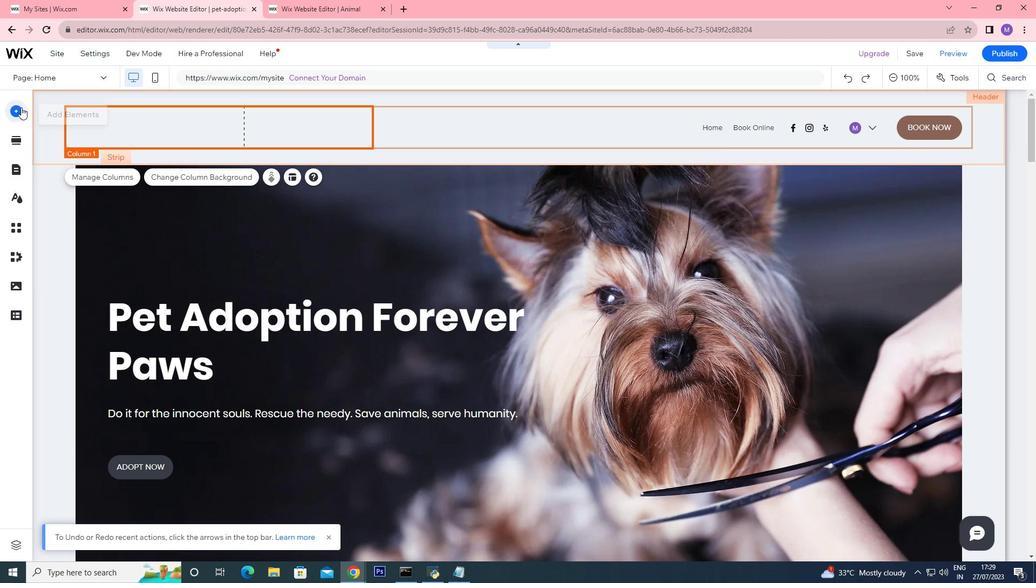 
Action: Mouse moved to (245, 165)
Screenshot: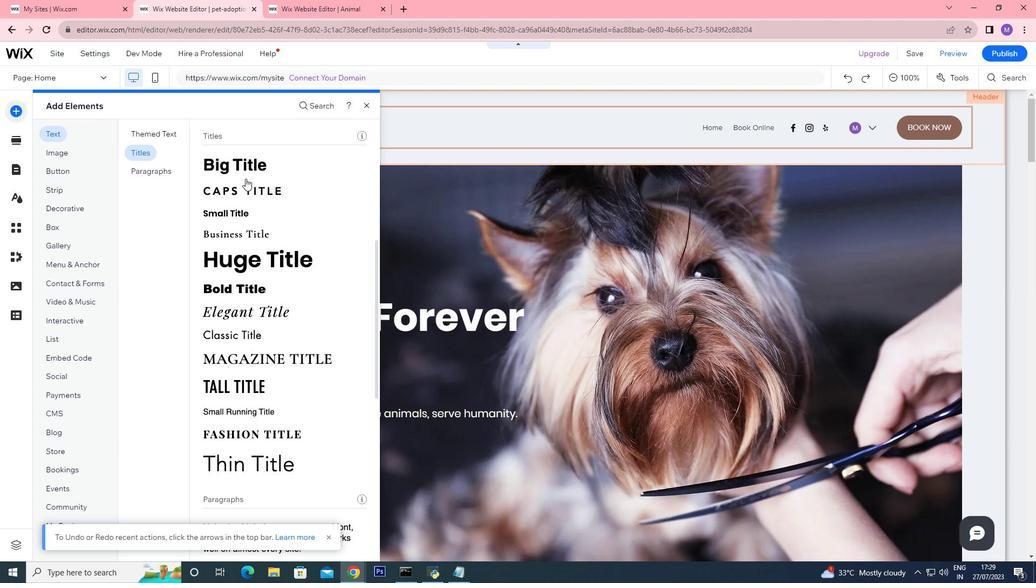 
Action: Mouse pressed left at (245, 165)
Screenshot: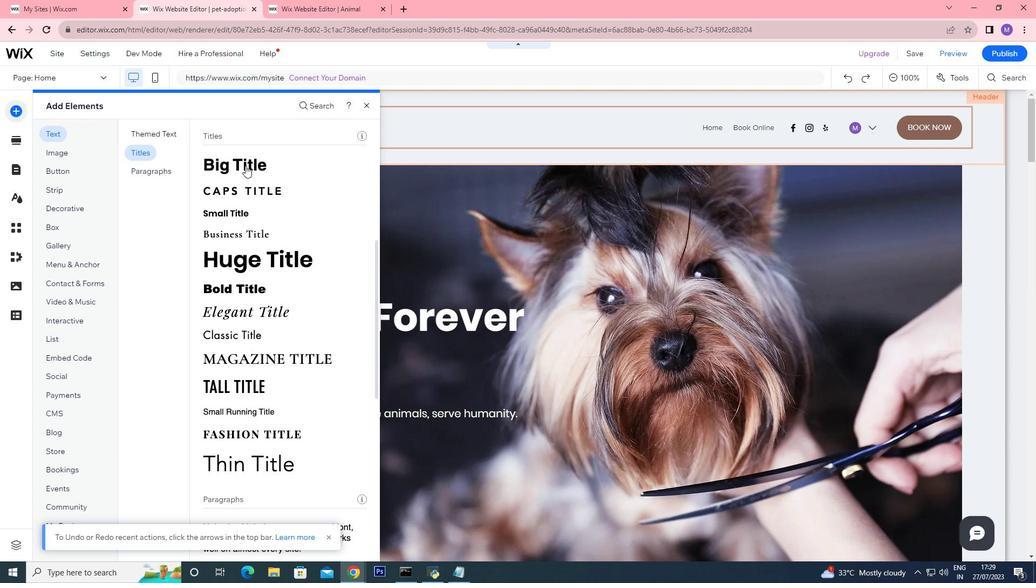 
Action: Mouse moved to (488, 127)
Screenshot: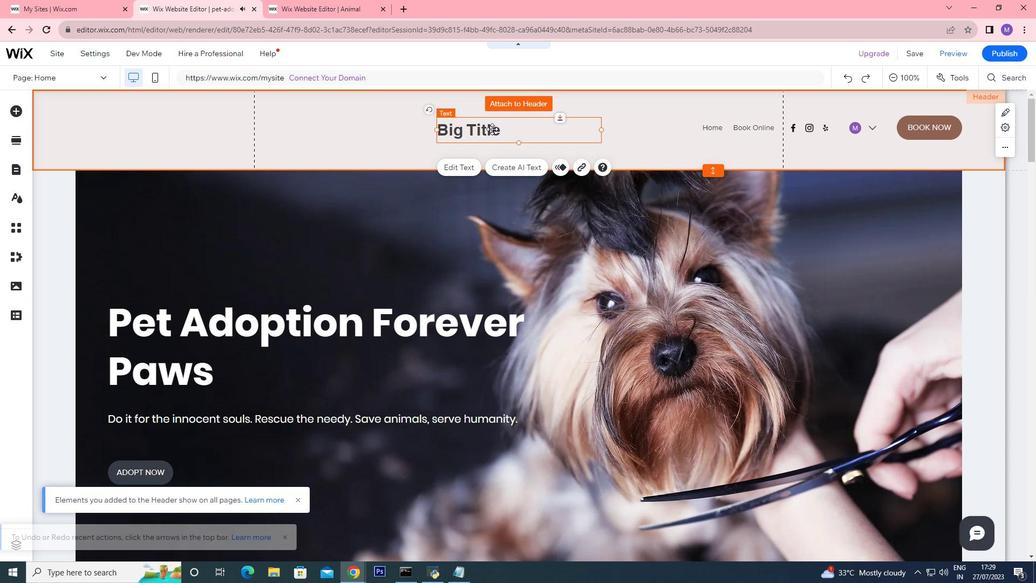 
Action: Mouse pressed left at (488, 127)
Screenshot: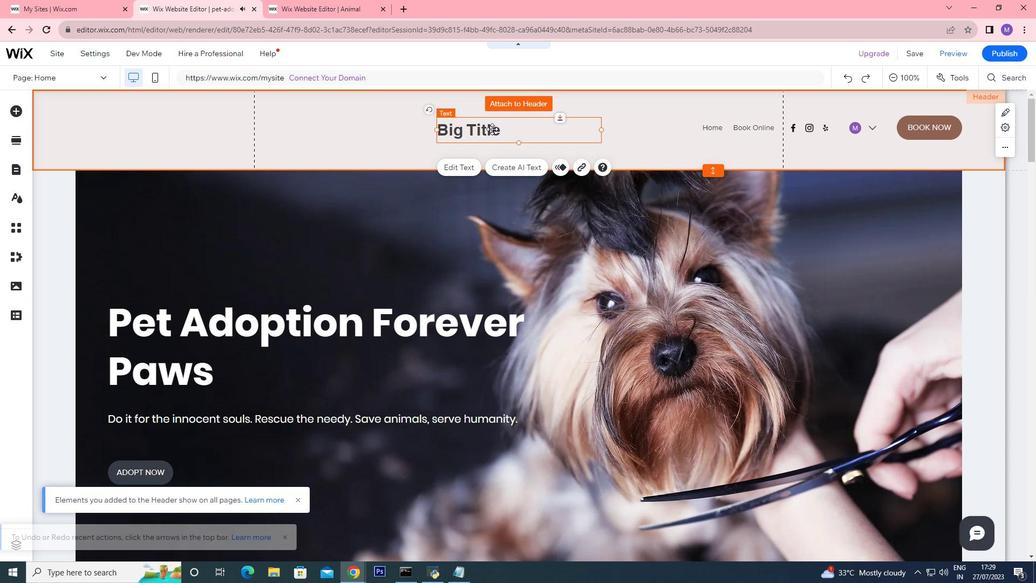 
Action: Mouse pressed left at (488, 127)
Screenshot: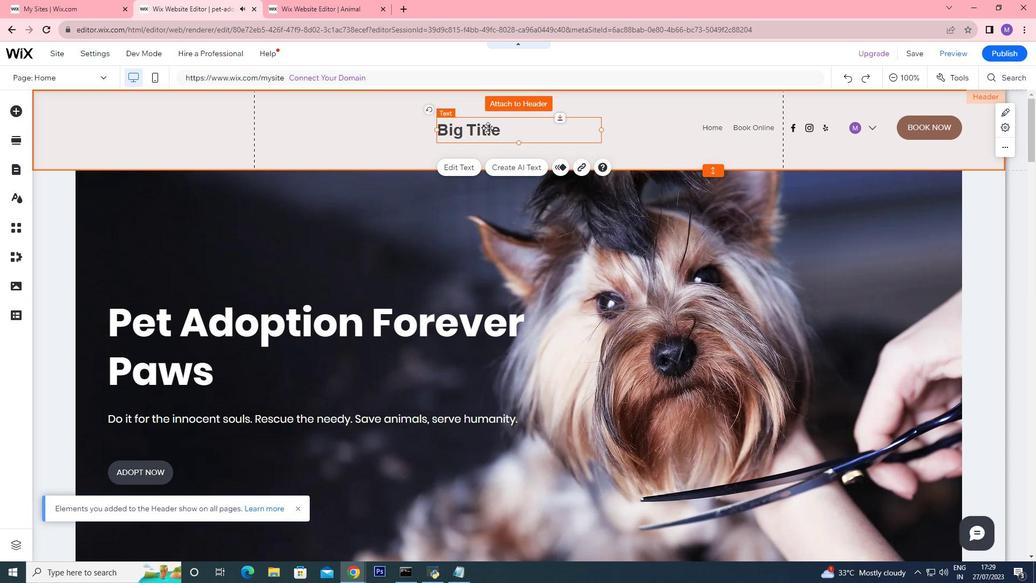 
Action: Mouse pressed left at (488, 127)
Screenshot: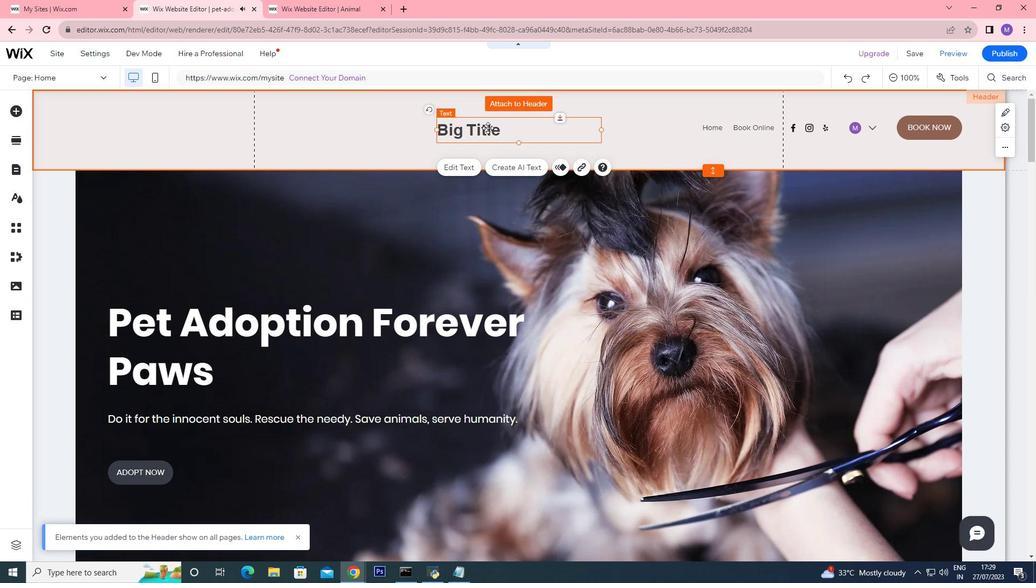 
Action: Mouse moved to (324, 0)
Screenshot: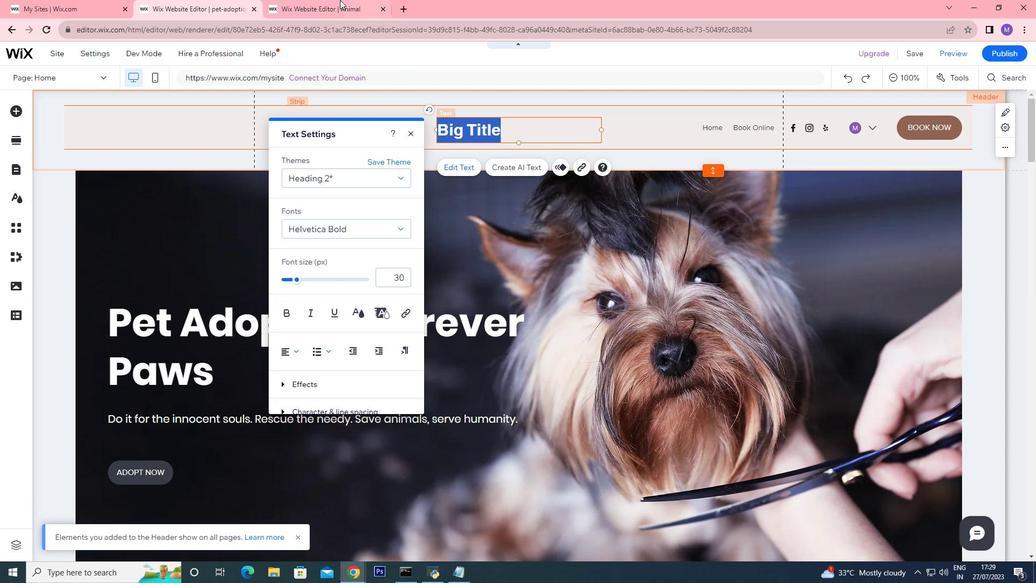 
Action: Mouse pressed left at (324, 0)
Screenshot: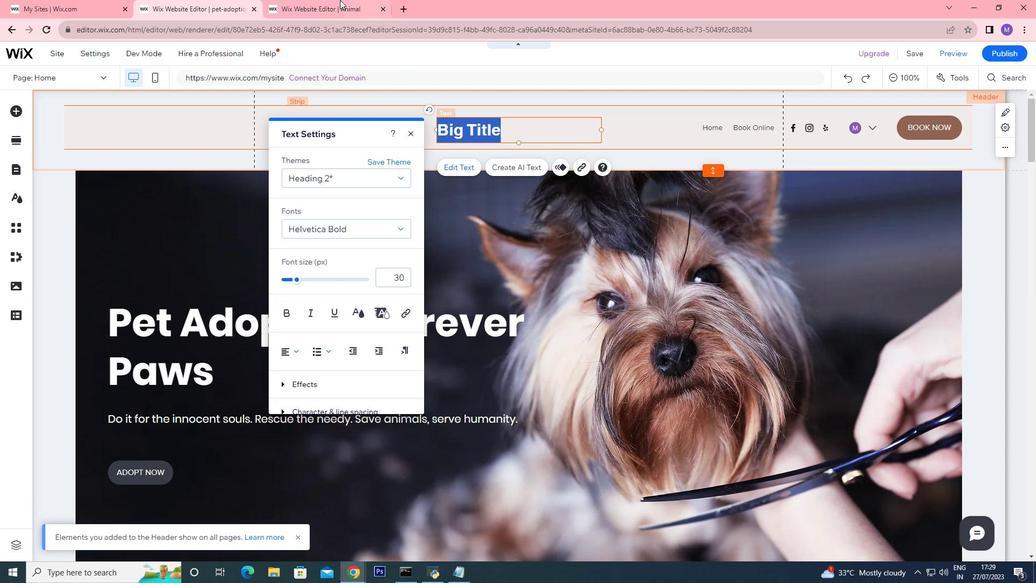 
Action: Mouse moved to (441, 183)
Screenshot: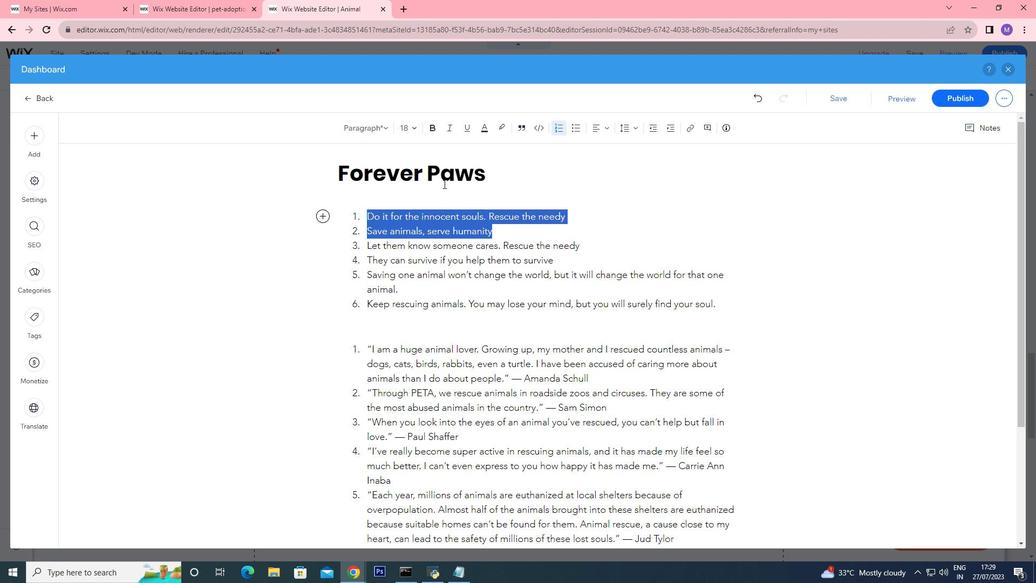 
Action: Mouse pressed left at (441, 183)
Screenshot: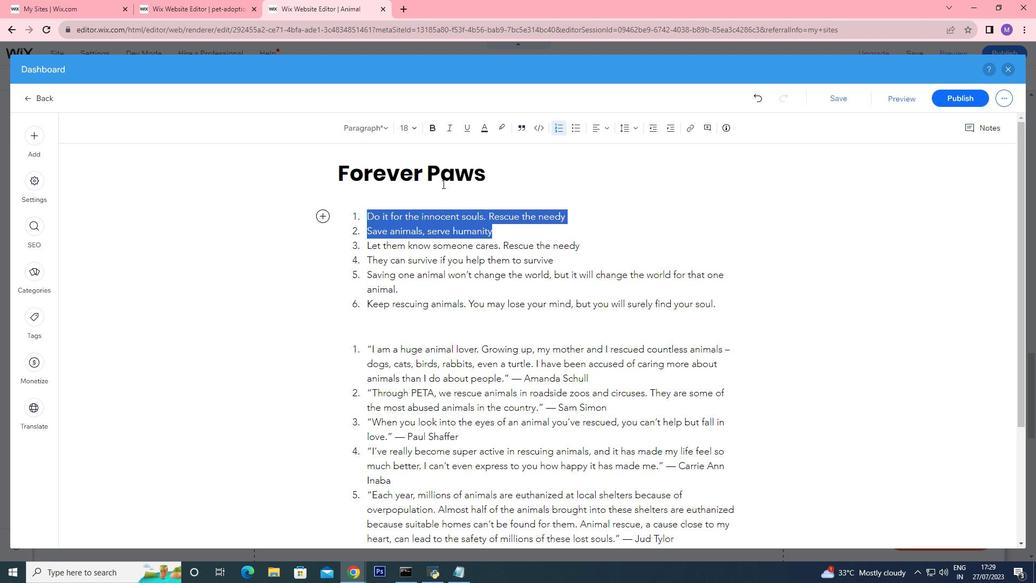
Action: Mouse pressed left at (441, 183)
Screenshot: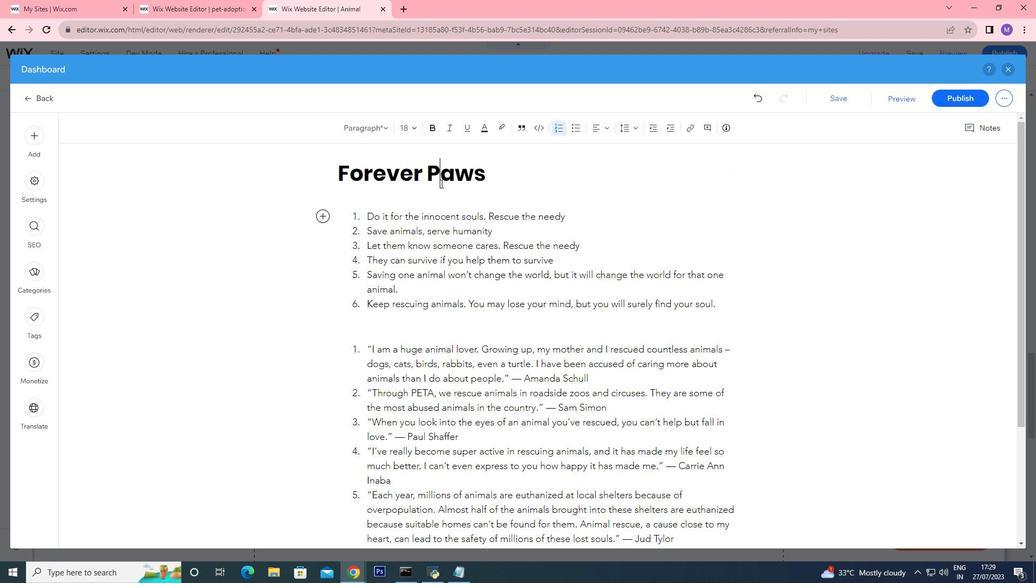
Action: Mouse pressed left at (441, 183)
Screenshot: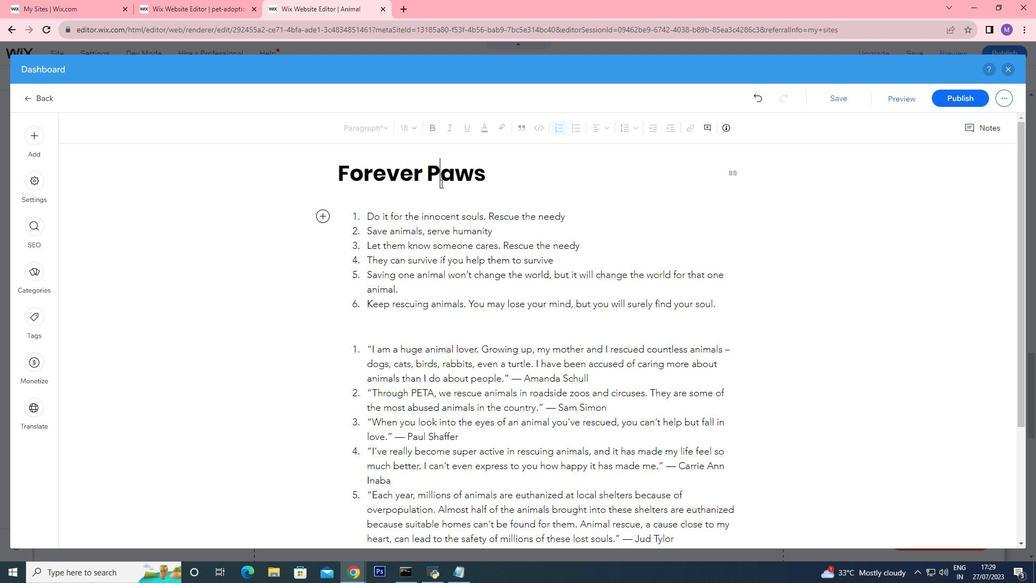
Action: Key pressed ctrl+C
Screenshot: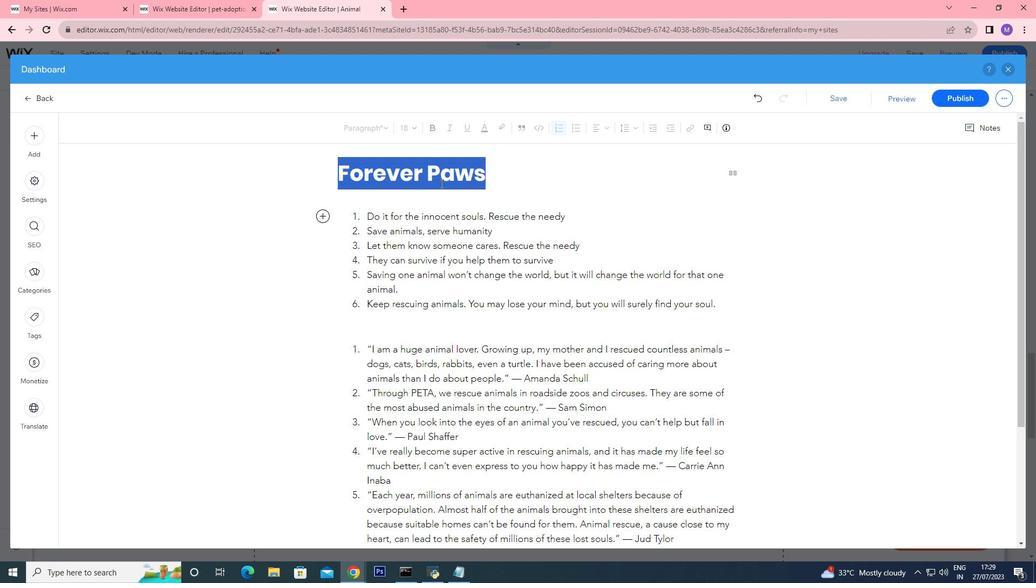 
Action: Mouse moved to (270, 25)
Screenshot: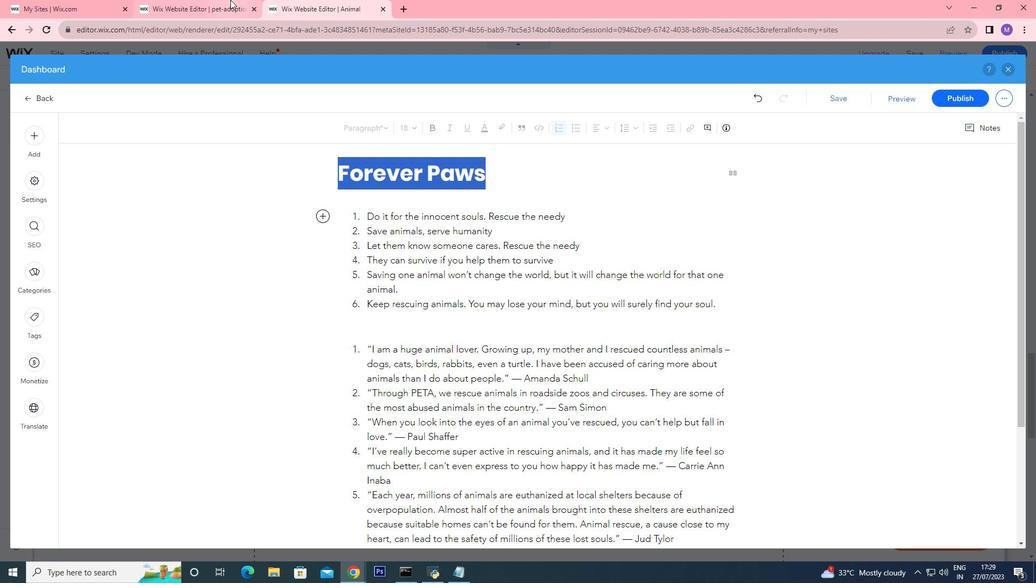 
Action: Mouse pressed left at (229, 0)
Screenshot: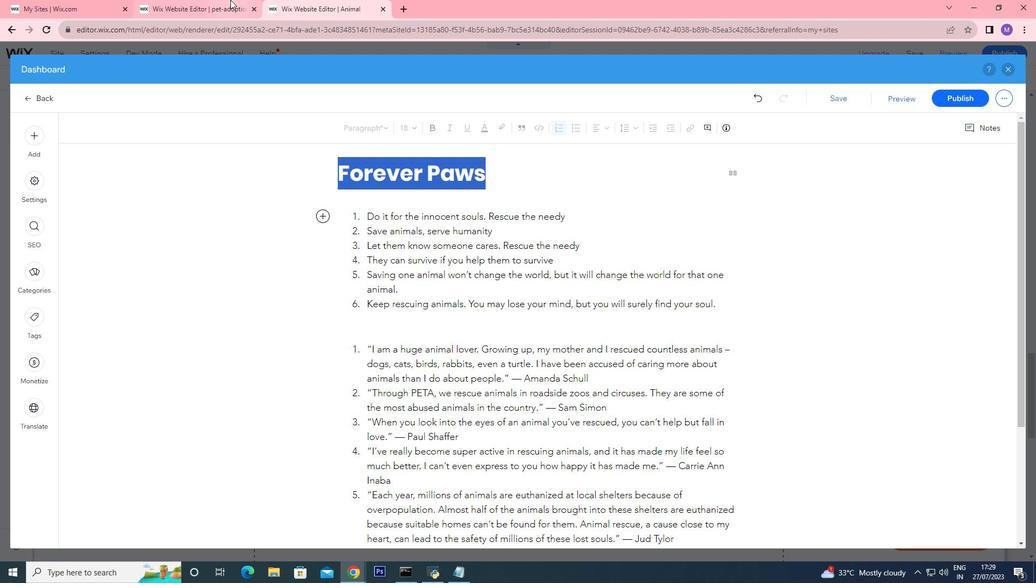 
Action: Mouse moved to (476, 131)
Screenshot: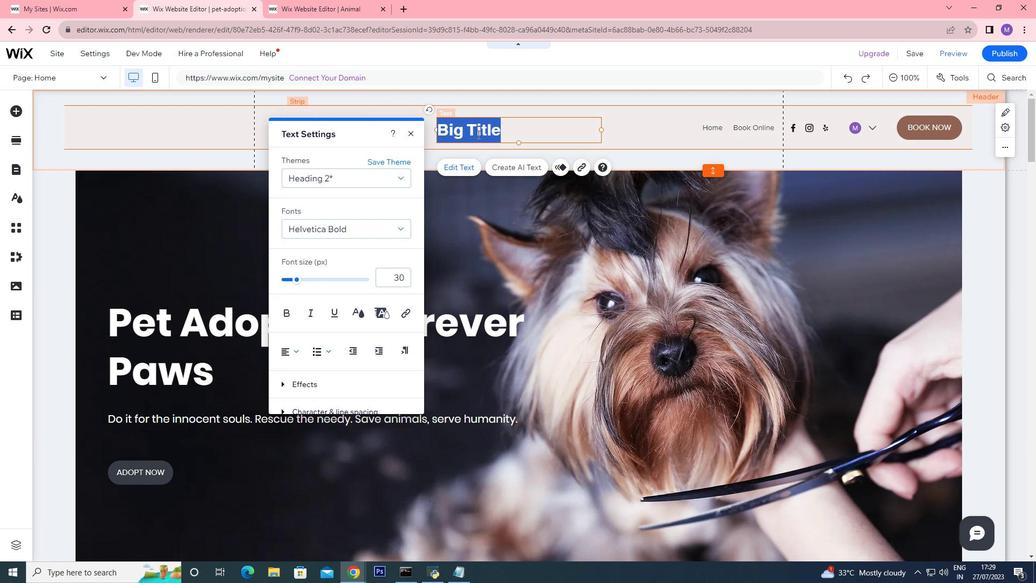 
Action: Key pressed ctrl+V
Screenshot: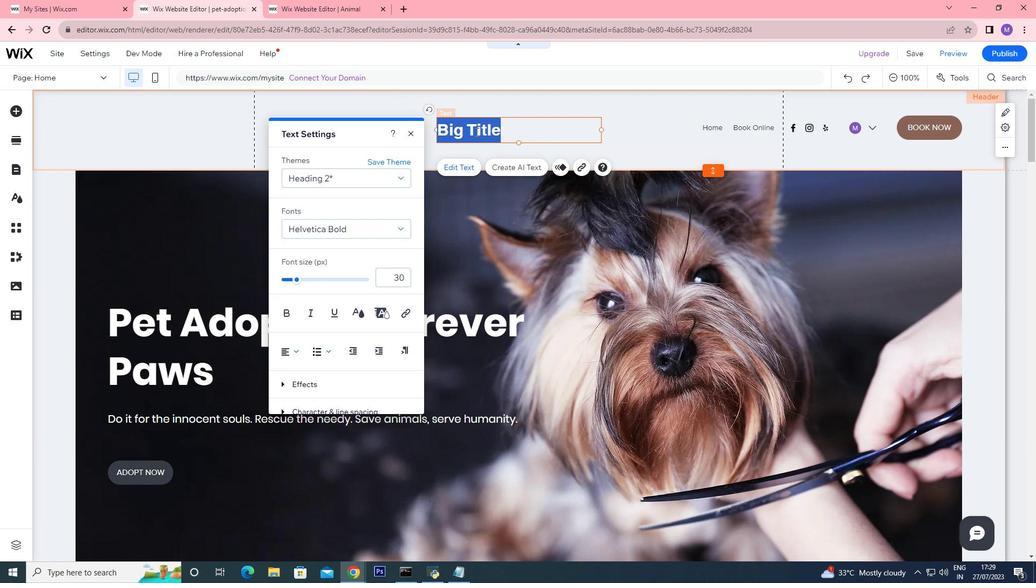 
Action: Mouse moved to (603, 129)
Screenshot: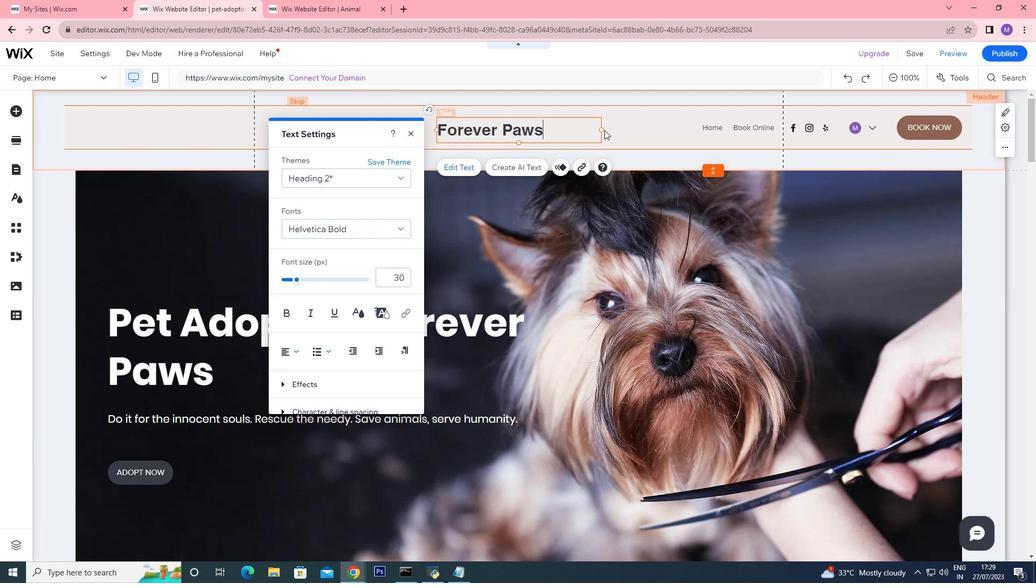 
Action: Mouse pressed left at (603, 129)
Screenshot: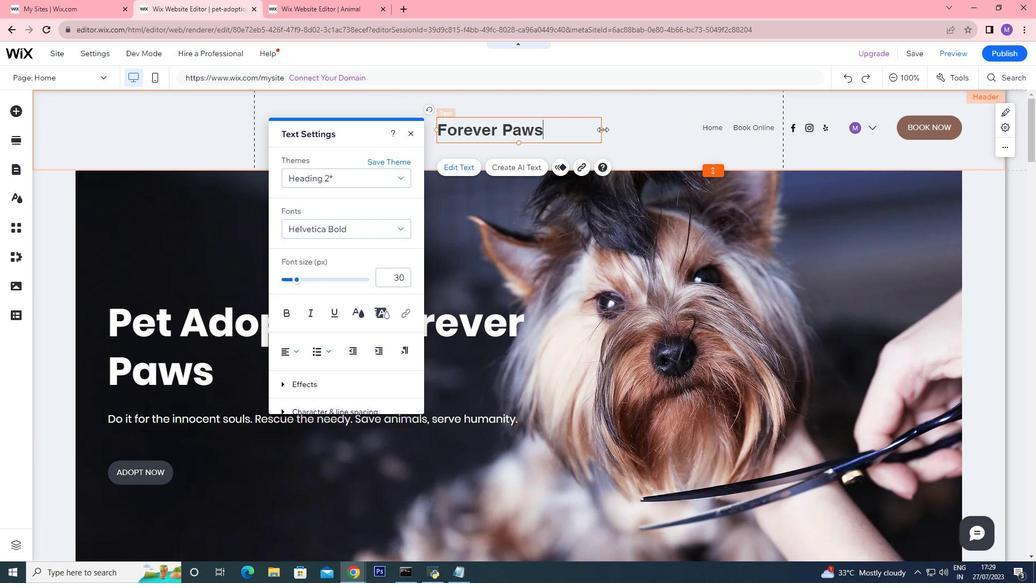 
Action: Mouse moved to (590, 210)
Screenshot: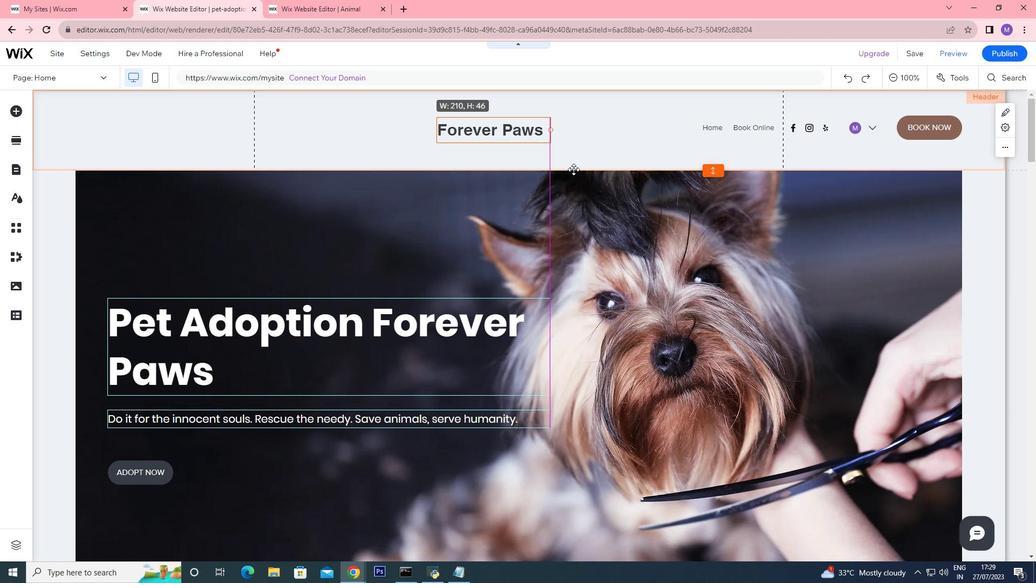 
Action: Mouse pressed left at (590, 210)
Screenshot: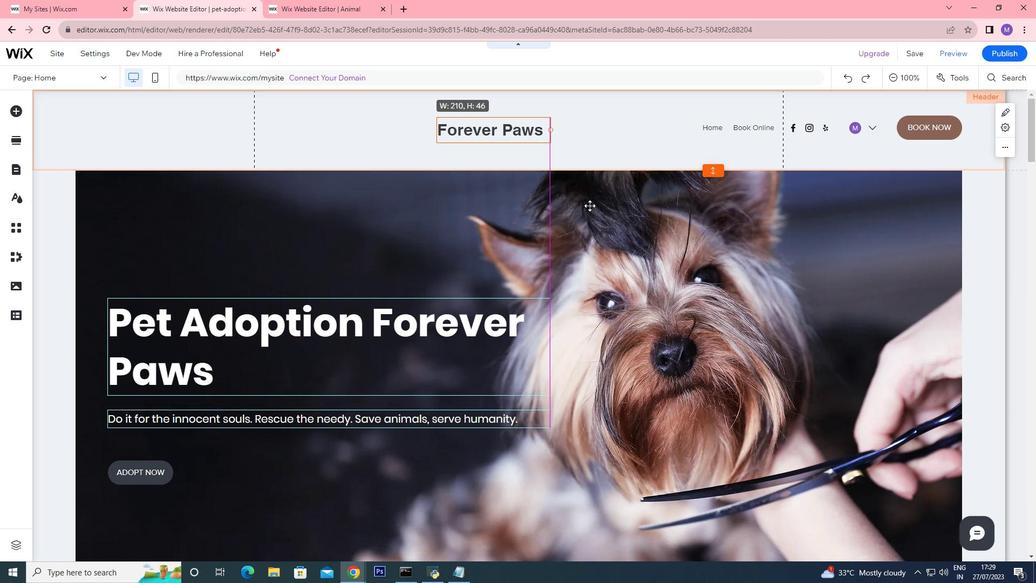 
Action: Mouse moved to (507, 131)
Screenshot: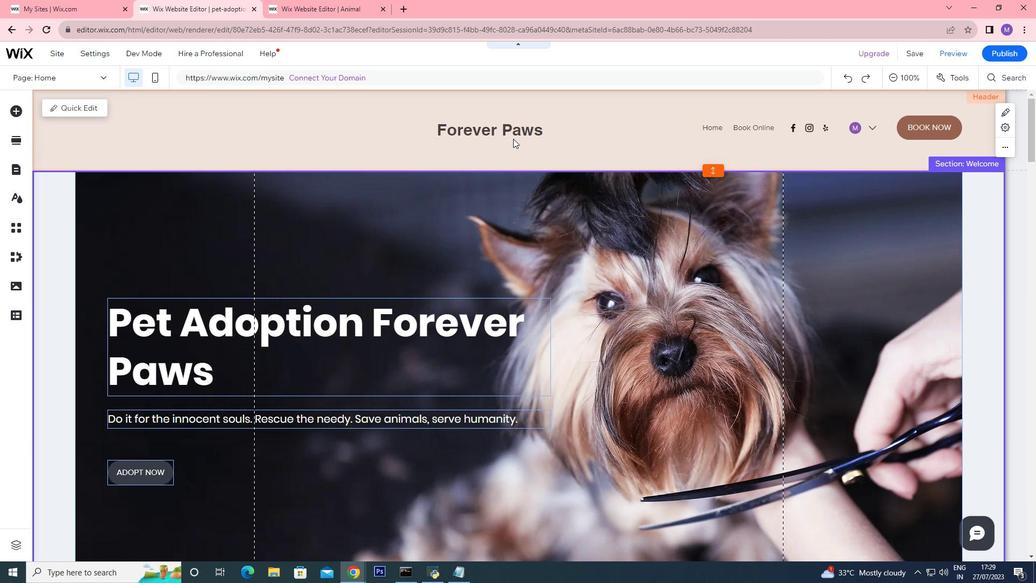 
Action: Mouse pressed left at (507, 131)
Screenshot: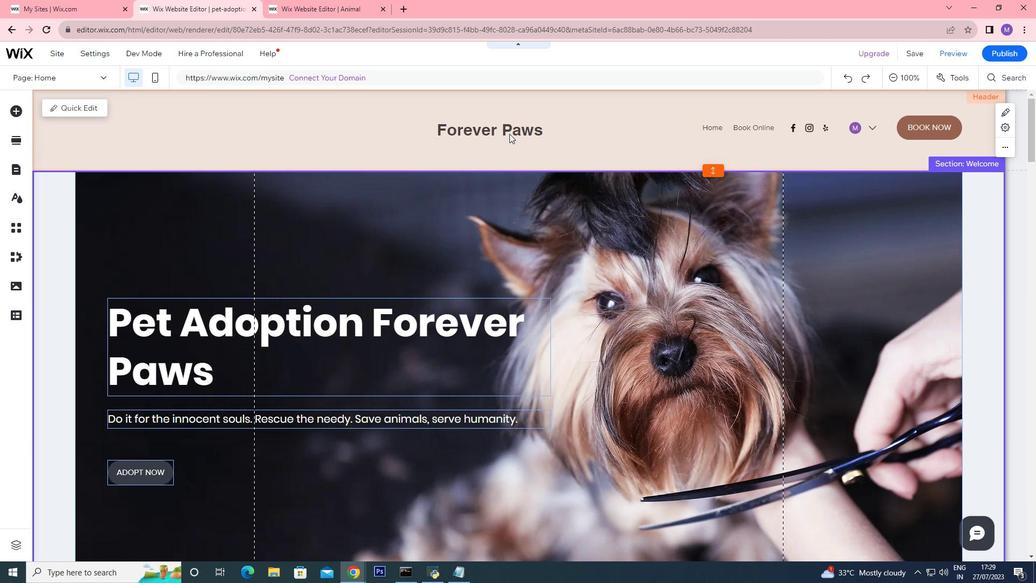 
Action: Mouse moved to (507, 131)
Screenshot: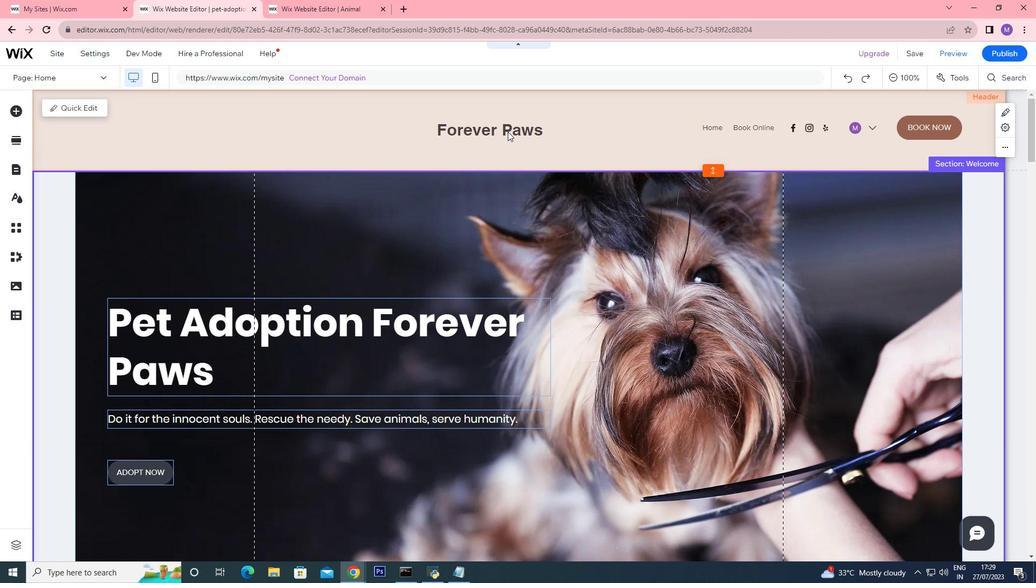 
Action: Mouse pressed left at (507, 131)
Screenshot: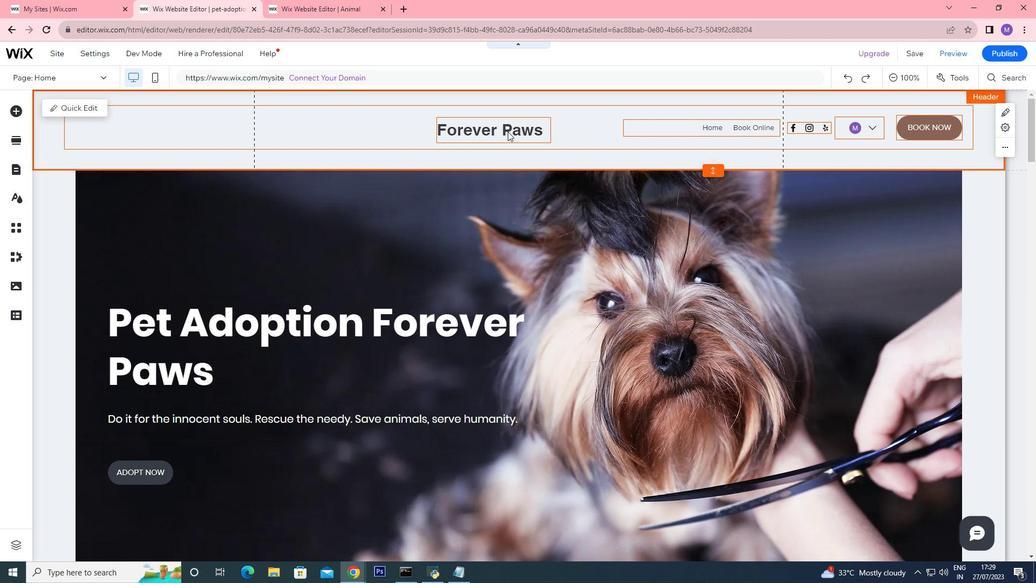 
Action: Mouse moved to (218, 119)
Screenshot: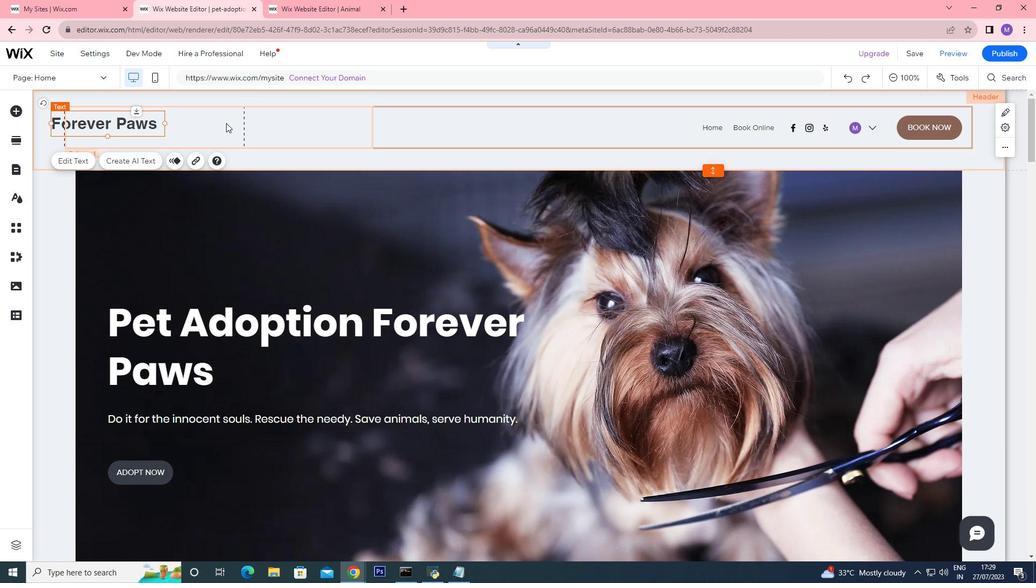 
Action: Mouse pressed left at (218, 119)
Screenshot: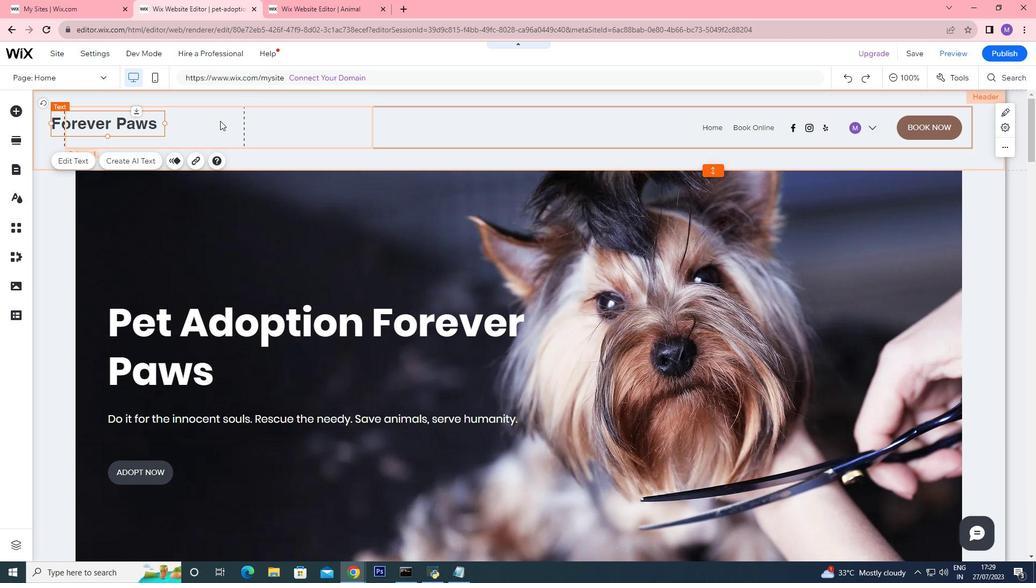 
Action: Mouse moved to (370, 124)
Screenshot: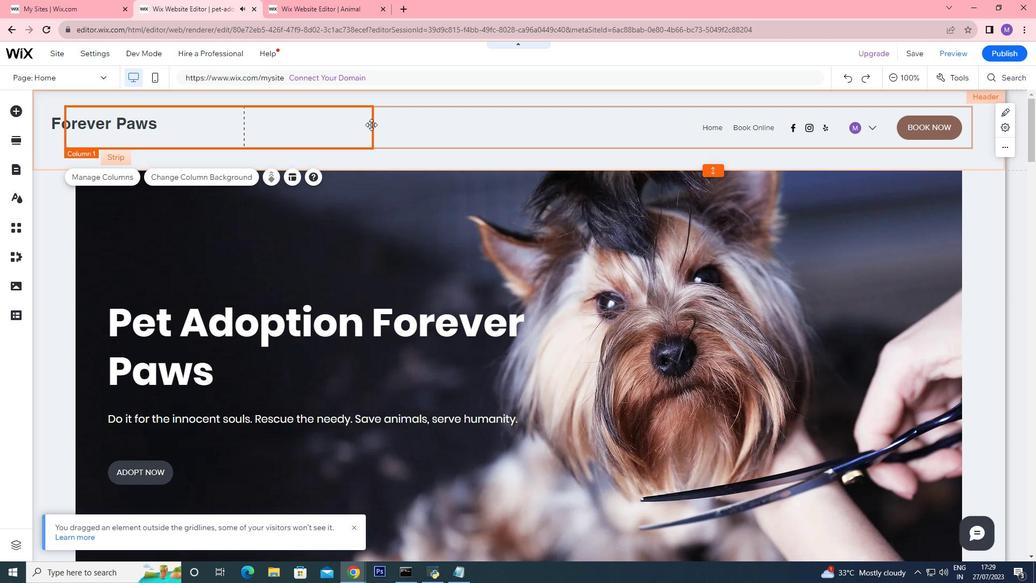 
Action: Mouse pressed left at (370, 124)
